 Task: Browse the online store for board games, add your selections to the cart, and proceed to checkout.
Action: Mouse moved to (119, 24)
Screenshot: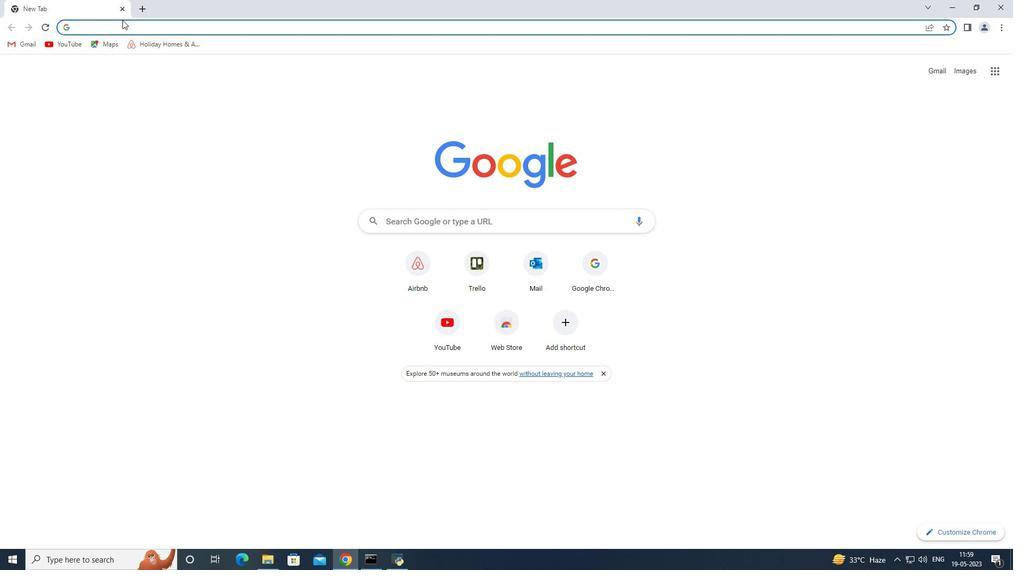 
Action: Mouse pressed left at (119, 24)
Screenshot: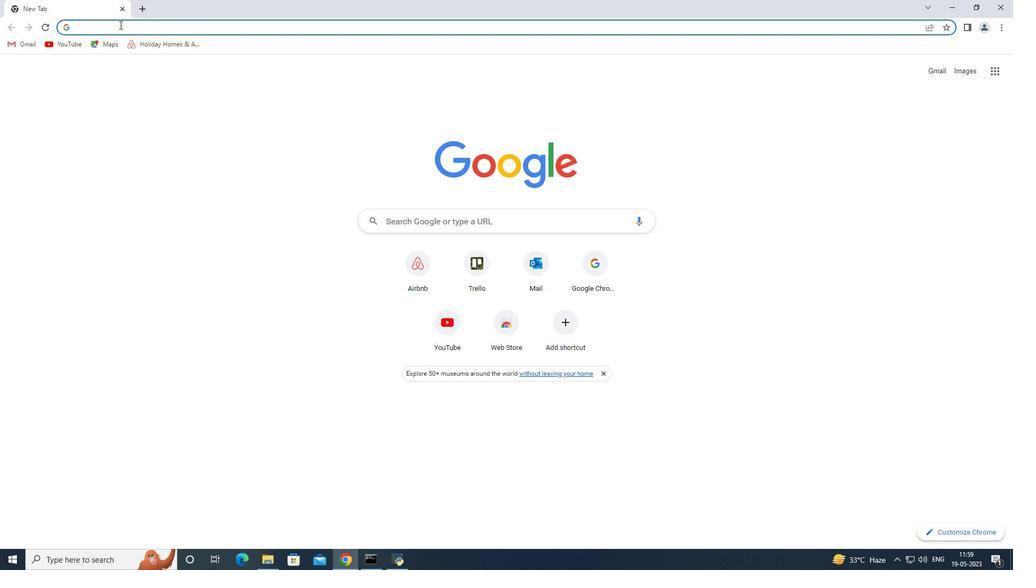 
Action: Mouse moved to (124, 48)
Screenshot: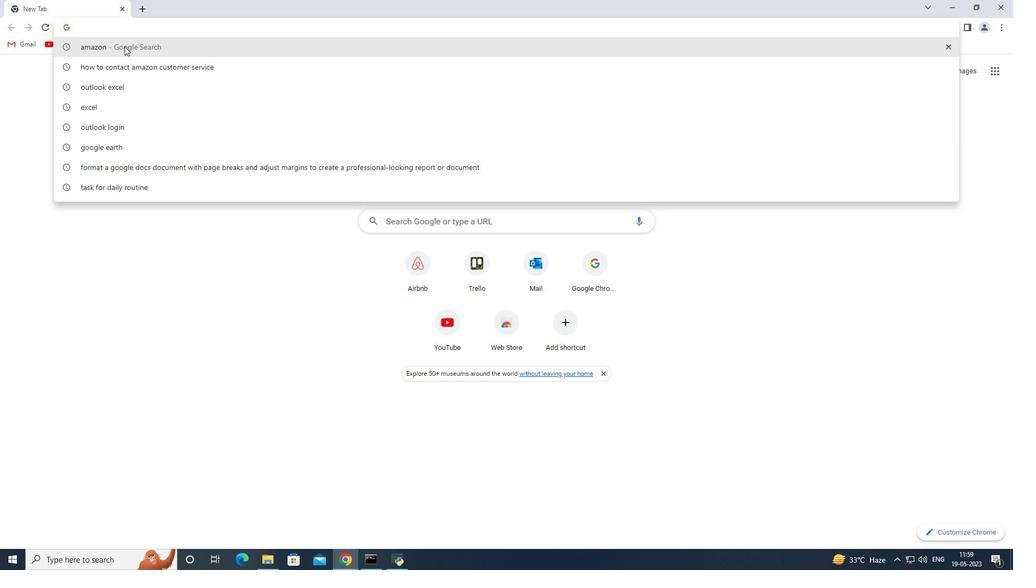 
Action: Mouse pressed left at (124, 48)
Screenshot: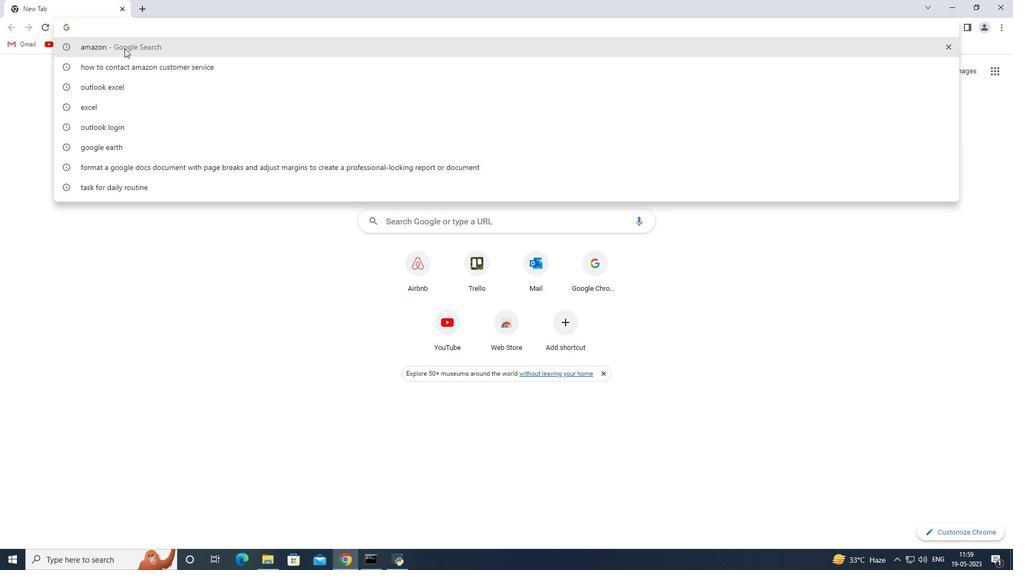 
Action: Mouse moved to (174, 190)
Screenshot: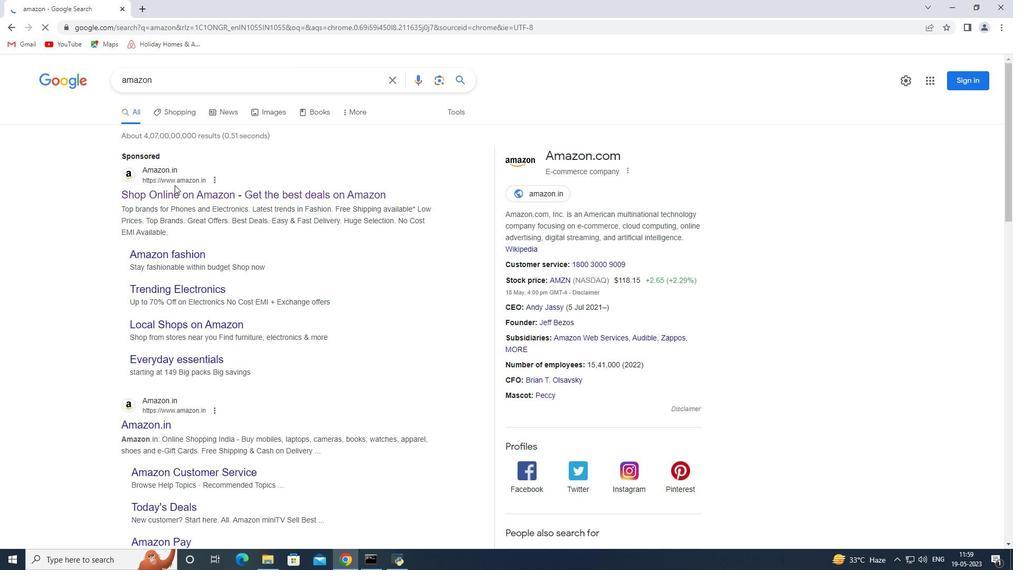 
Action: Mouse pressed left at (174, 190)
Screenshot: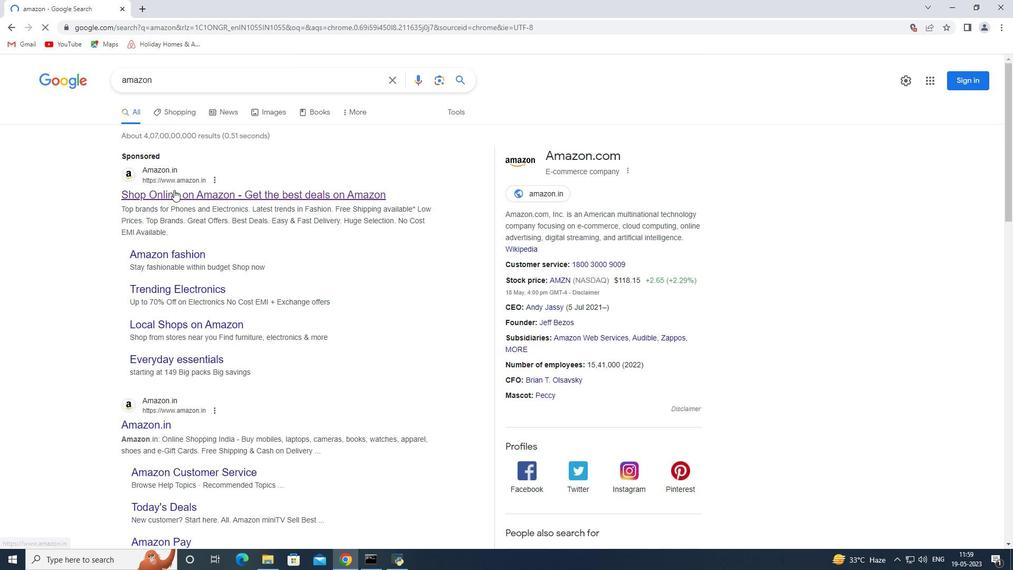 
Action: Mouse moved to (511, 76)
Screenshot: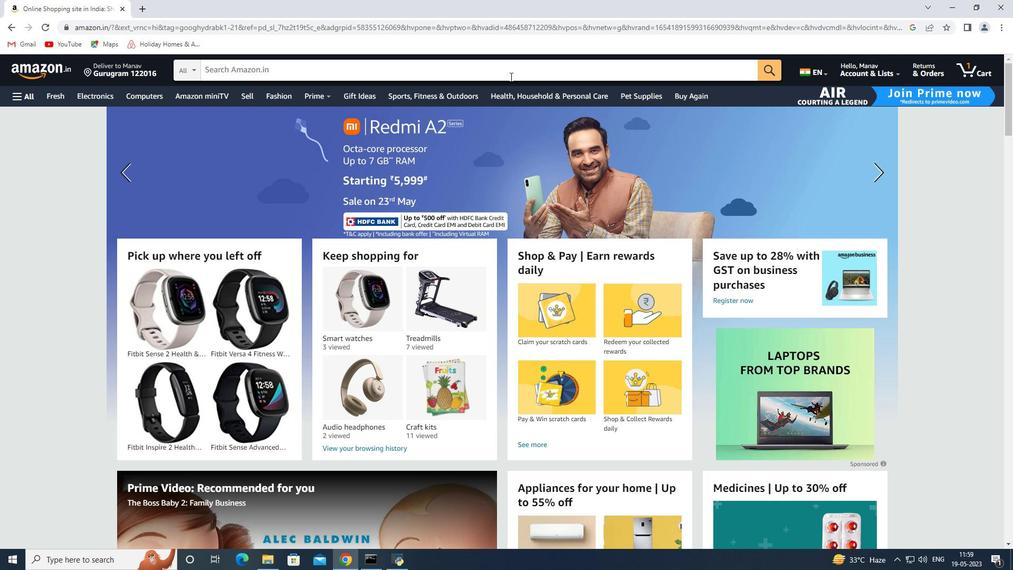 
Action: Mouse pressed left at (511, 76)
Screenshot: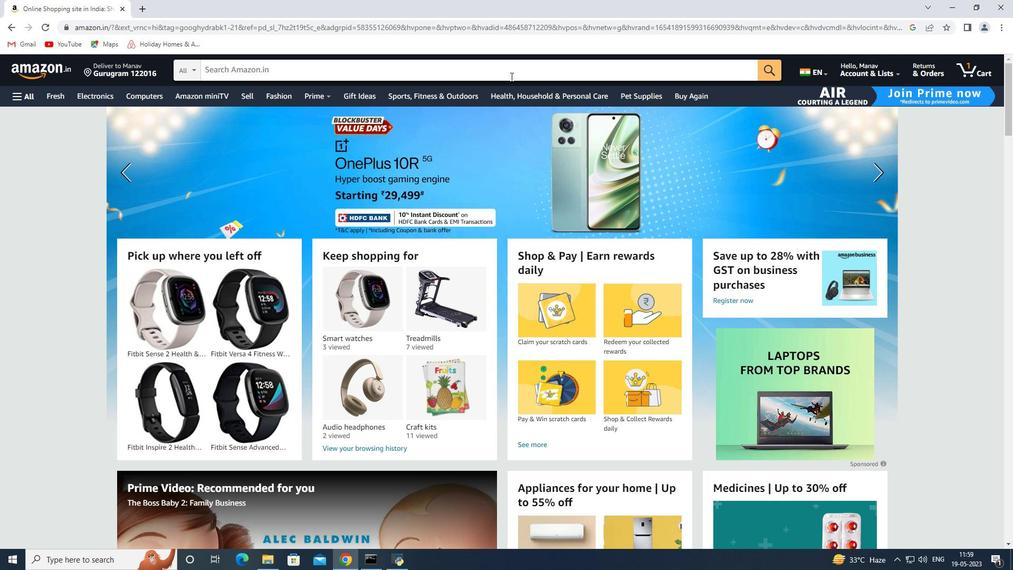 
Action: Key pressed <Key.shift><Key.shift><Key.shift><Key.shift><Key.shift>New<Key.space><Key.shift>Board<Key.down><Key.enter>
Screenshot: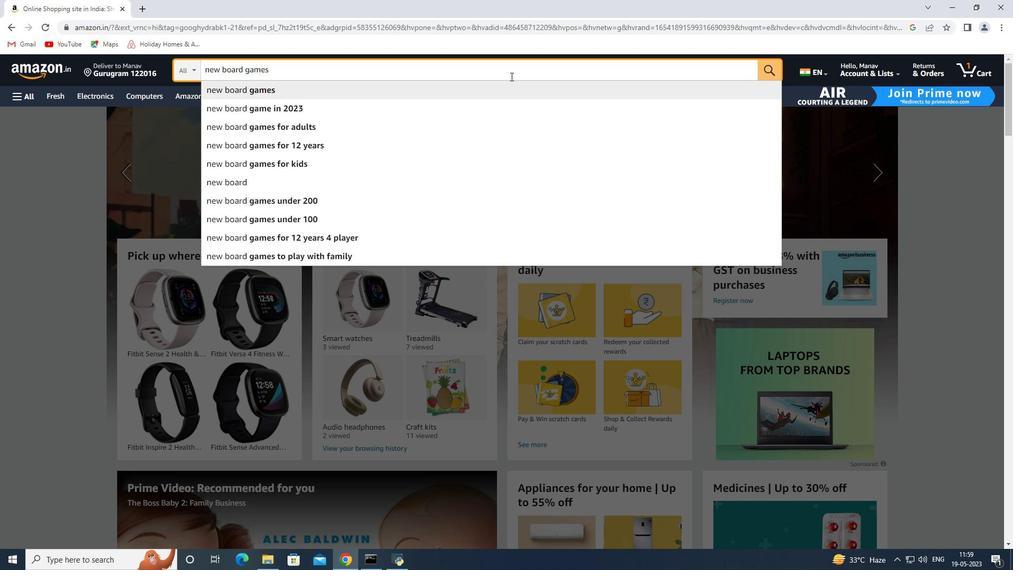 
Action: Mouse moved to (749, 239)
Screenshot: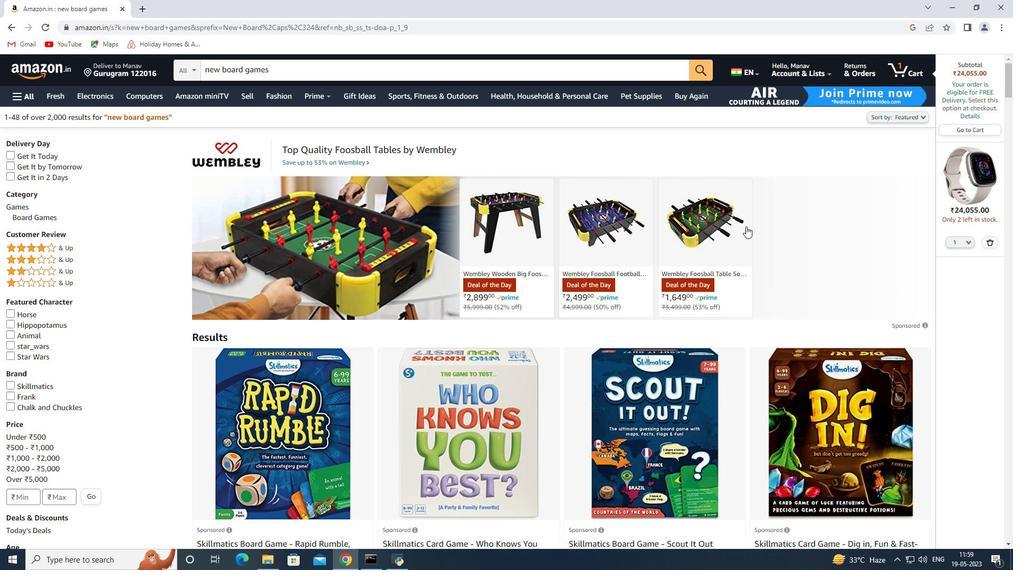 
Action: Mouse scrolled (749, 239) with delta (0, 0)
Screenshot: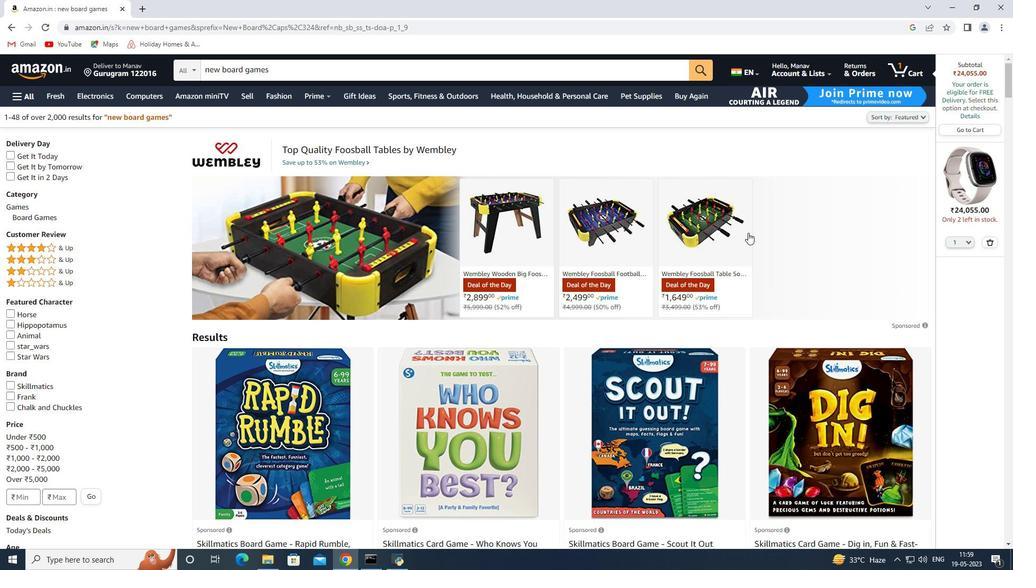 
Action: Mouse scrolled (749, 239) with delta (0, 0)
Screenshot: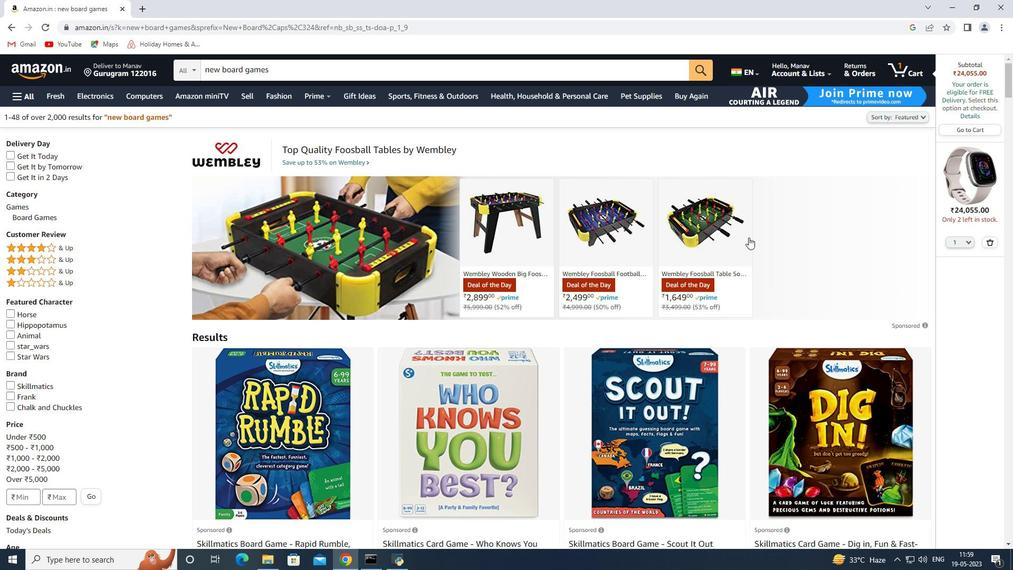 
Action: Mouse moved to (754, 239)
Screenshot: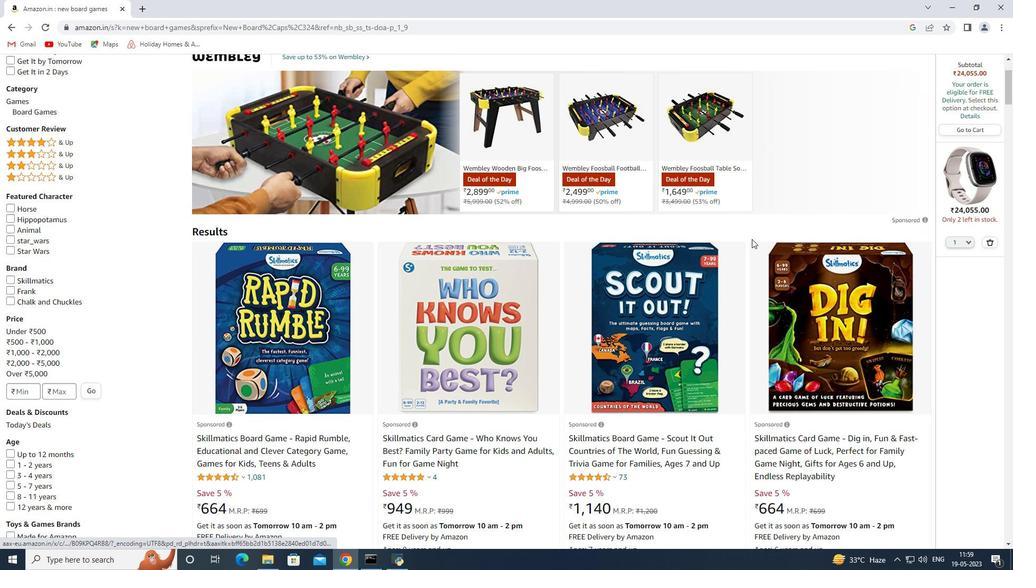 
Action: Mouse scrolled (754, 238) with delta (0, 0)
Screenshot: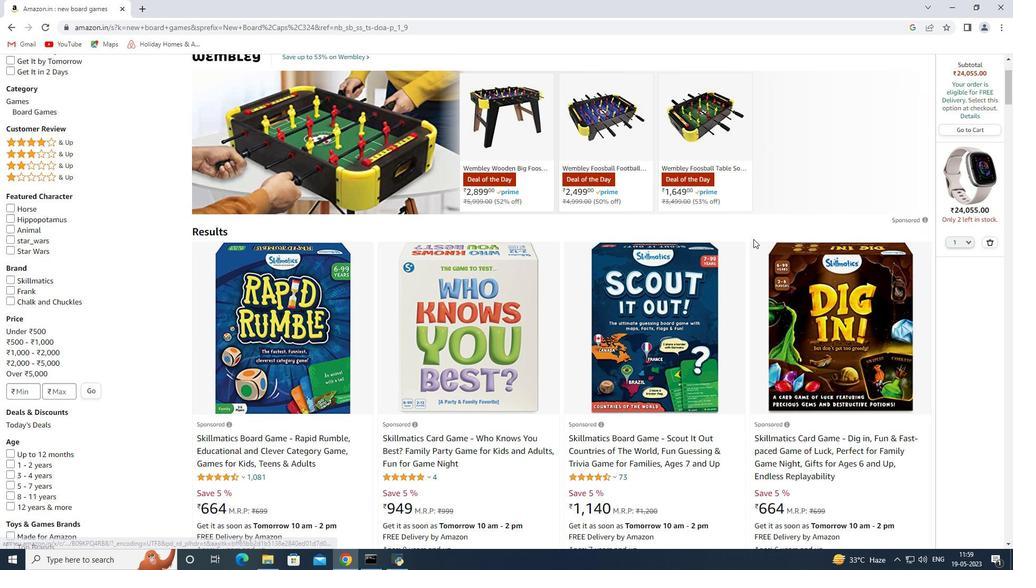 
Action: Mouse scrolled (754, 238) with delta (0, 0)
Screenshot: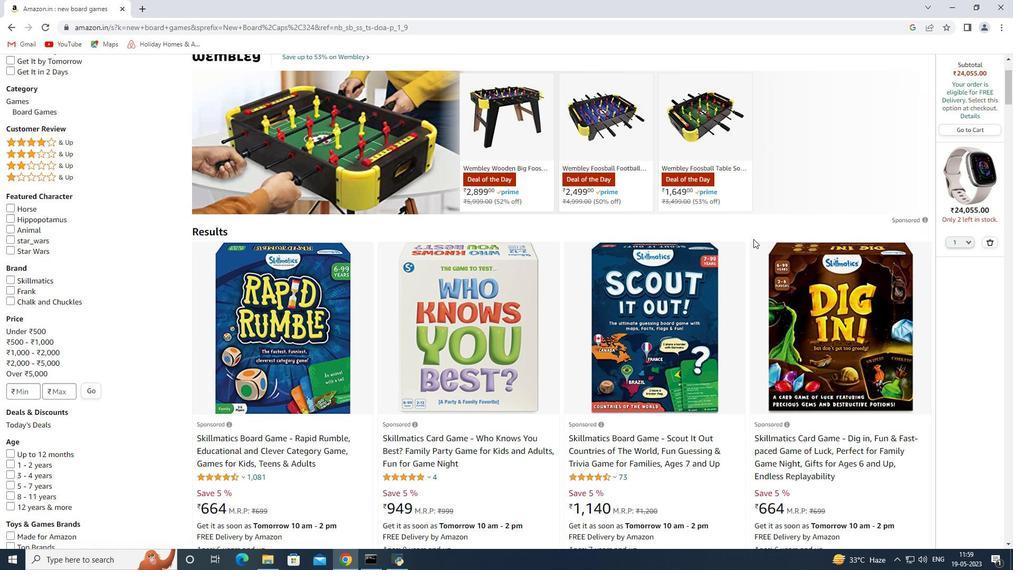 
Action: Mouse moved to (769, 206)
Screenshot: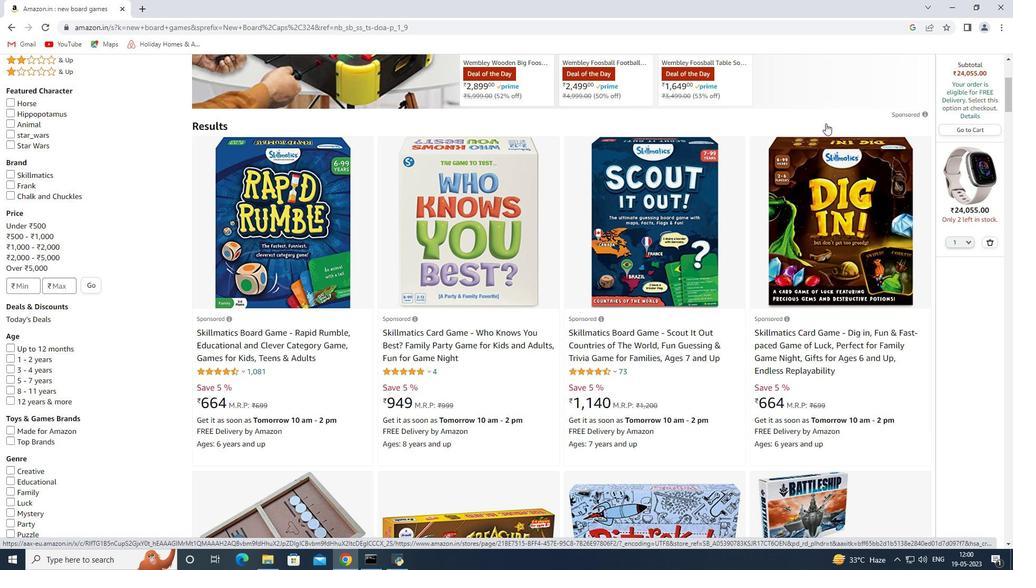 
Action: Mouse scrolled (769, 205) with delta (0, 0)
Screenshot: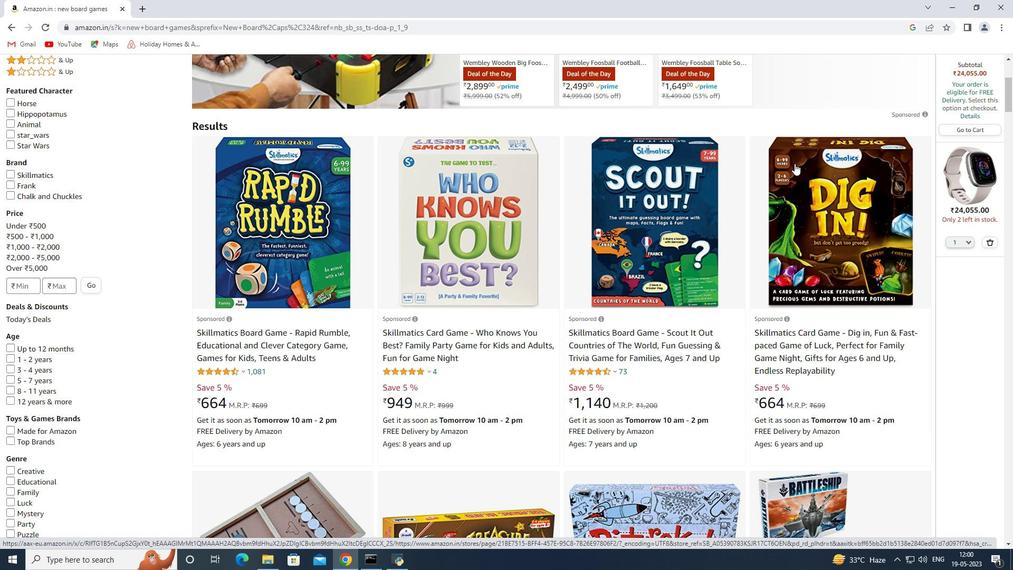 
Action: Mouse scrolled (769, 205) with delta (0, 0)
Screenshot: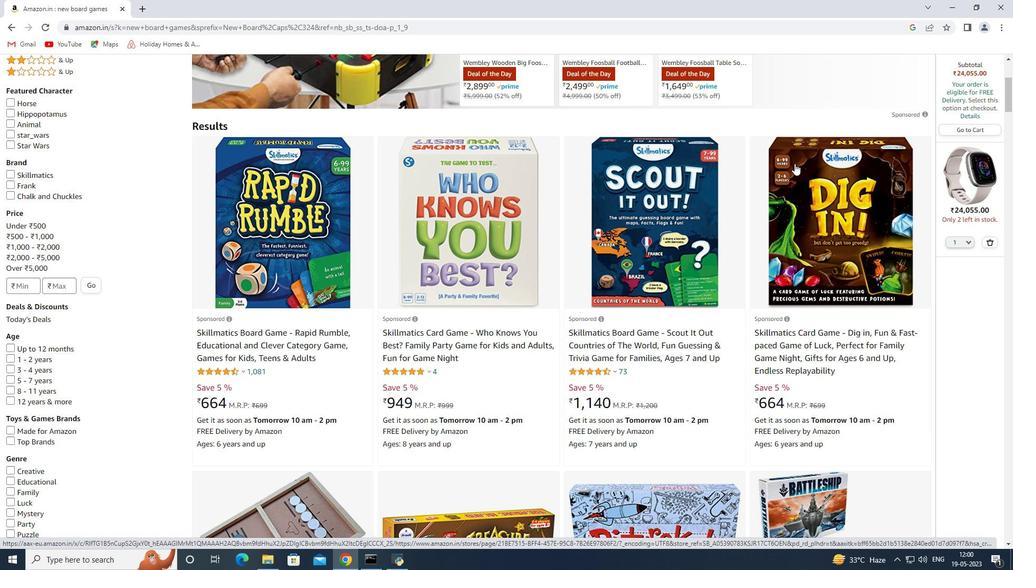
Action: Mouse moved to (769, 206)
Screenshot: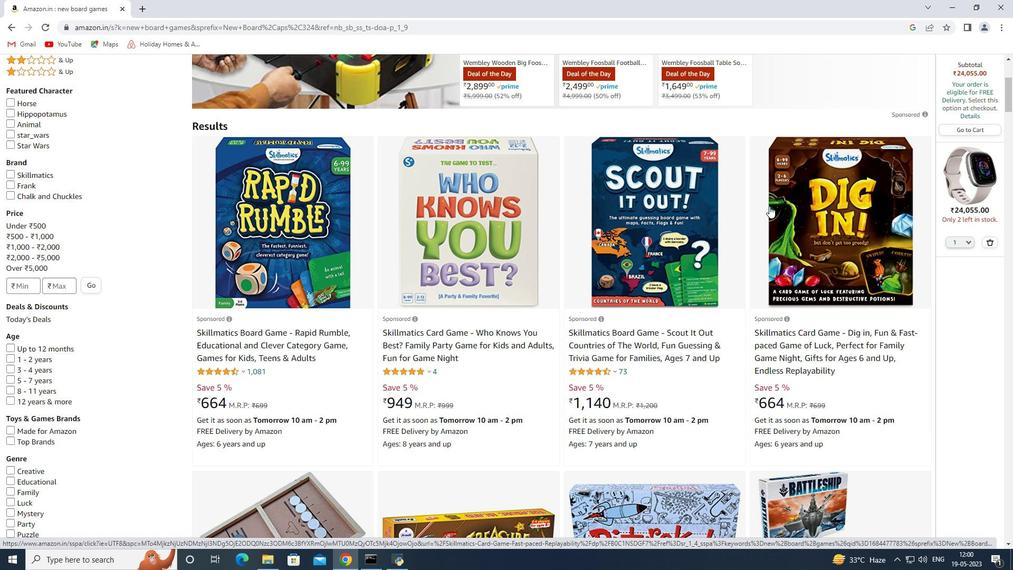 
Action: Mouse scrolled (769, 205) with delta (0, 0)
Screenshot: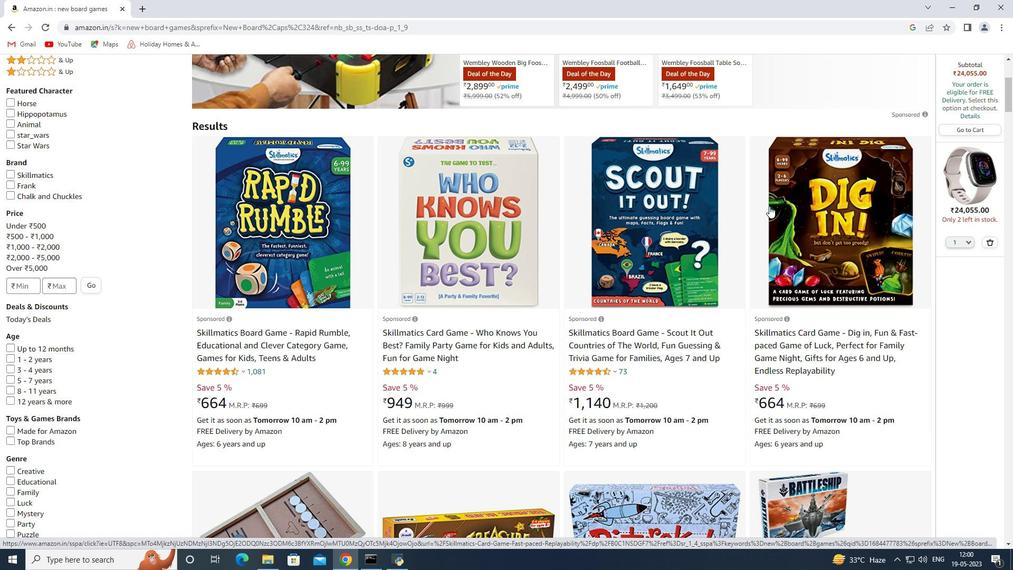 
Action: Mouse moved to (769, 207)
Screenshot: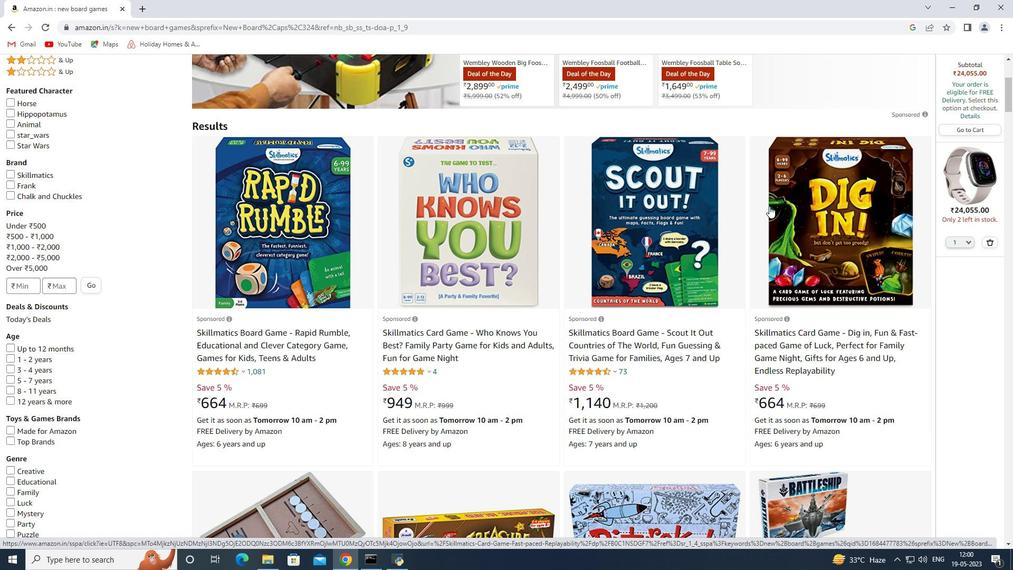 
Action: Mouse scrolled (769, 206) with delta (0, 0)
Screenshot: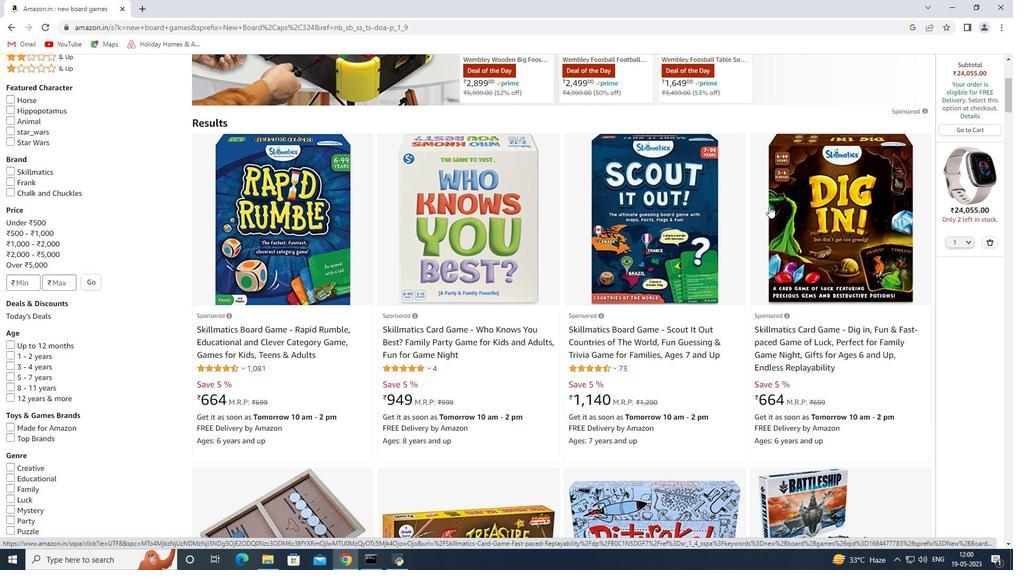 
Action: Mouse moved to (767, 222)
Screenshot: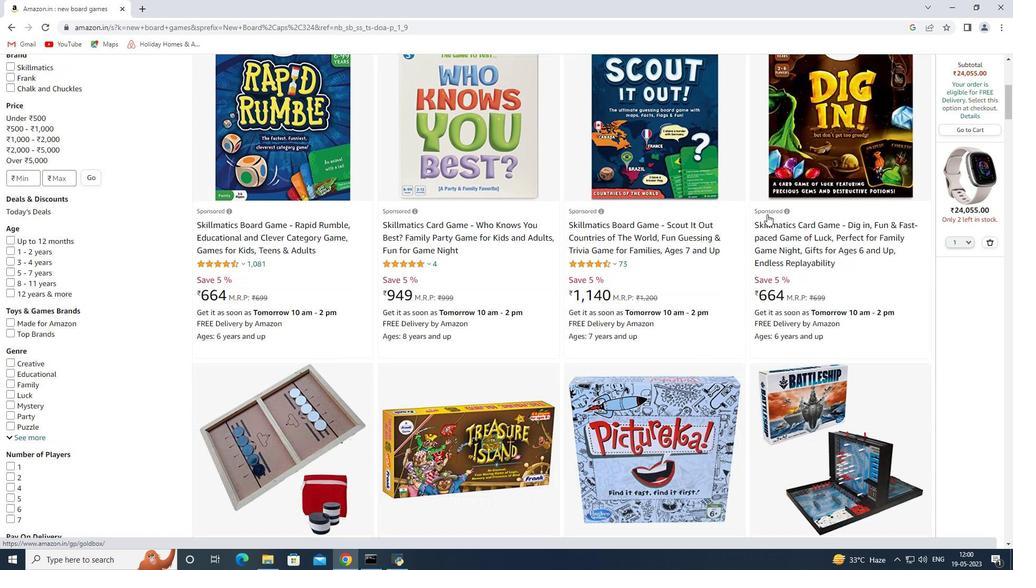 
Action: Mouse scrolled (767, 221) with delta (0, 0)
Screenshot: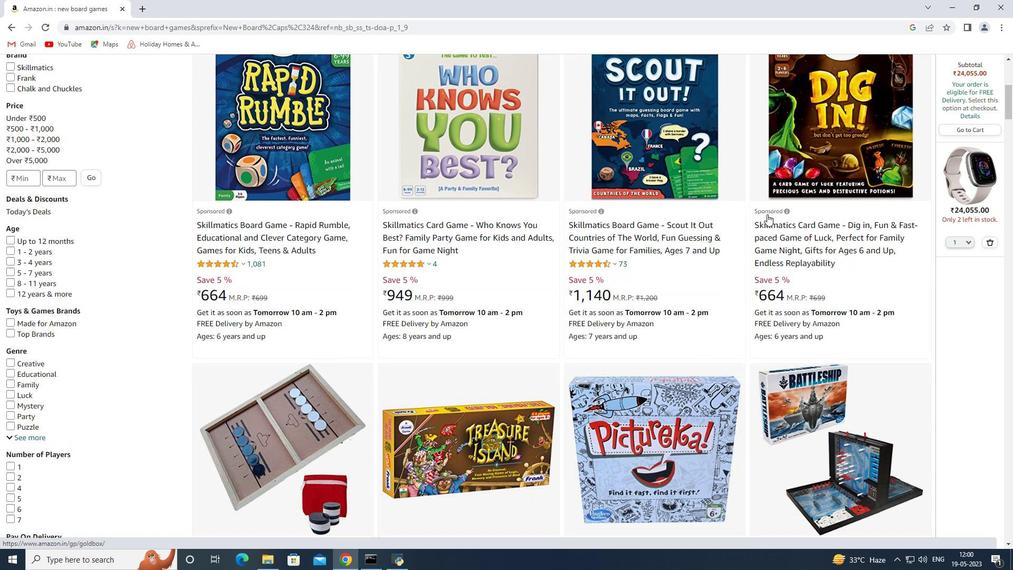 
Action: Mouse moved to (767, 222)
Screenshot: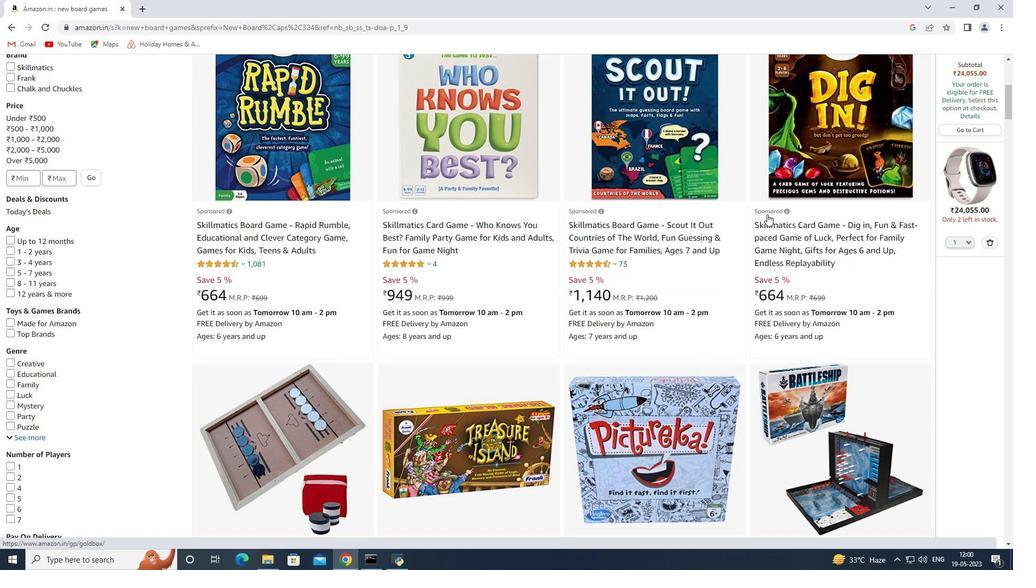 
Action: Mouse scrolled (767, 222) with delta (0, 0)
Screenshot: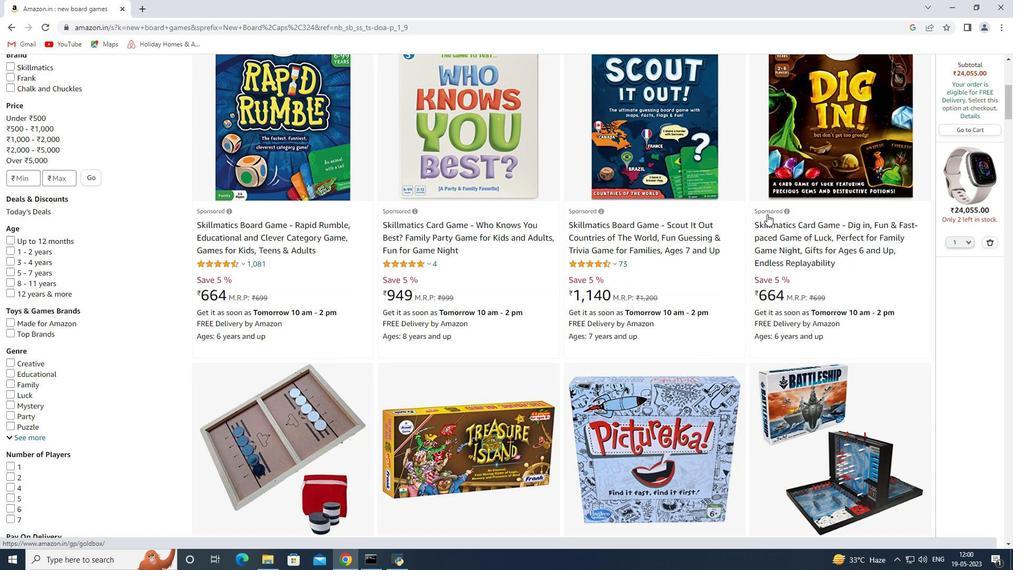 
Action: Mouse scrolled (767, 222) with delta (0, 0)
Screenshot: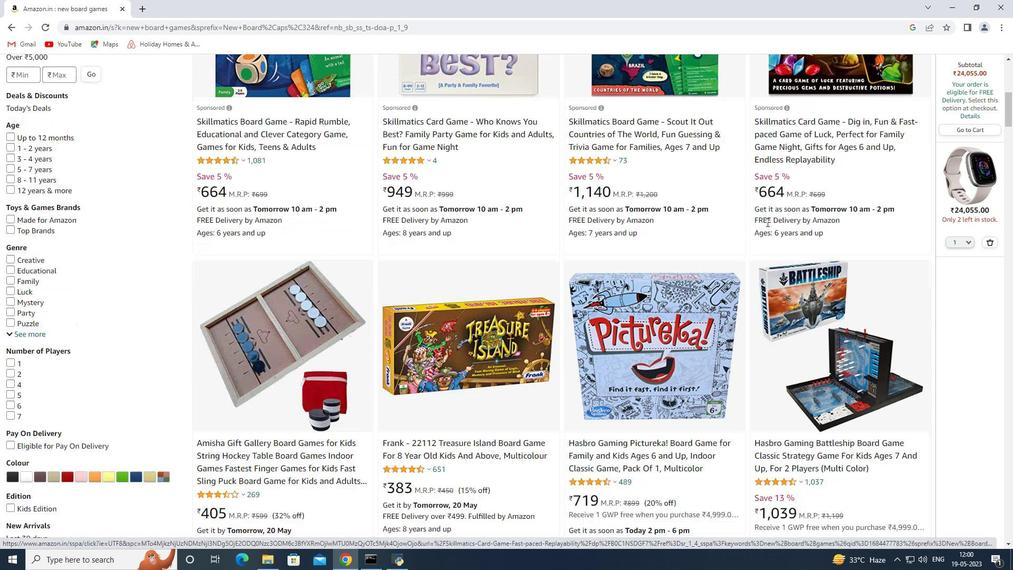 
Action: Mouse scrolled (767, 222) with delta (0, 0)
Screenshot: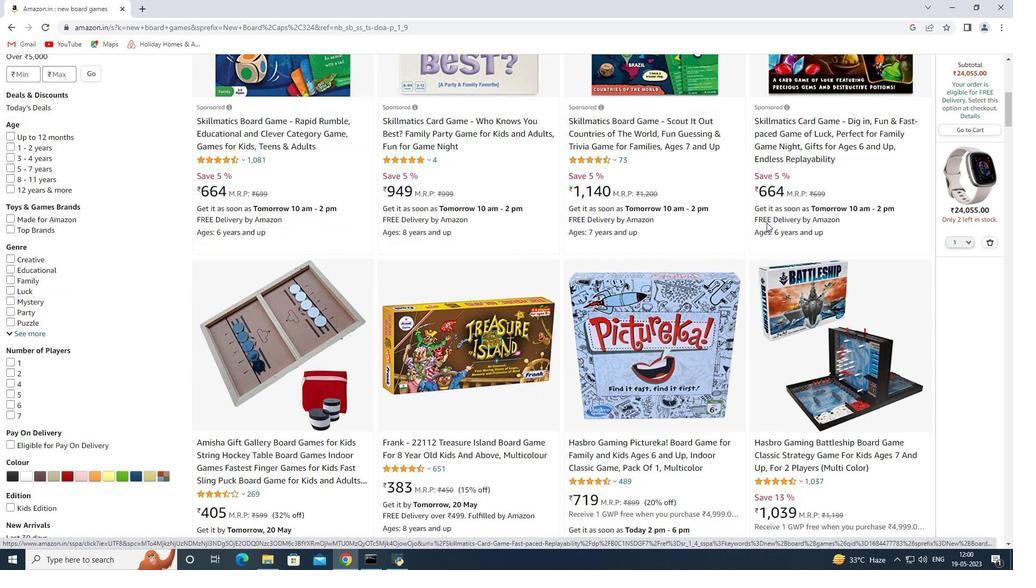 
Action: Mouse scrolled (767, 222) with delta (0, 0)
Screenshot: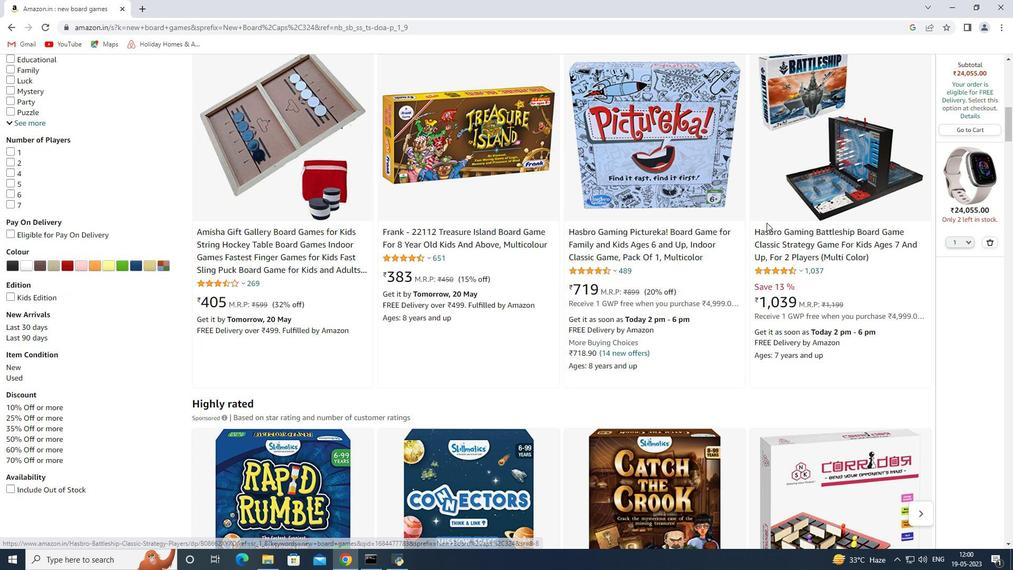
Action: Mouse scrolled (767, 222) with delta (0, 0)
Screenshot: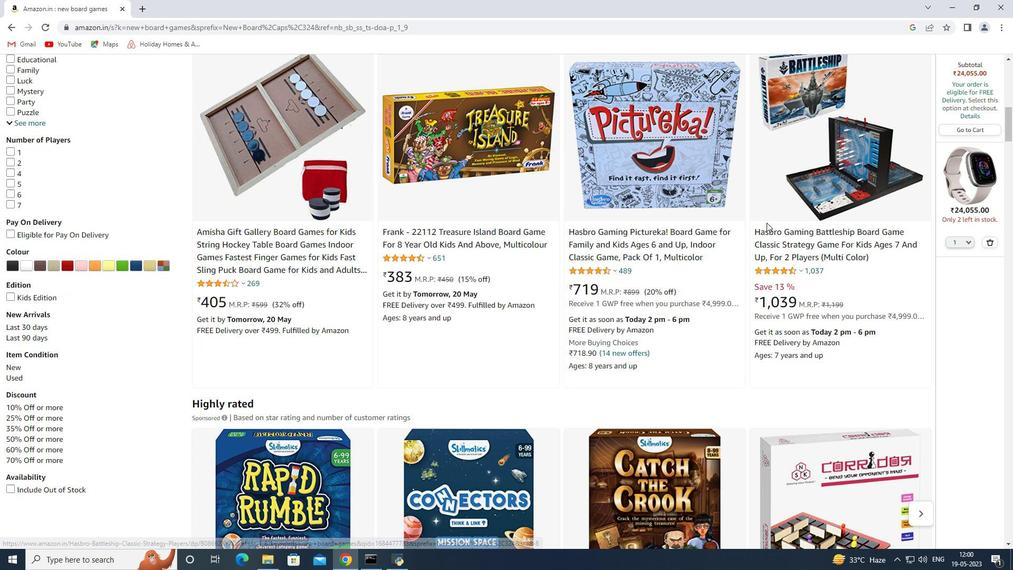 
Action: Mouse scrolled (767, 222) with delta (0, 0)
Screenshot: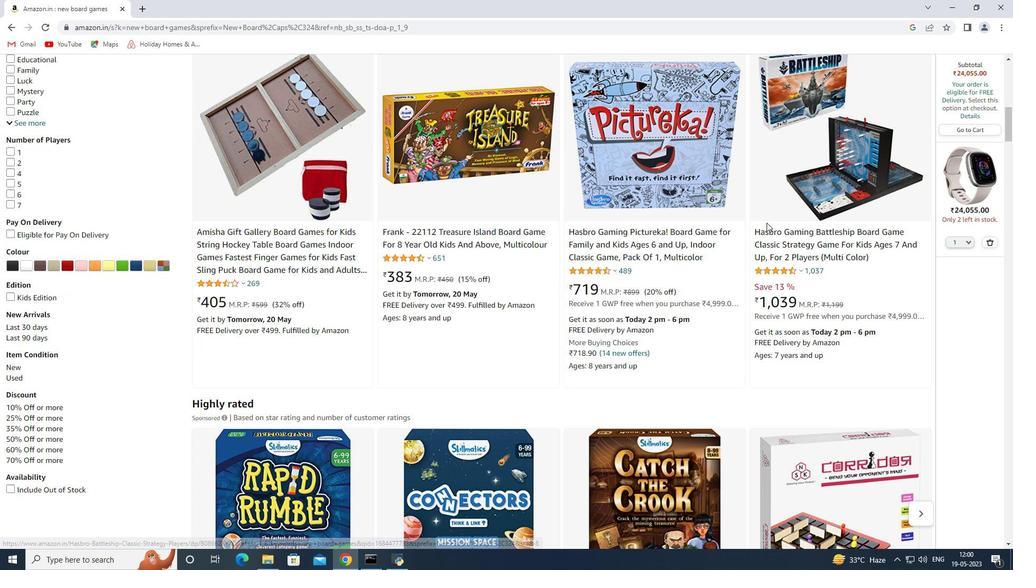 
Action: Mouse moved to (766, 223)
Screenshot: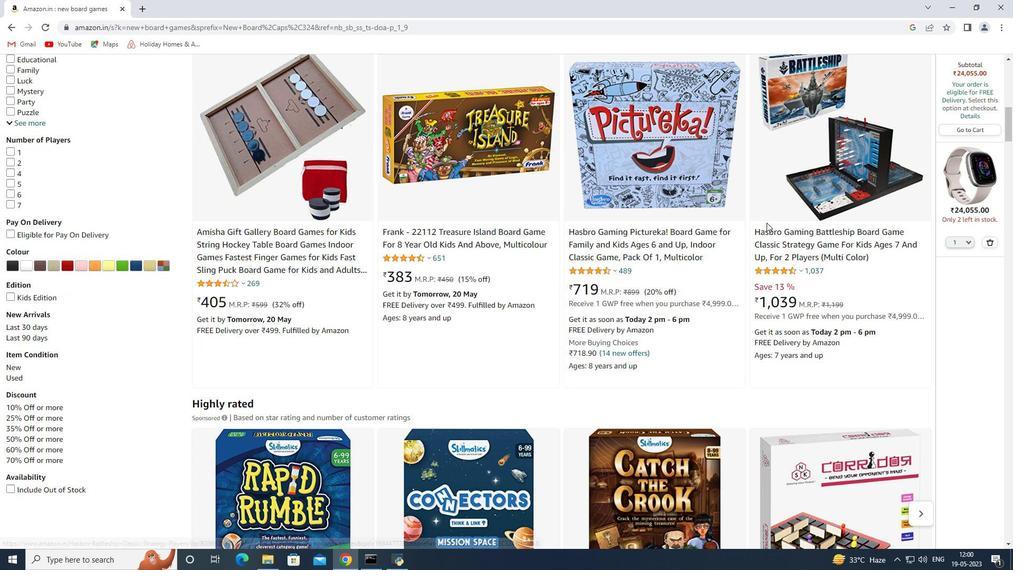 
Action: Mouse scrolled (766, 222) with delta (0, 0)
Screenshot: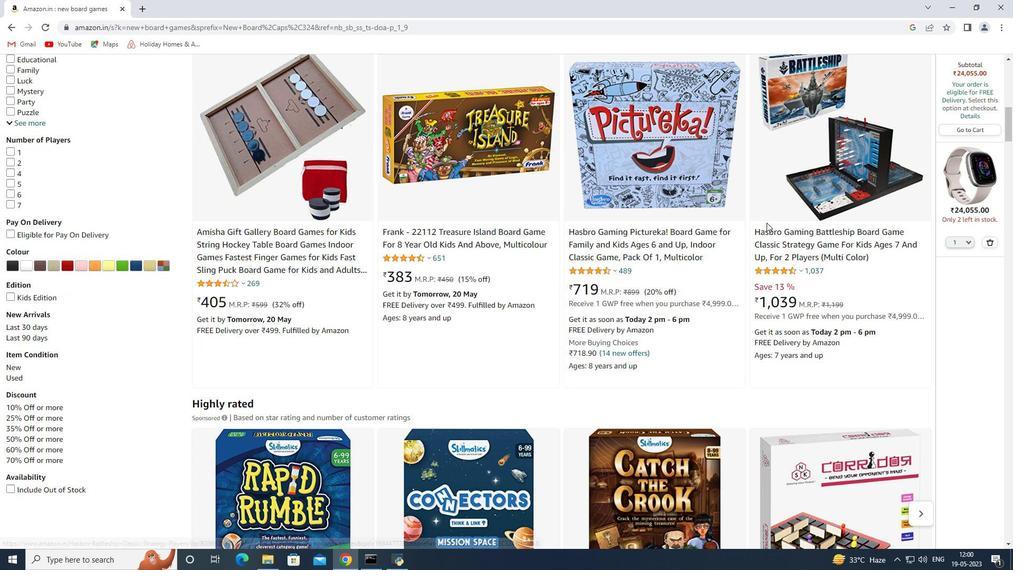 
Action: Mouse moved to (783, 345)
Screenshot: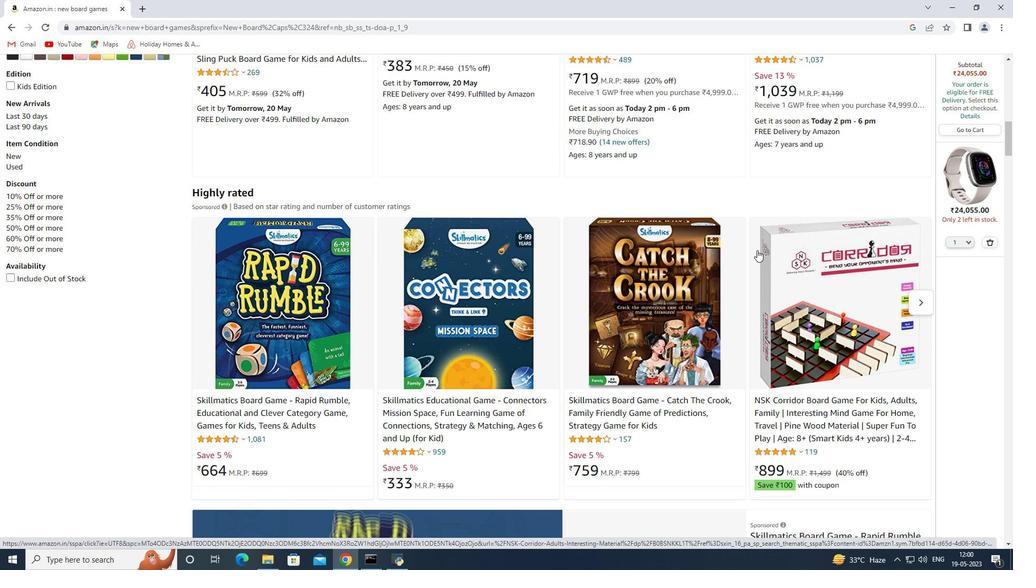 
Action: Mouse scrolled (783, 345) with delta (0, 0)
Screenshot: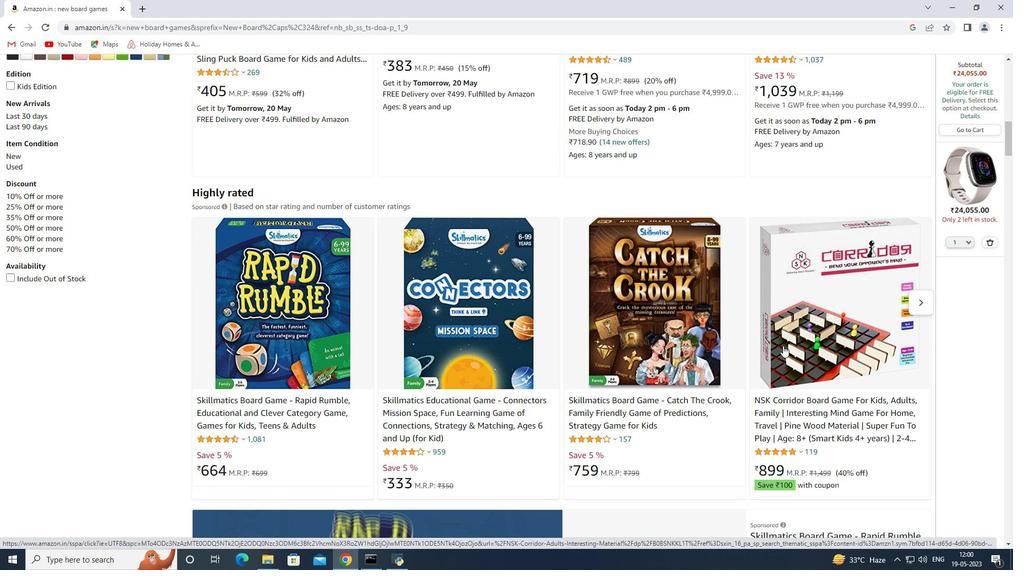 
Action: Mouse moved to (788, 343)
Screenshot: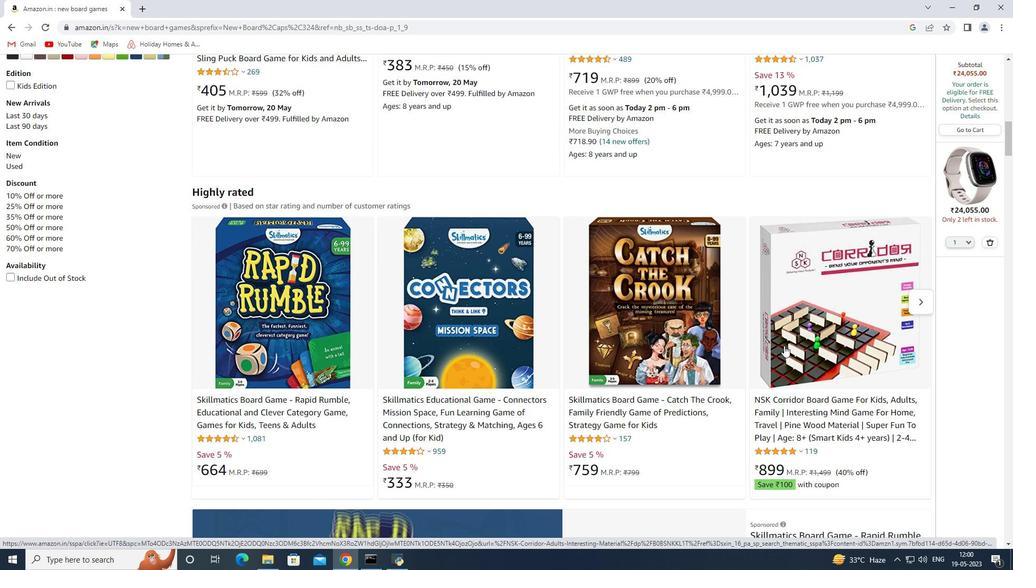
Action: Mouse scrolled (788, 342) with delta (0, 0)
Screenshot: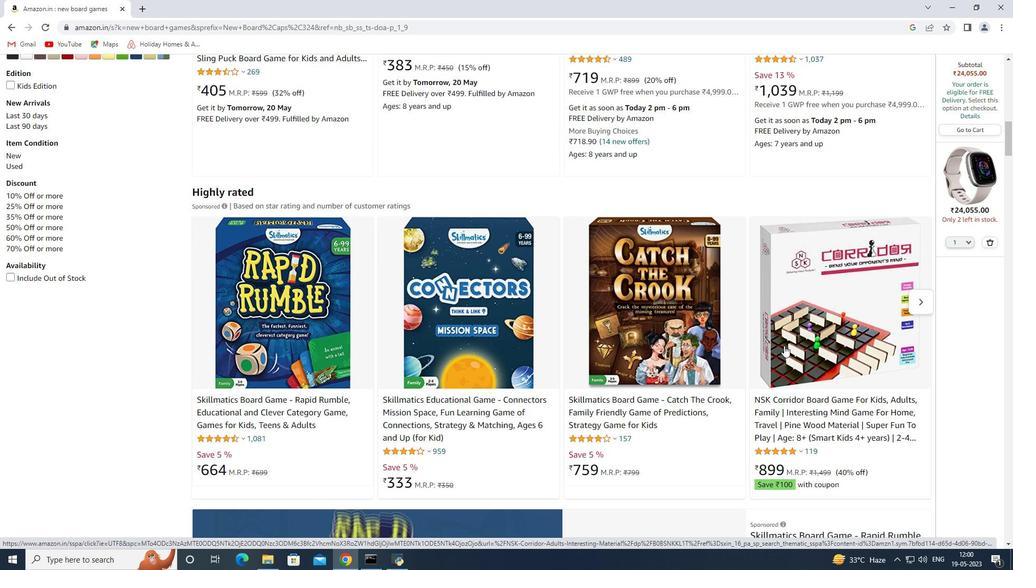 
Action: Mouse moved to (867, 315)
Screenshot: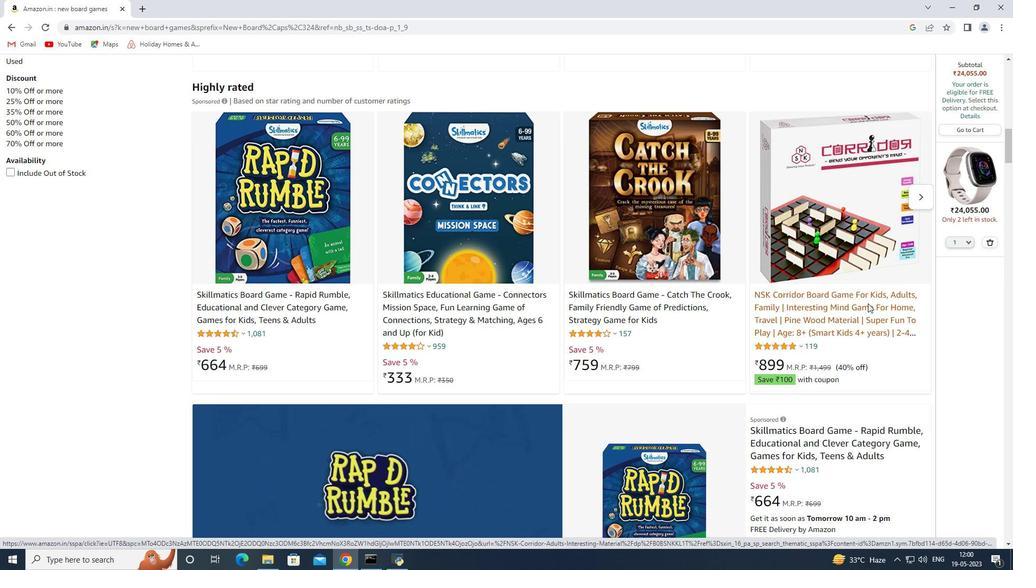 
Action: Mouse pressed left at (867, 315)
Screenshot: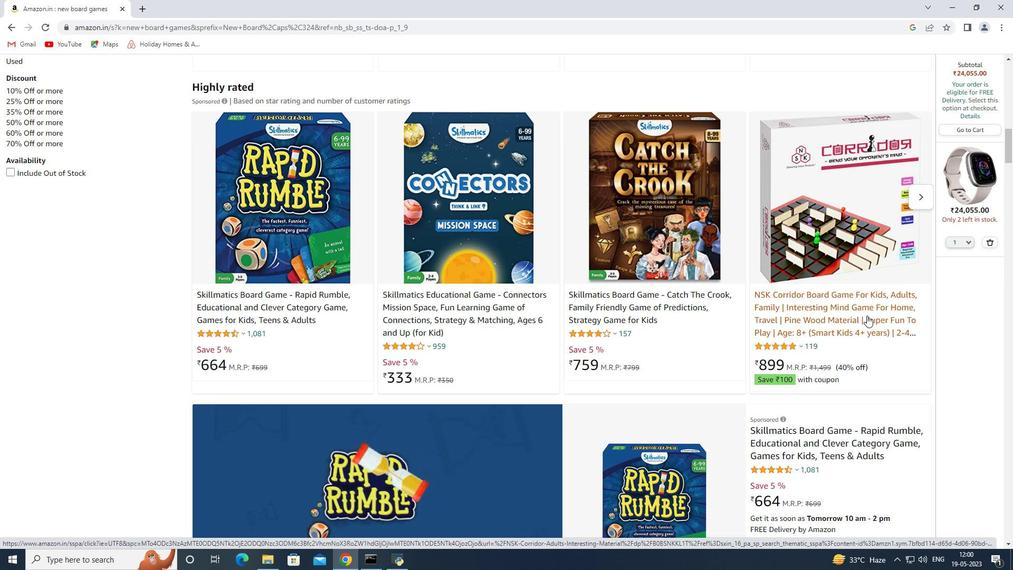 
Action: Mouse moved to (441, 349)
Screenshot: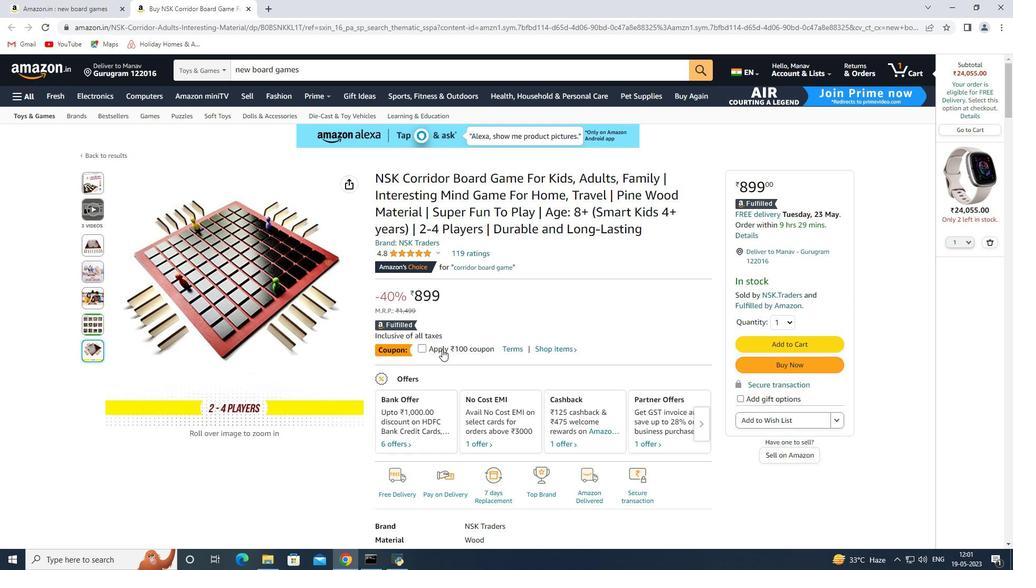 
Action: Mouse pressed left at (441, 349)
Screenshot: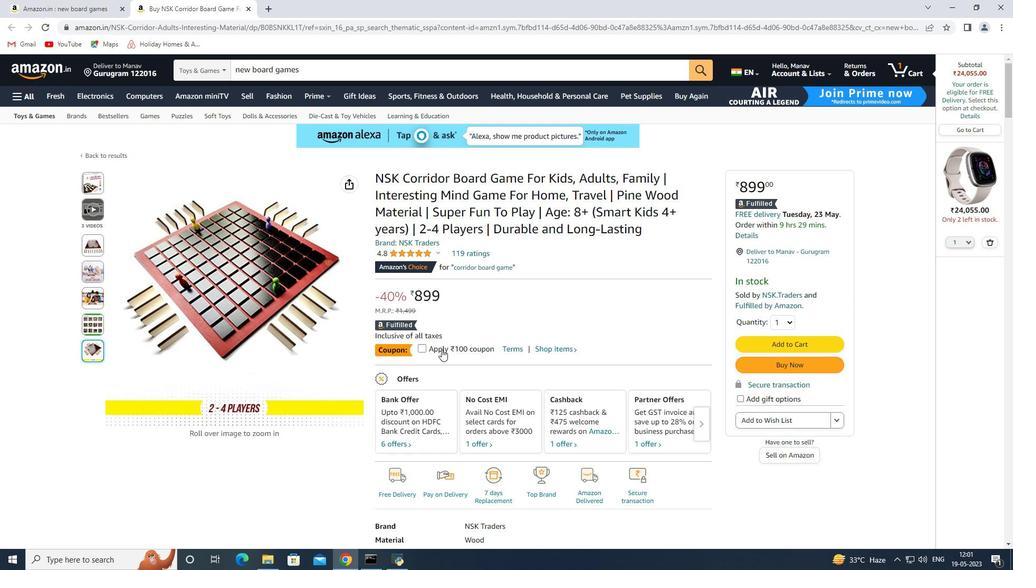 
Action: Mouse moved to (242, 245)
Screenshot: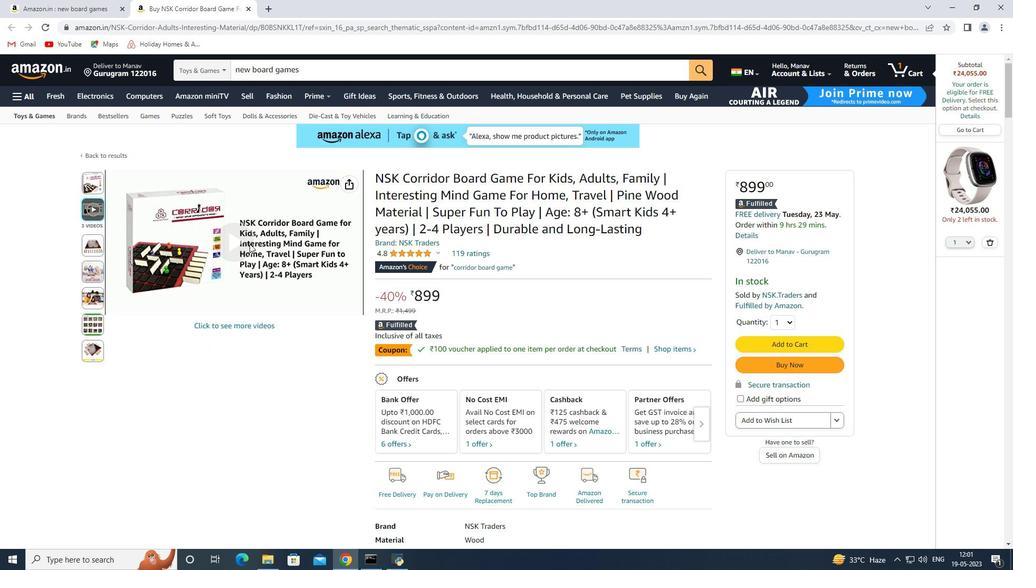 
Action: Mouse pressed left at (242, 245)
Screenshot: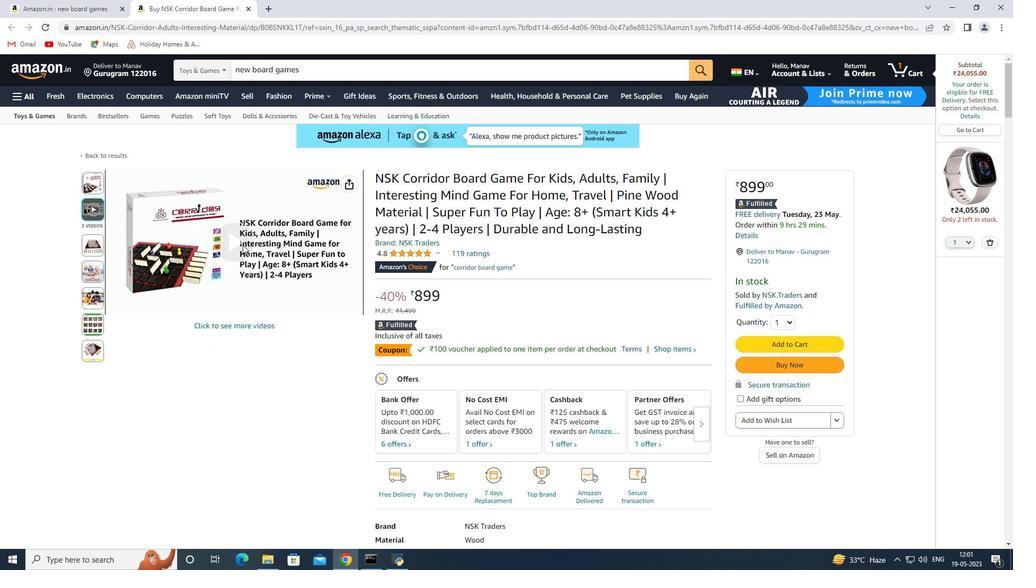
Action: Mouse moved to (582, 449)
Screenshot: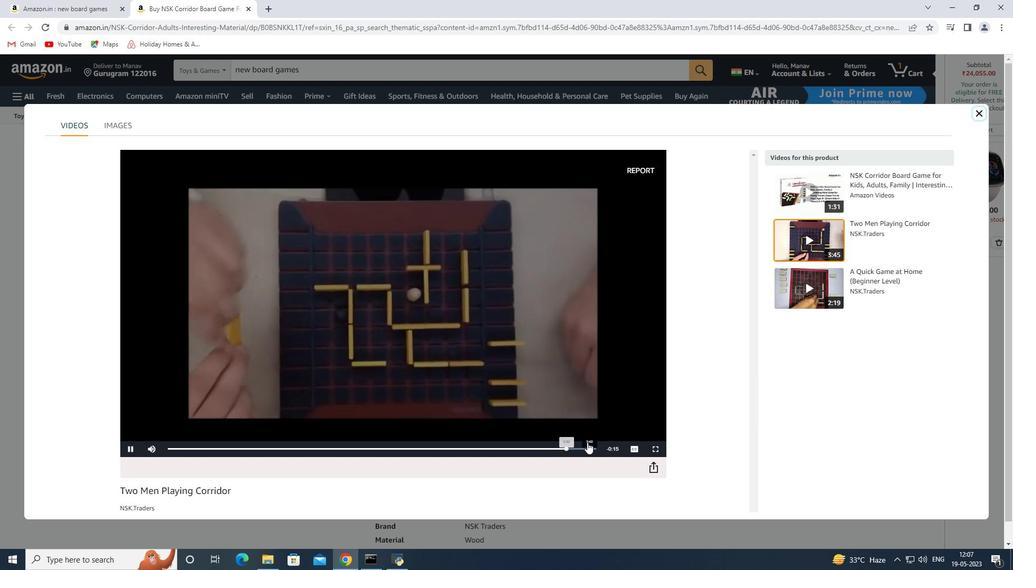 
Action: Mouse pressed left at (582, 449)
Screenshot: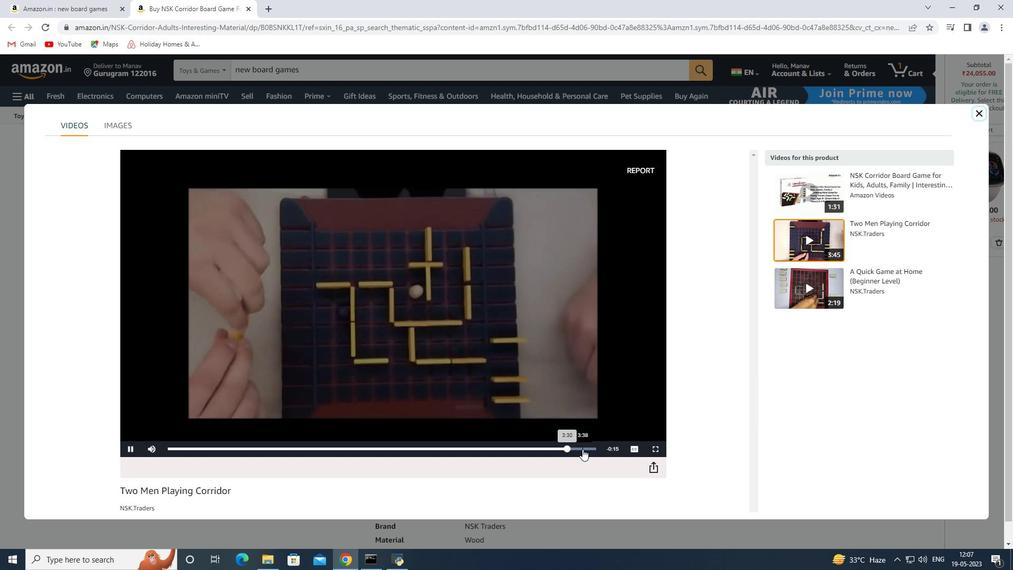
Action: Mouse moved to (815, 291)
Screenshot: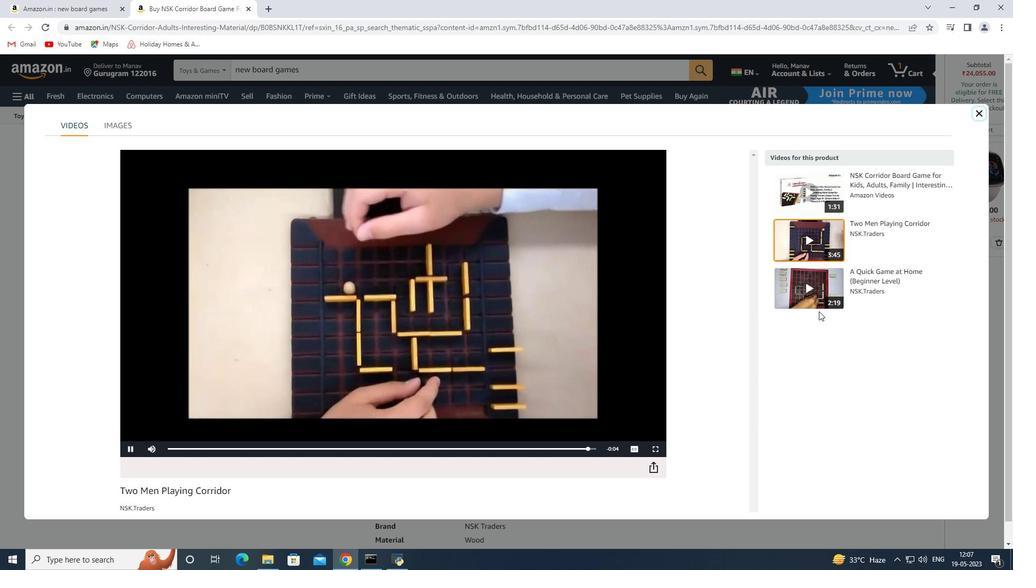 
Action: Mouse pressed left at (815, 291)
Screenshot: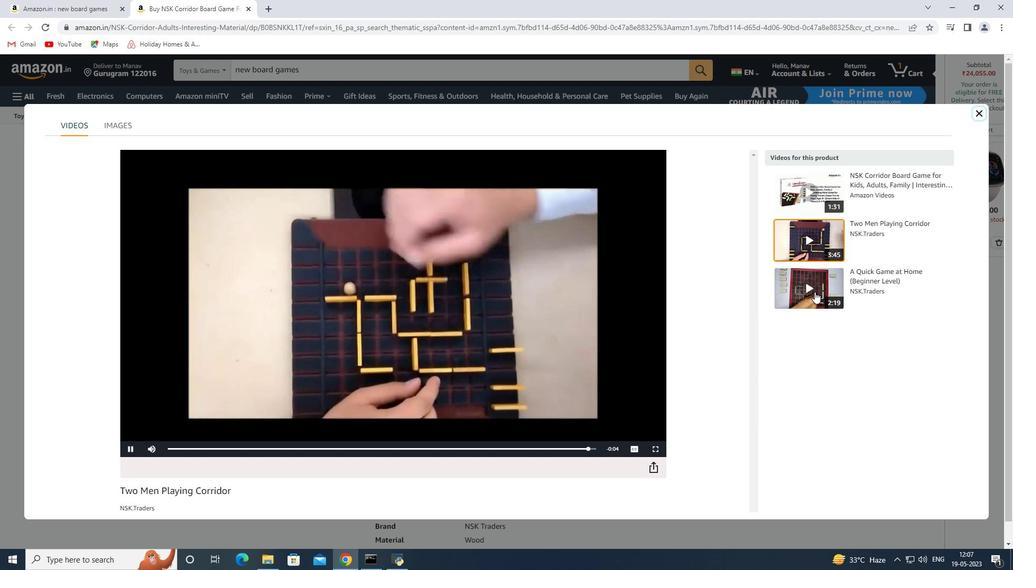 
Action: Mouse moved to (978, 111)
Screenshot: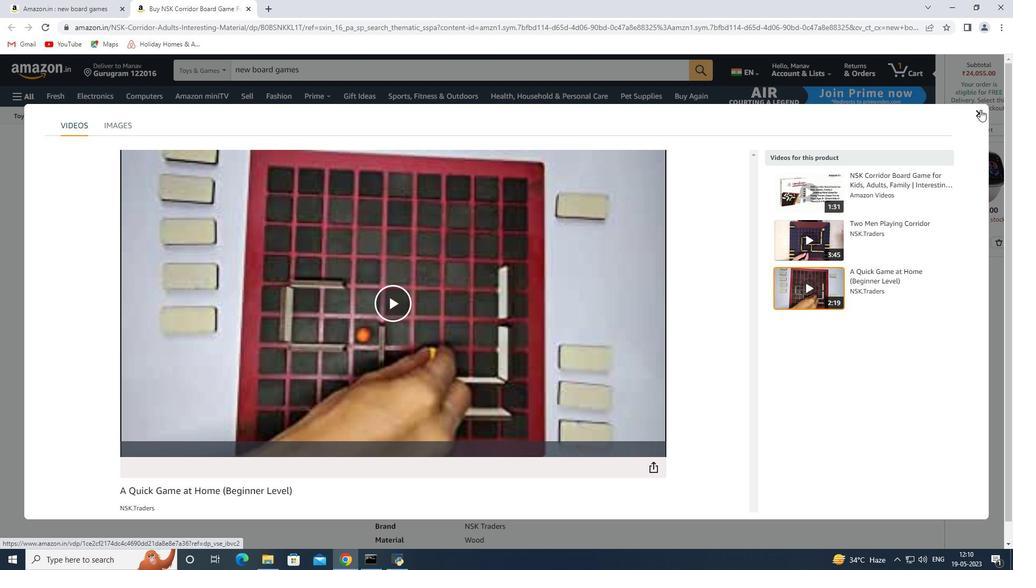 
Action: Mouse pressed left at (978, 111)
Screenshot: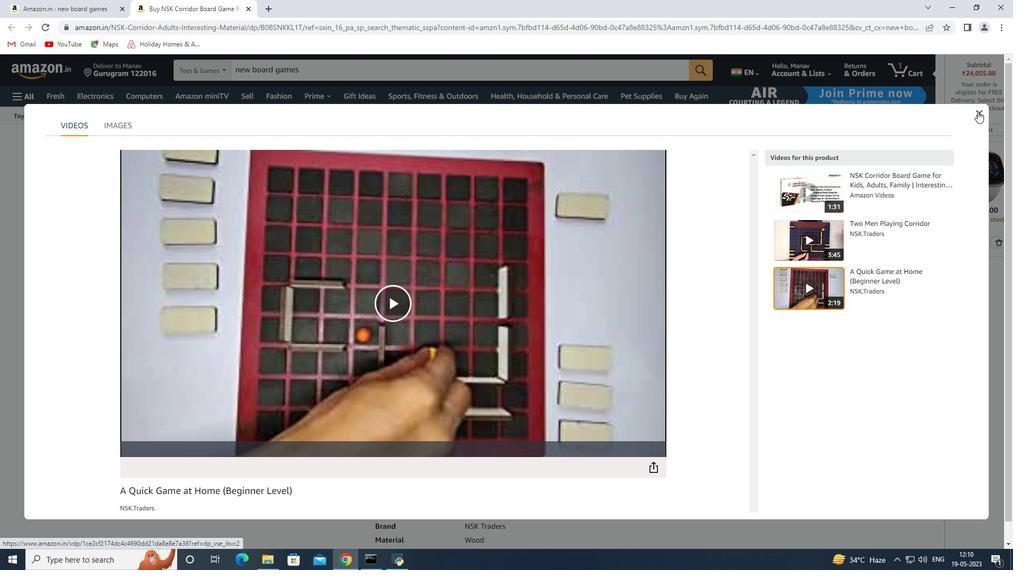 
Action: Mouse moved to (797, 346)
Screenshot: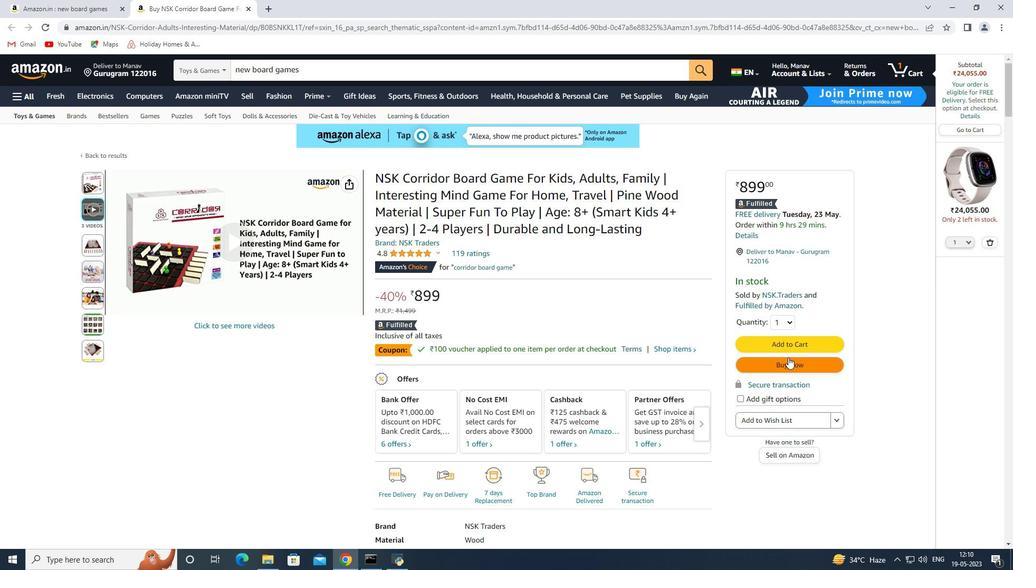 
Action: Mouse pressed left at (797, 346)
Screenshot: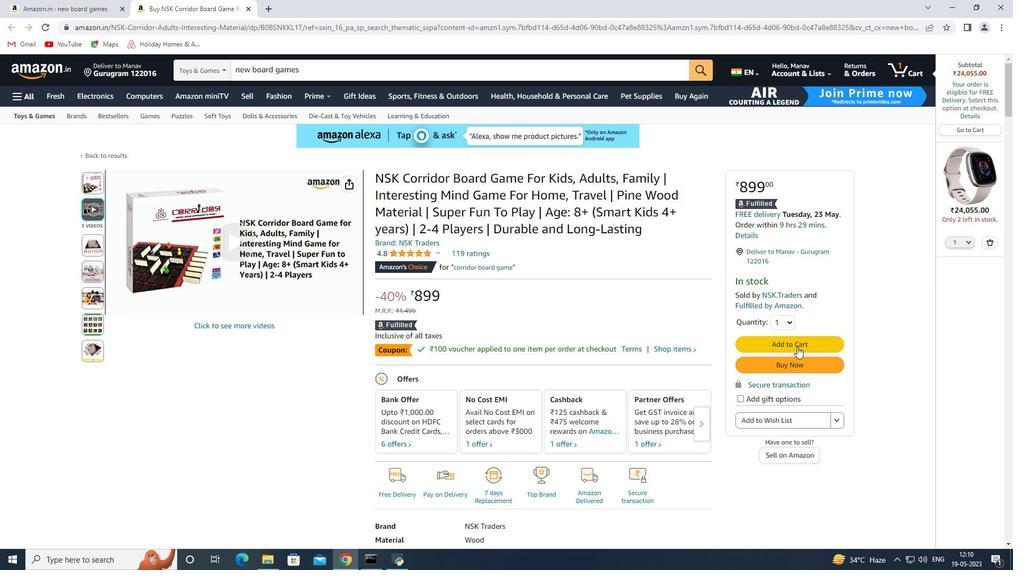 
Action: Mouse moved to (37, 7)
Screenshot: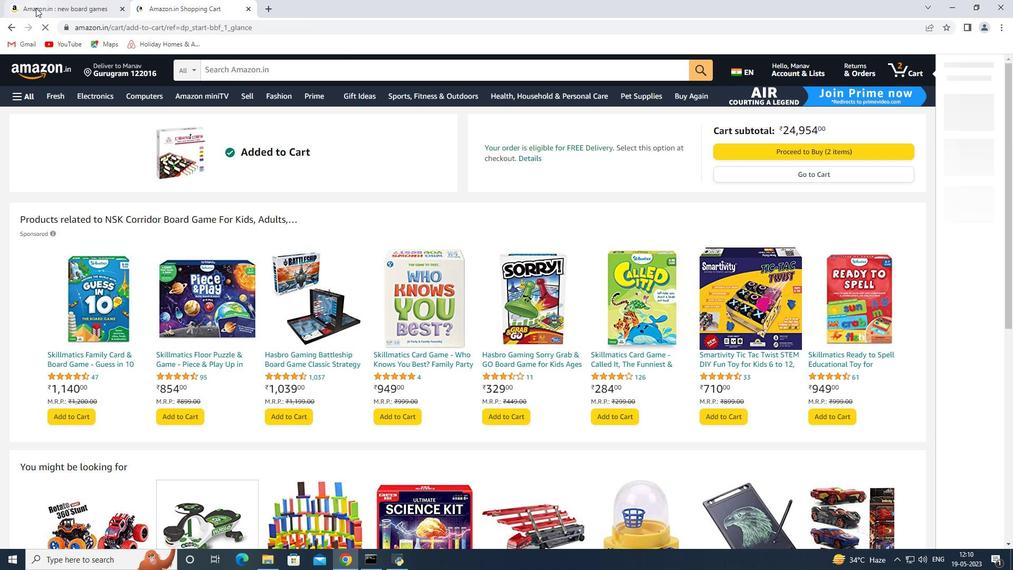 
Action: Mouse pressed left at (37, 7)
Screenshot: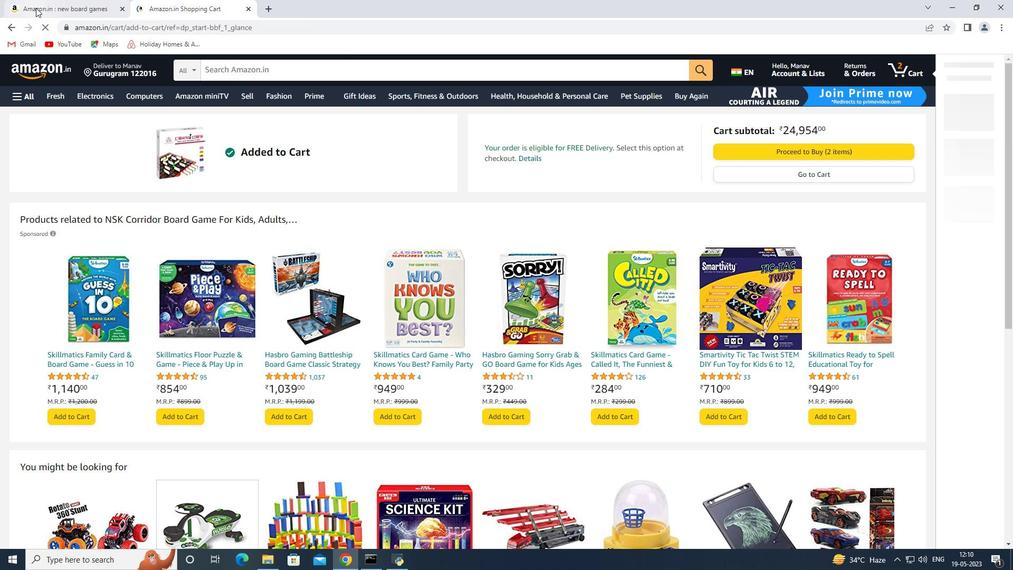 
Action: Mouse moved to (877, 362)
Screenshot: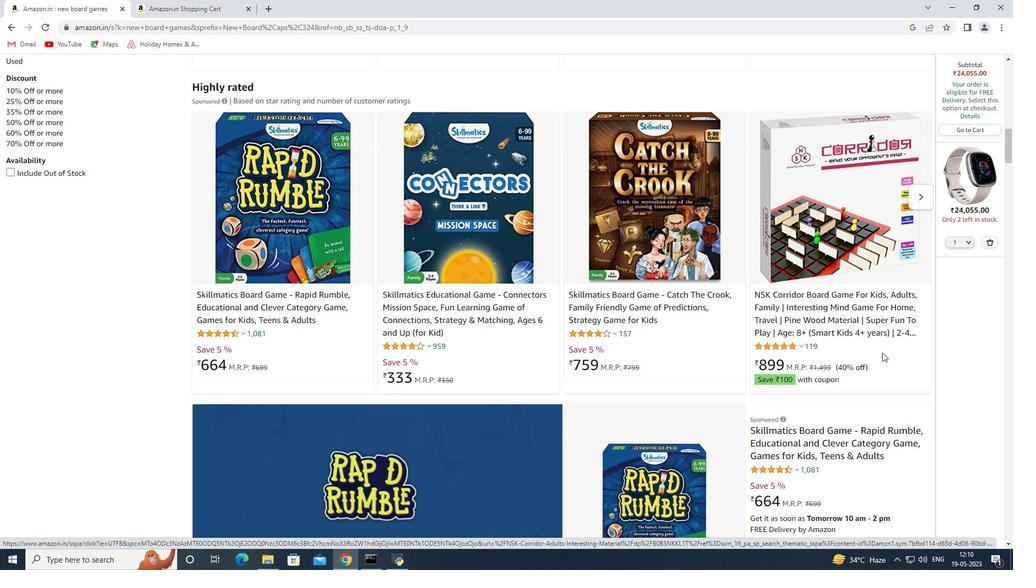 
Action: Mouse scrolled (877, 362) with delta (0, 0)
Screenshot: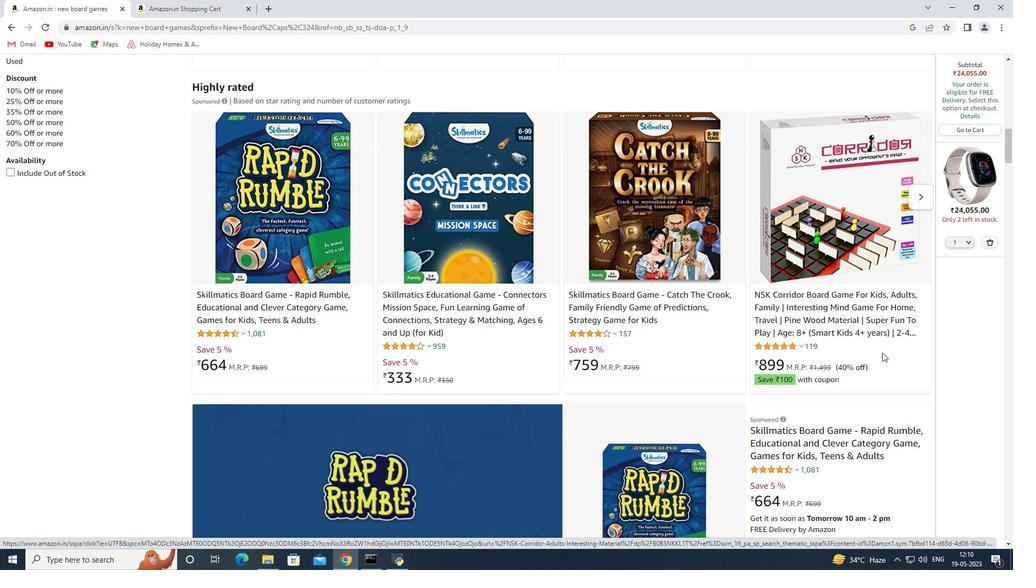 
Action: Mouse moved to (874, 363)
Screenshot: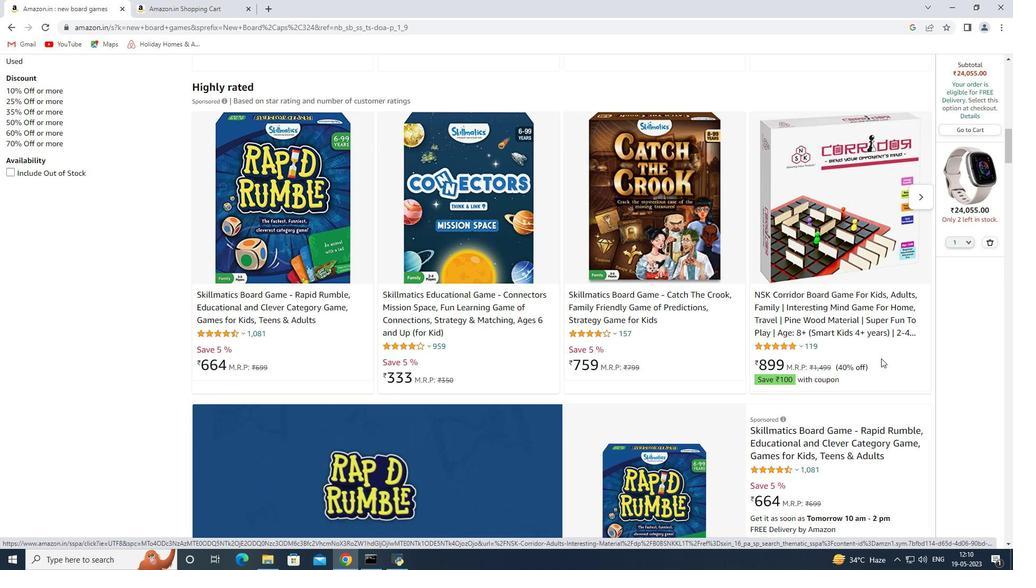 
Action: Mouse scrolled (874, 362) with delta (0, 0)
Screenshot: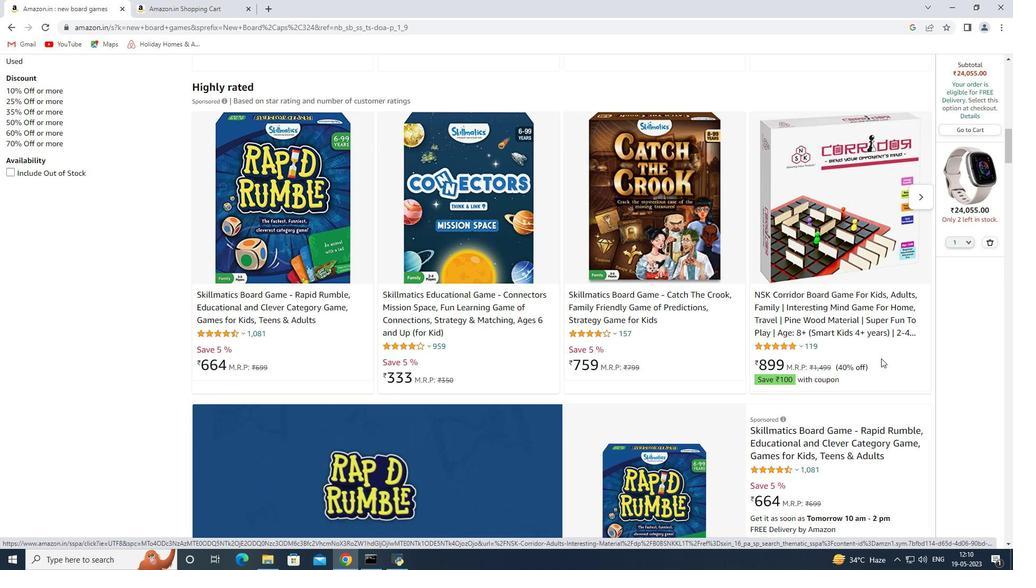 
Action: Mouse moved to (873, 363)
Screenshot: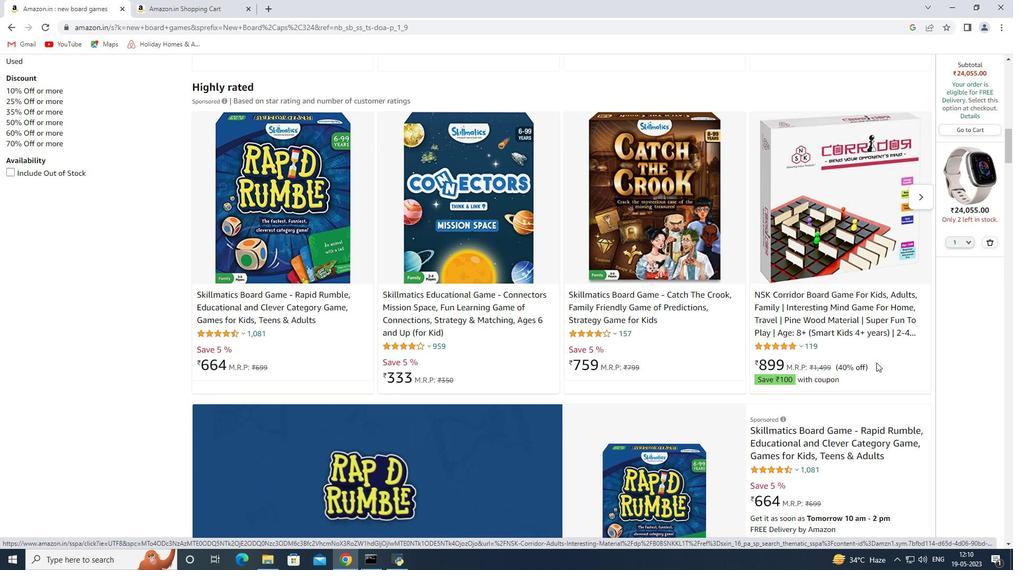 
Action: Mouse scrolled (873, 363) with delta (0, 0)
Screenshot: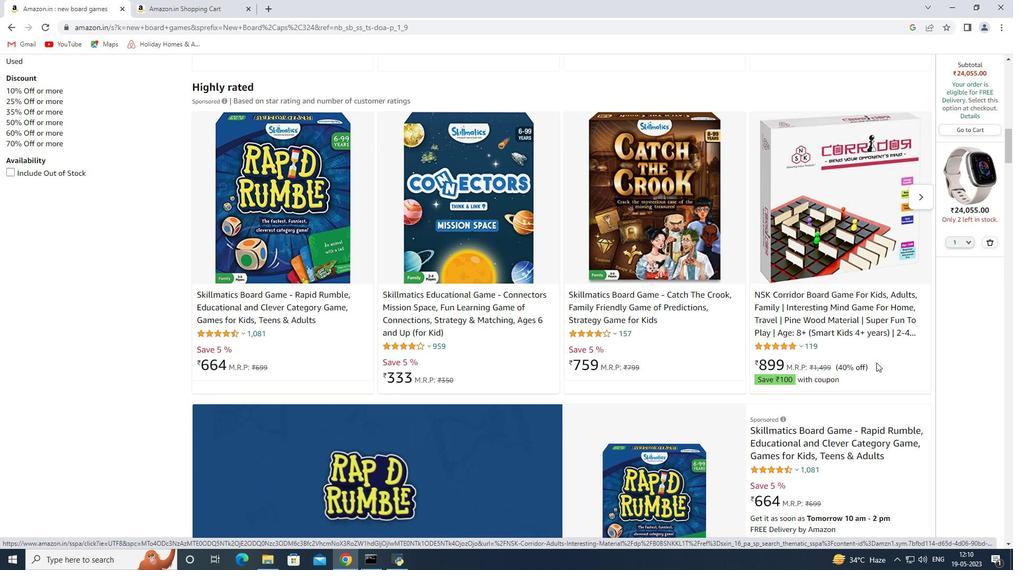 
Action: Mouse moved to (718, 395)
Screenshot: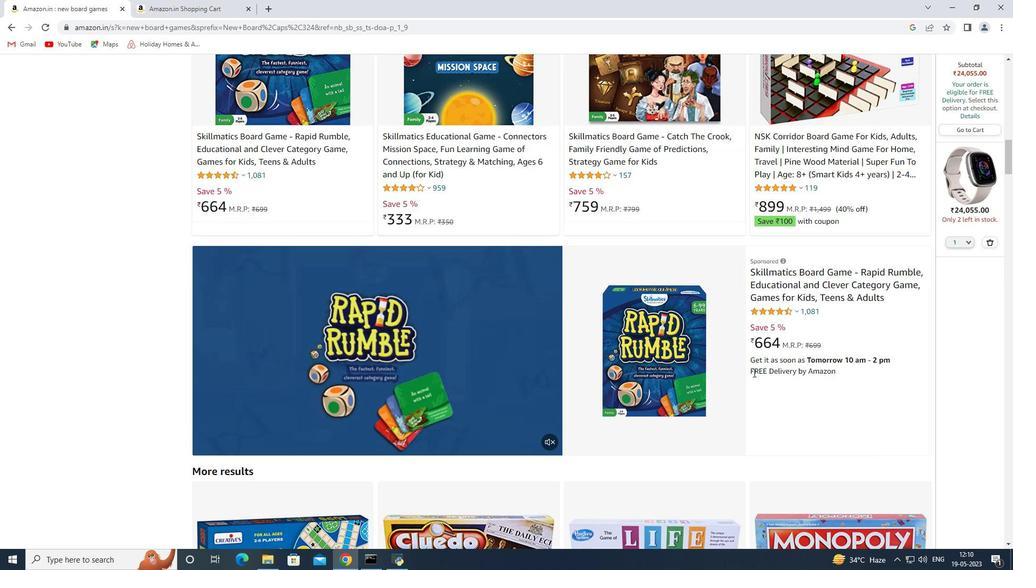 
Action: Mouse scrolled (718, 394) with delta (0, 0)
Screenshot: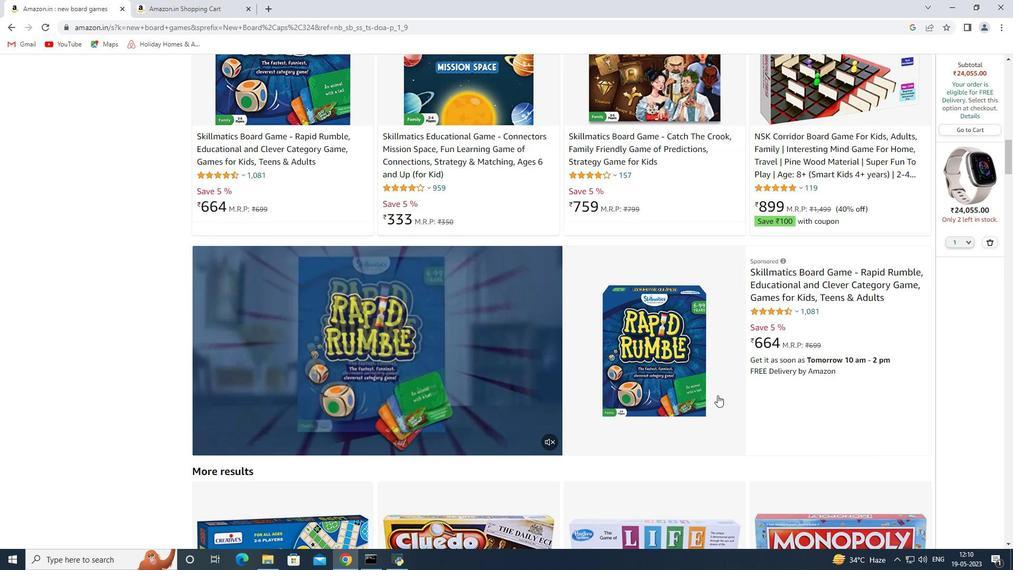 
Action: Mouse scrolled (718, 394) with delta (0, 0)
Screenshot: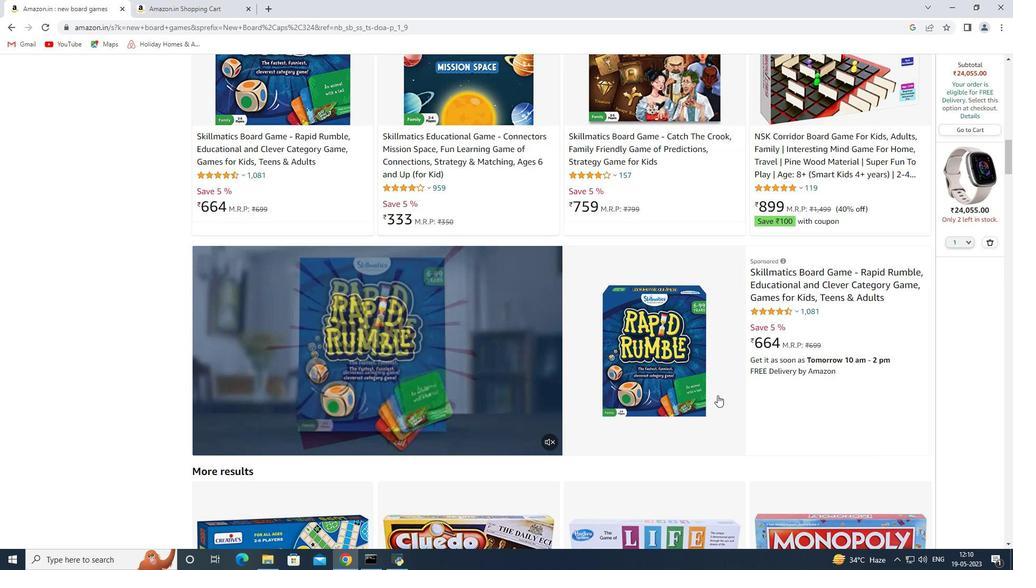 
Action: Mouse scrolled (718, 394) with delta (0, 0)
Screenshot: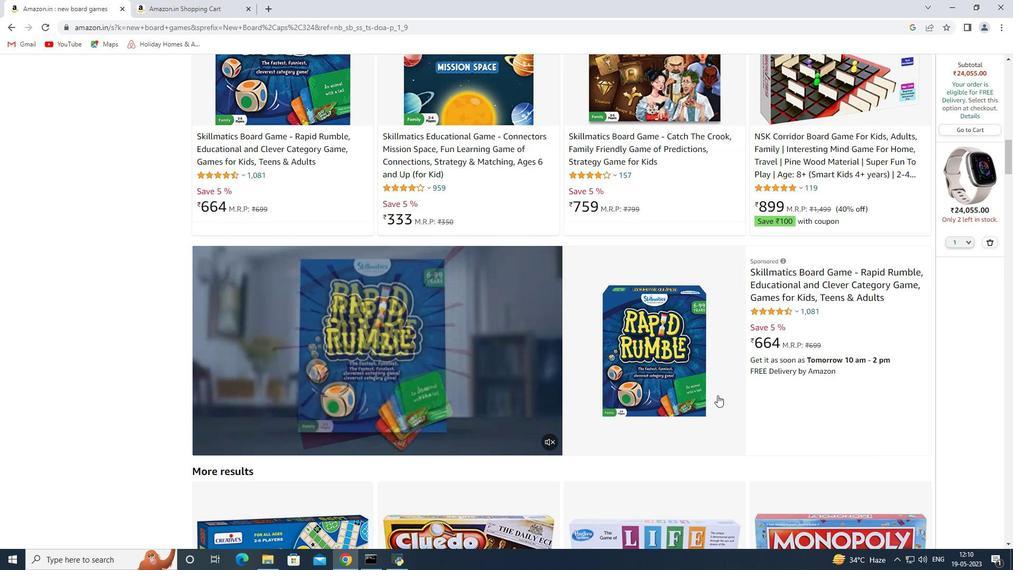
Action: Mouse moved to (681, 407)
Screenshot: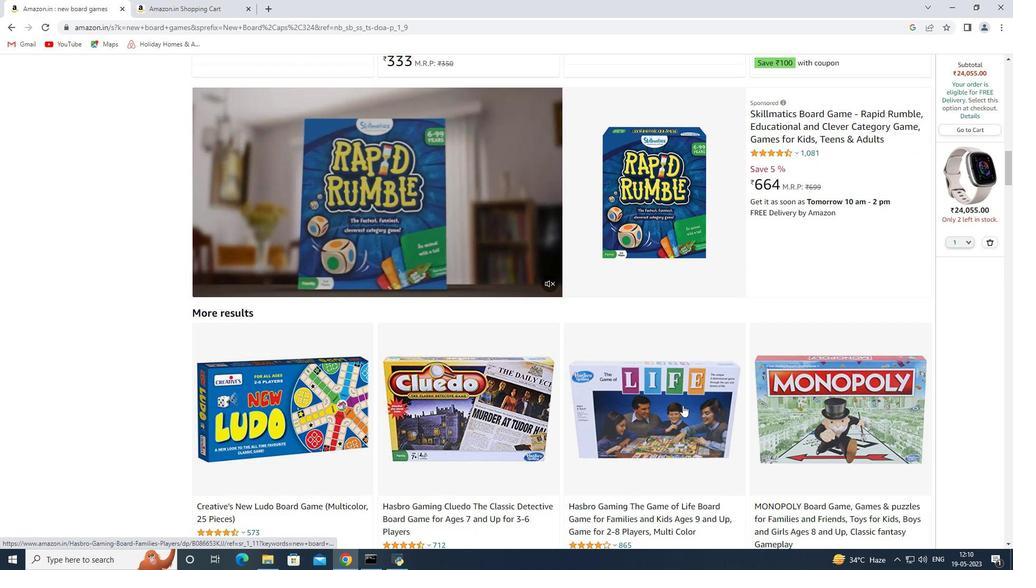 
Action: Mouse scrolled (681, 407) with delta (0, 0)
Screenshot: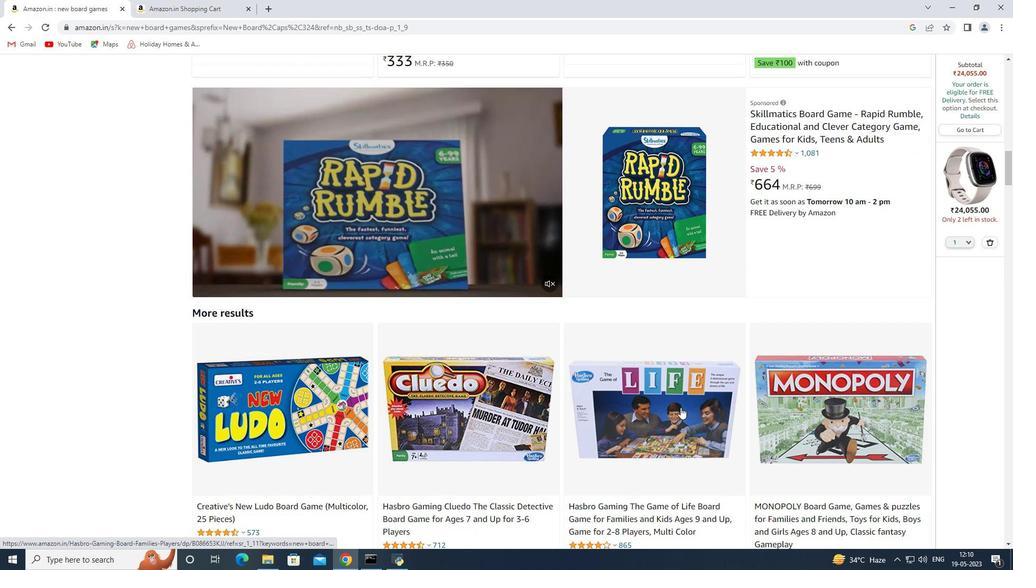 
Action: Mouse scrolled (681, 407) with delta (0, 0)
Screenshot: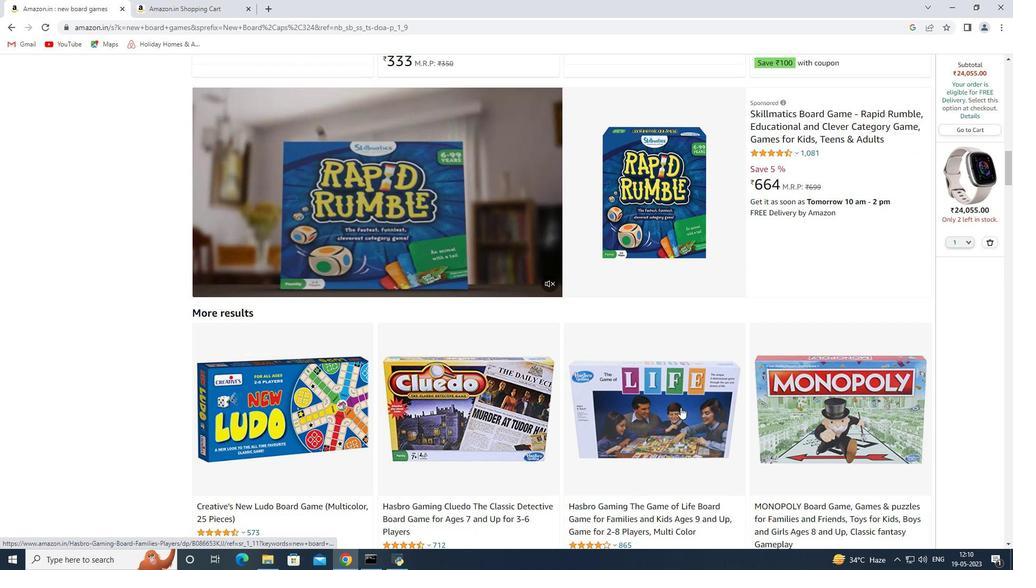 
Action: Mouse moved to (656, 425)
Screenshot: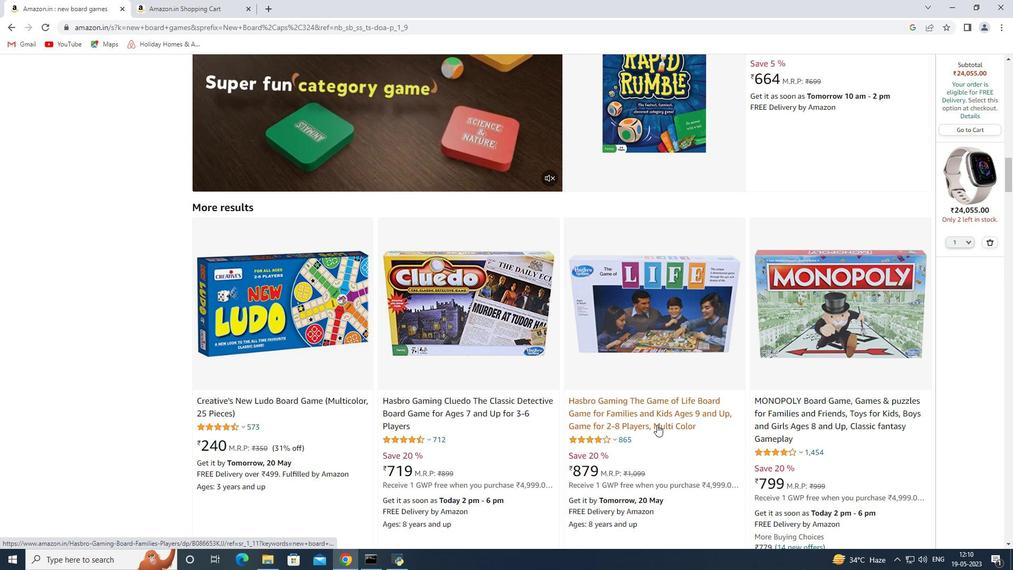 
Action: Mouse pressed left at (656, 425)
Screenshot: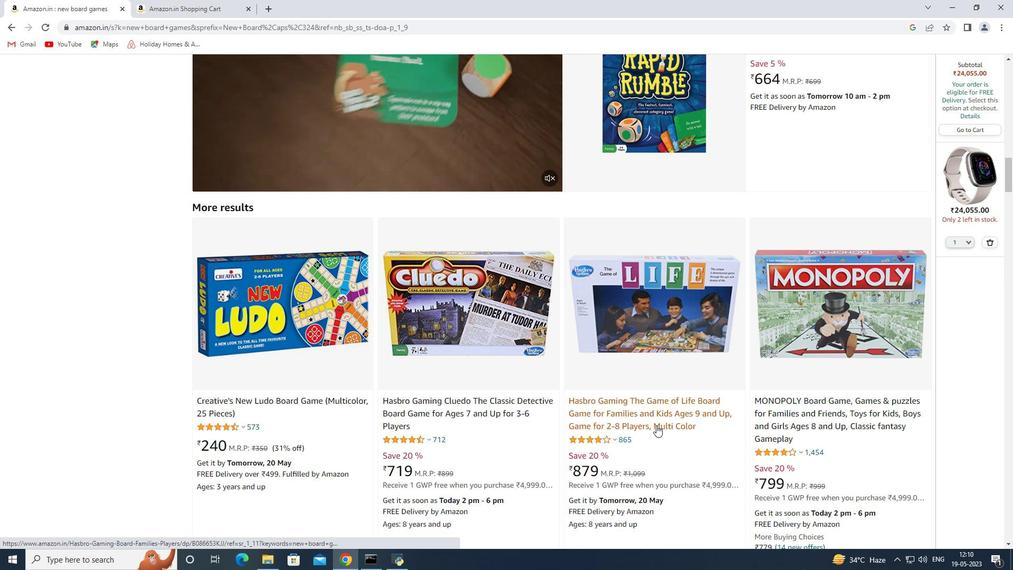 
Action: Mouse moved to (229, 237)
Screenshot: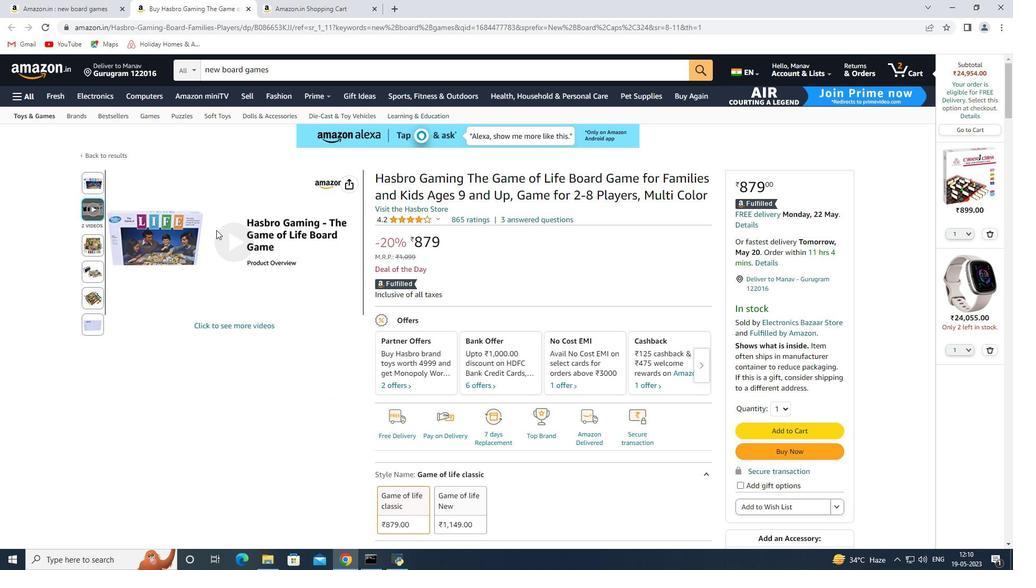 
Action: Mouse pressed left at (229, 237)
Screenshot: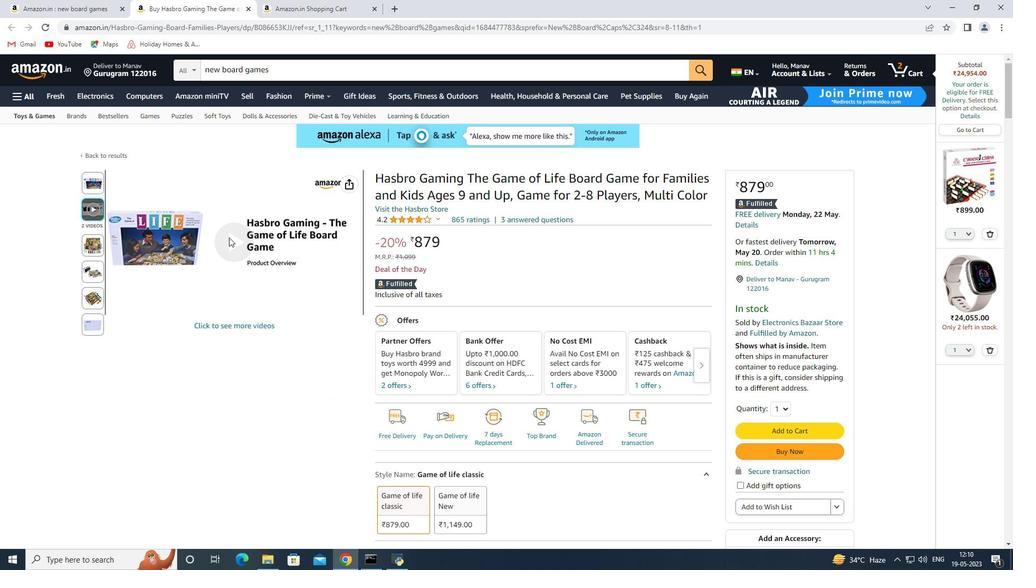 
Action: Mouse moved to (976, 114)
Screenshot: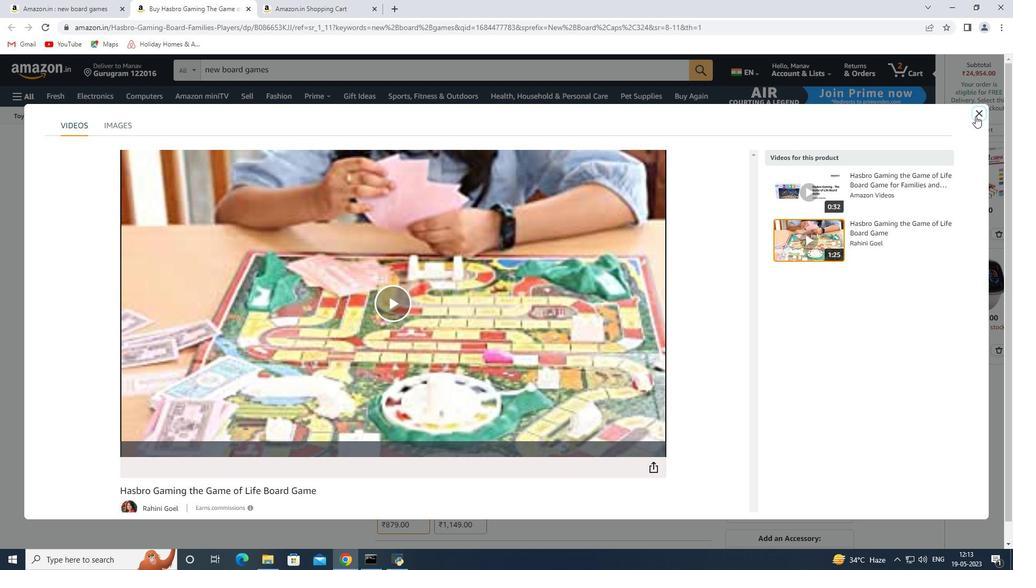 
Action: Mouse pressed left at (976, 114)
Screenshot: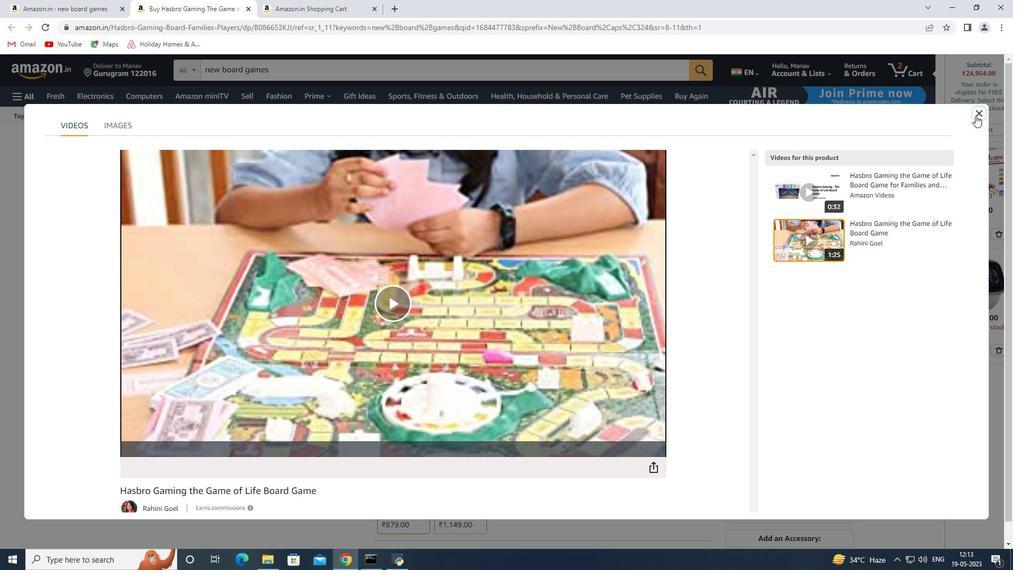 
Action: Mouse moved to (781, 433)
Screenshot: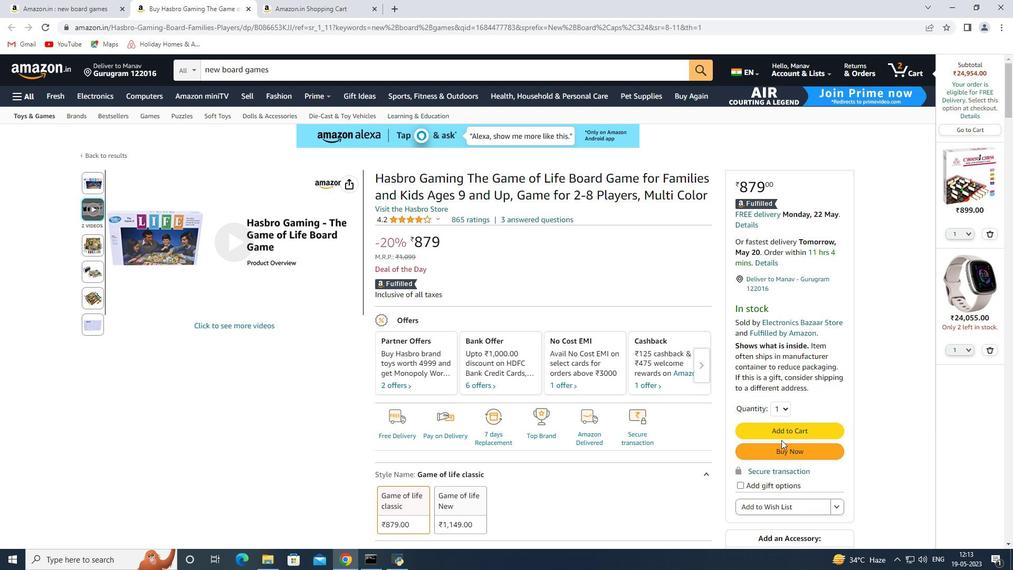 
Action: Mouse pressed left at (781, 433)
Screenshot: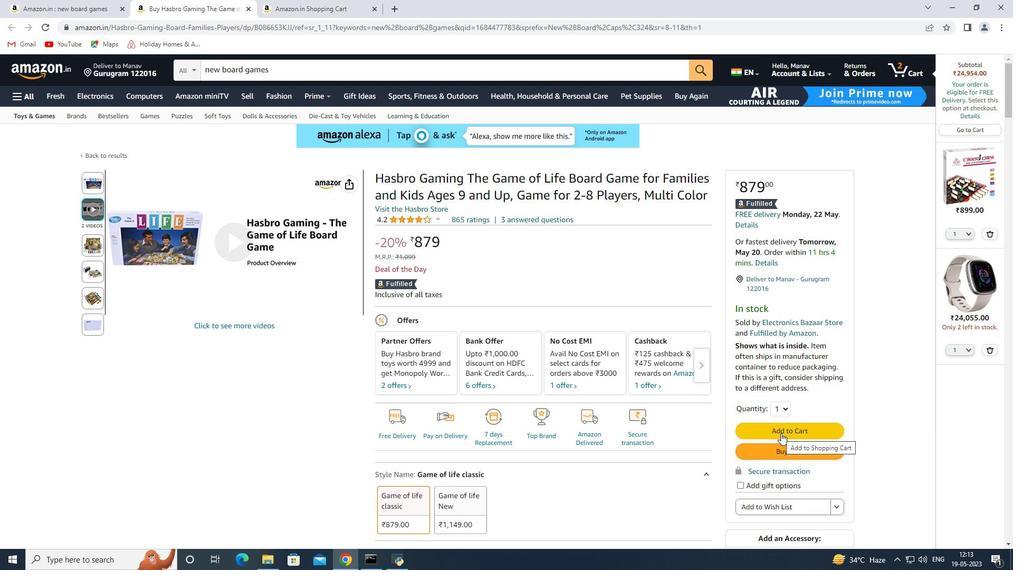 
Action: Mouse moved to (46, 7)
Screenshot: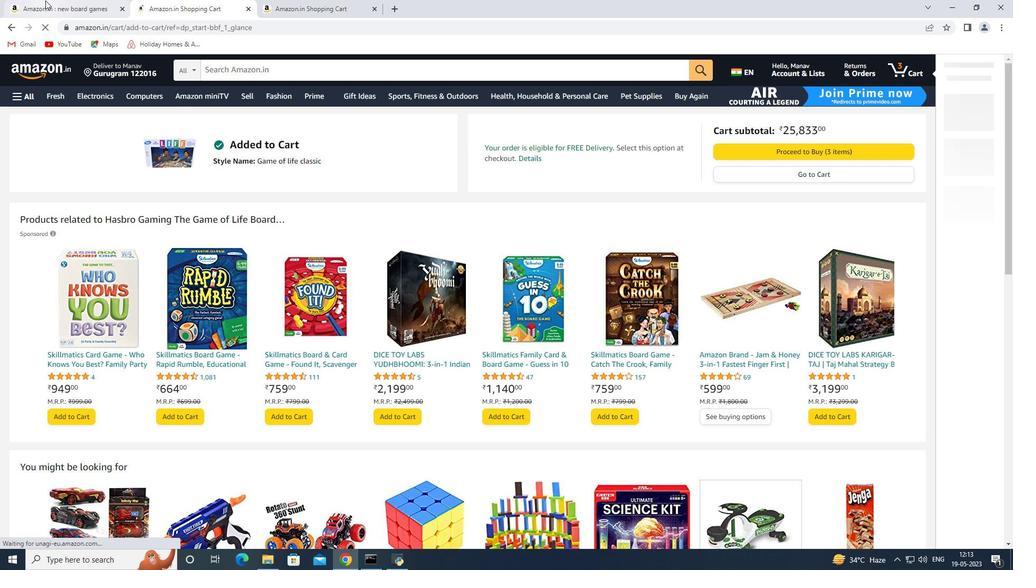 
Action: Mouse pressed left at (46, 7)
Screenshot: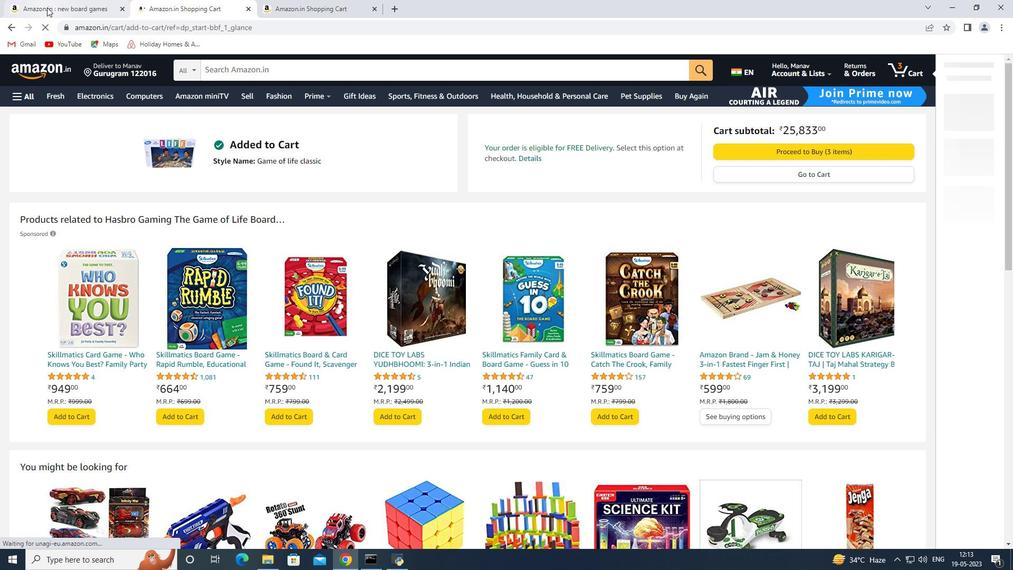 
Action: Mouse moved to (496, 327)
Screenshot: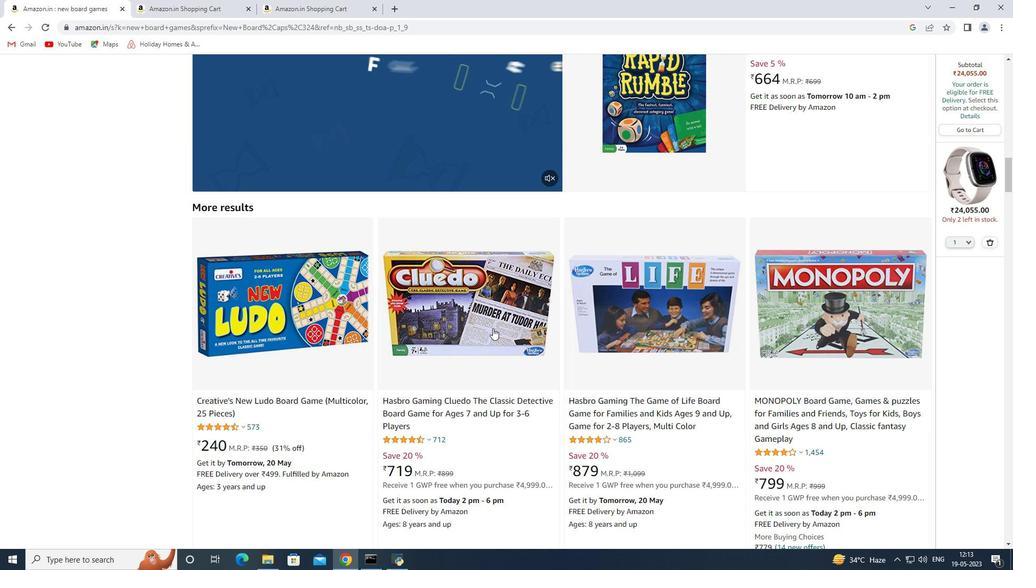 
Action: Mouse scrolled (496, 327) with delta (0, 0)
Screenshot: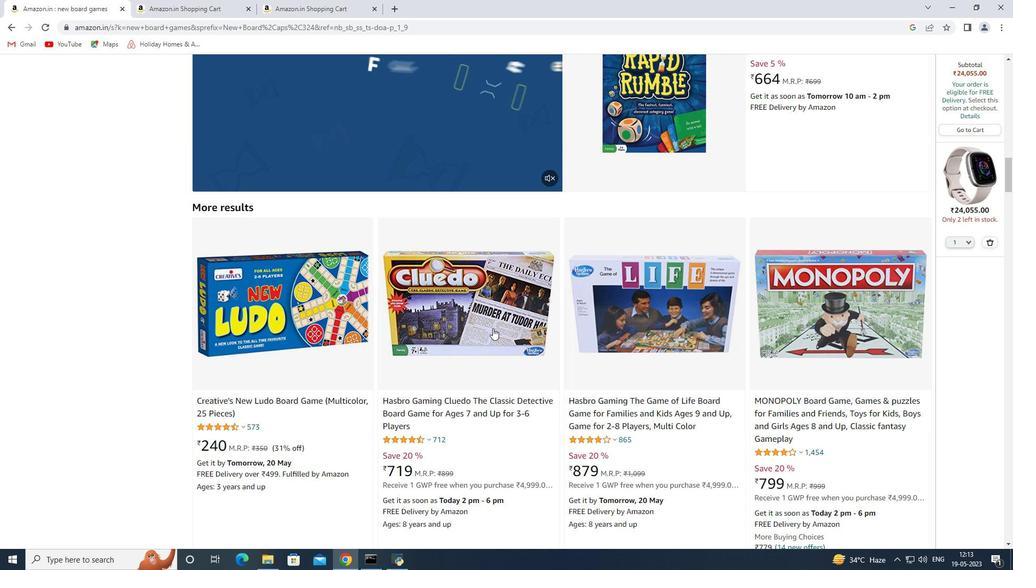 
Action: Mouse moved to (498, 327)
Screenshot: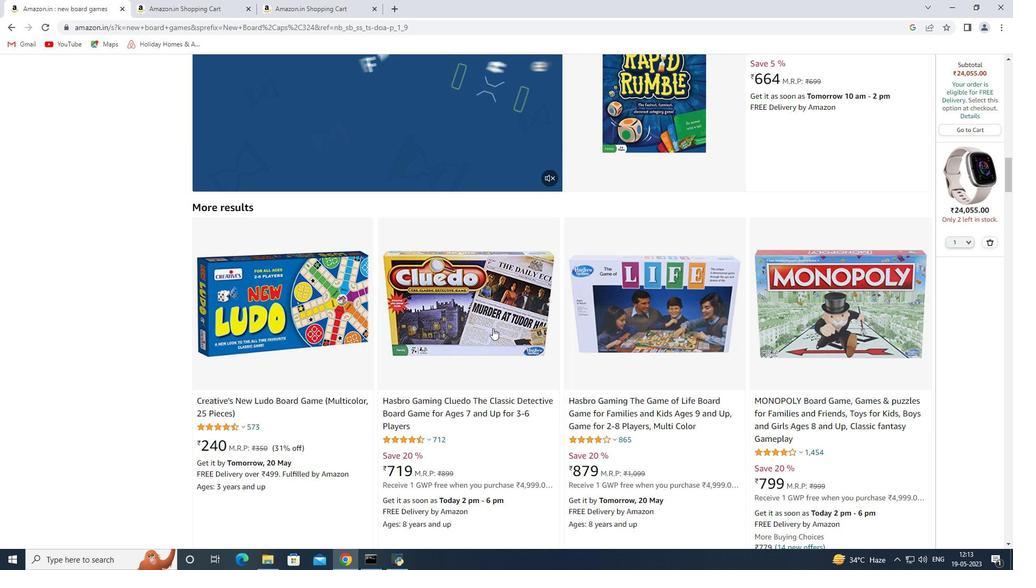 
Action: Mouse scrolled (498, 326) with delta (0, 0)
Screenshot: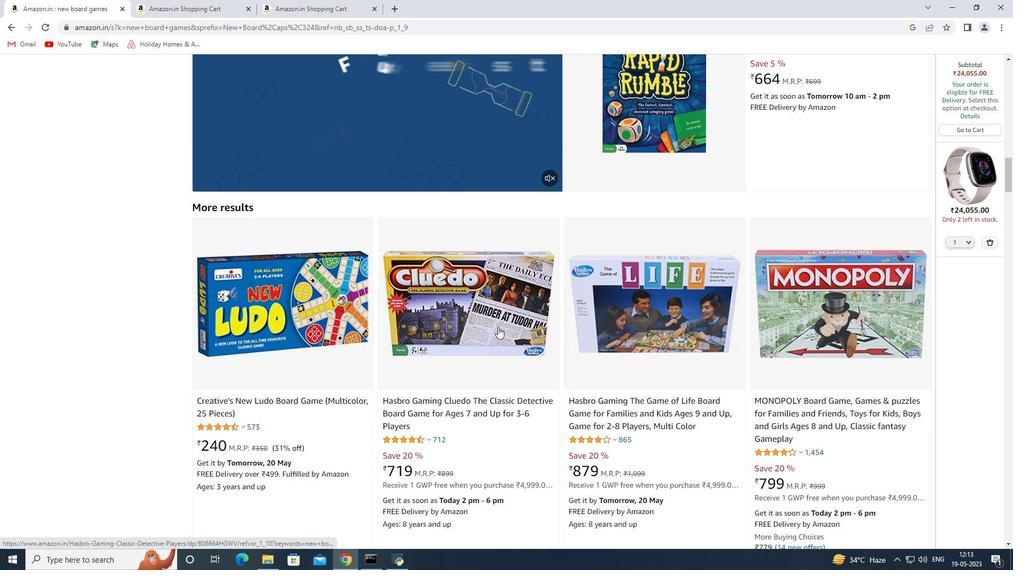 
Action: Mouse moved to (511, 228)
Screenshot: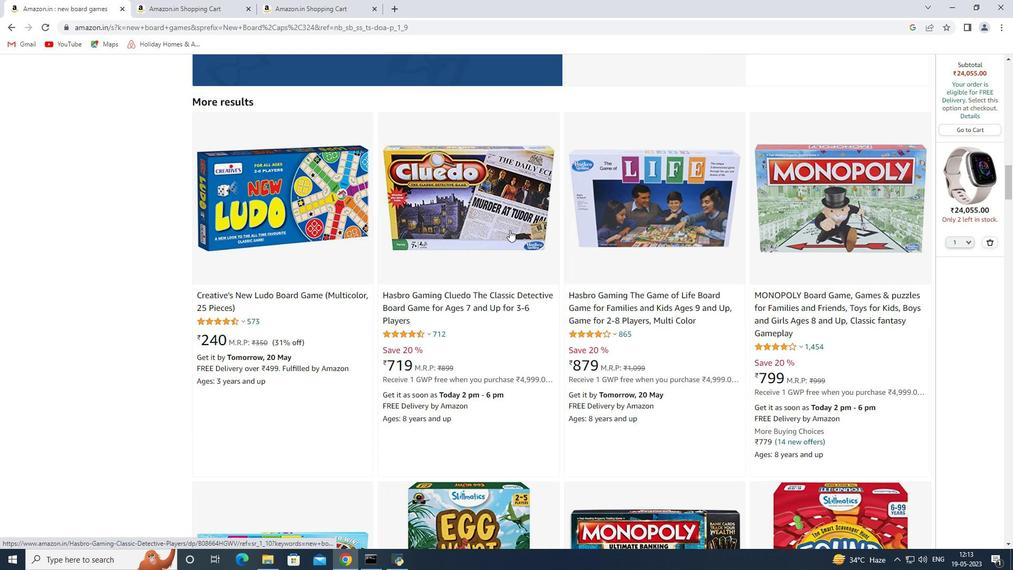 
Action: Mouse pressed left at (511, 228)
Screenshot: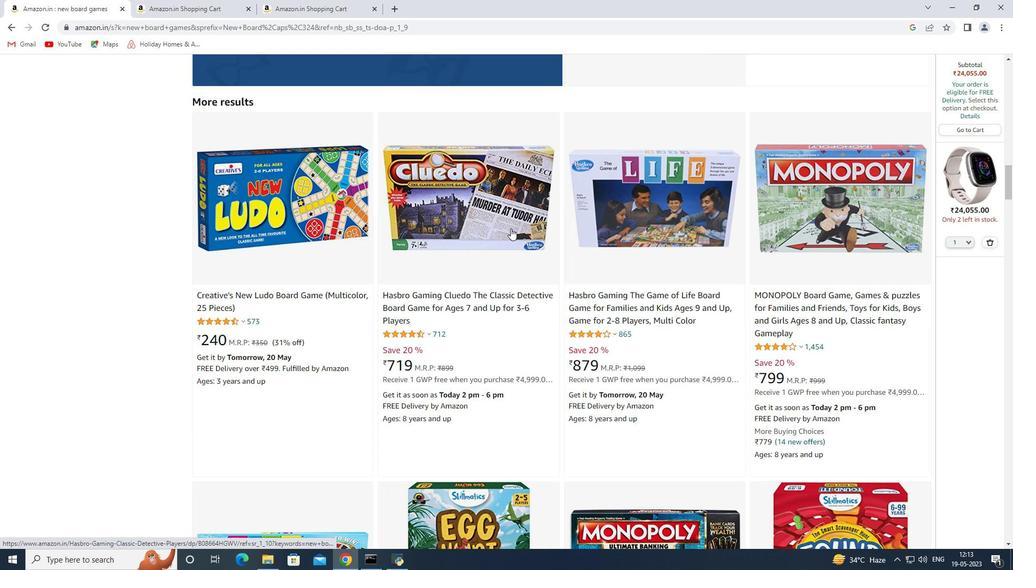 
Action: Mouse moved to (224, 347)
Screenshot: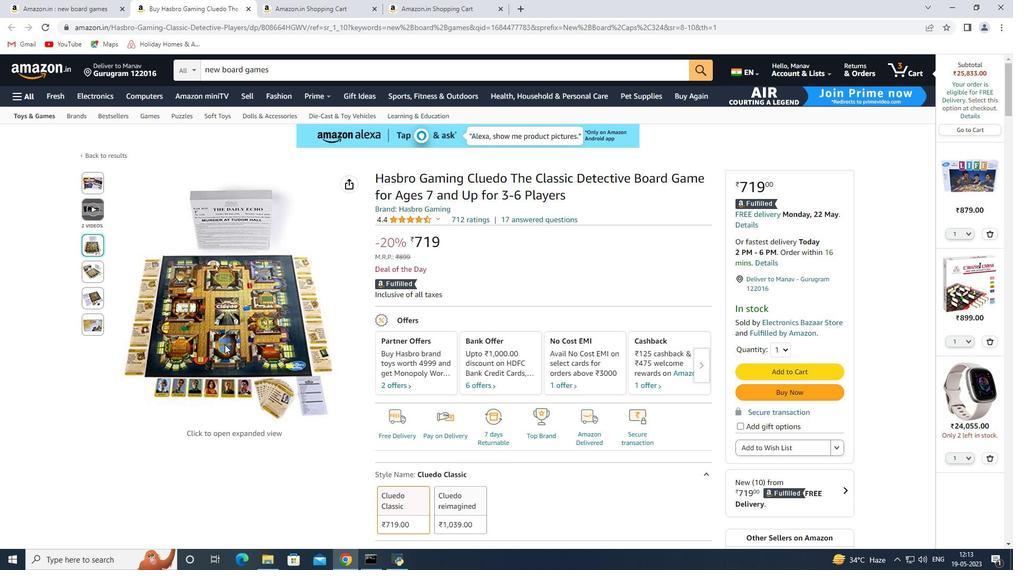 
Action: Mouse pressed left at (224, 347)
Screenshot: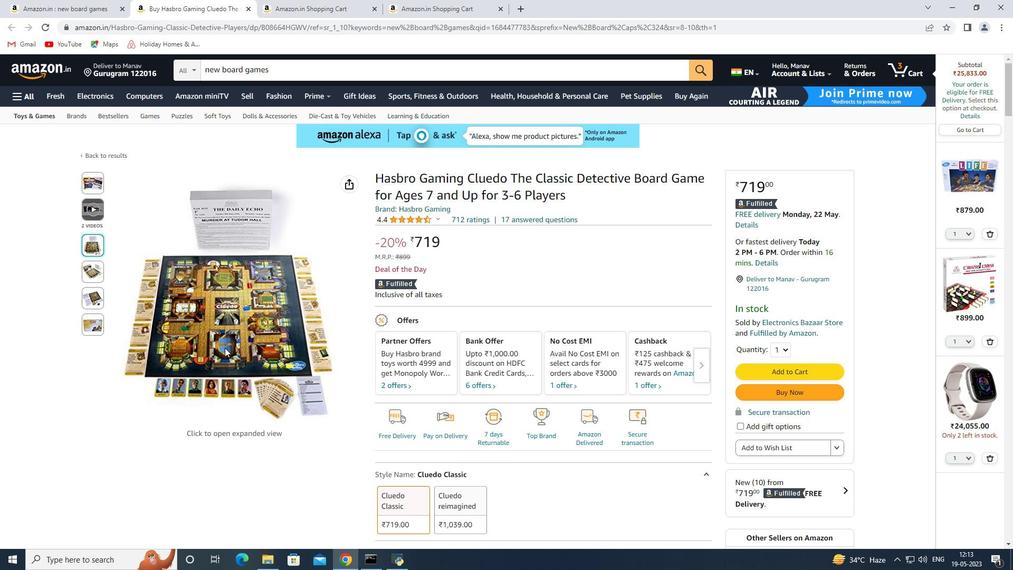 
Action: Mouse moved to (905, 240)
Screenshot: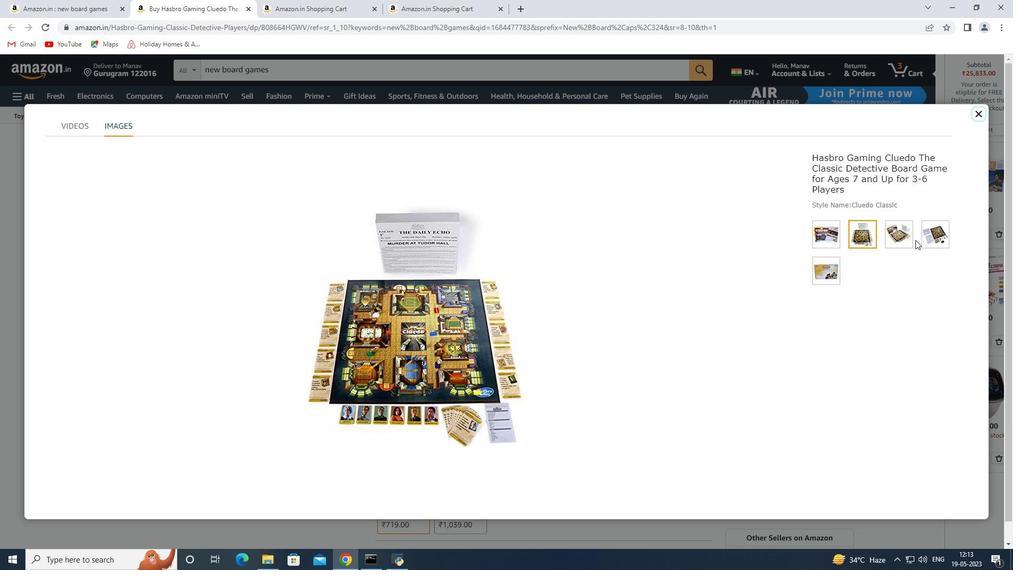 
Action: Mouse pressed left at (905, 240)
Screenshot: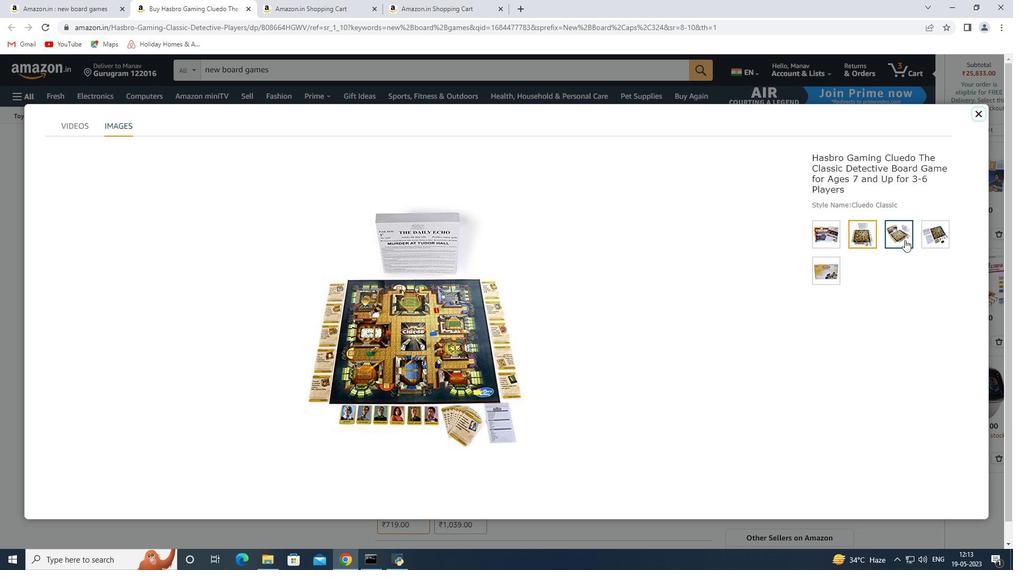 
Action: Mouse moved to (929, 236)
Screenshot: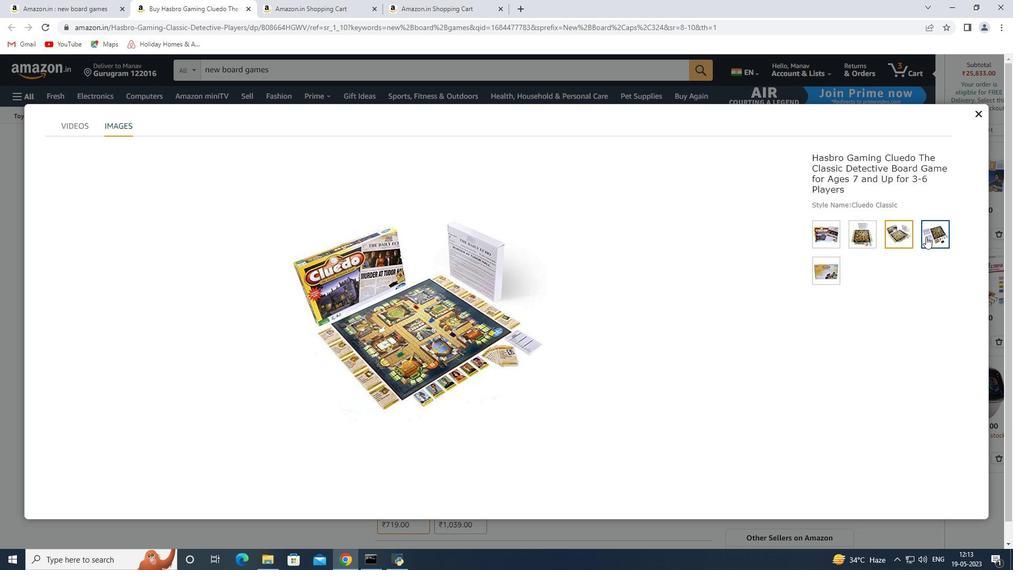 
Action: Mouse pressed left at (929, 236)
Screenshot: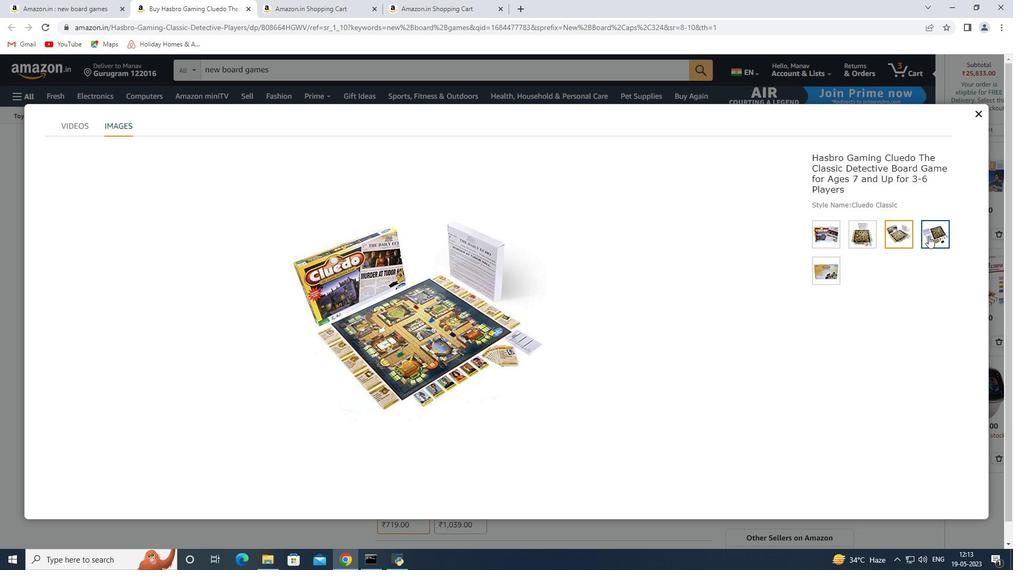 
Action: Mouse moved to (827, 276)
Screenshot: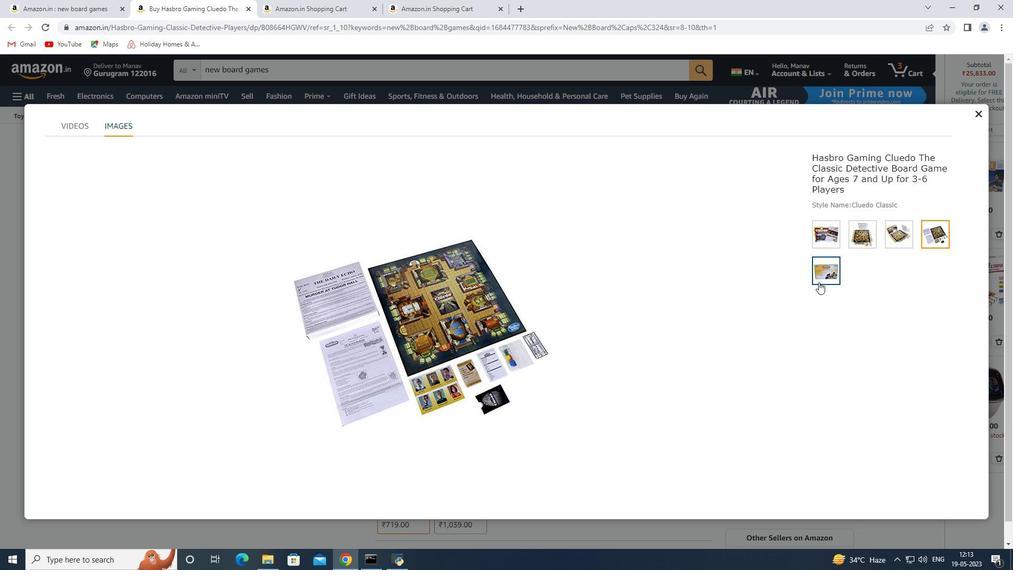 
Action: Mouse pressed left at (827, 276)
Screenshot: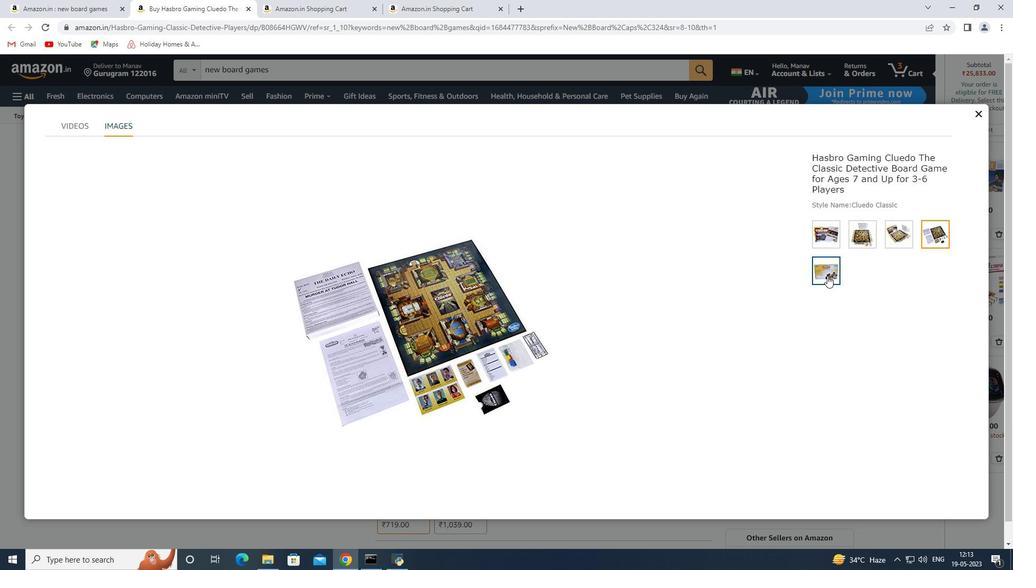 
Action: Mouse moved to (822, 234)
Screenshot: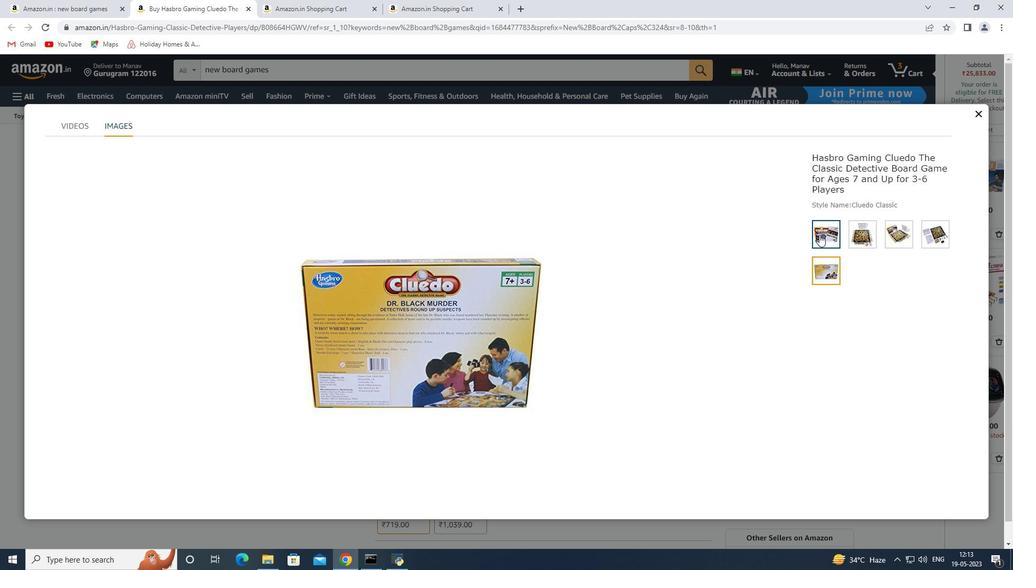 
Action: Mouse pressed left at (822, 234)
Screenshot: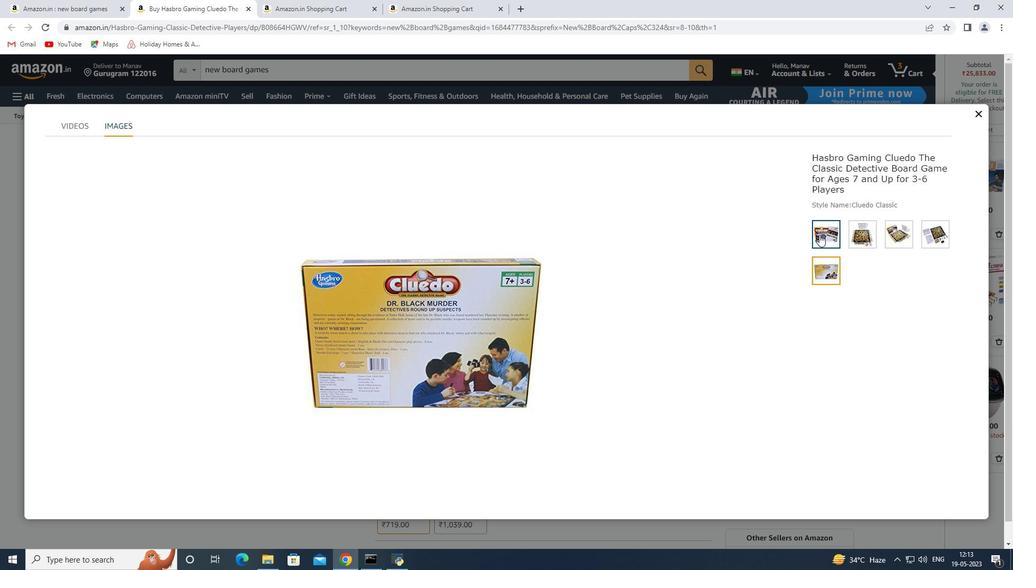 
Action: Mouse moved to (980, 114)
Screenshot: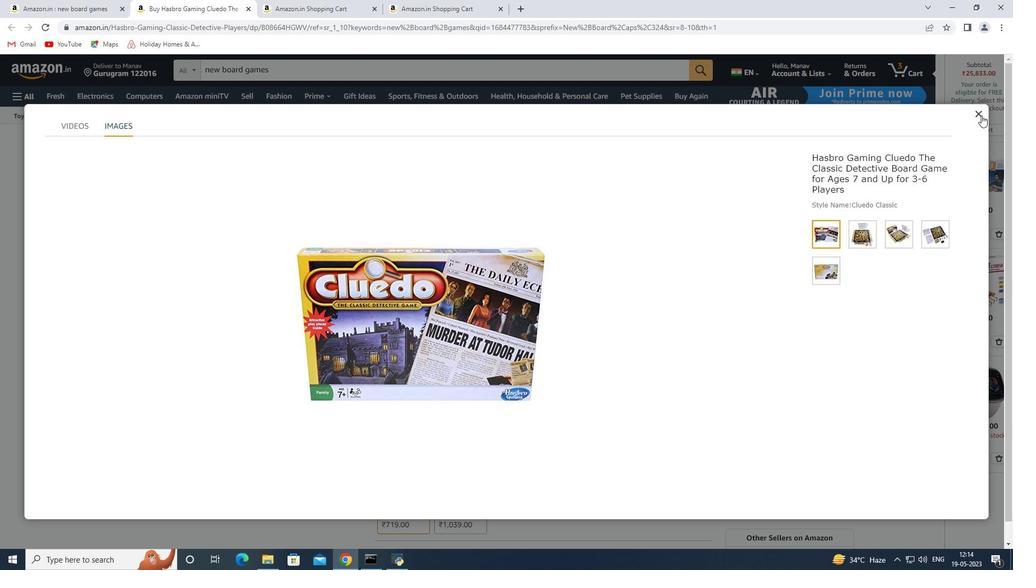 
Action: Mouse pressed left at (980, 114)
Screenshot: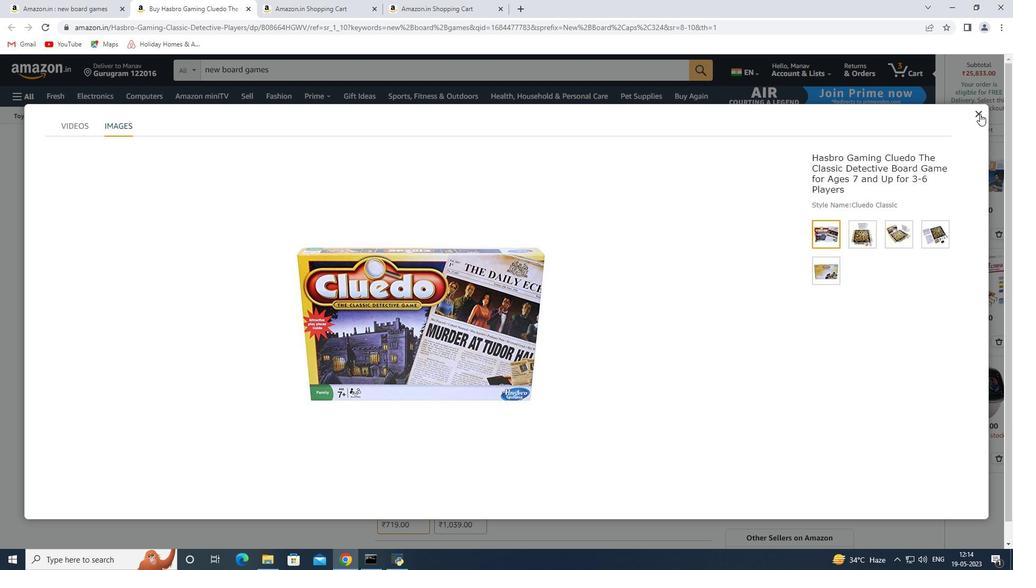 
Action: Mouse moved to (101, 217)
Screenshot: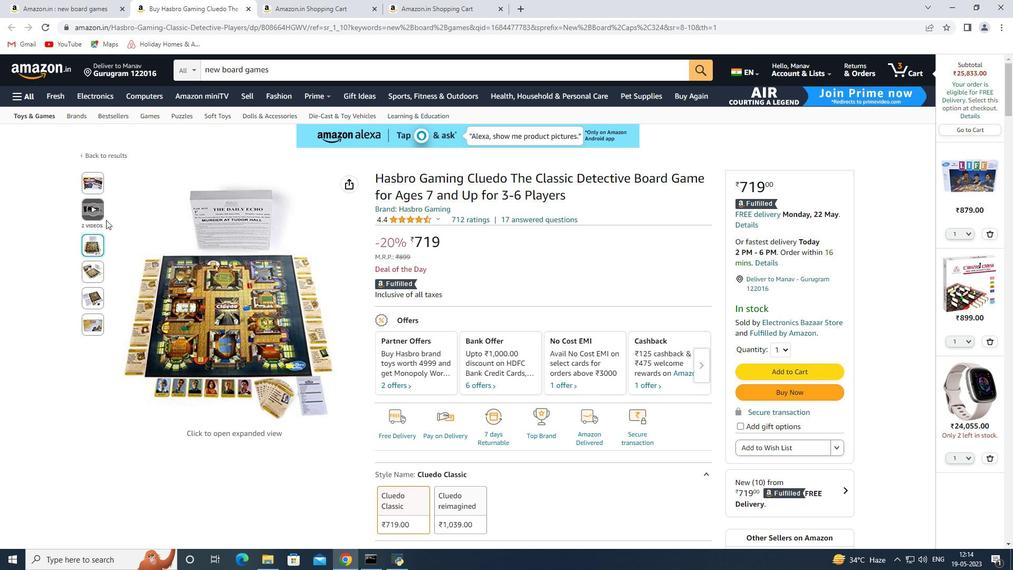 
Action: Mouse pressed left at (101, 217)
Screenshot: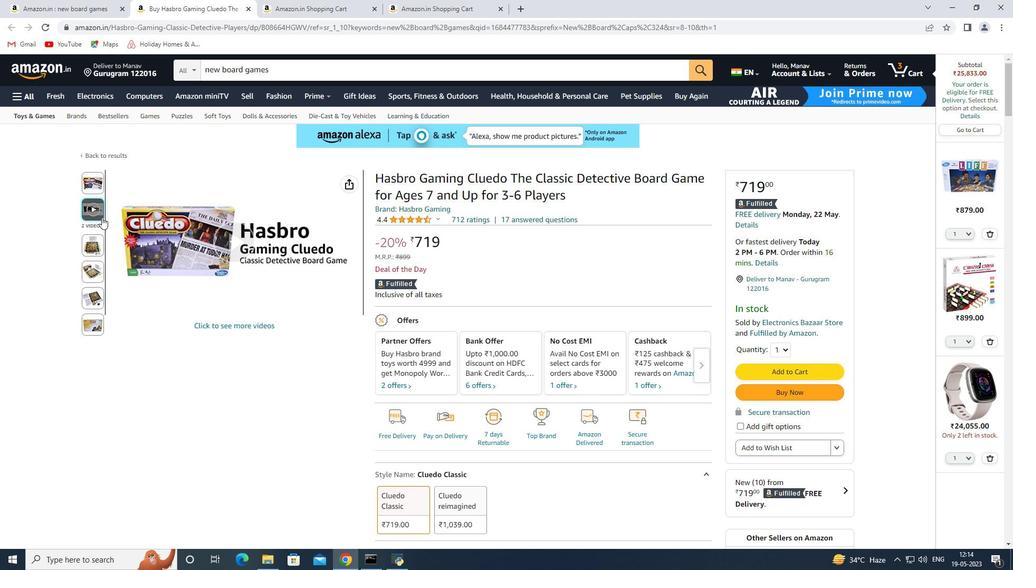 
Action: Mouse moved to (973, 114)
Screenshot: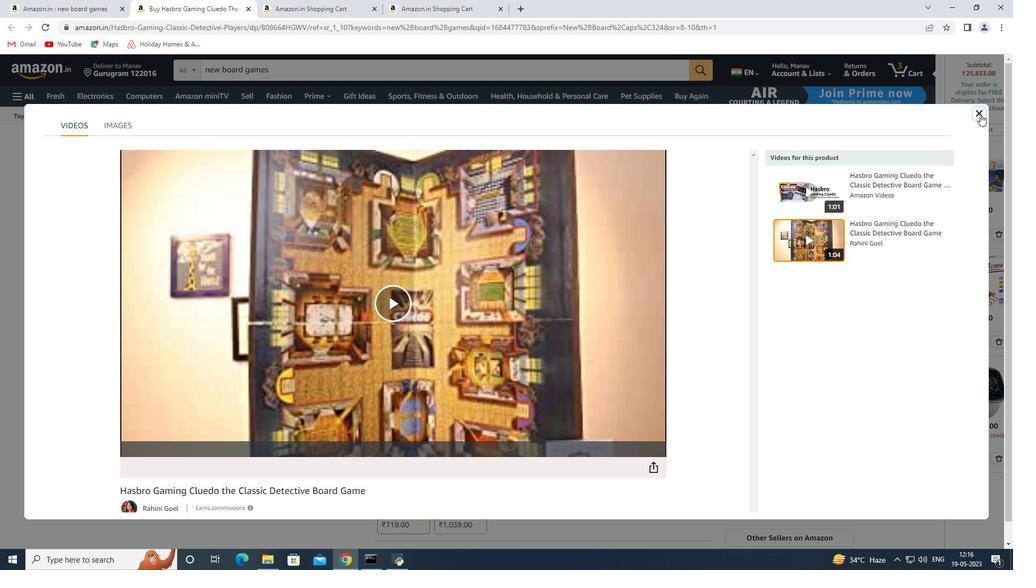 
Action: Mouse pressed left at (973, 114)
Screenshot: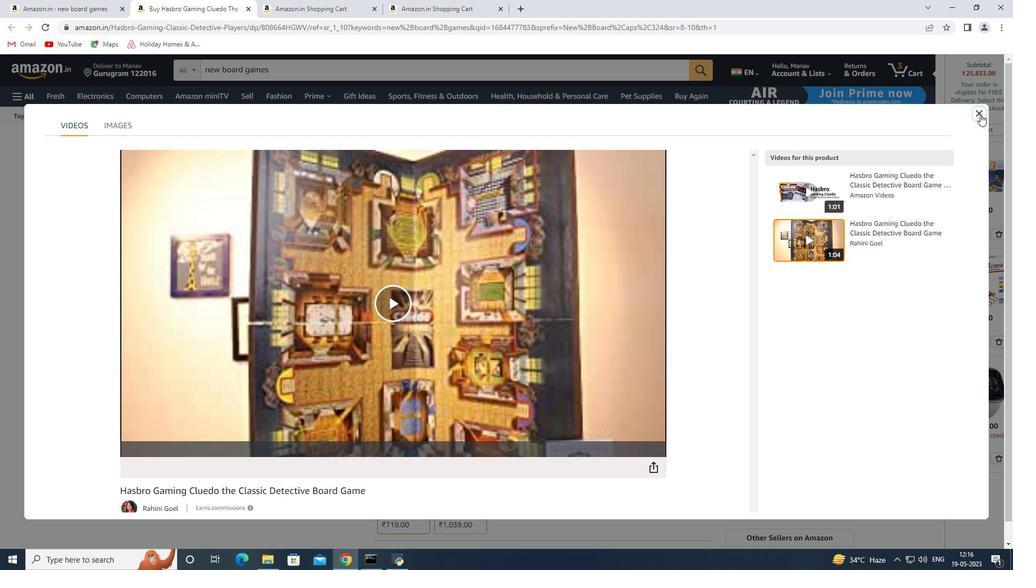 
Action: Mouse moved to (978, 113)
Screenshot: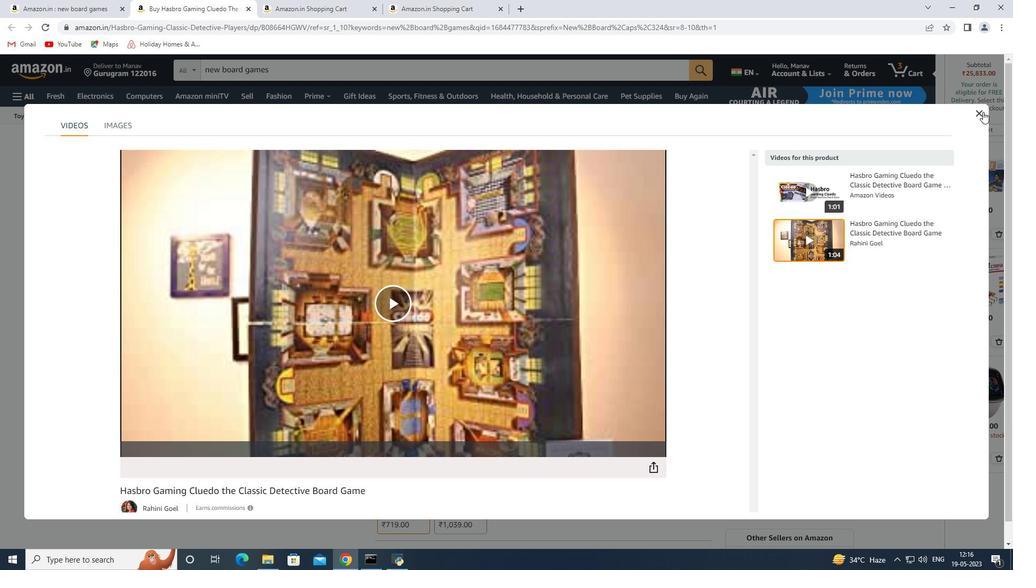 
Action: Mouse pressed left at (978, 113)
Screenshot: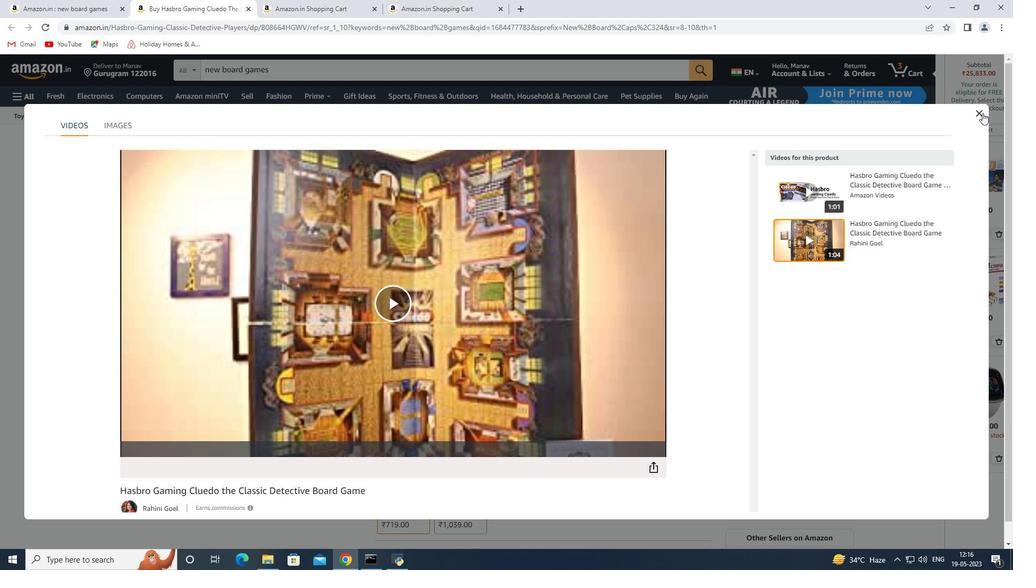 
Action: Mouse moved to (92, 325)
Screenshot: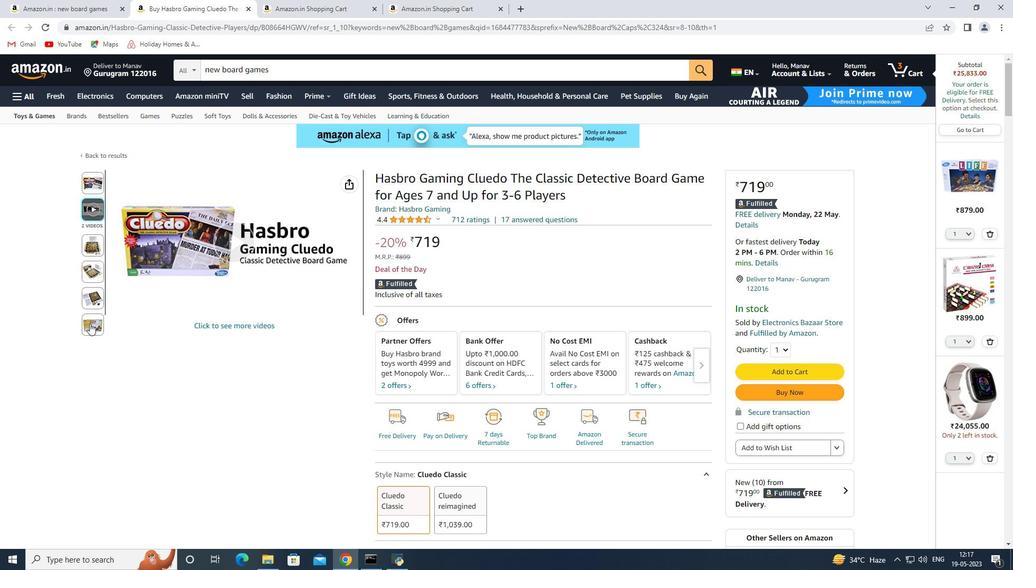 
Action: Mouse pressed left at (92, 325)
Screenshot: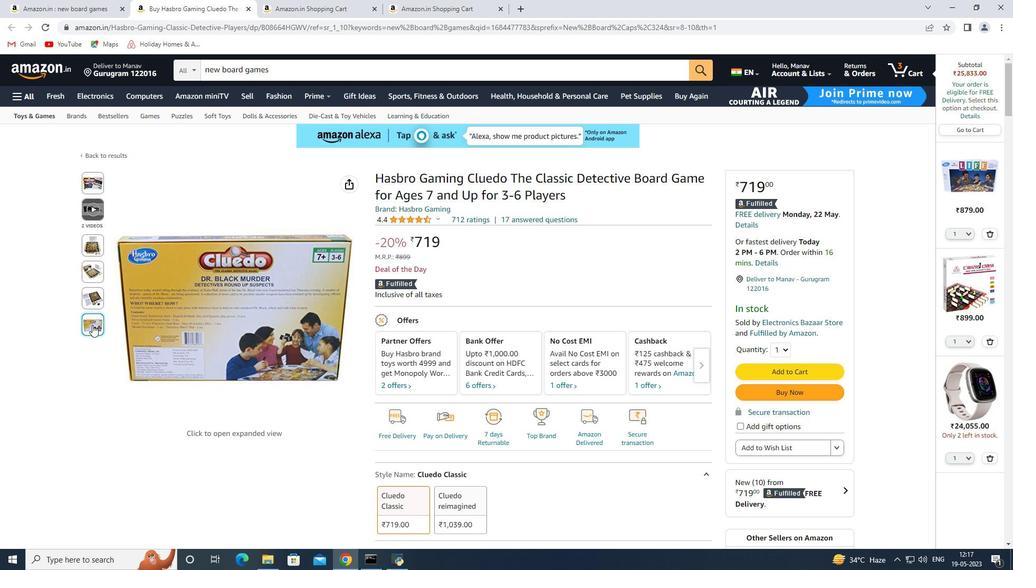 
Action: Mouse moved to (247, 10)
Screenshot: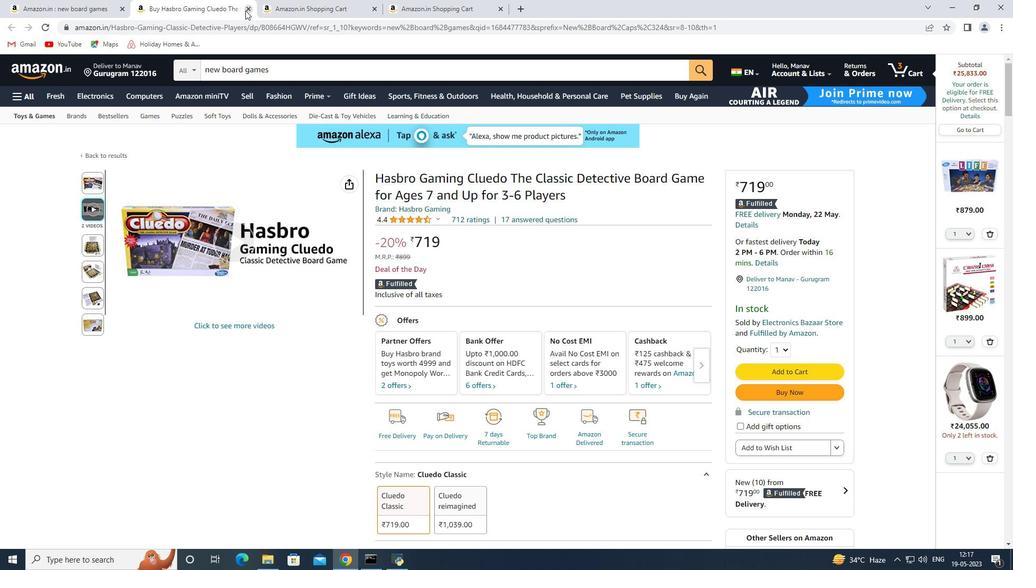 
Action: Mouse pressed left at (247, 10)
Screenshot: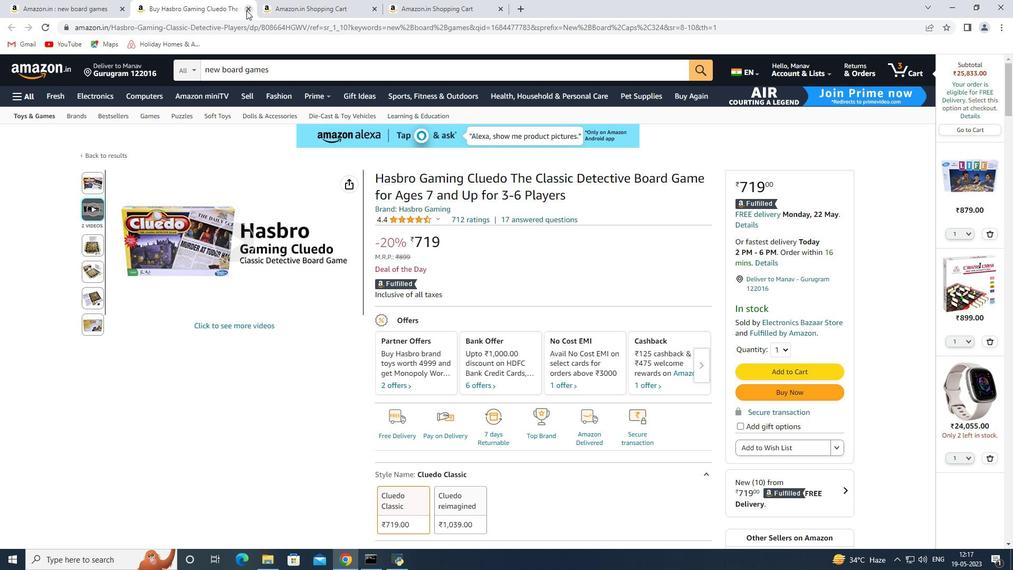 
Action: Mouse moved to (432, 249)
Screenshot: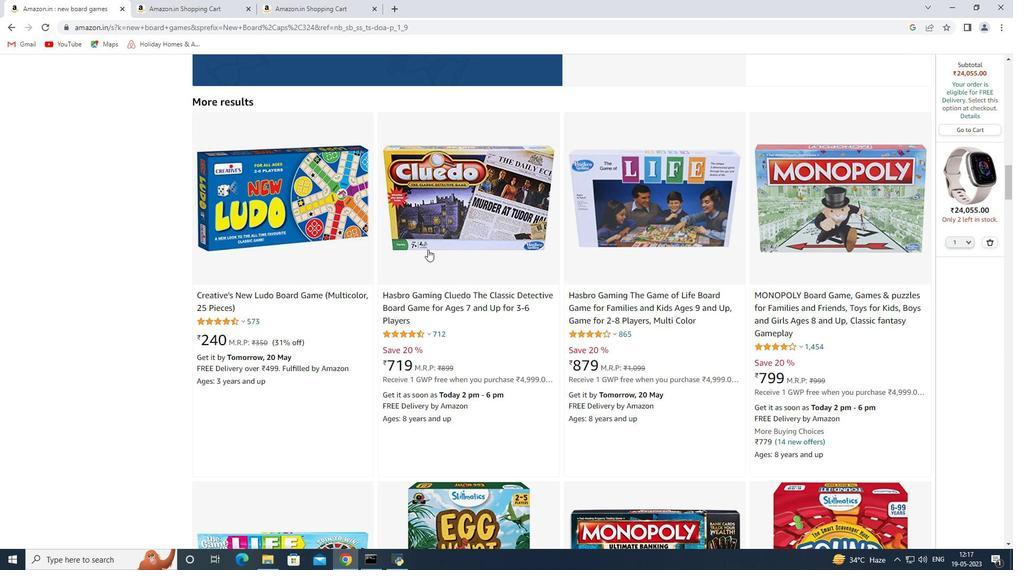 
Action: Mouse scrolled (432, 248) with delta (0, 0)
Screenshot: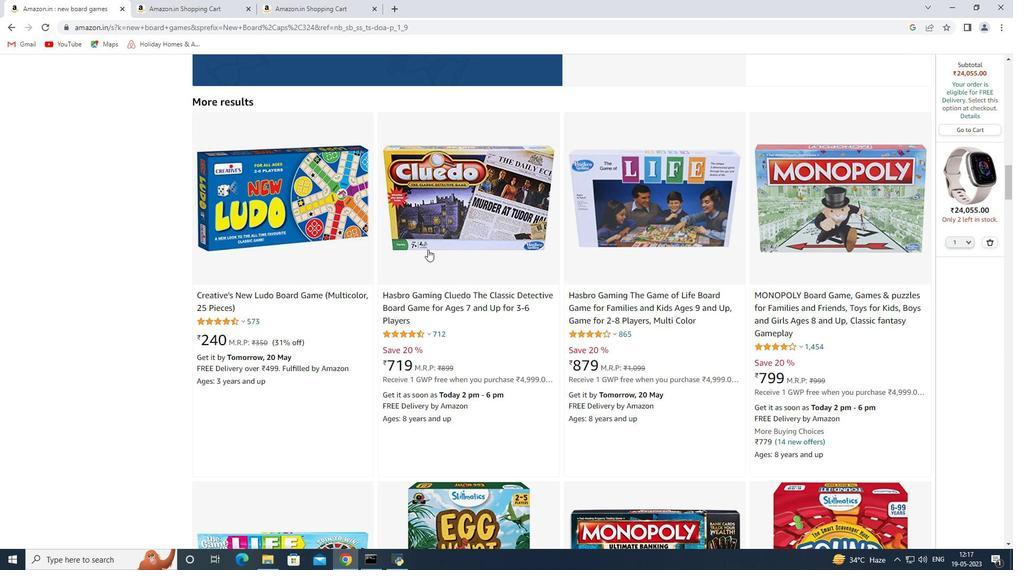 
Action: Mouse moved to (432, 249)
Screenshot: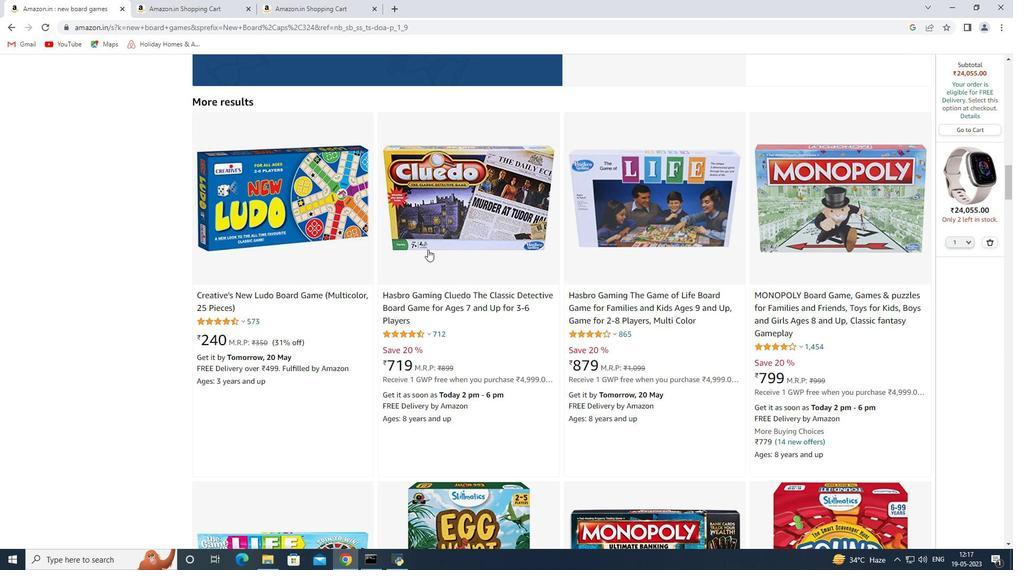 
Action: Mouse scrolled (432, 248) with delta (0, 0)
Screenshot: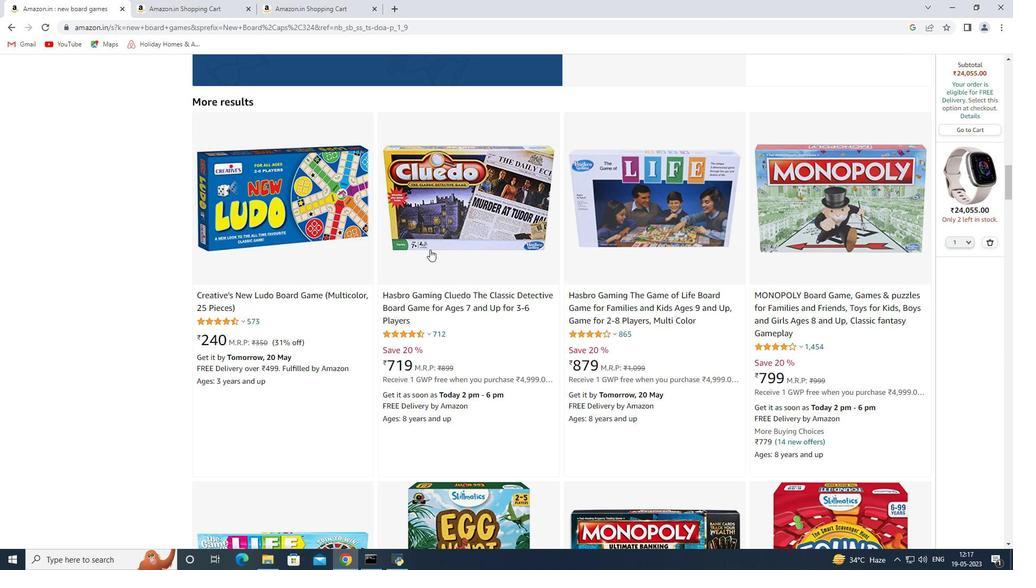 
Action: Mouse scrolled (432, 248) with delta (0, 0)
Screenshot: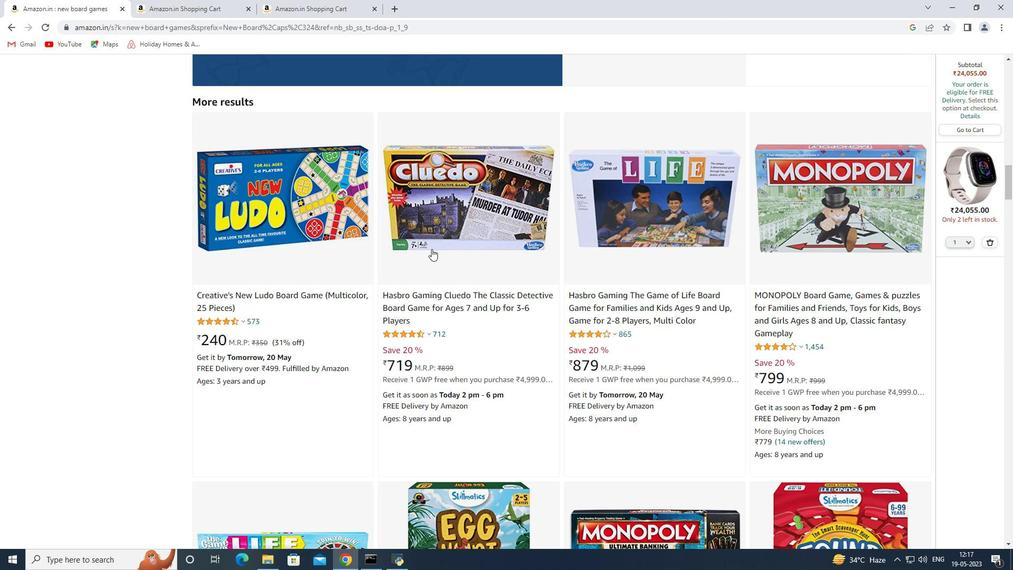 
Action: Mouse scrolled (432, 248) with delta (0, 0)
Screenshot: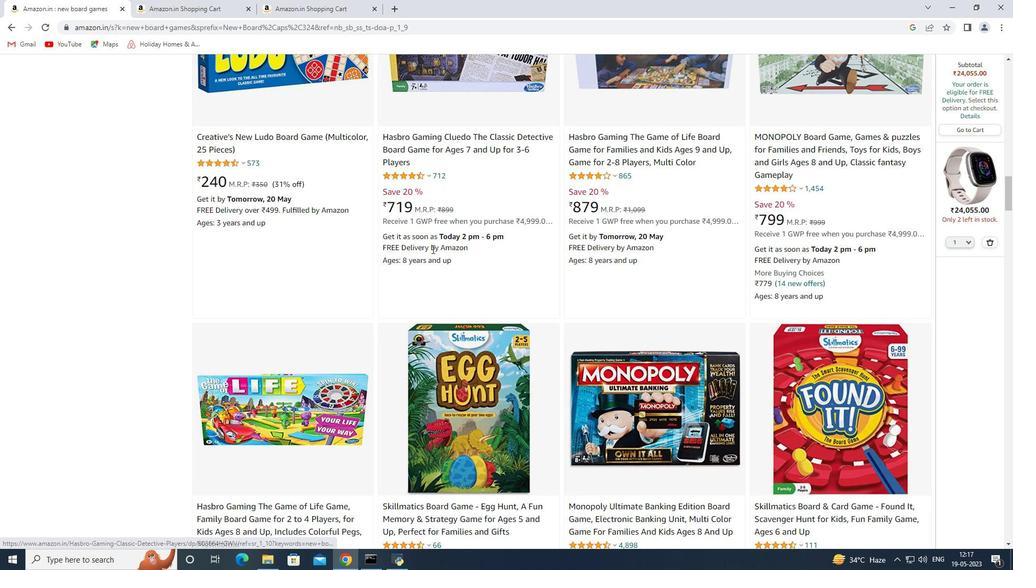 
Action: Mouse scrolled (432, 248) with delta (0, 0)
Screenshot: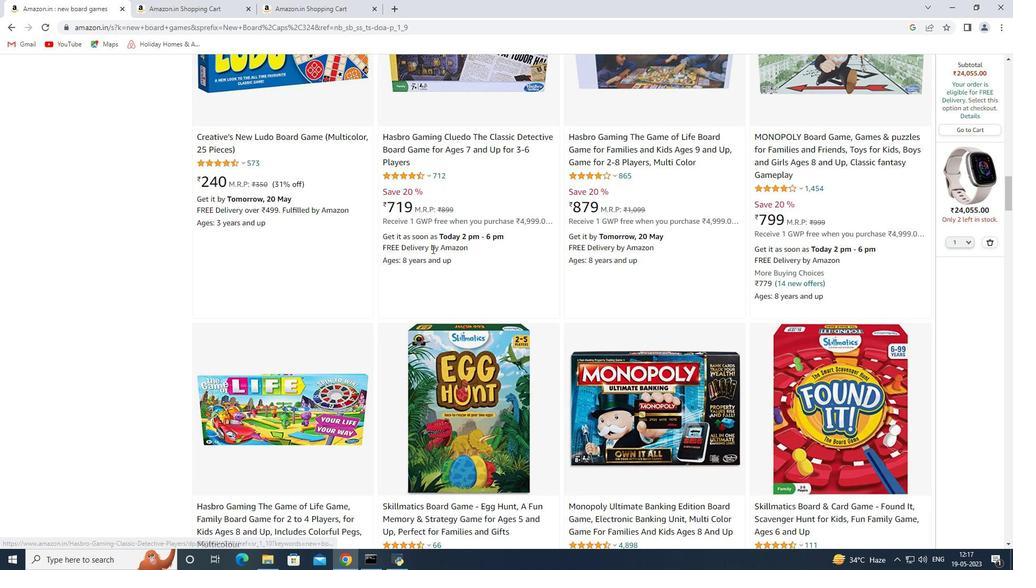 
Action: Mouse scrolled (432, 248) with delta (0, 0)
Screenshot: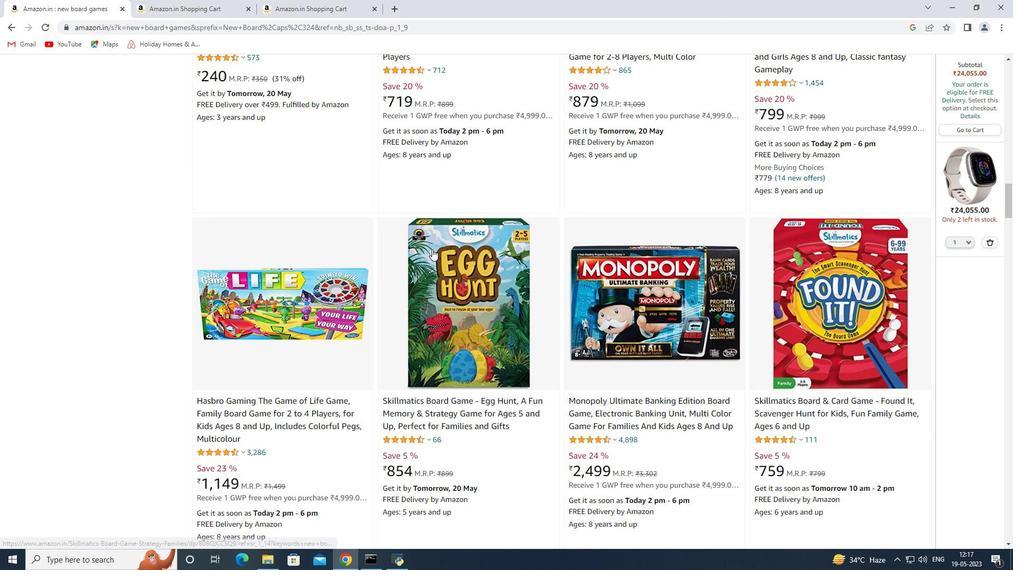 
Action: Mouse scrolled (432, 248) with delta (0, 0)
Screenshot: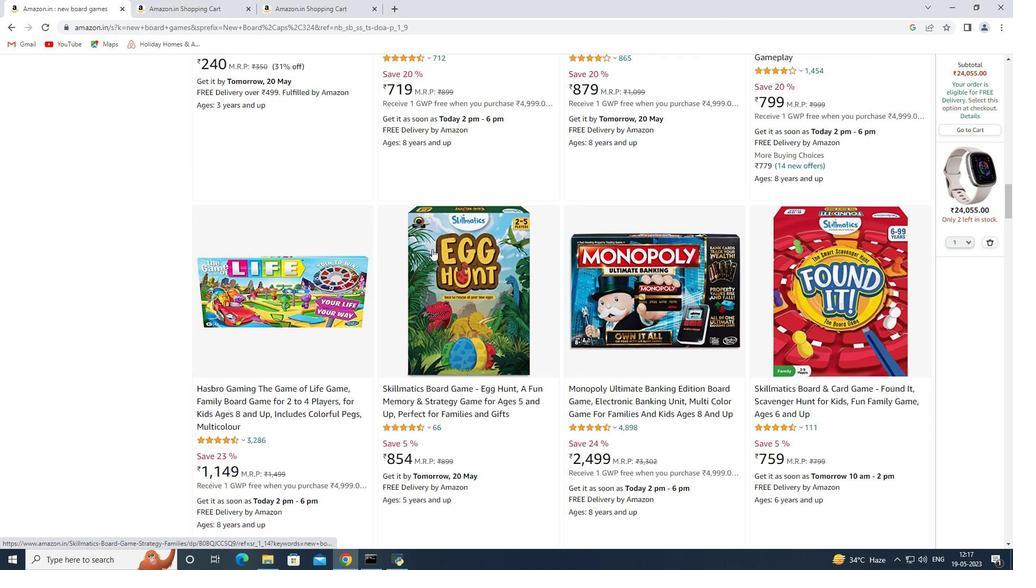 
Action: Mouse moved to (796, 238)
Screenshot: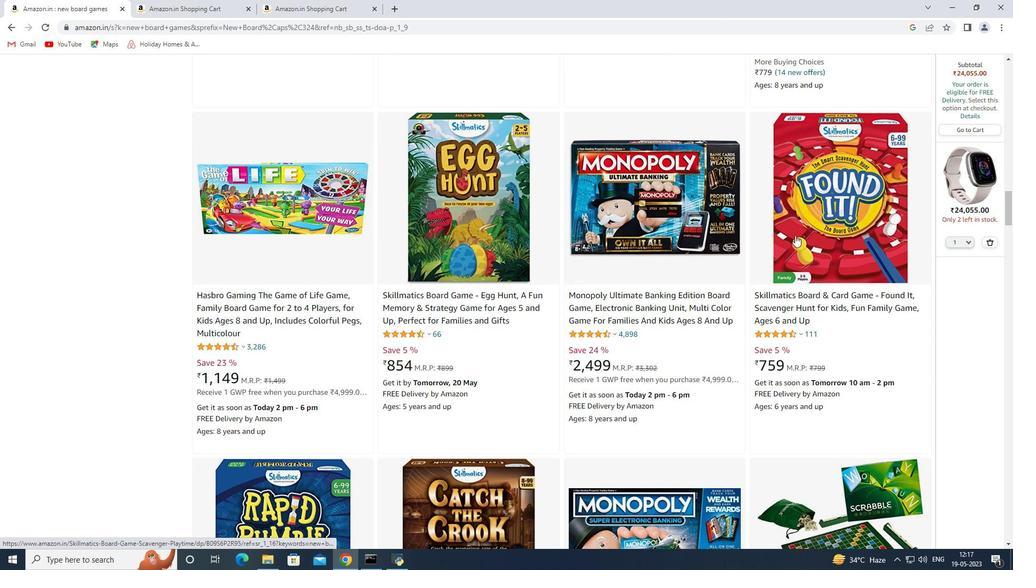 
Action: Mouse pressed left at (796, 238)
Screenshot: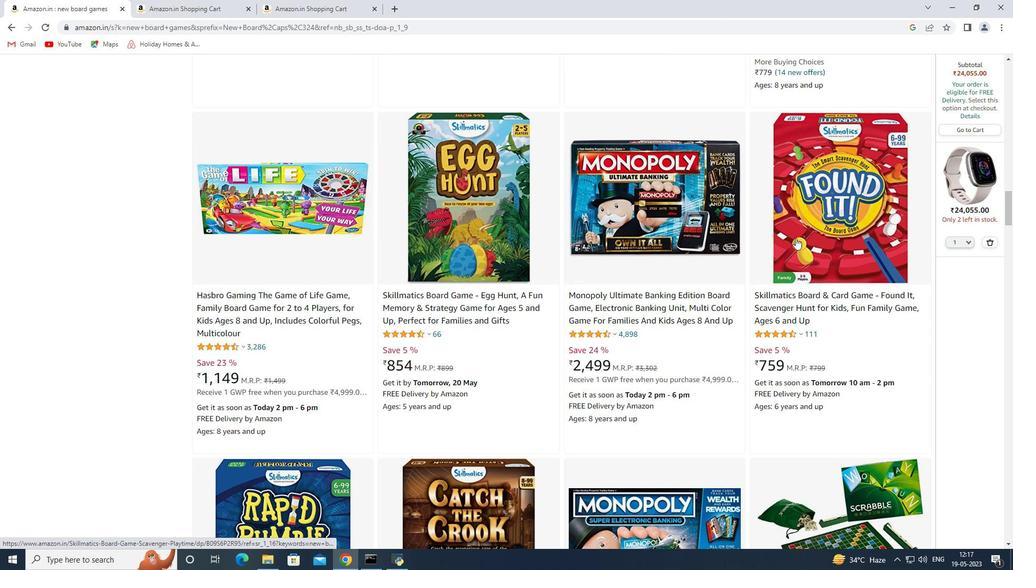 
Action: Mouse moved to (88, 214)
Screenshot: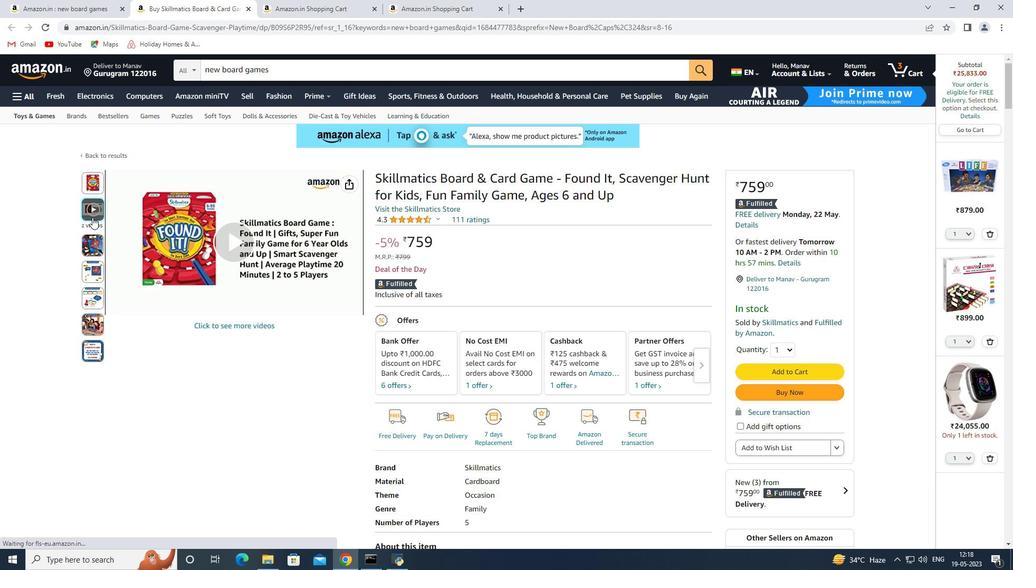 
Action: Mouse pressed left at (88, 214)
Screenshot: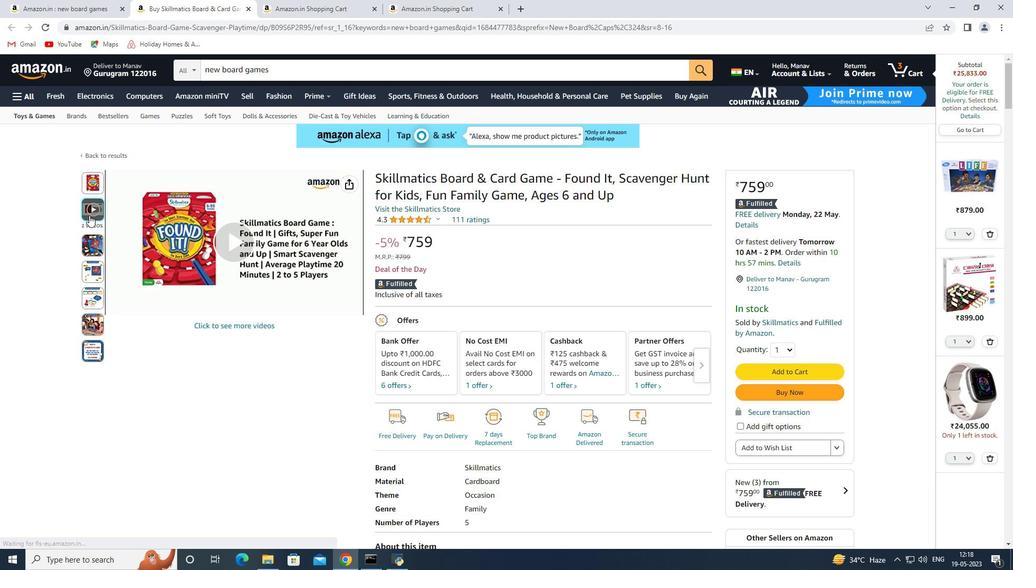 
Action: Mouse moved to (978, 112)
Screenshot: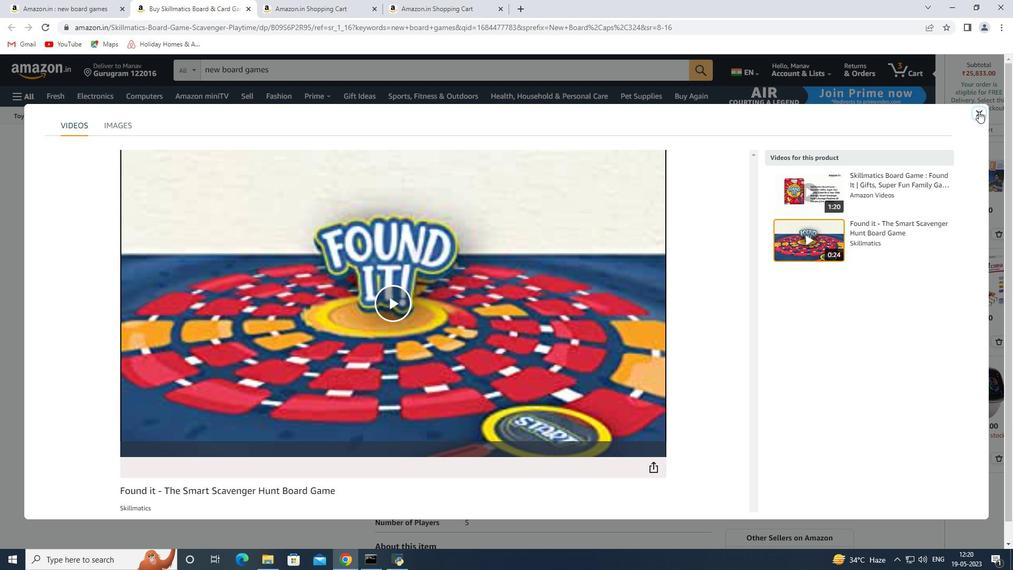 
Action: Mouse pressed left at (978, 112)
Screenshot: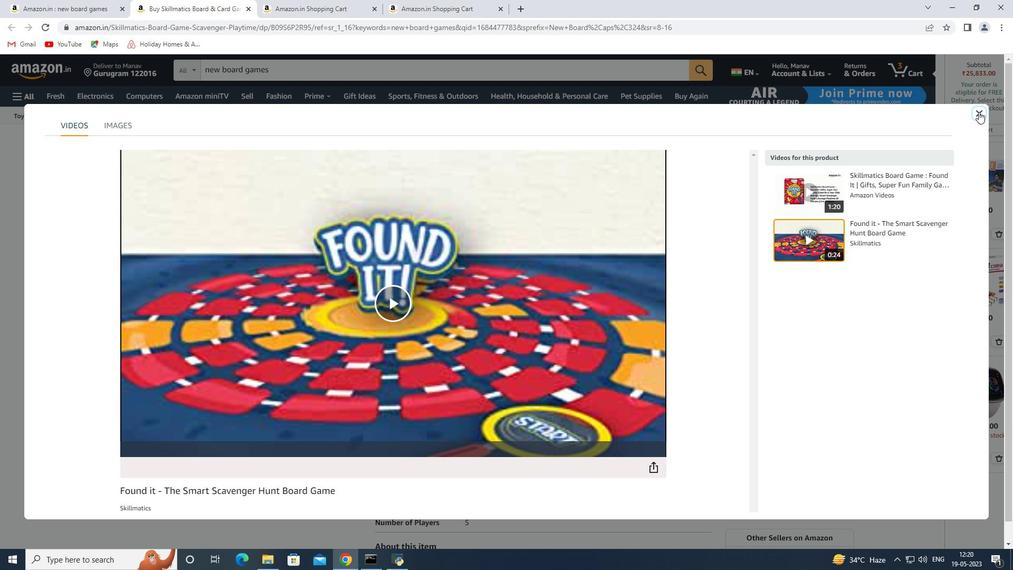 
Action: Mouse moved to (417, 396)
Screenshot: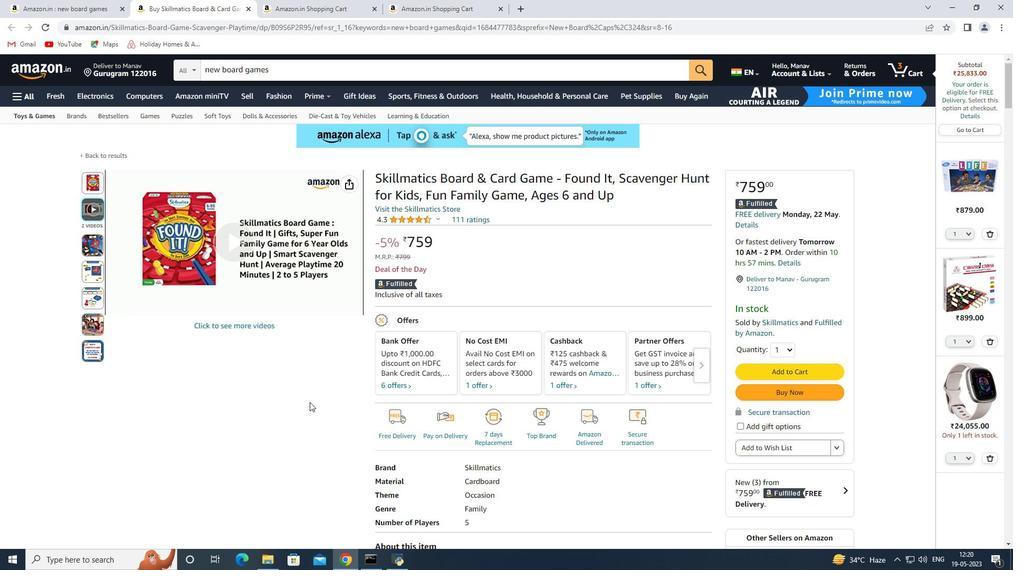 
Action: Mouse scrolled (417, 395) with delta (0, 0)
Screenshot: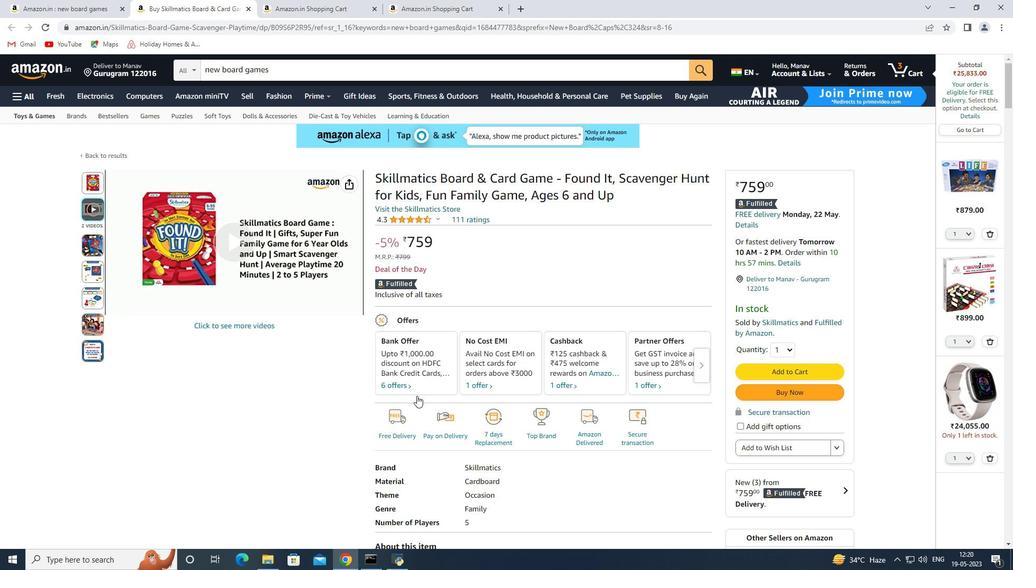 
Action: Mouse scrolled (417, 395) with delta (0, 0)
Screenshot: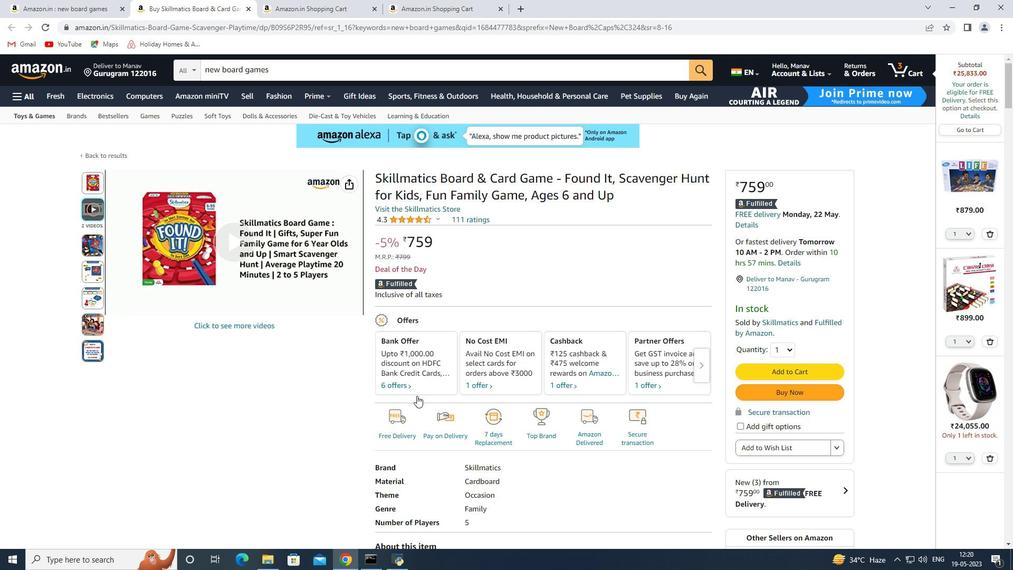 
Action: Mouse scrolled (417, 395) with delta (0, 0)
Screenshot: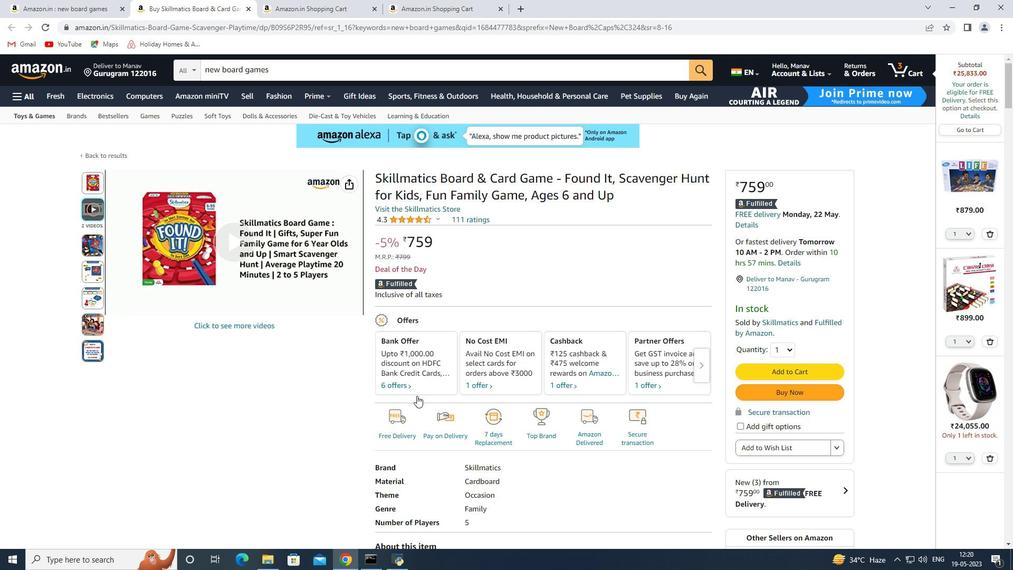 
Action: Mouse moved to (418, 402)
Screenshot: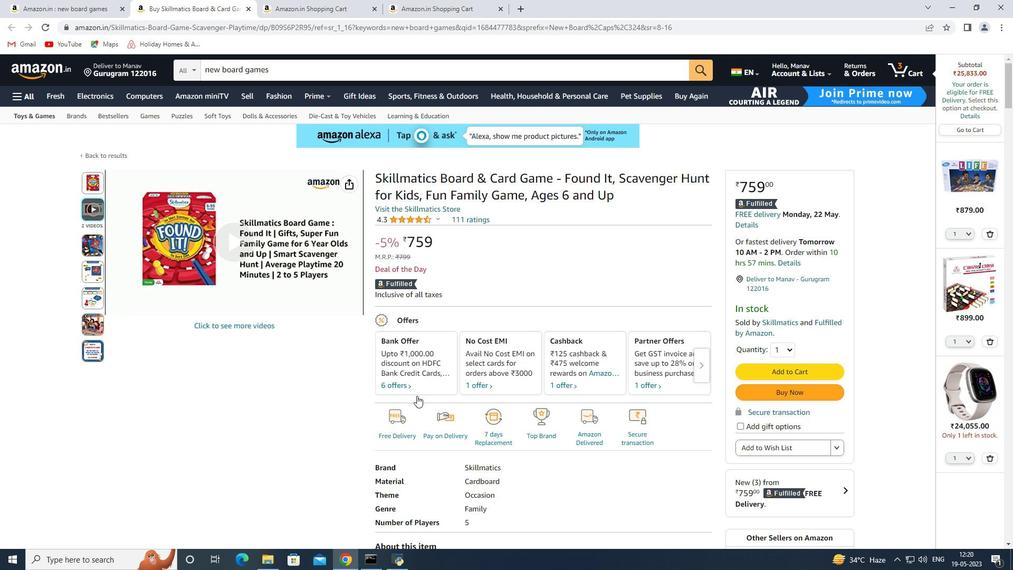 
Action: Mouse scrolled (418, 401) with delta (0, 0)
Screenshot: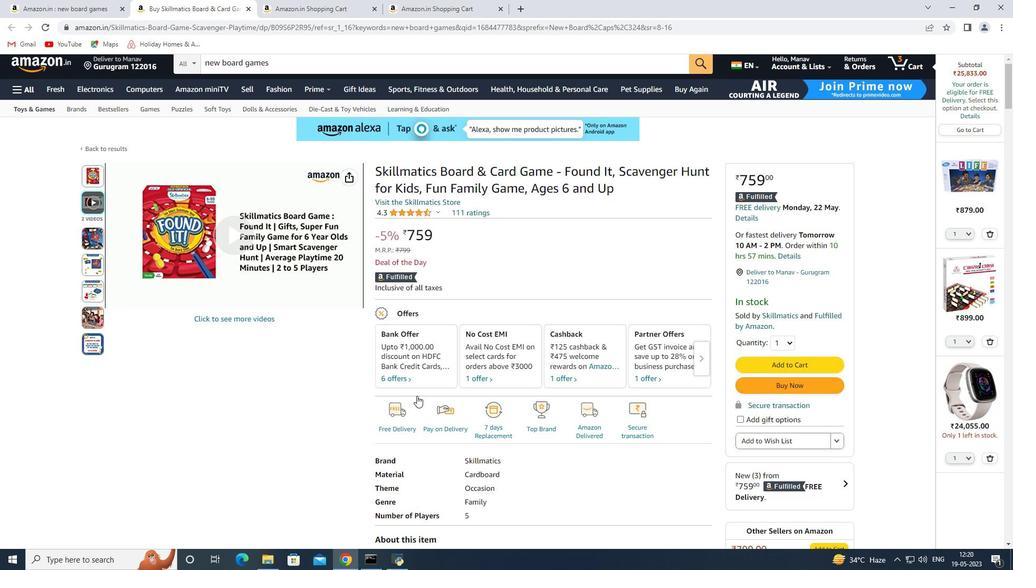 
Action: Mouse moved to (418, 476)
Screenshot: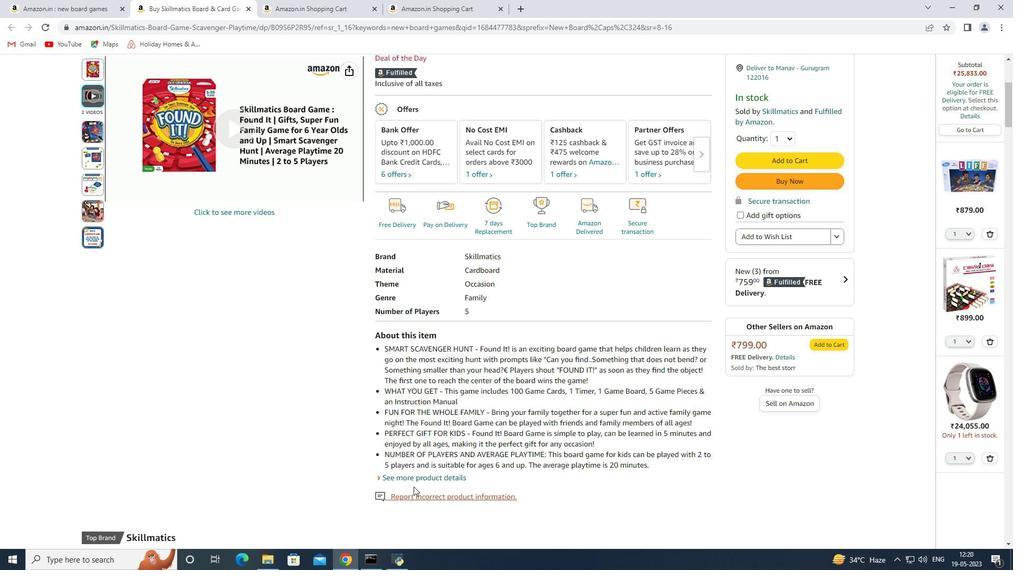 
Action: Mouse pressed left at (418, 476)
Screenshot: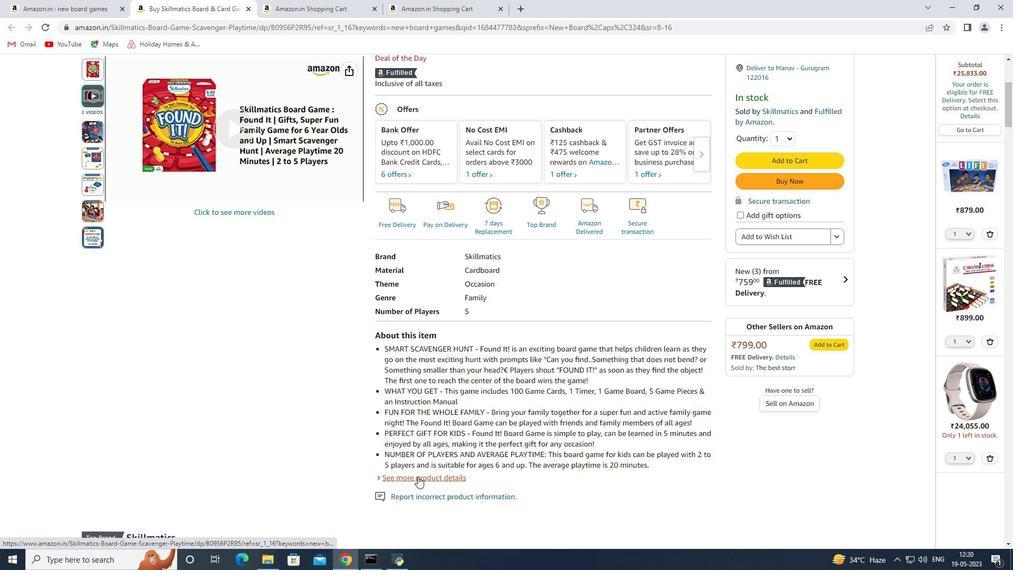 
Action: Mouse moved to (210, 374)
Screenshot: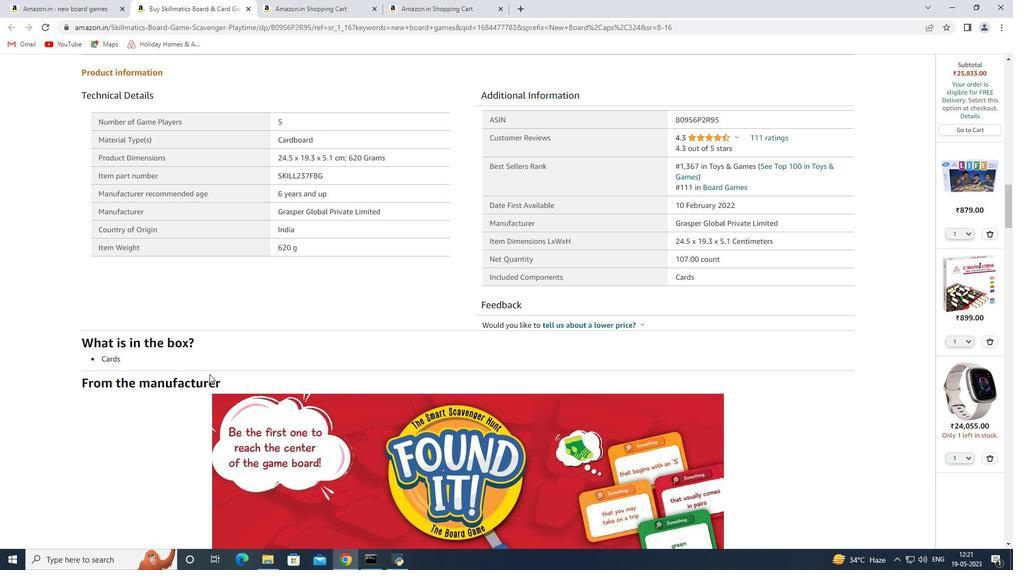 
Action: Mouse scrolled (210, 373) with delta (0, 0)
Screenshot: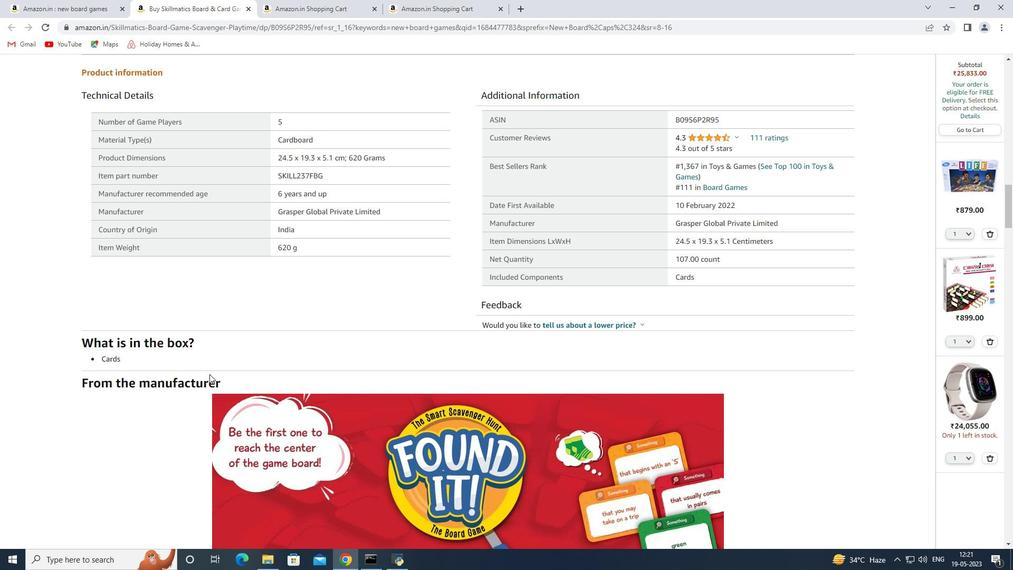 
Action: Mouse scrolled (210, 373) with delta (0, 0)
Screenshot: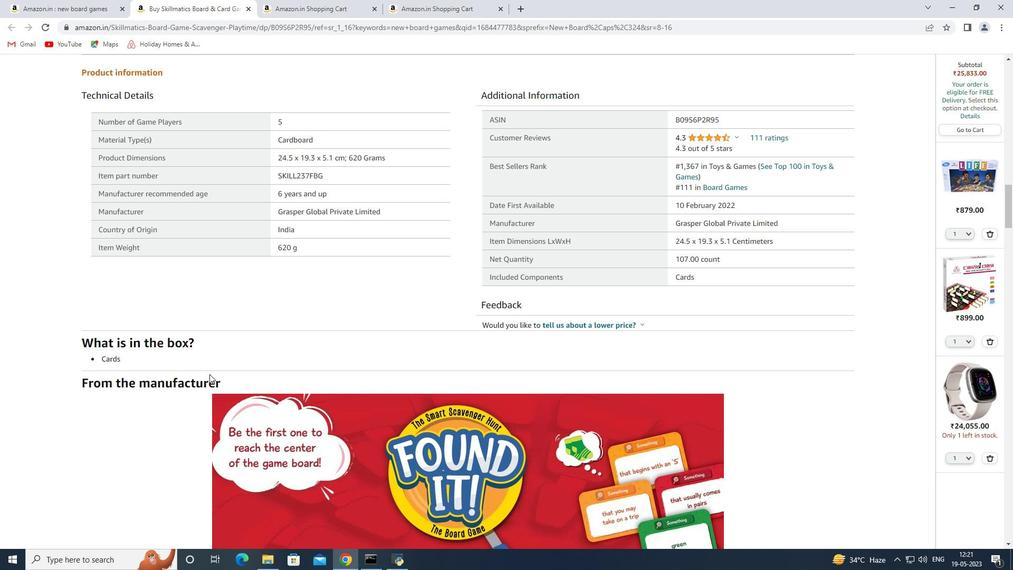 
Action: Mouse scrolled (210, 373) with delta (0, 0)
Screenshot: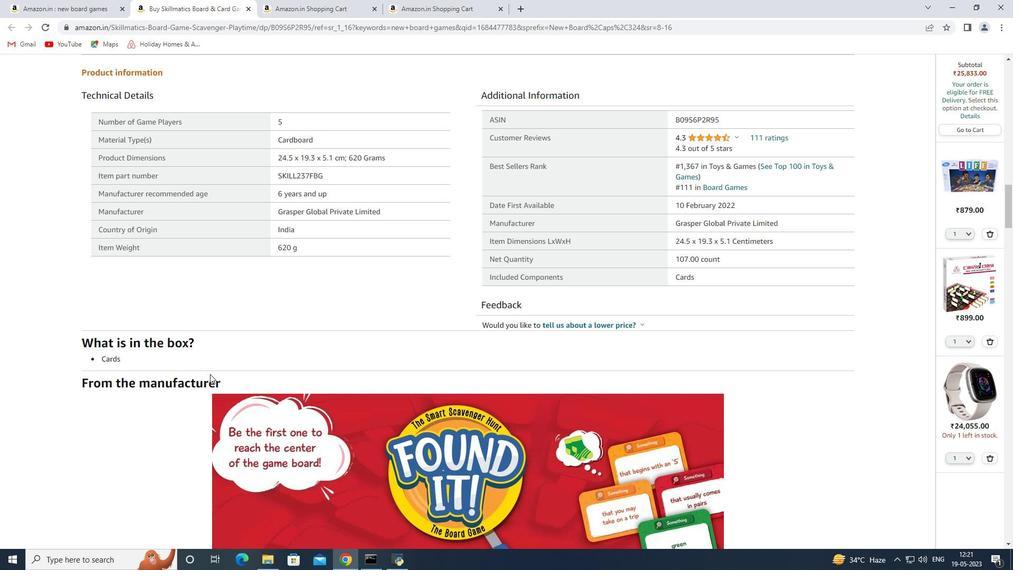 
Action: Mouse moved to (315, 362)
Screenshot: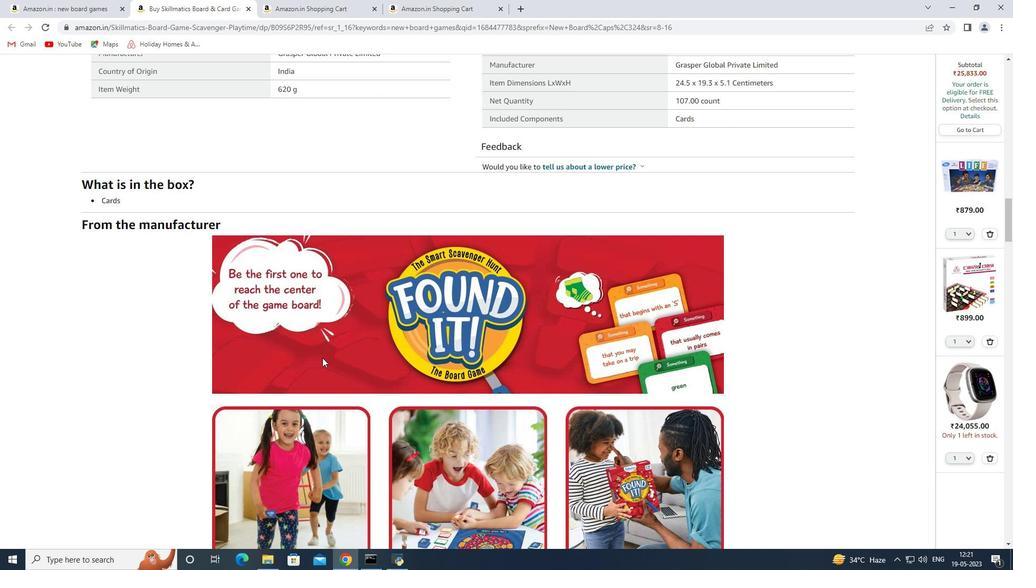 
Action: Mouse scrolled (315, 362) with delta (0, 0)
Screenshot: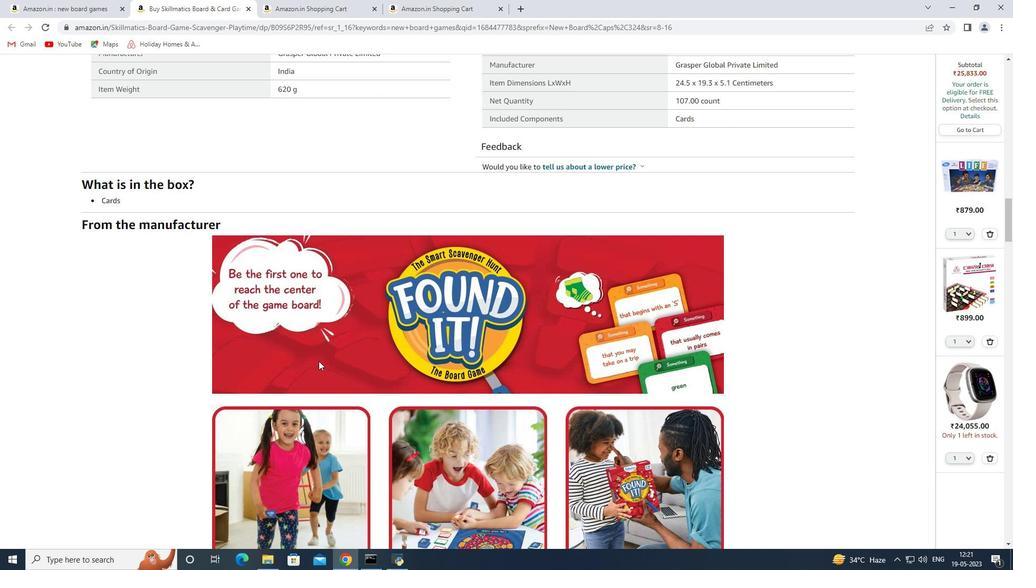 
Action: Mouse scrolled (315, 362) with delta (0, 0)
Screenshot: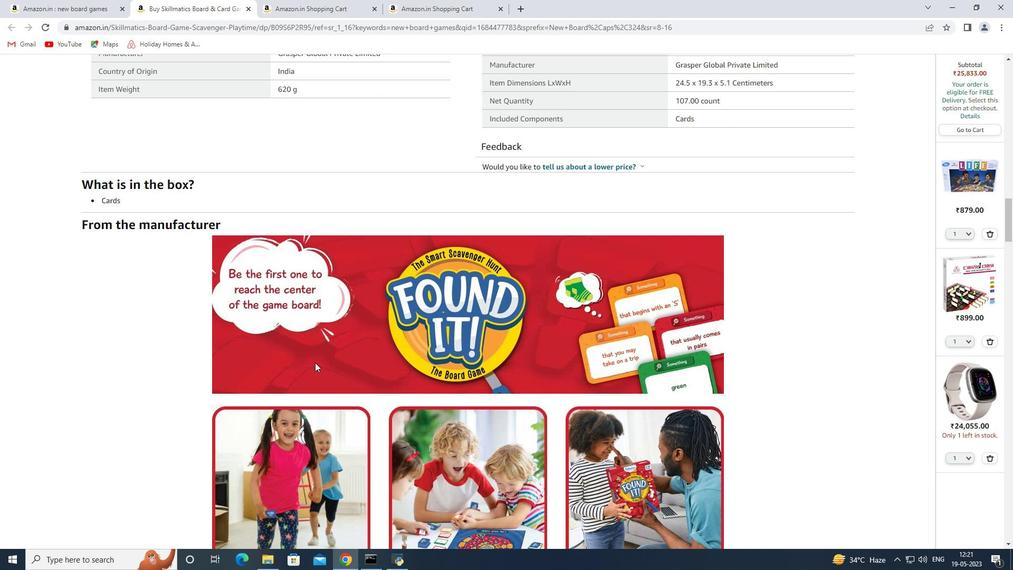 
Action: Mouse moved to (313, 362)
Screenshot: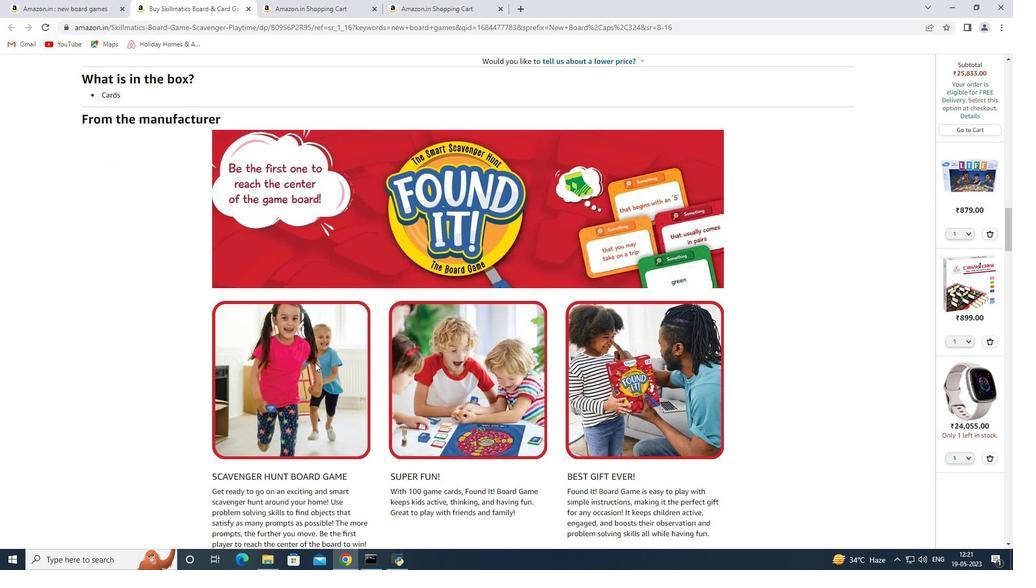 
Action: Mouse scrolled (313, 362) with delta (0, 0)
Screenshot: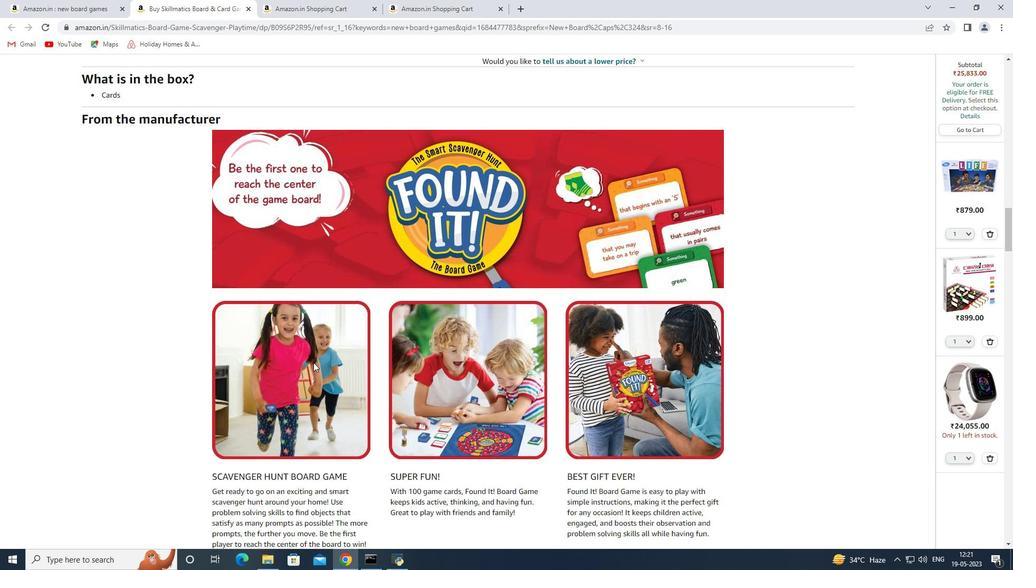 
Action: Mouse moved to (380, 383)
Screenshot: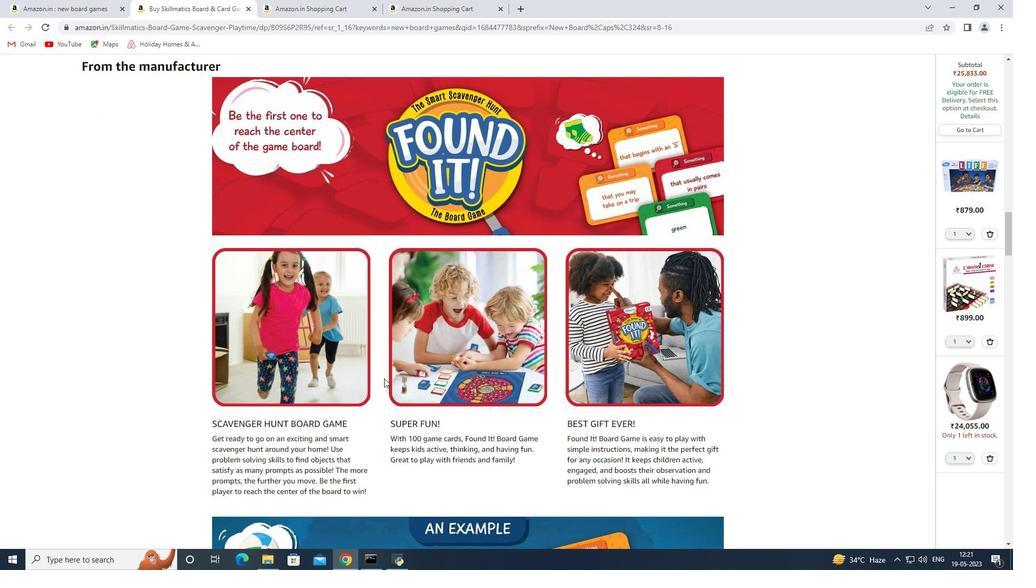 
Action: Mouse scrolled (380, 383) with delta (0, 0)
Screenshot: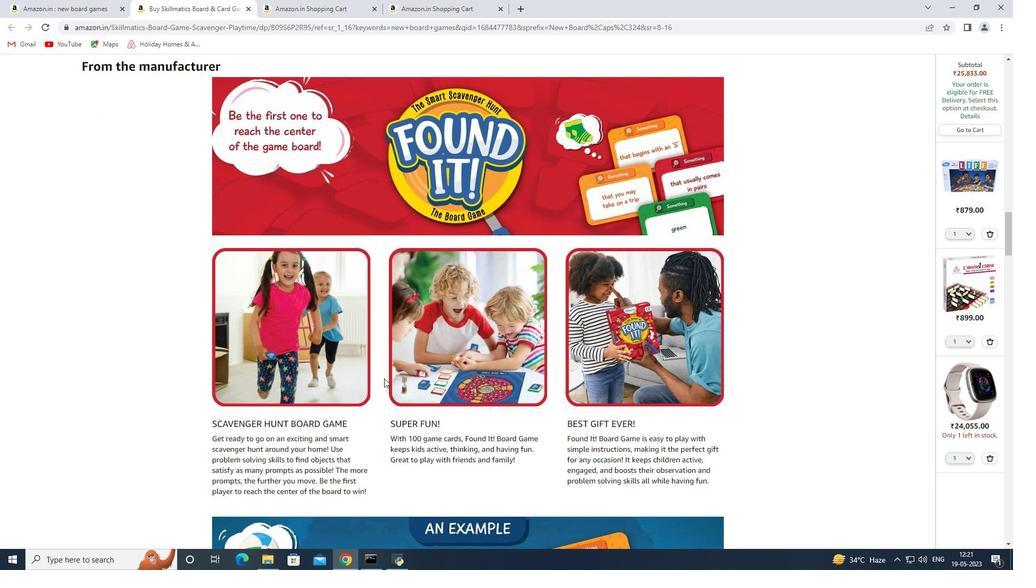 
Action: Mouse scrolled (380, 383) with delta (0, 0)
Screenshot: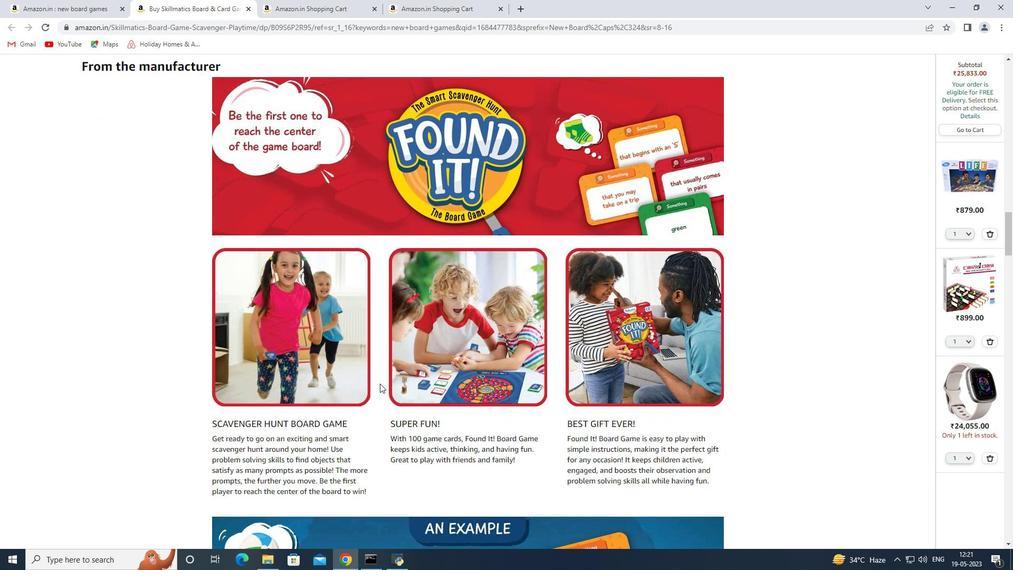 
Action: Mouse moved to (377, 385)
Screenshot: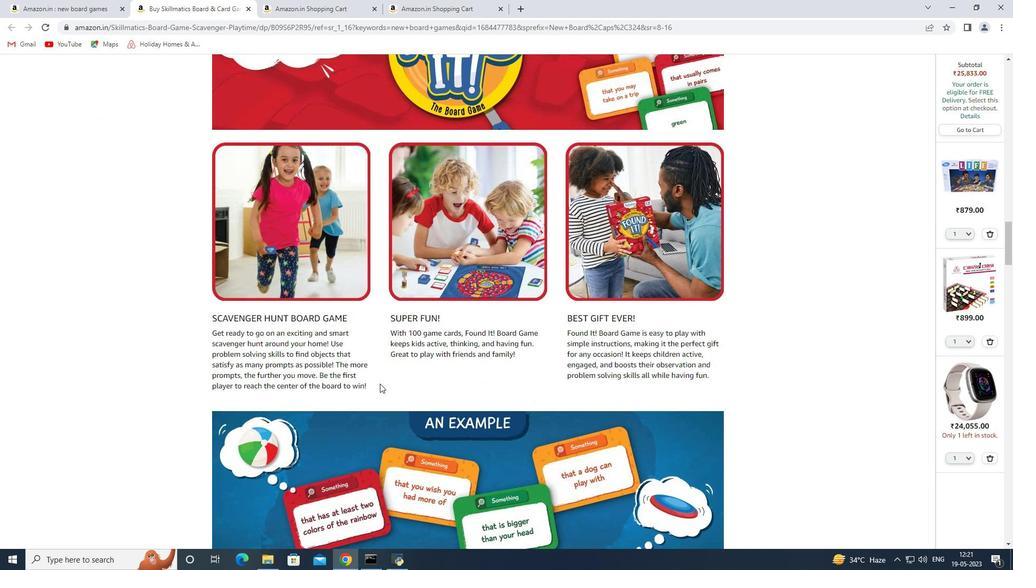 
Action: Mouse scrolled (377, 385) with delta (0, 0)
Screenshot: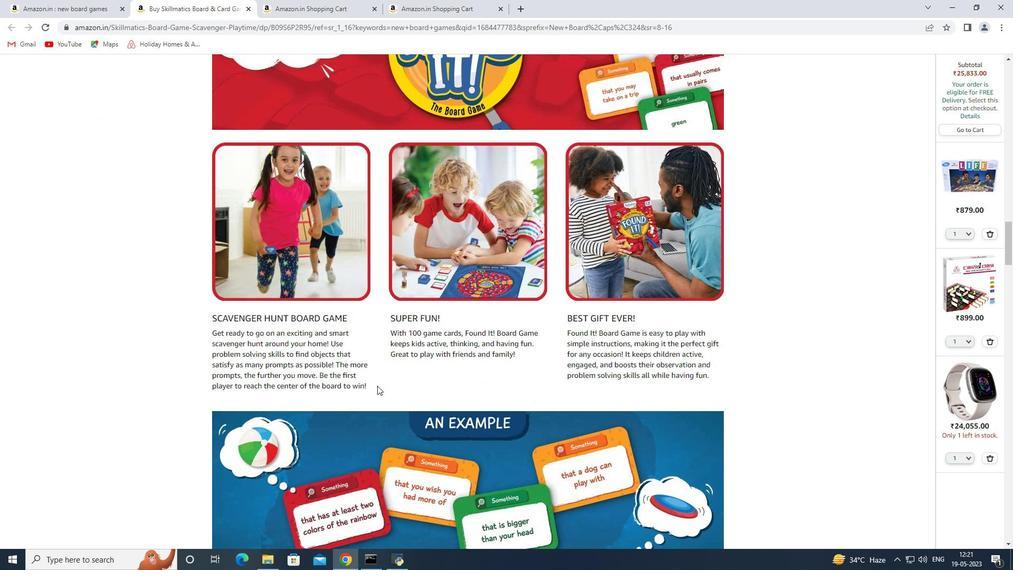 
Action: Mouse scrolled (377, 385) with delta (0, 0)
Screenshot: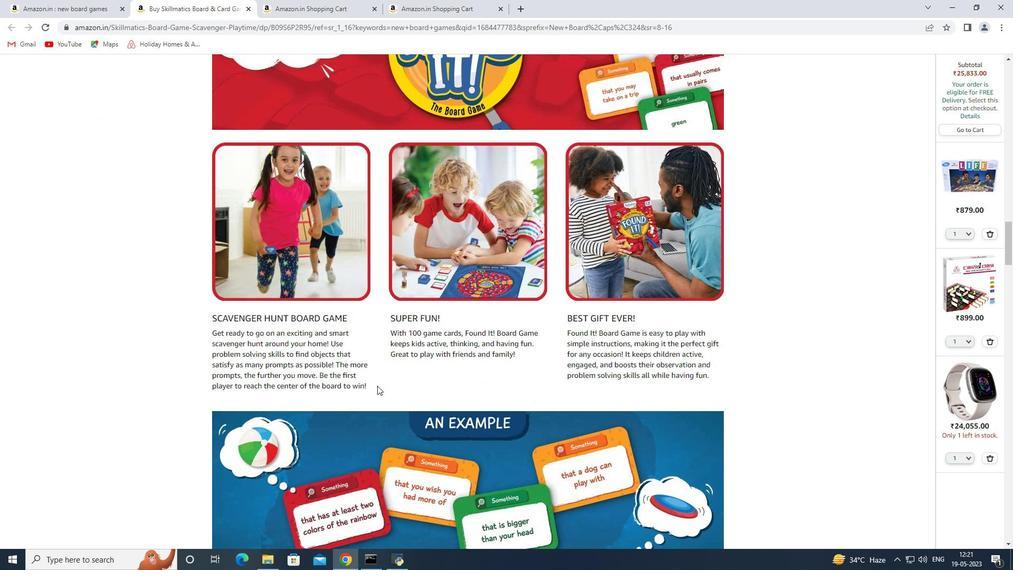 
Action: Mouse scrolled (377, 385) with delta (0, 0)
Screenshot: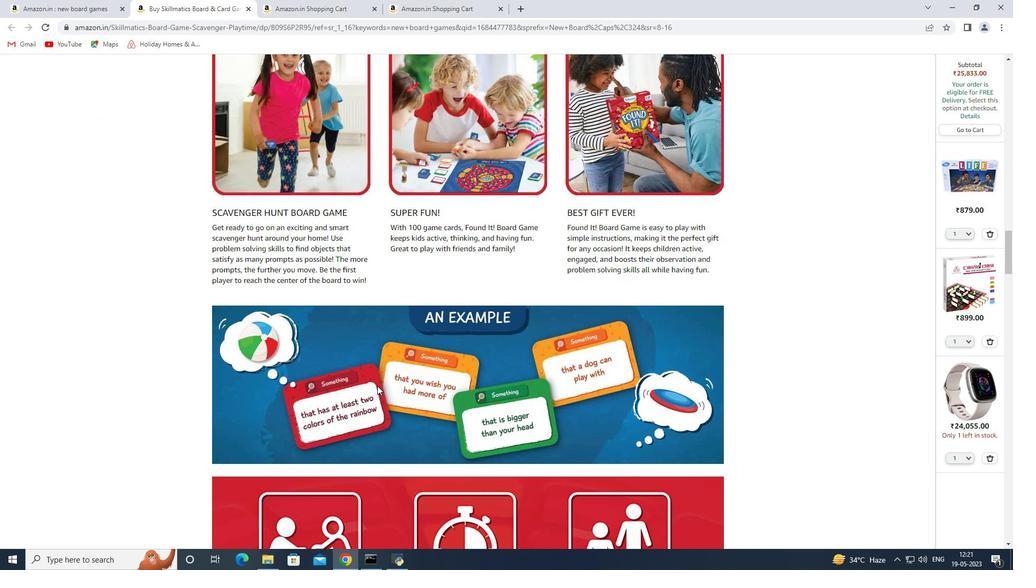 
Action: Mouse scrolled (377, 385) with delta (0, 0)
Screenshot: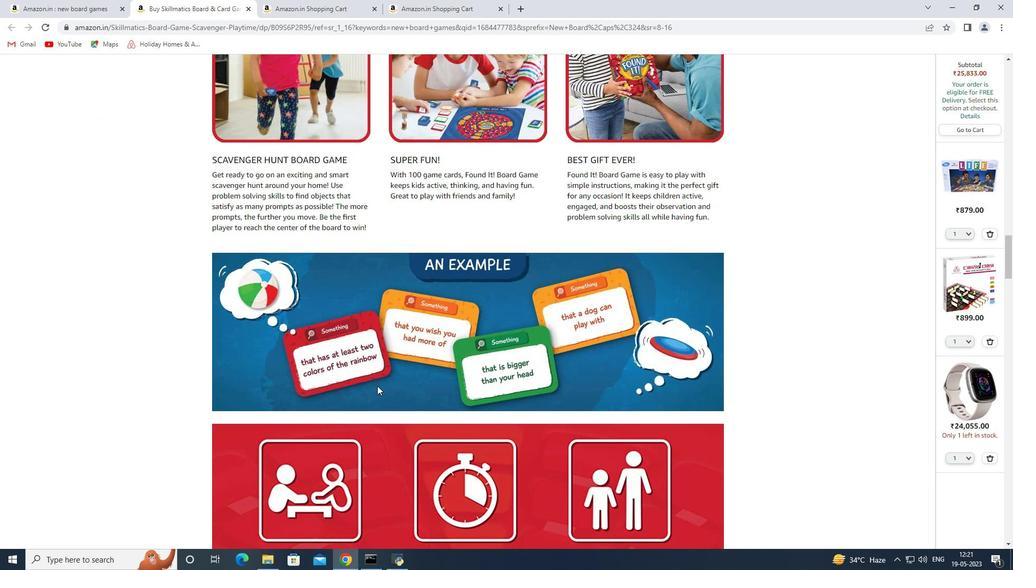 
Action: Mouse scrolled (377, 385) with delta (0, 0)
Screenshot: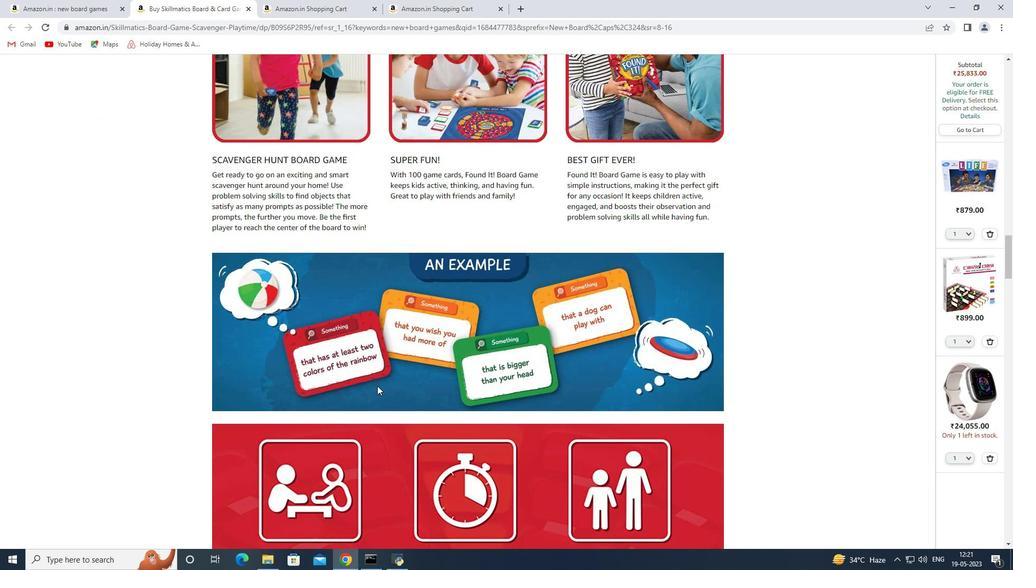 
Action: Mouse scrolled (377, 385) with delta (0, 0)
Screenshot: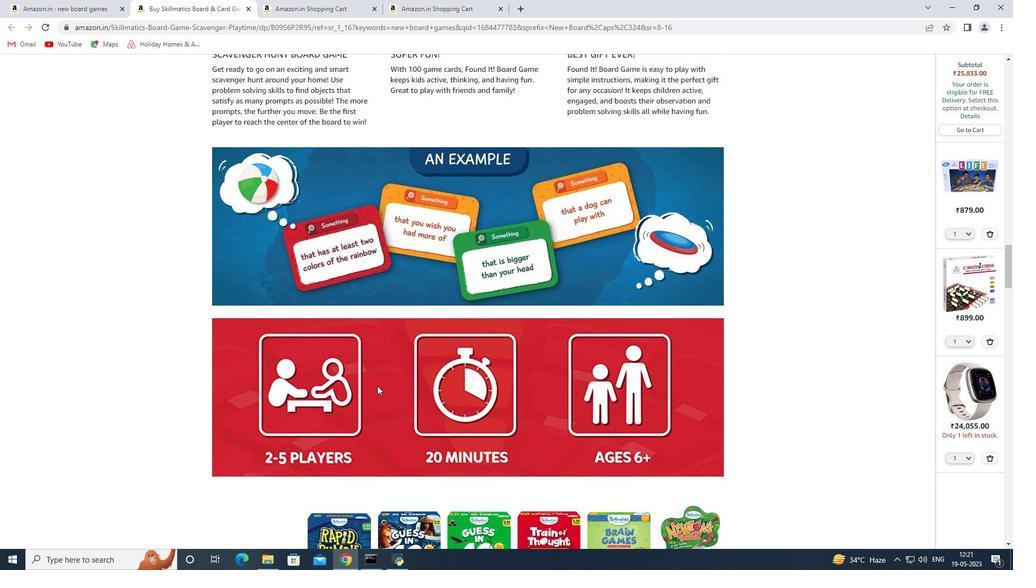 
Action: Mouse scrolled (377, 385) with delta (0, 0)
Screenshot: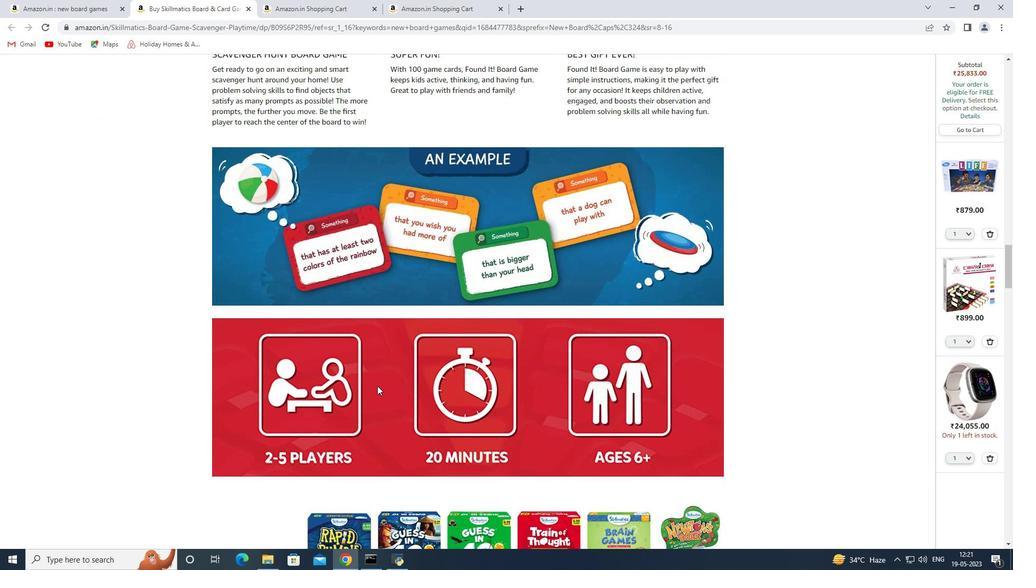 
Action: Mouse scrolled (377, 385) with delta (0, 0)
Screenshot: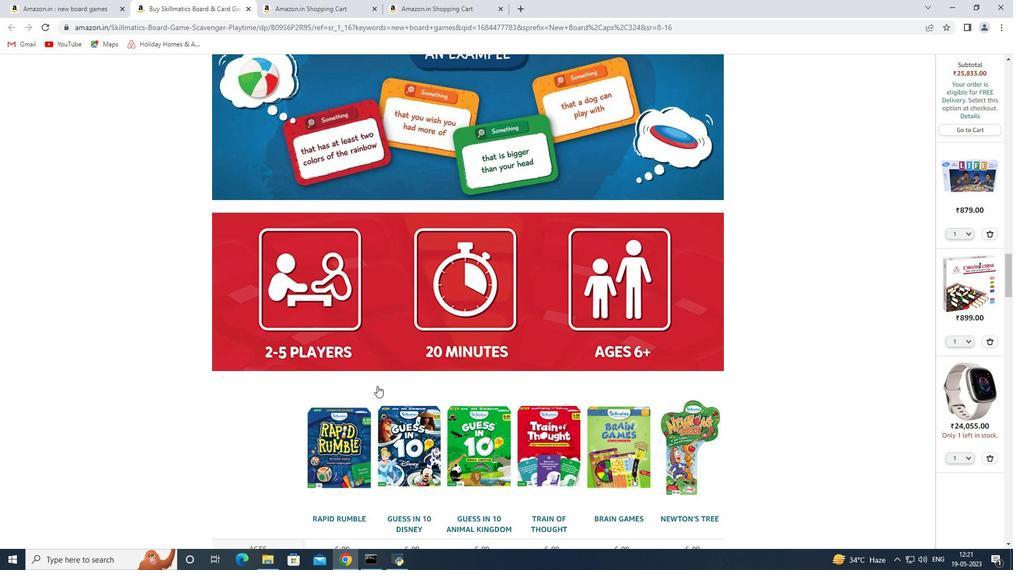 
Action: Mouse scrolled (377, 385) with delta (0, 0)
Screenshot: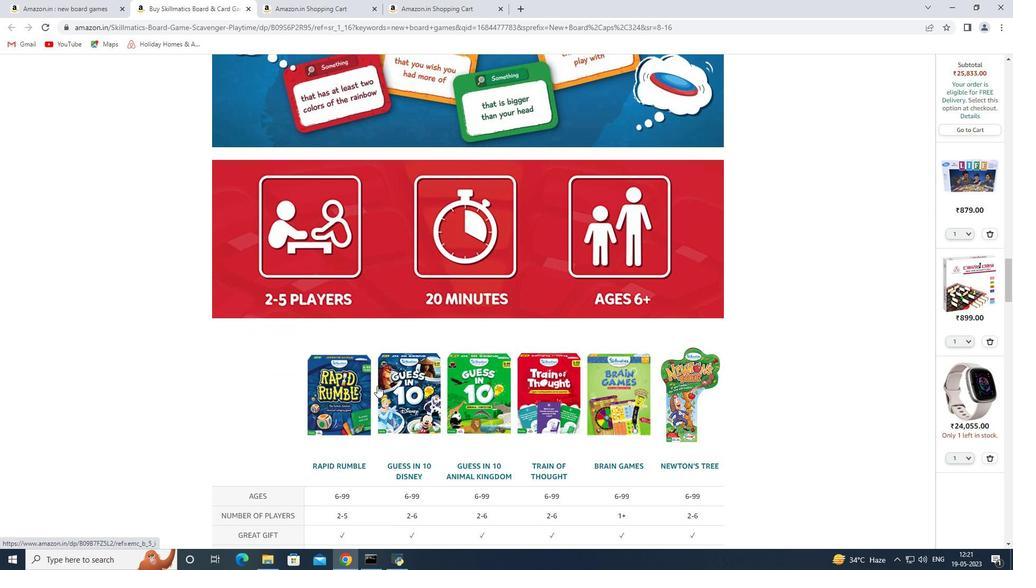 
Action: Mouse scrolled (377, 385) with delta (0, 0)
Screenshot: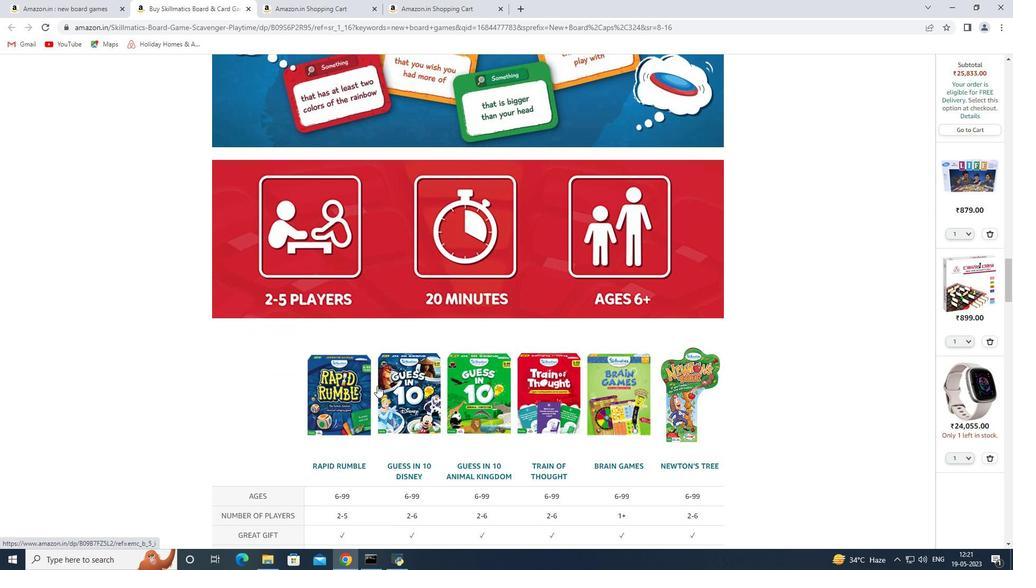 
Action: Mouse scrolled (377, 385) with delta (0, 0)
Screenshot: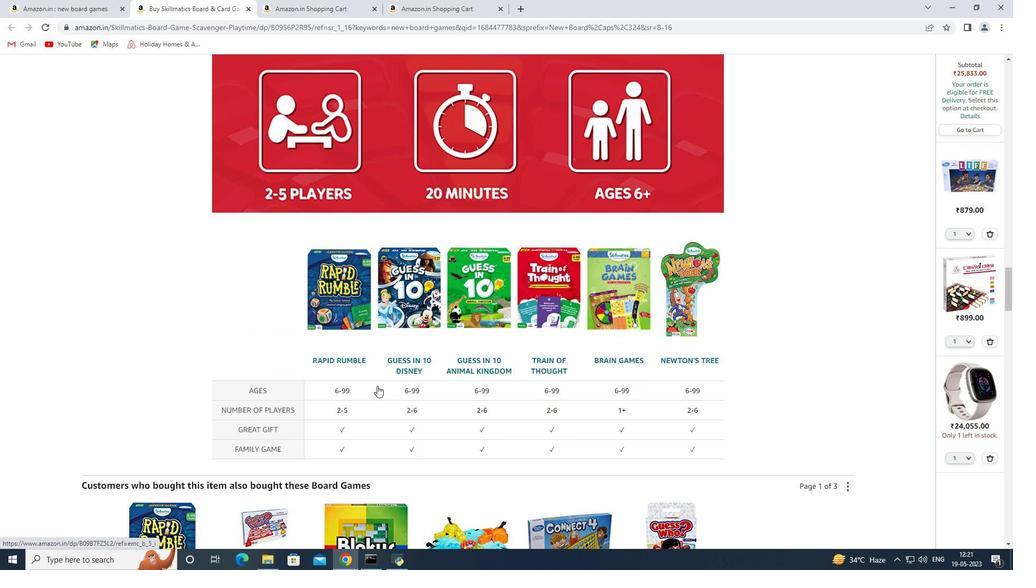 
Action: Mouse scrolled (377, 385) with delta (0, 0)
Screenshot: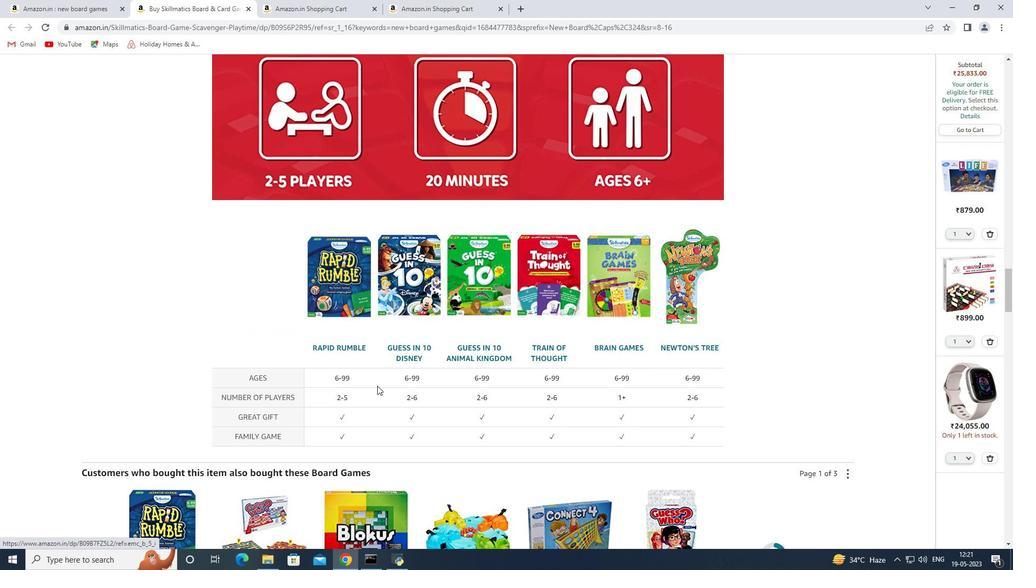 
Action: Mouse scrolled (377, 385) with delta (0, 0)
Screenshot: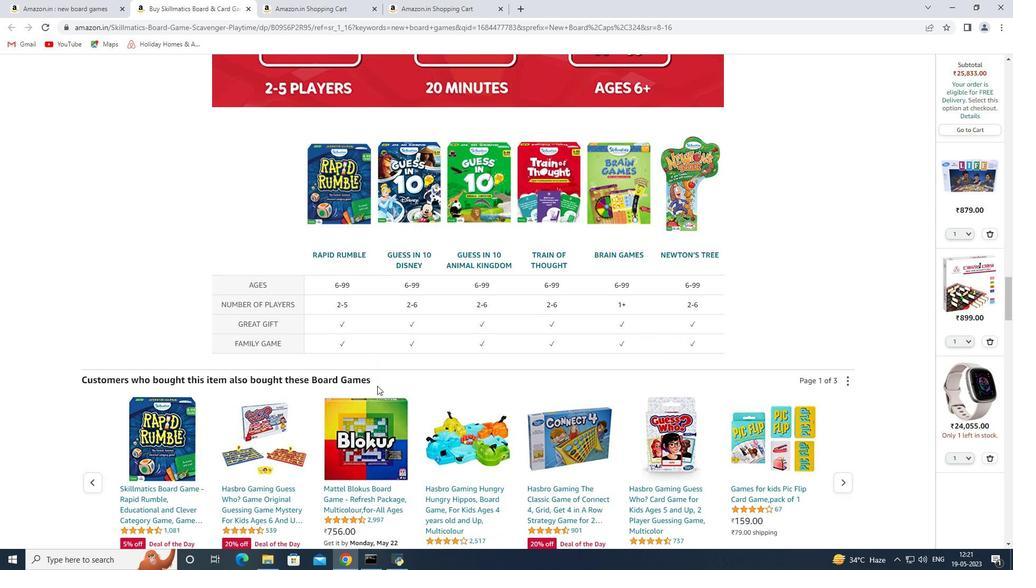 
Action: Mouse moved to (377, 385)
Screenshot: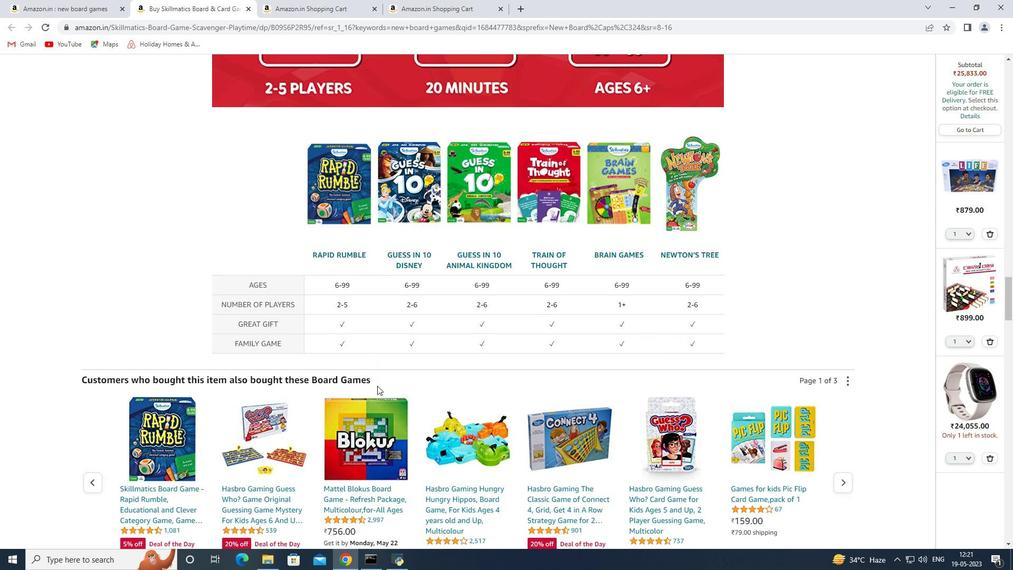 
Action: Mouse scrolled (377, 385) with delta (0, 0)
Screenshot: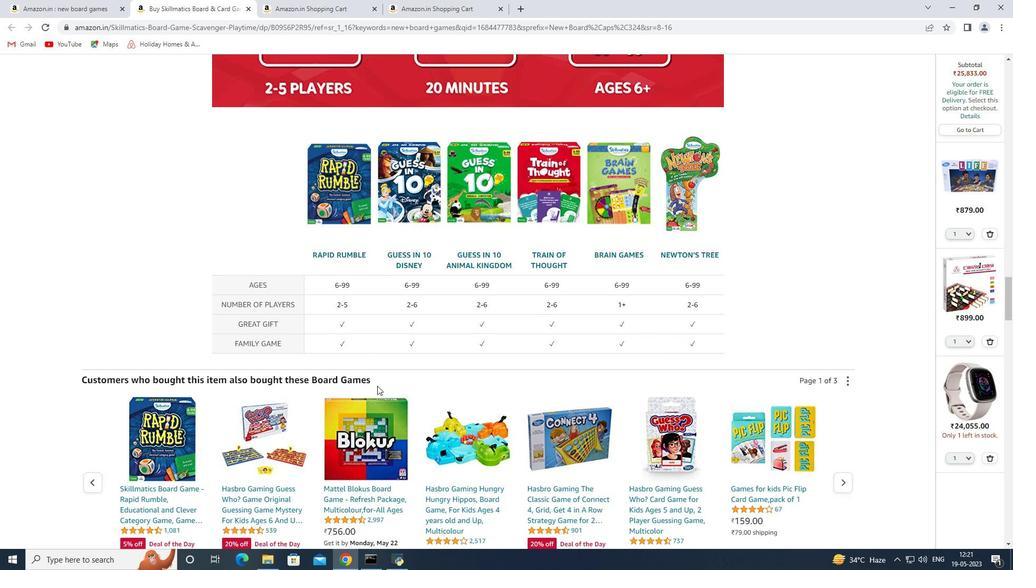 
Action: Mouse scrolled (377, 385) with delta (0, 0)
Screenshot: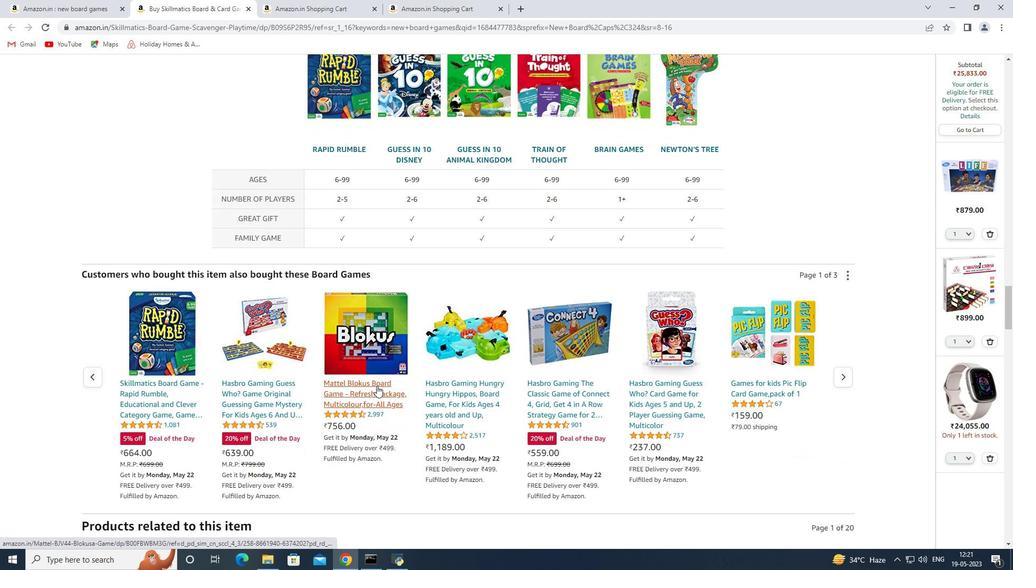 
Action: Mouse scrolled (377, 385) with delta (0, 0)
Screenshot: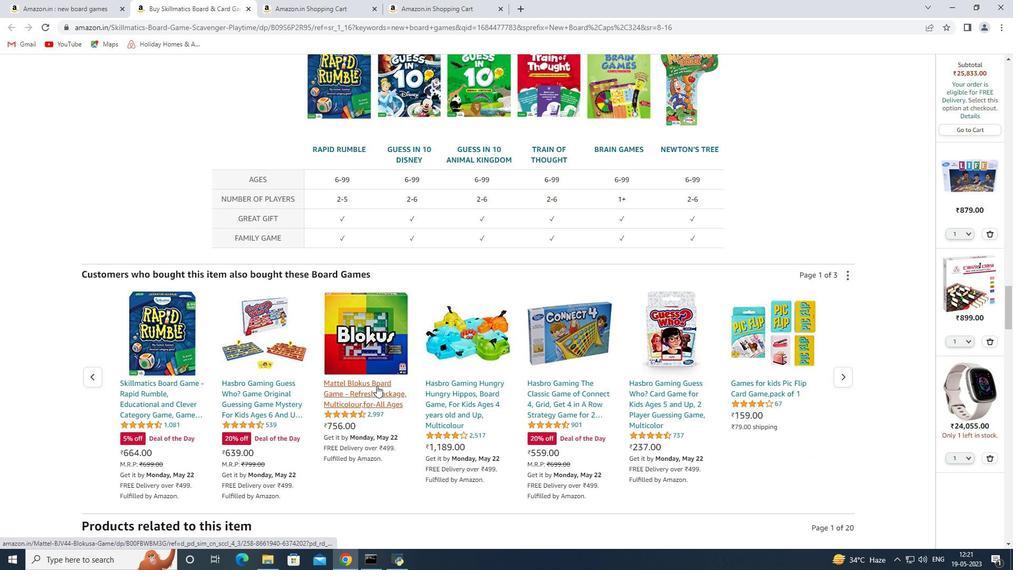 
Action: Mouse scrolled (377, 385) with delta (0, 0)
Screenshot: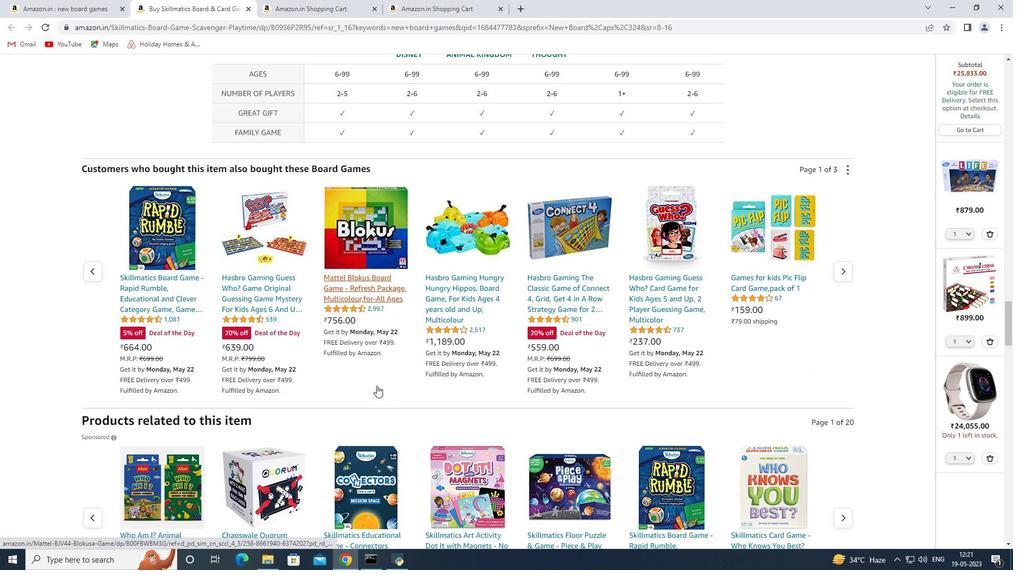 
Action: Mouse scrolled (377, 385) with delta (0, 0)
Screenshot: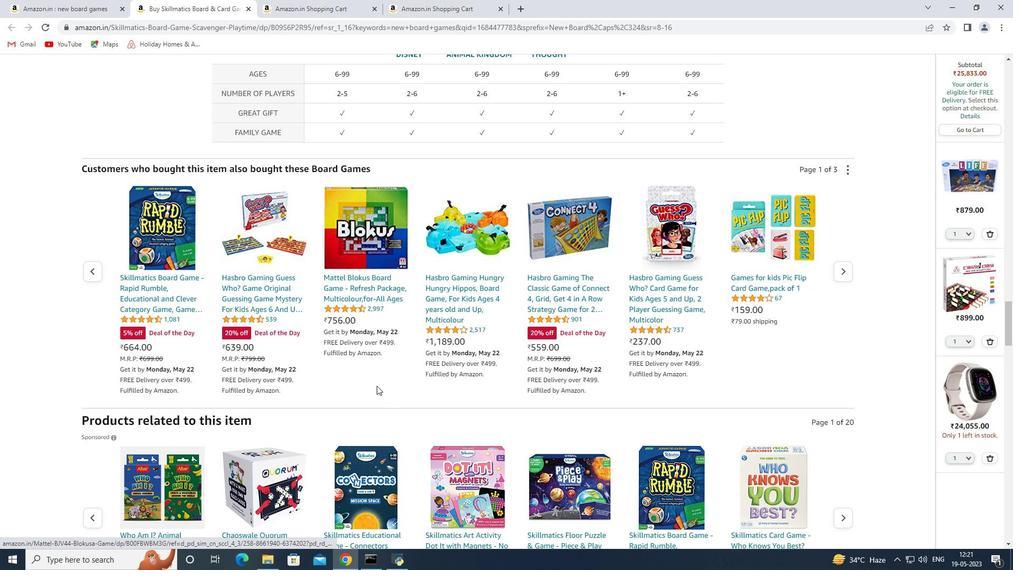 
Action: Mouse scrolled (377, 385) with delta (0, 0)
Screenshot: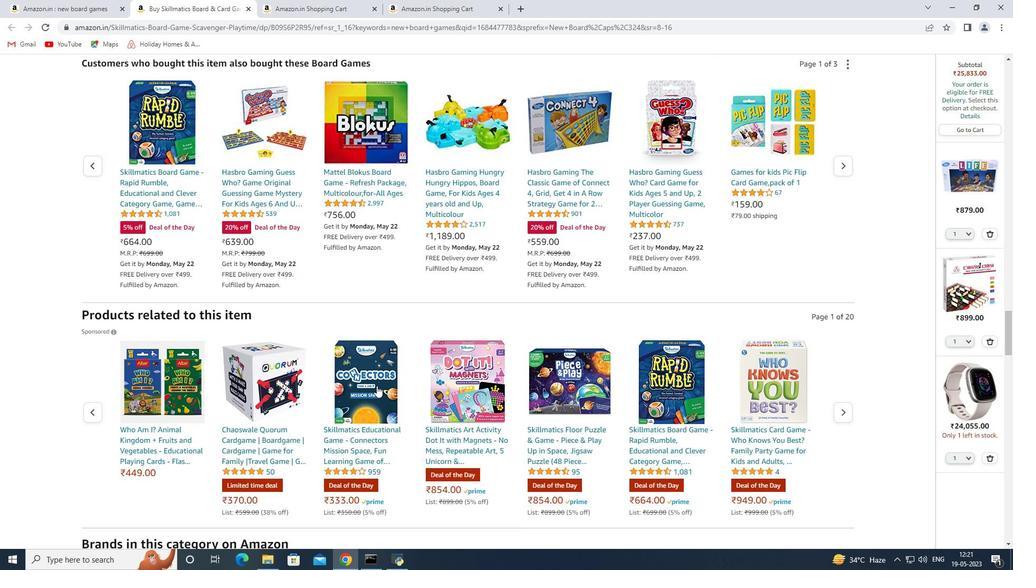 
Action: Mouse scrolled (377, 385) with delta (0, 0)
Screenshot: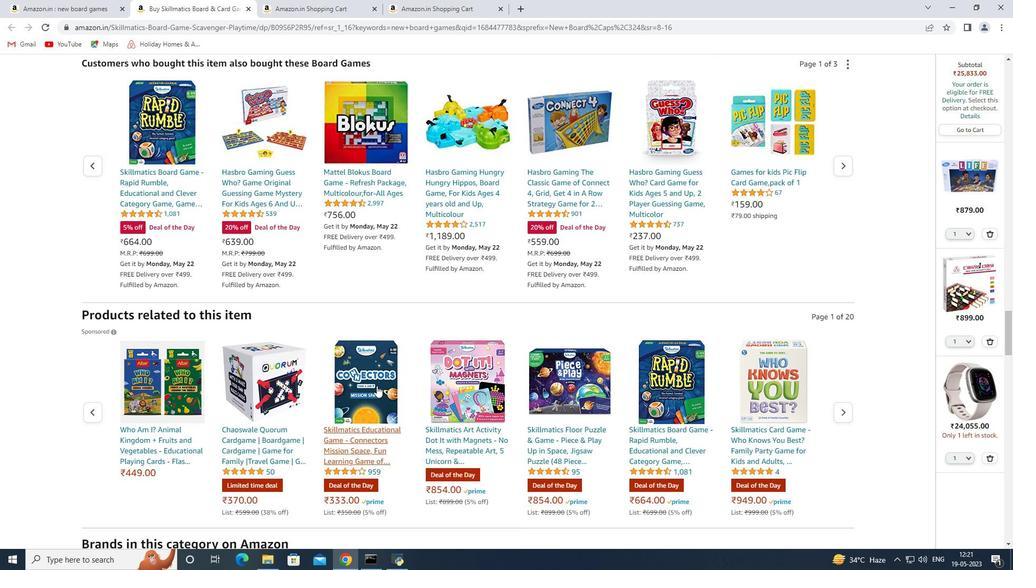 
Action: Mouse scrolled (377, 385) with delta (0, 0)
Screenshot: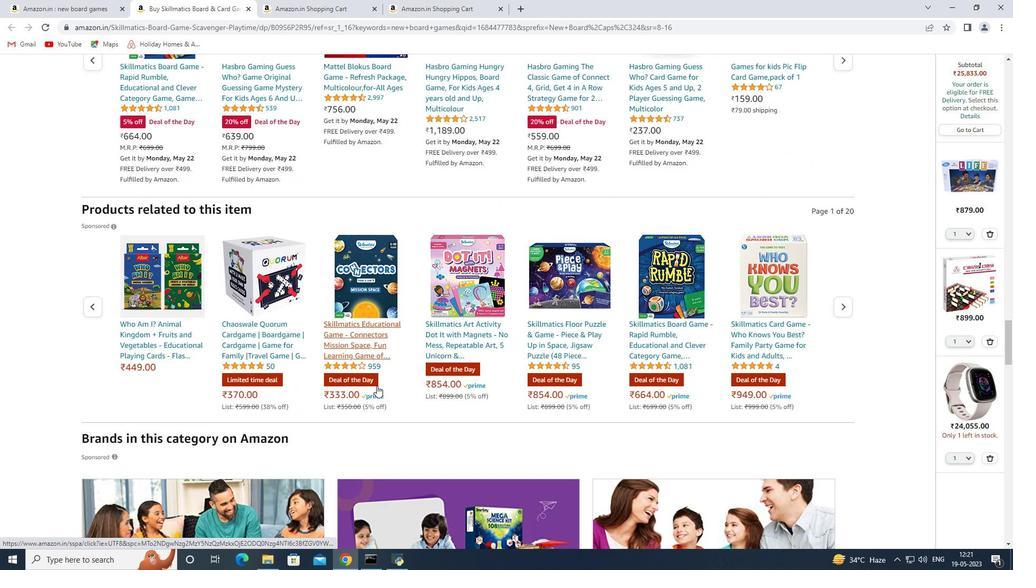 
Action: Mouse scrolled (377, 385) with delta (0, 0)
Screenshot: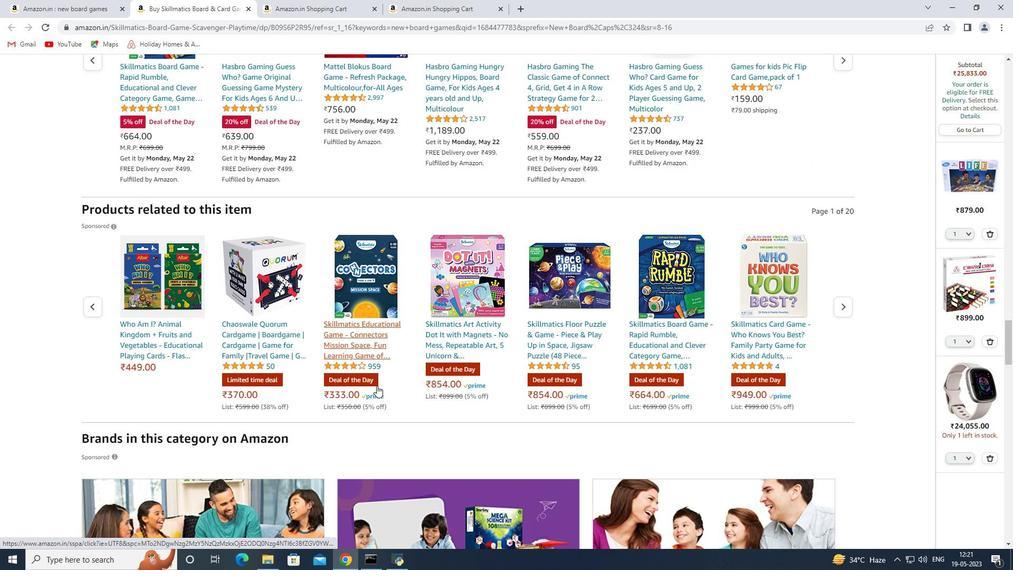 
Action: Mouse scrolled (377, 385) with delta (0, 0)
Screenshot: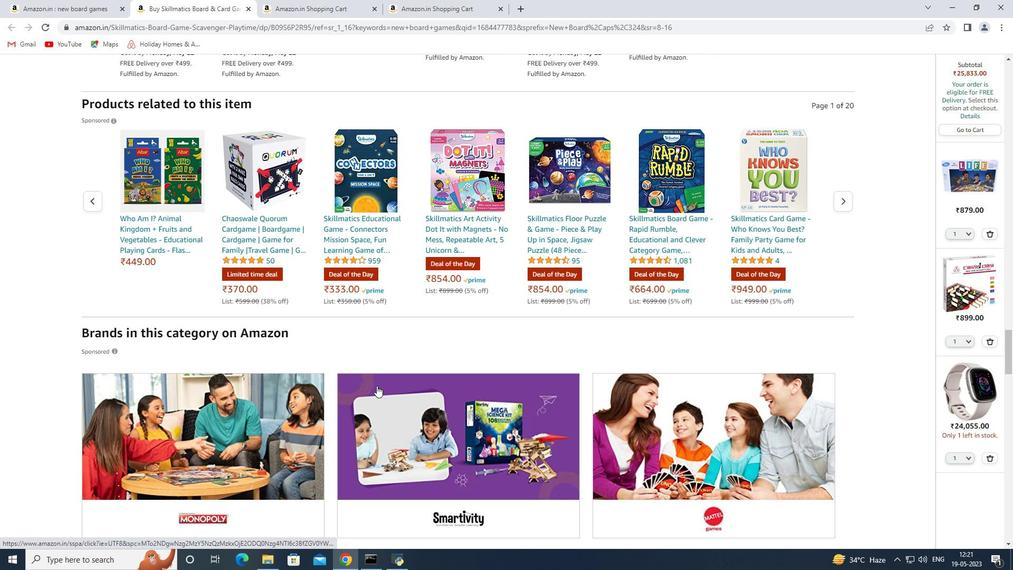 
Action: Mouse scrolled (377, 385) with delta (0, 0)
Screenshot: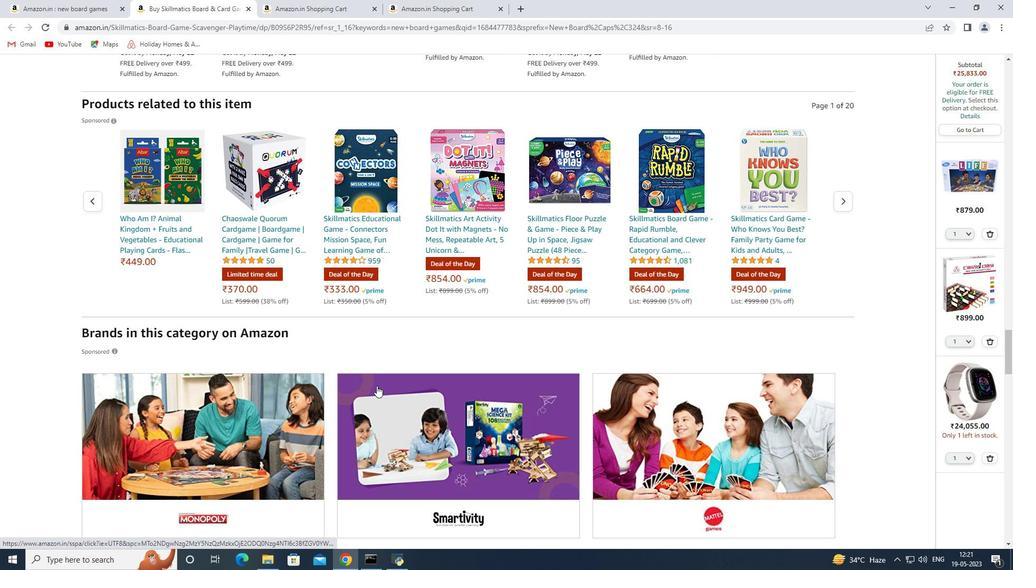 
Action: Mouse scrolled (377, 385) with delta (0, 0)
Screenshot: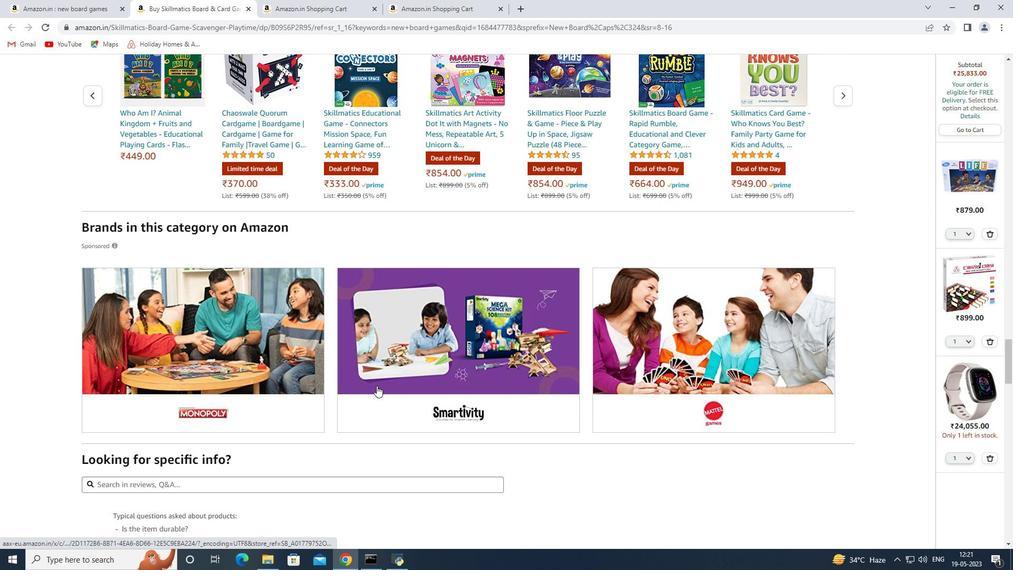 
Action: Mouse moved to (454, 369)
Screenshot: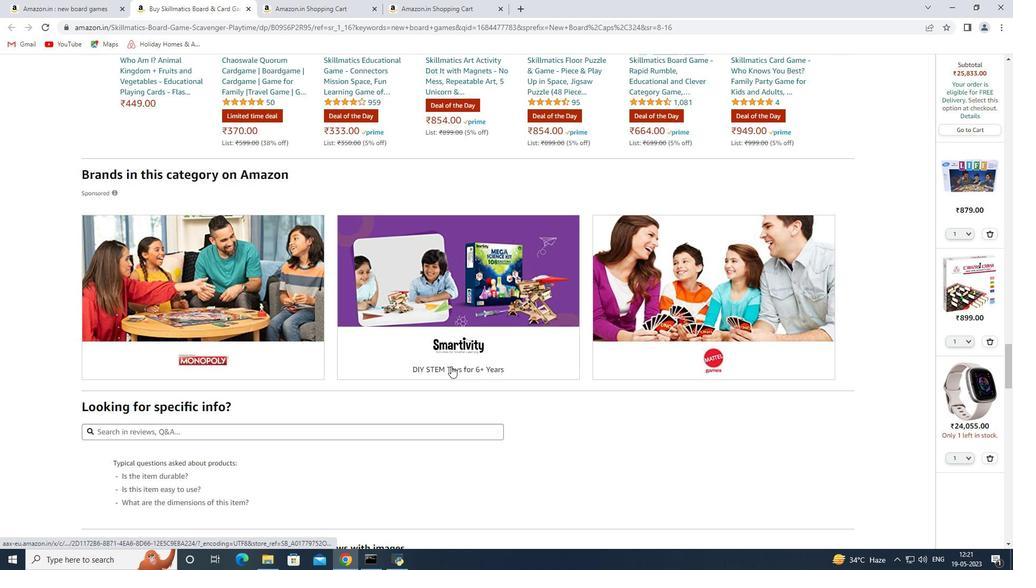 
Action: Mouse scrolled (454, 368) with delta (0, 0)
Screenshot: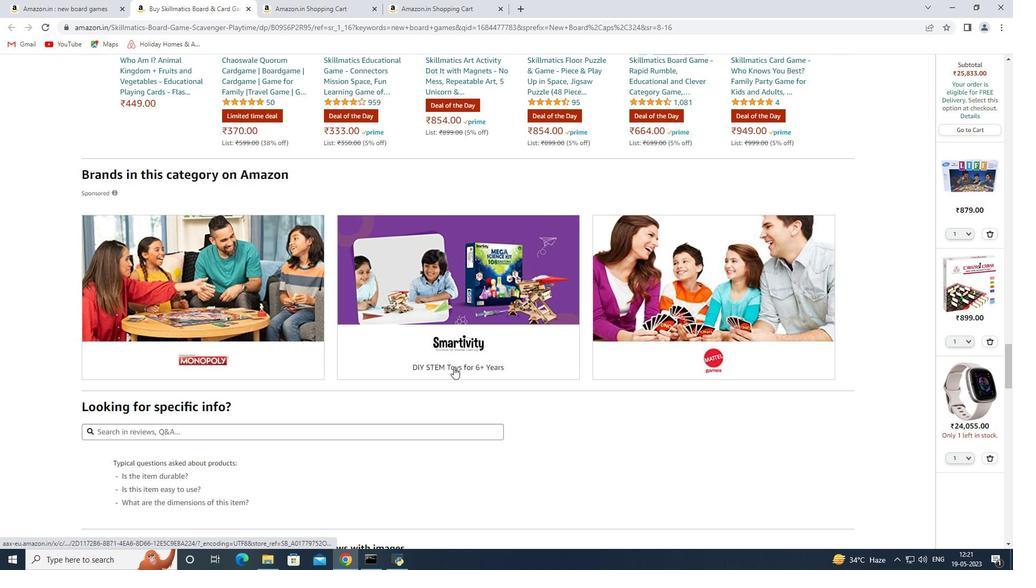 
Action: Mouse scrolled (454, 368) with delta (0, 0)
Screenshot: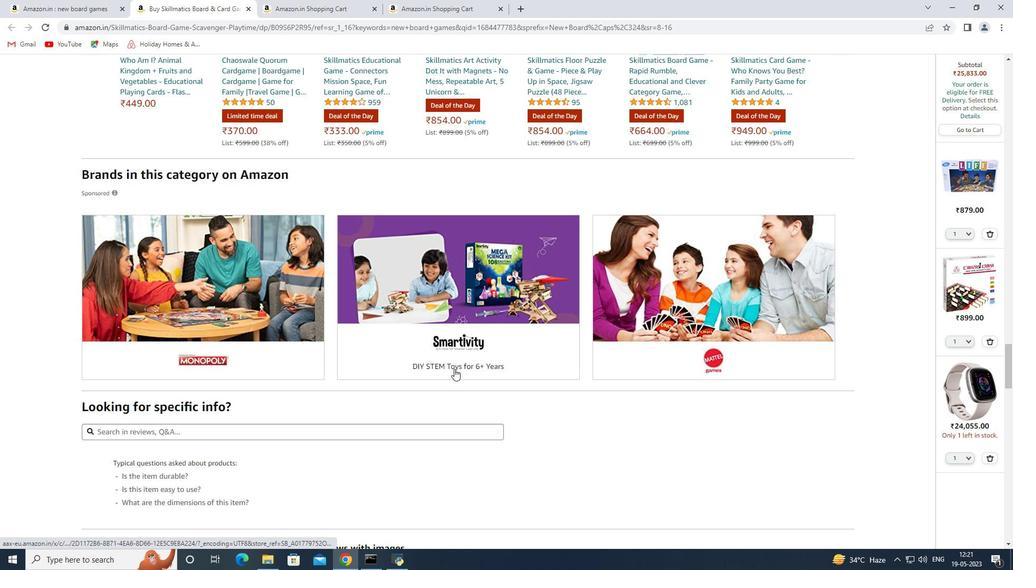 
Action: Mouse moved to (454, 369)
Screenshot: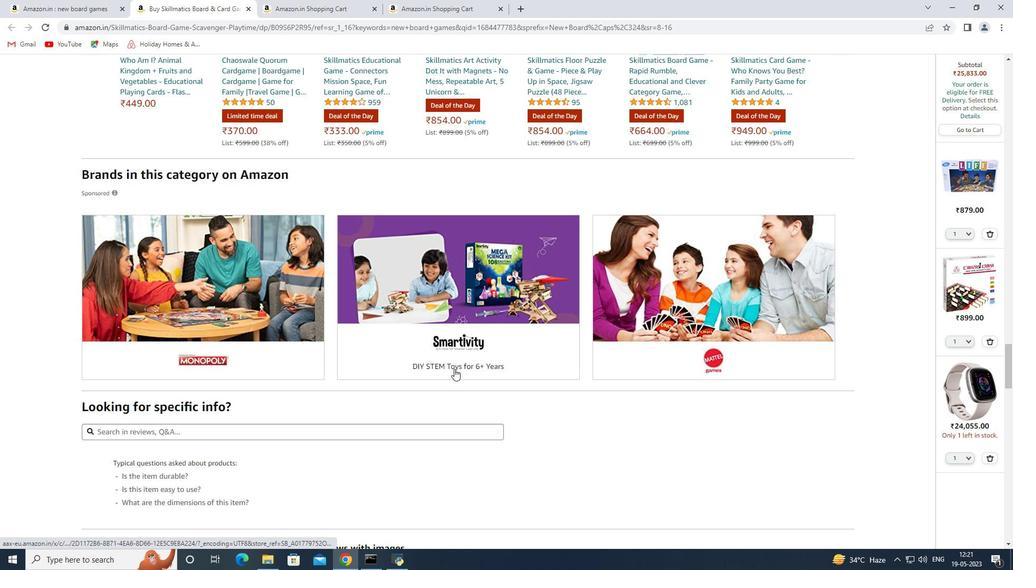 
Action: Mouse scrolled (454, 368) with delta (0, 0)
Screenshot: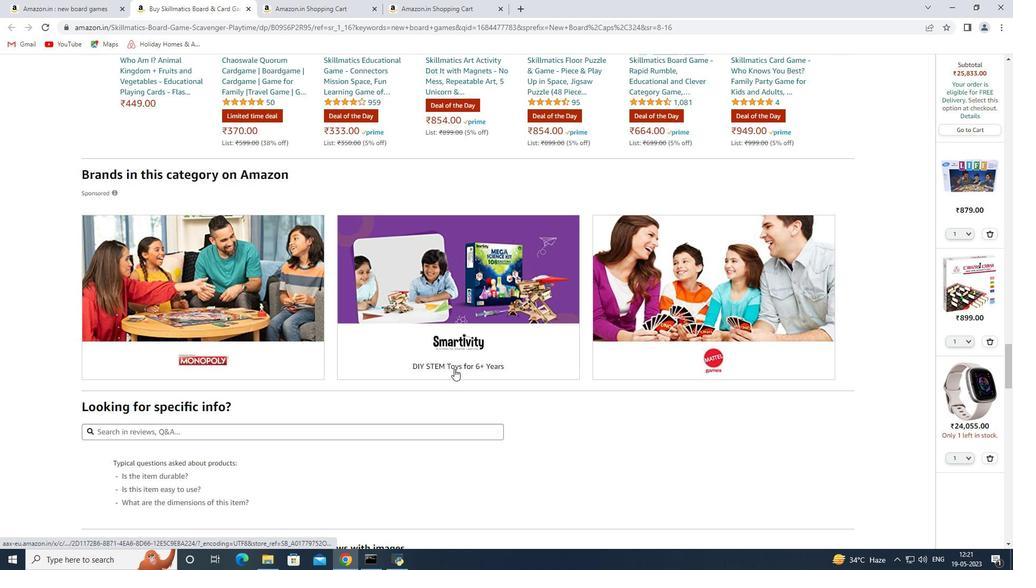 
Action: Mouse scrolled (454, 368) with delta (0, 0)
Screenshot: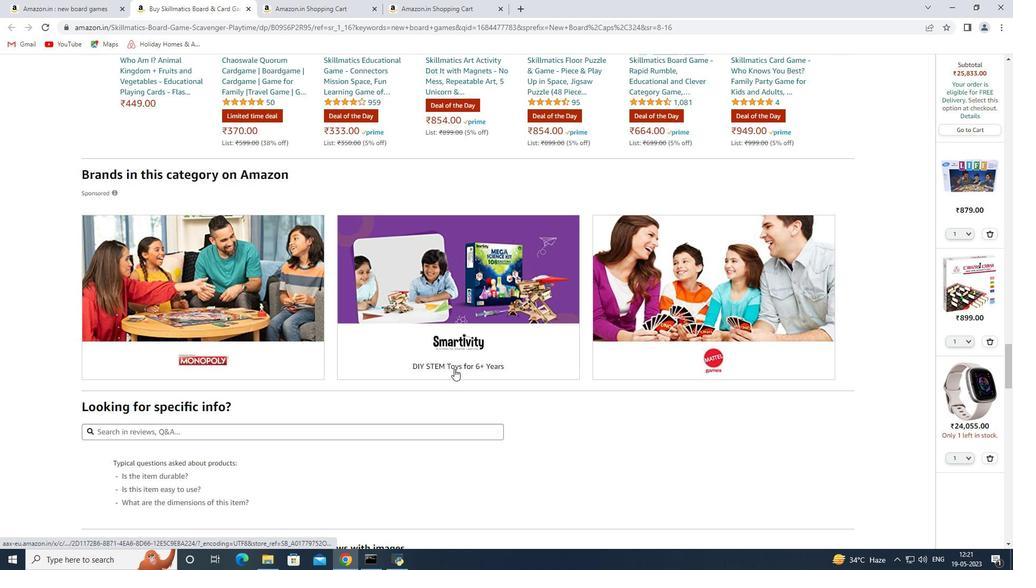 
Action: Mouse moved to (450, 371)
Screenshot: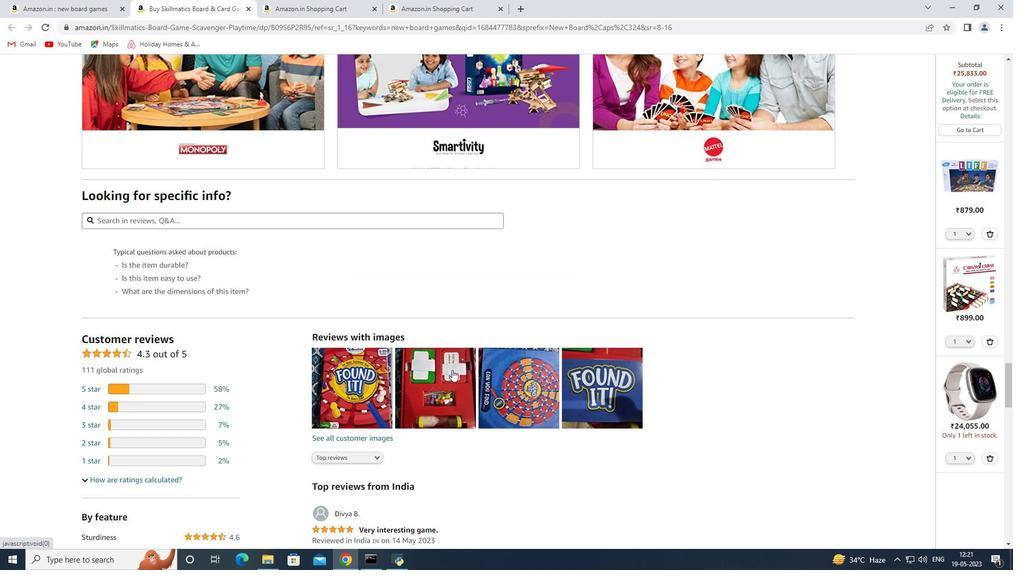 
Action: Mouse scrolled (450, 370) with delta (0, 0)
Screenshot: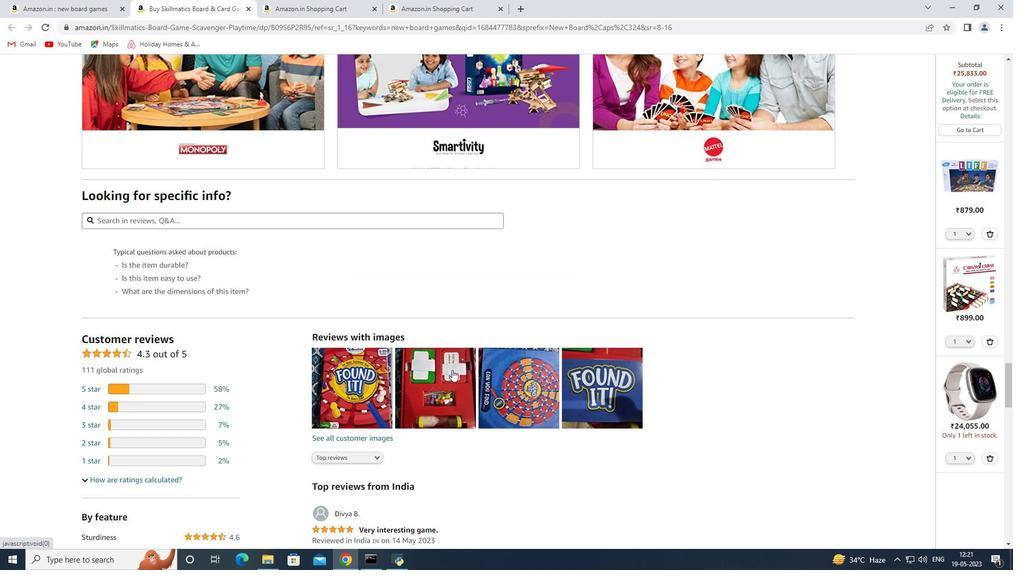 
Action: Mouse moved to (449, 371)
Screenshot: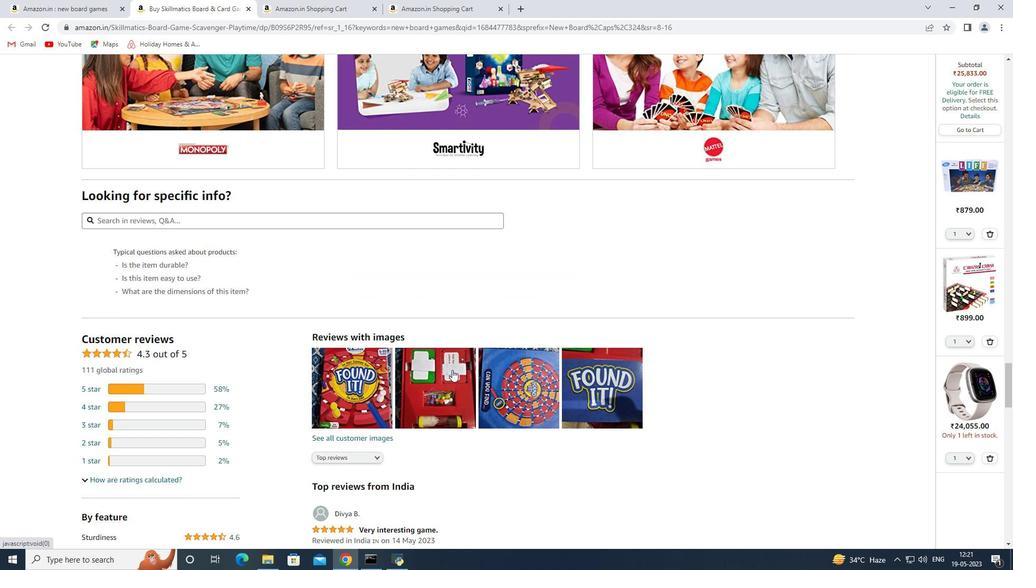 
Action: Mouse scrolled (449, 371) with delta (0, 0)
Screenshot: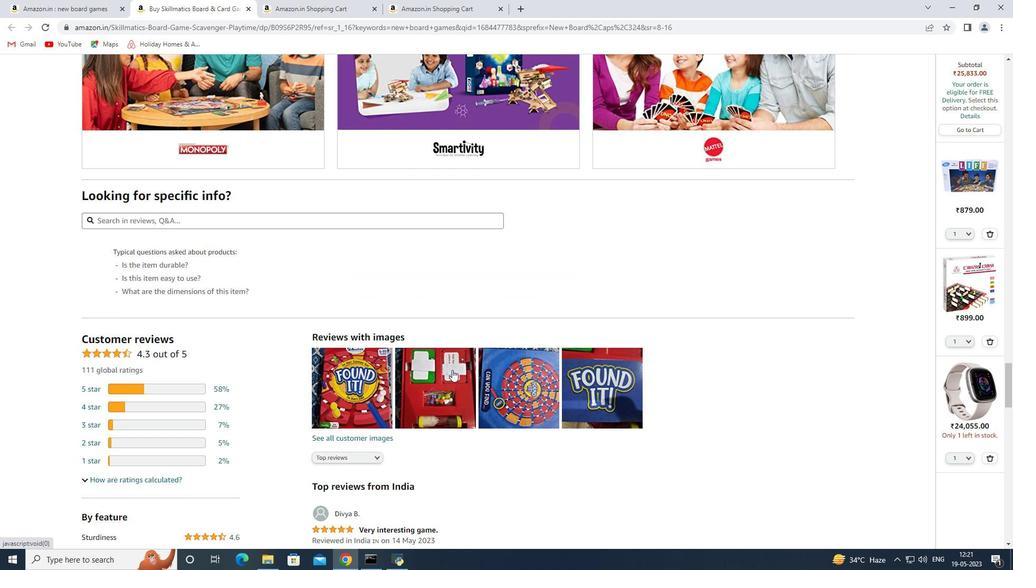 
Action: Mouse moved to (449, 371)
Screenshot: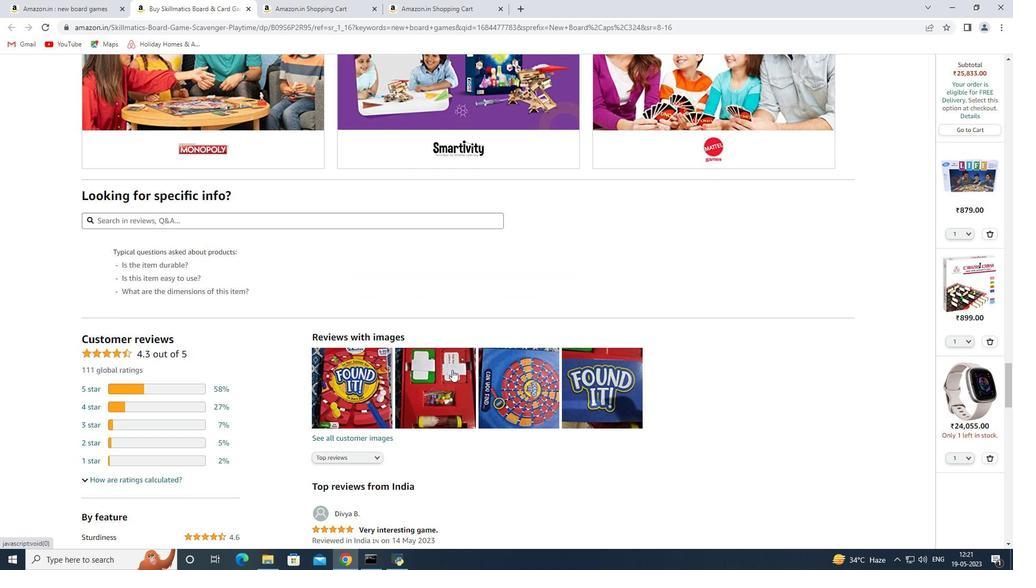 
Action: Mouse scrolled (449, 371) with delta (0, 0)
Screenshot: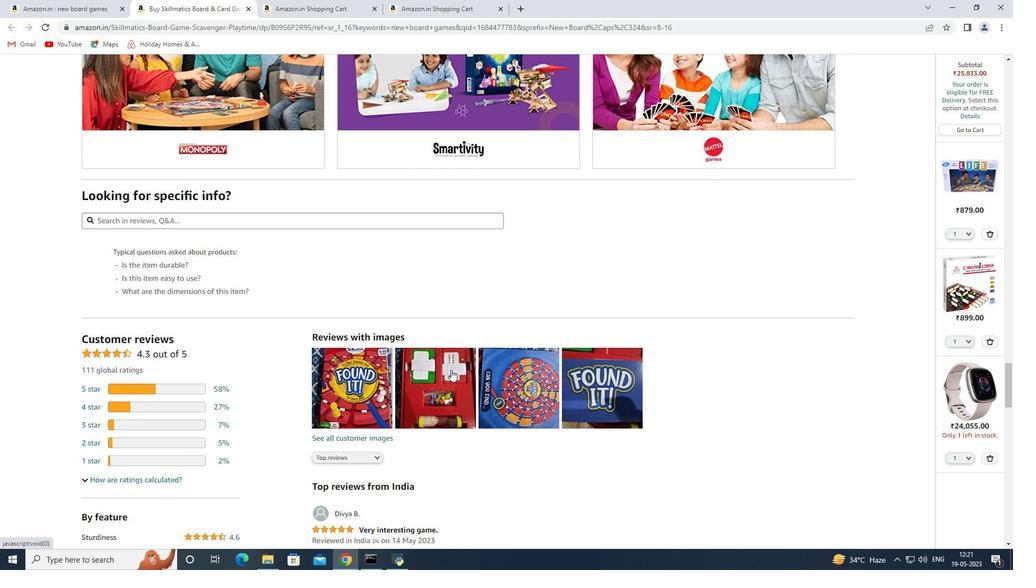 
Action: Mouse moved to (443, 373)
Screenshot: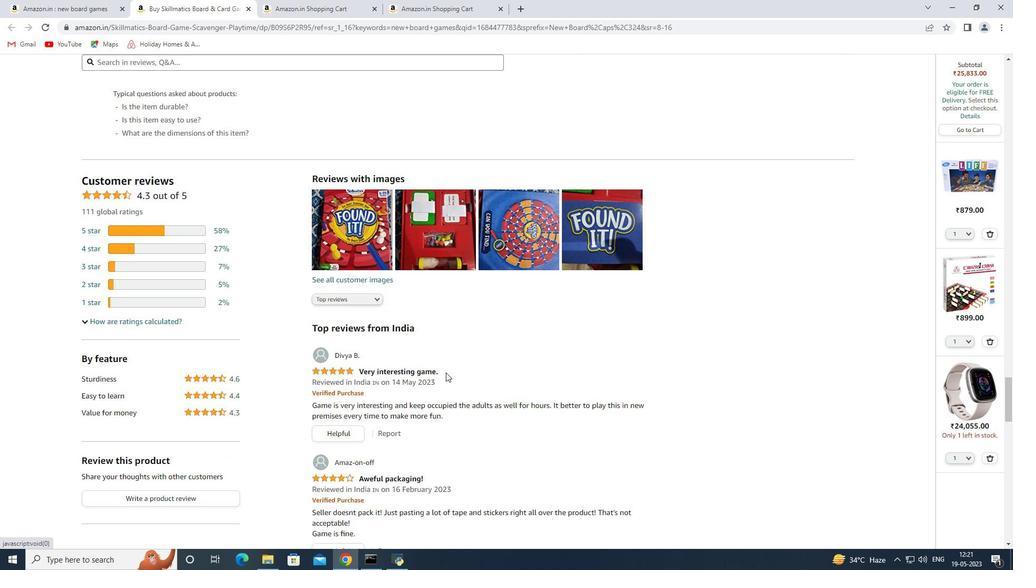 
Action: Mouse scrolled (443, 374) with delta (0, 0)
Screenshot: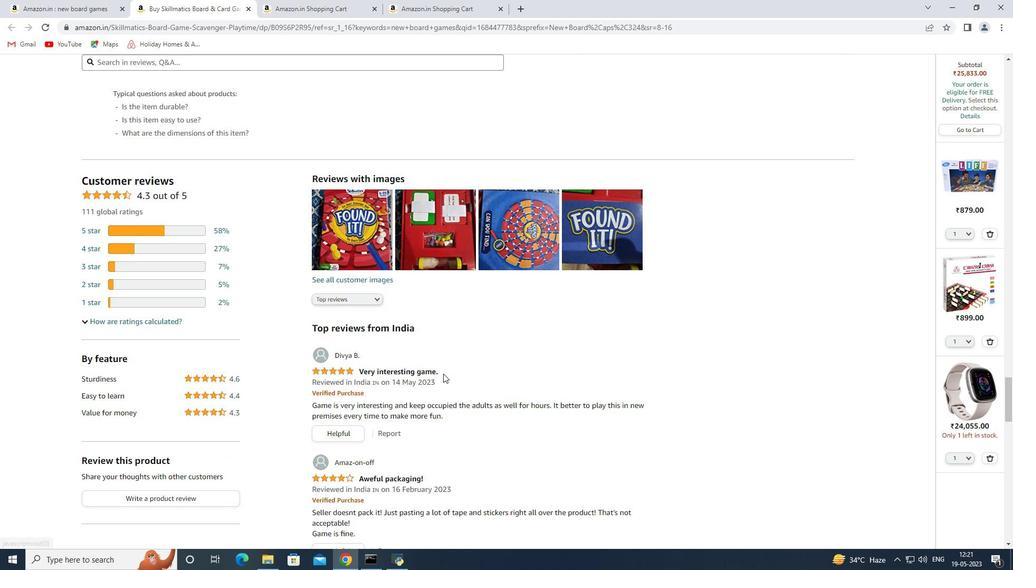 
Action: Mouse moved to (393, 362)
Screenshot: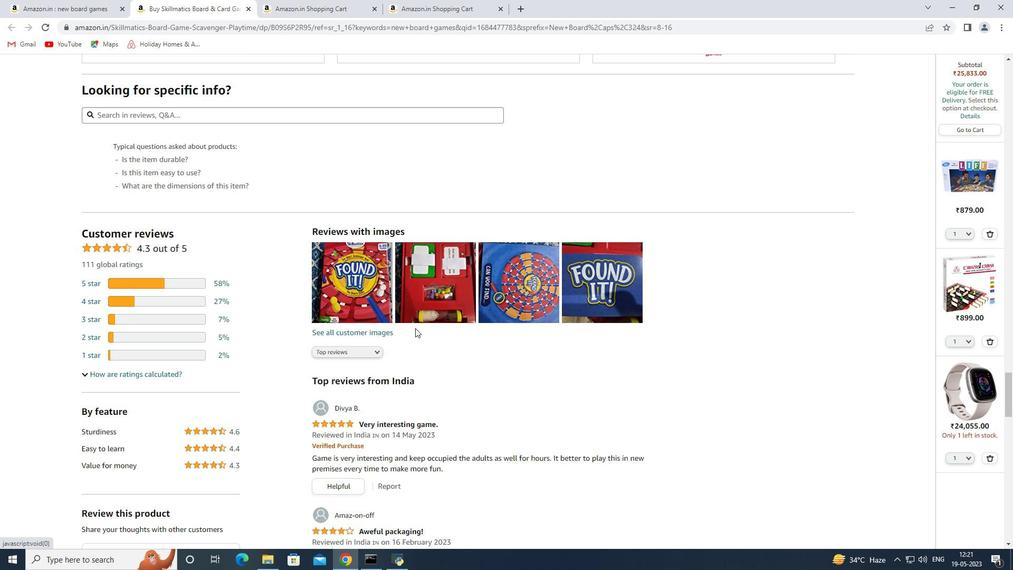 
Action: Mouse scrolled (395, 360) with delta (0, 0)
Screenshot: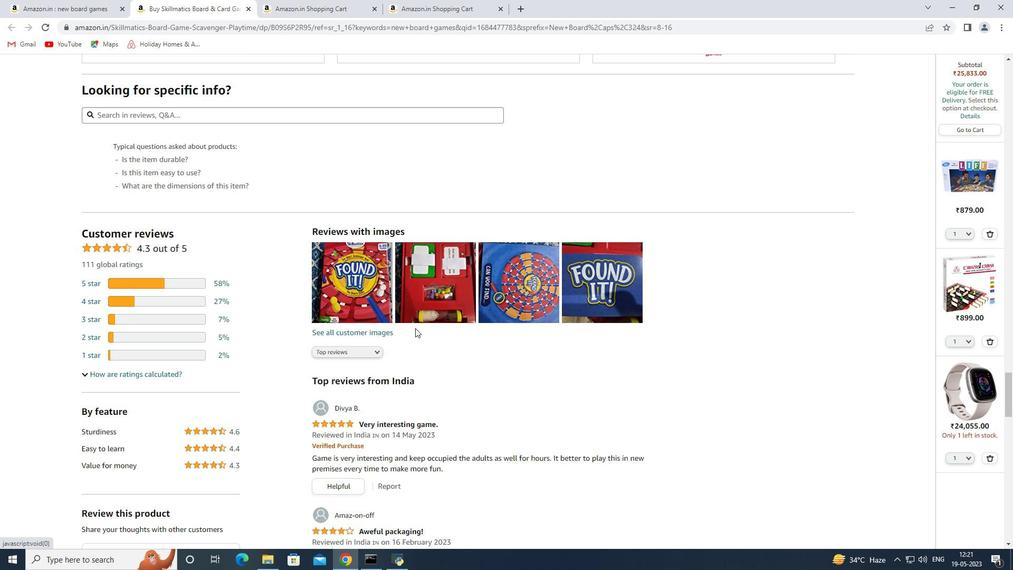 
Action: Mouse moved to (390, 366)
Screenshot: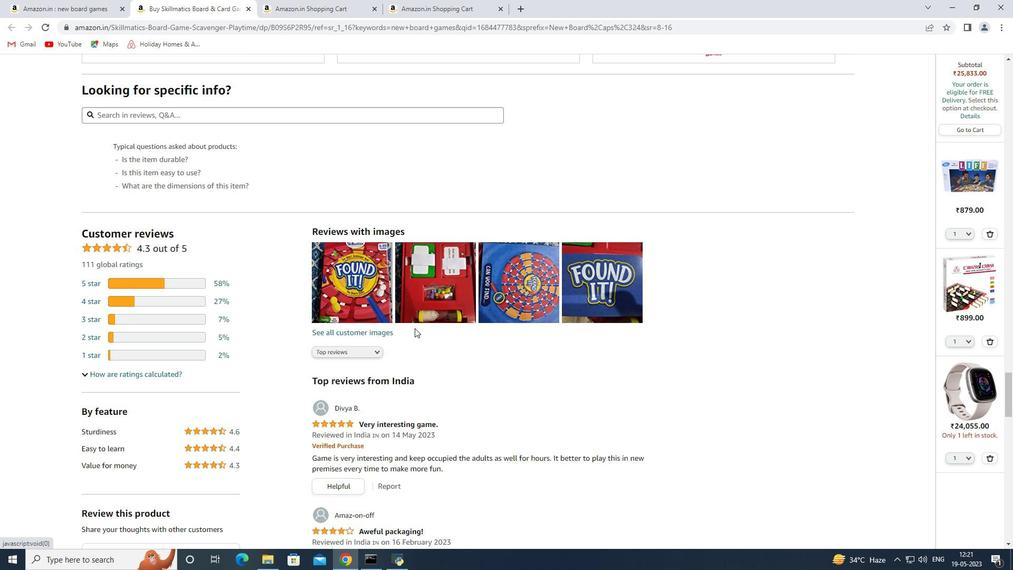 
Action: Mouse scrolled (390, 365) with delta (0, 0)
Screenshot: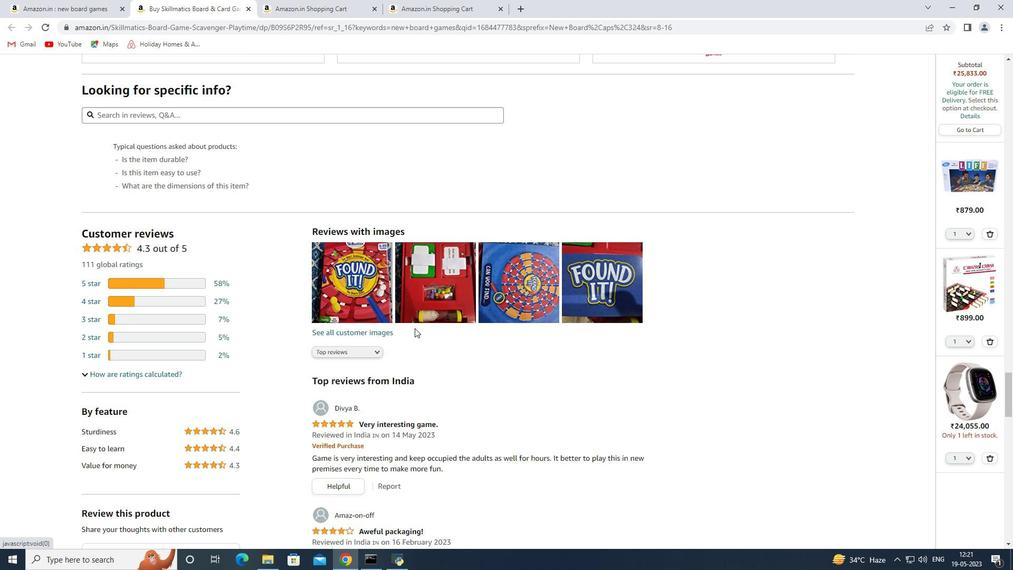 
Action: Mouse moved to (390, 366)
Screenshot: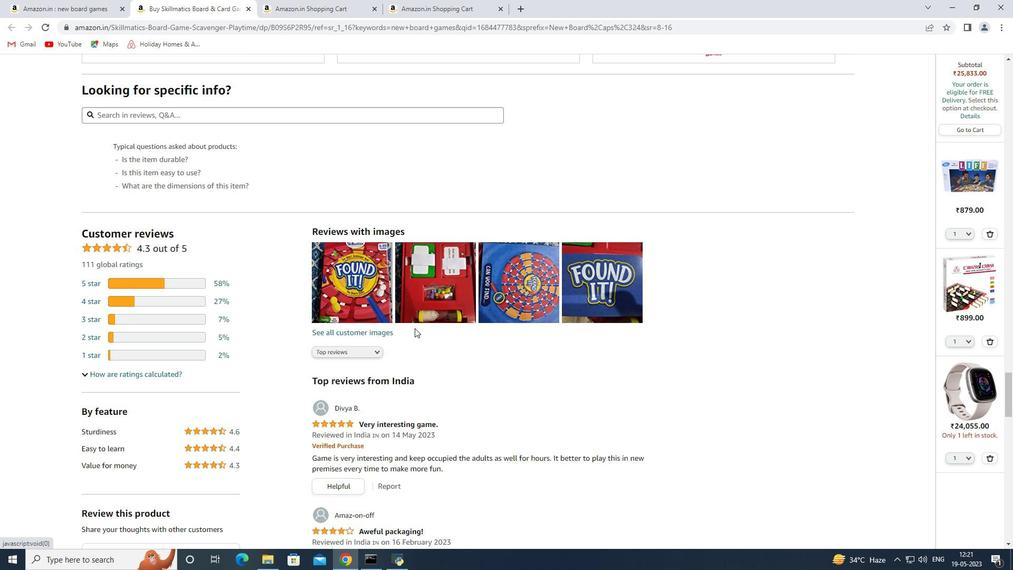 
Action: Mouse scrolled (390, 366) with delta (0, 0)
Screenshot: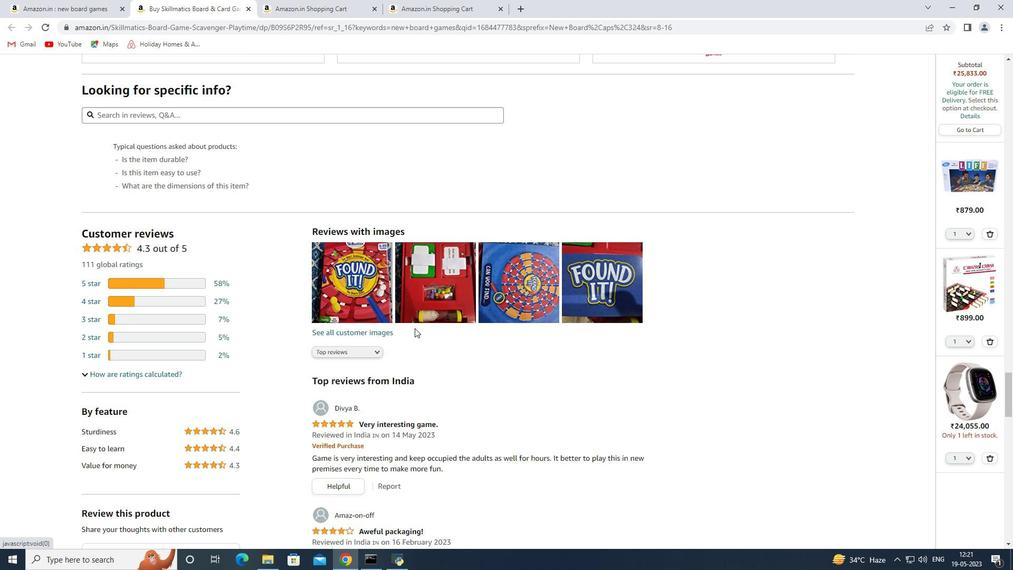 
Action: Mouse moved to (388, 369)
Screenshot: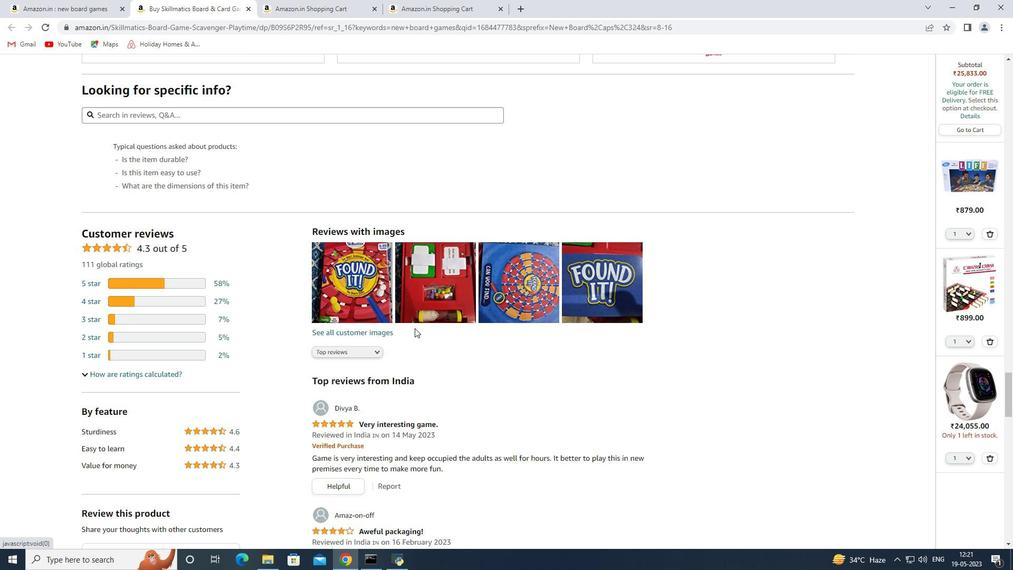 
Action: Mouse scrolled (389, 368) with delta (0, 0)
Screenshot: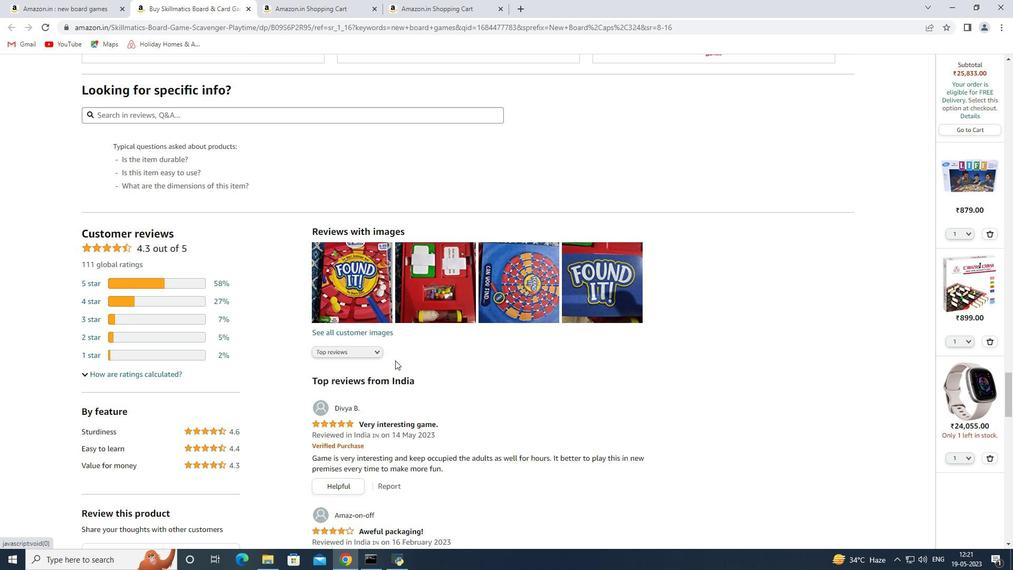 
Action: Mouse moved to (384, 375)
Screenshot: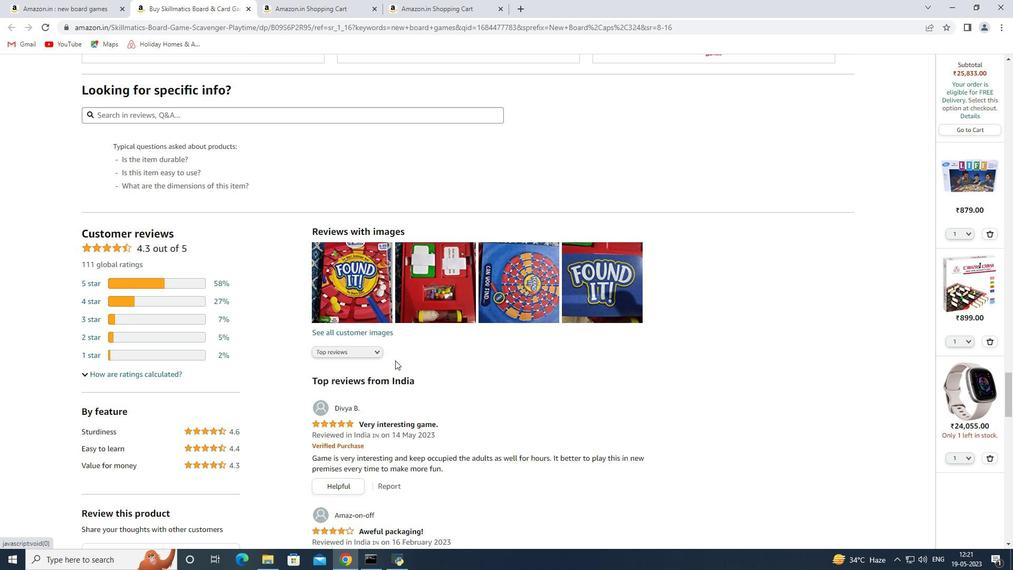 
Action: Mouse scrolled (386, 374) with delta (0, 0)
Screenshot: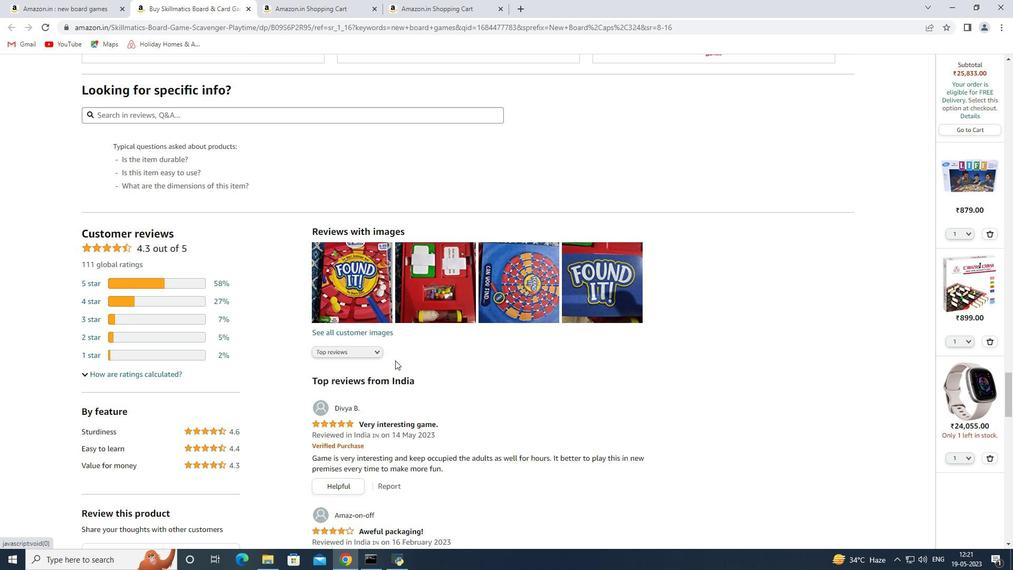 
Action: Mouse moved to (378, 384)
Screenshot: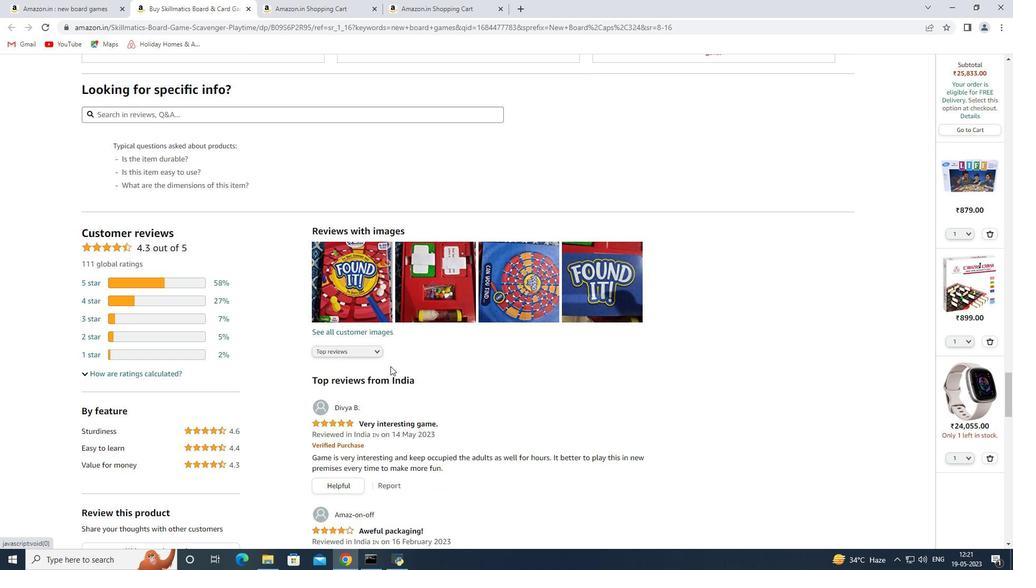 
Action: Mouse scrolled (380, 381) with delta (0, 0)
Screenshot: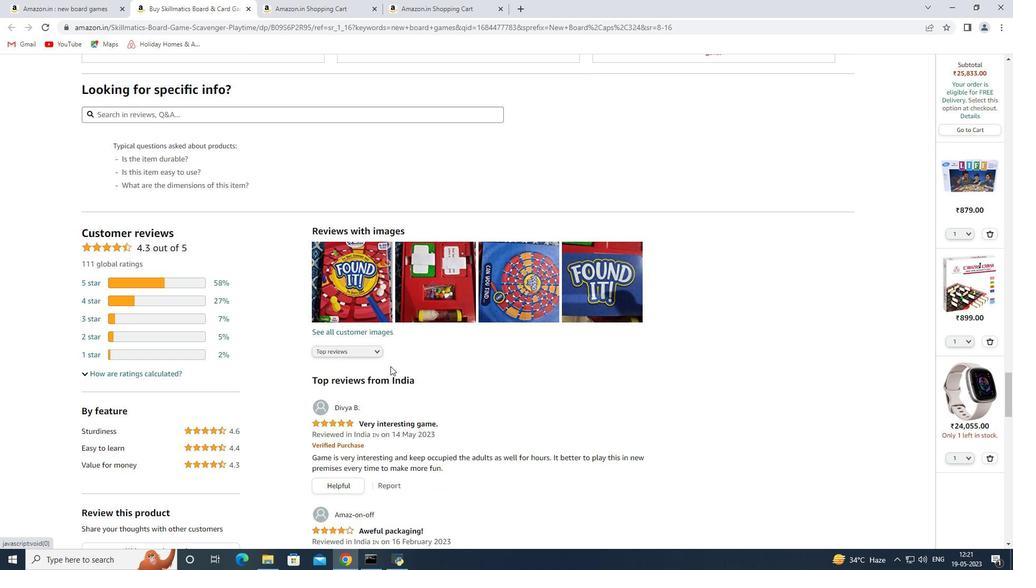 
Action: Mouse moved to (327, 429)
Screenshot: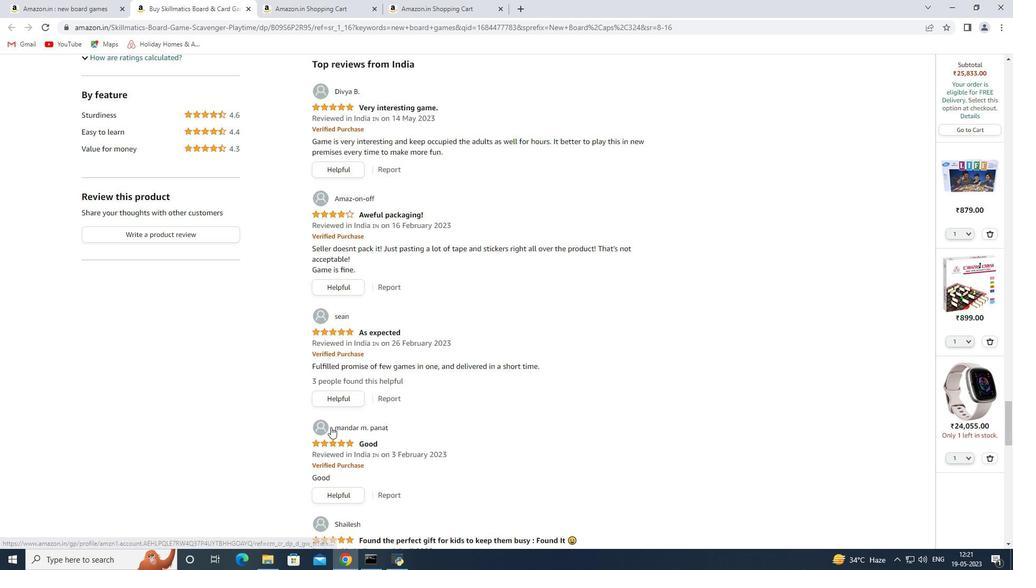 
Action: Mouse scrolled (327, 429) with delta (0, 0)
Screenshot: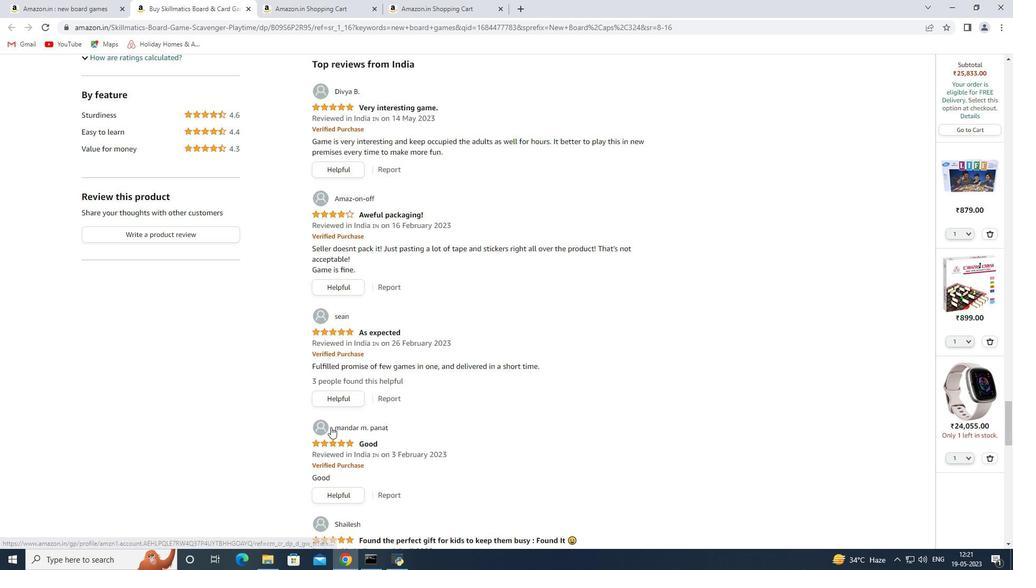 
Action: Mouse moved to (327, 430)
Screenshot: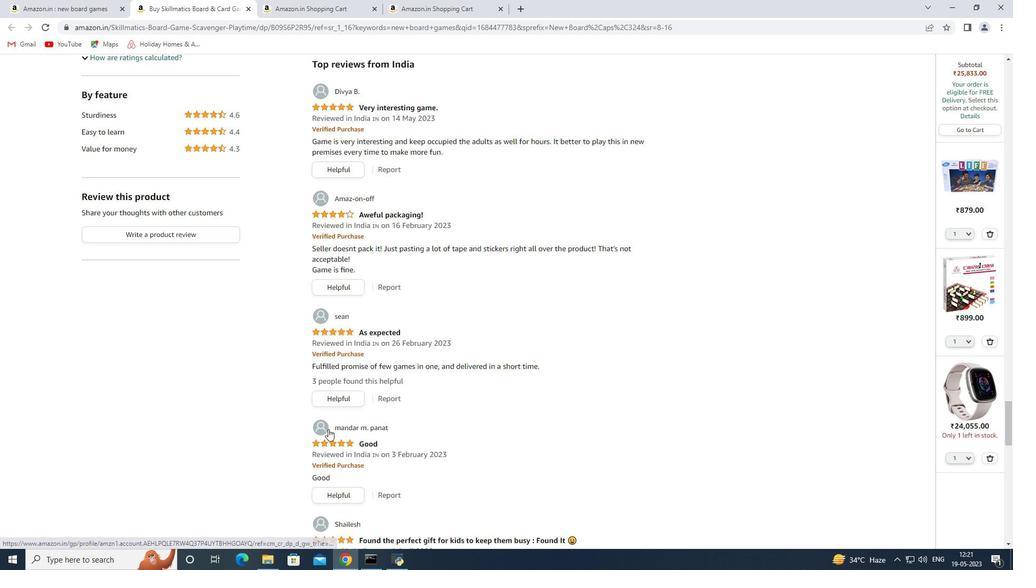 
Action: Mouse scrolled (327, 430) with delta (0, 0)
Screenshot: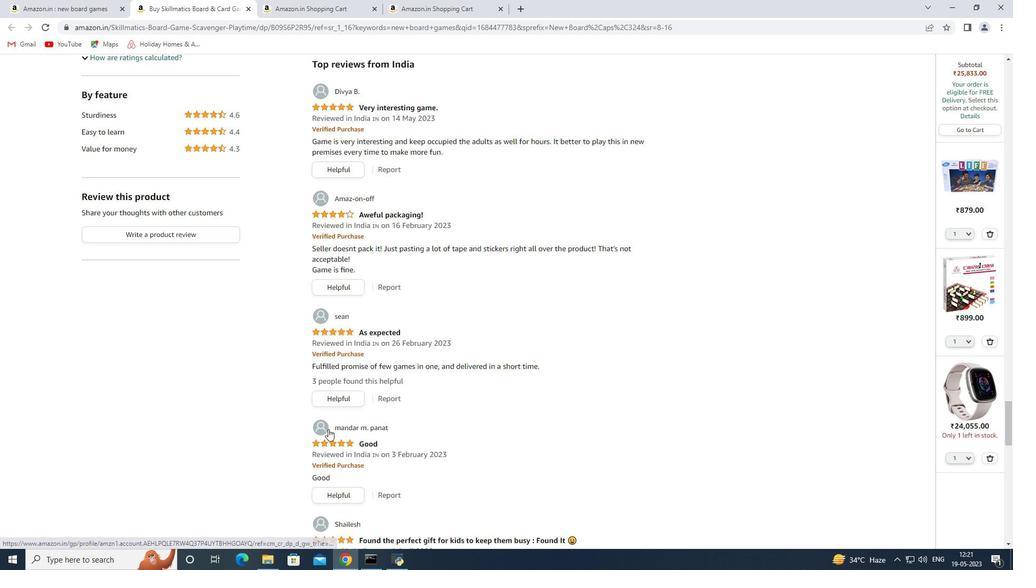 
Action: Mouse moved to (327, 430)
Screenshot: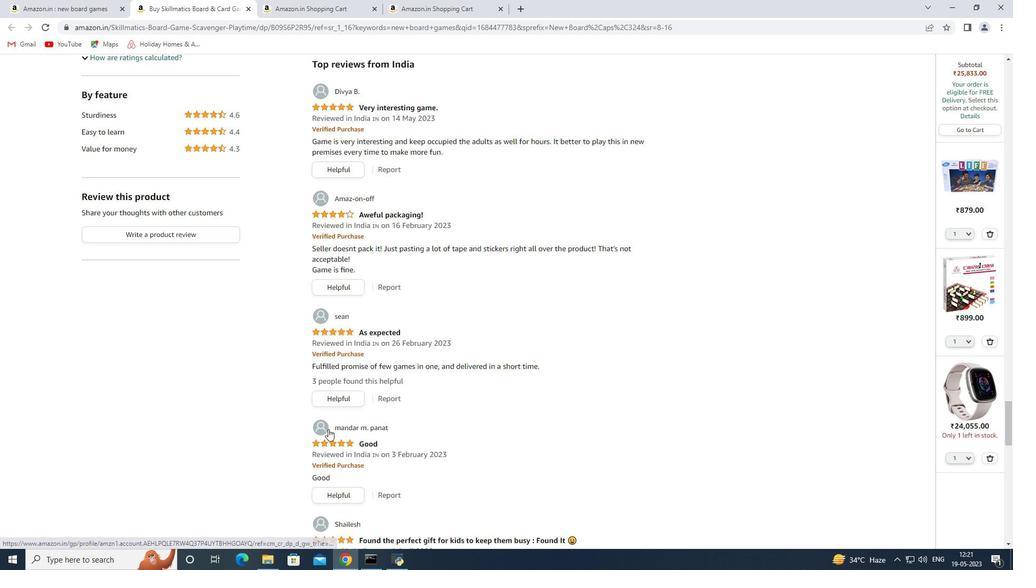 
Action: Mouse scrolled (327, 430) with delta (0, 0)
Screenshot: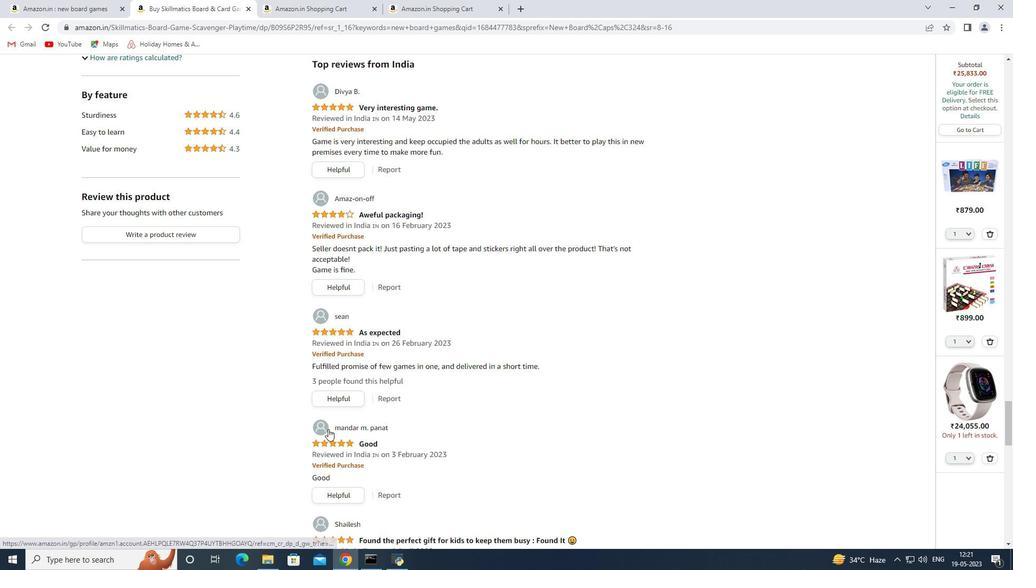 
Action: Mouse scrolled (327, 430) with delta (0, 0)
Screenshot: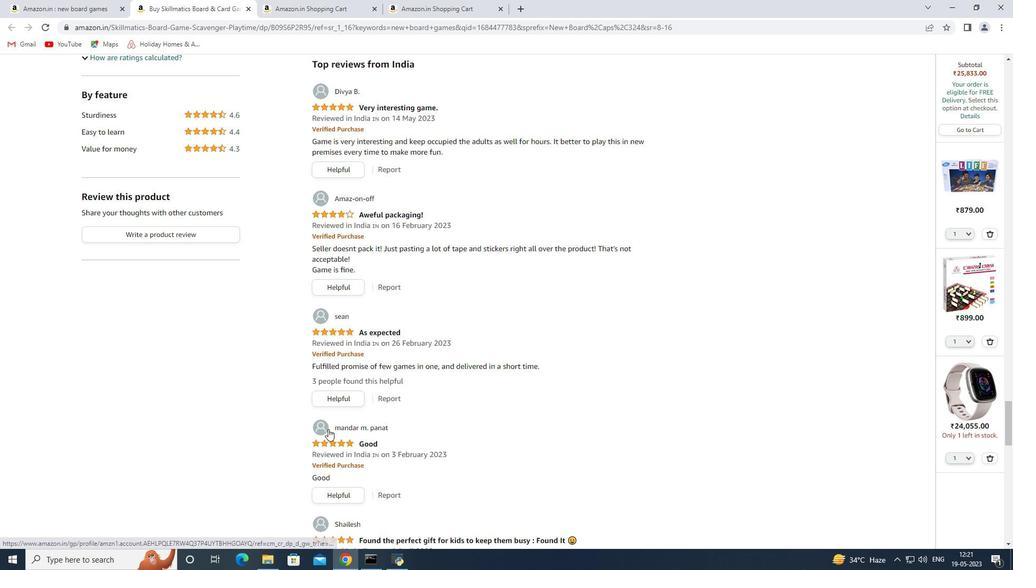 
Action: Mouse moved to (327, 431)
Screenshot: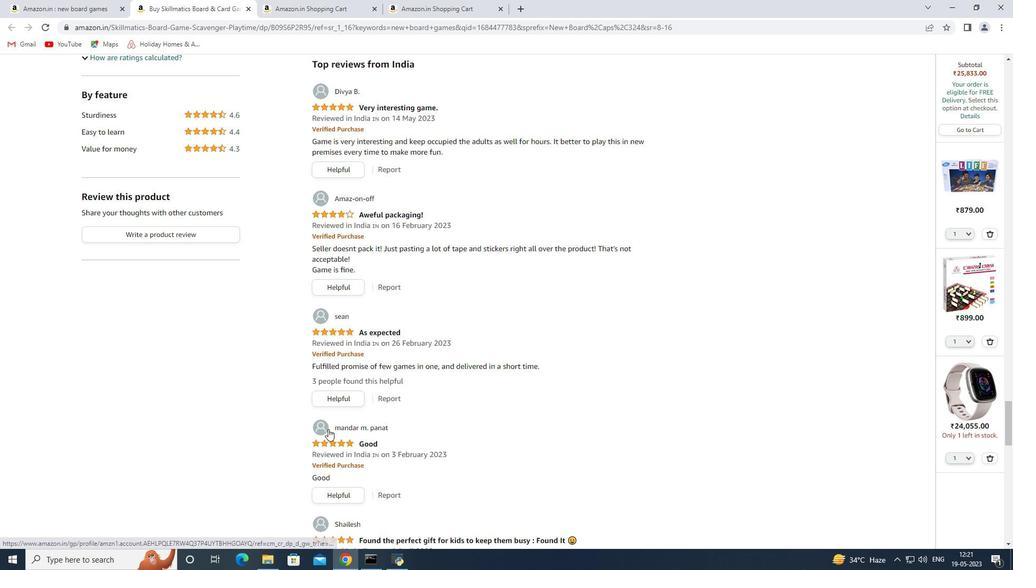 
Action: Mouse scrolled (327, 430) with delta (0, 0)
Screenshot: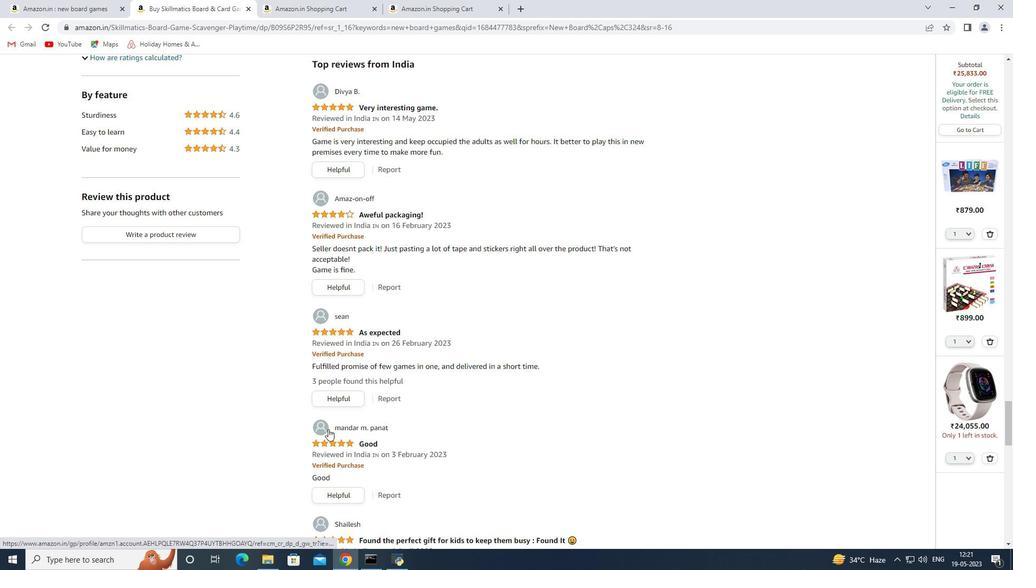 
Action: Mouse scrolled (327, 430) with delta (0, 0)
Screenshot: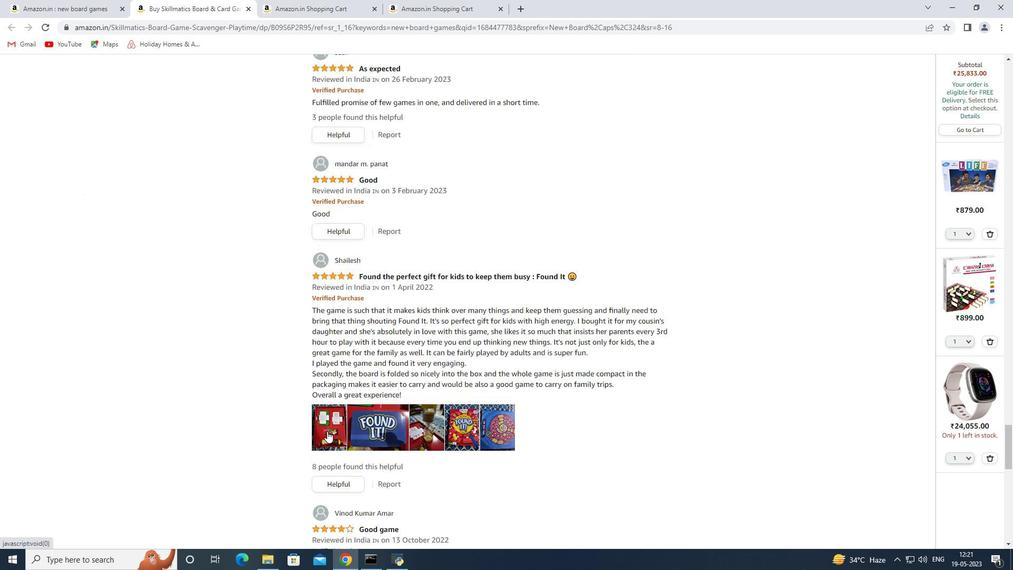
Action: Mouse scrolled (327, 430) with delta (0, 0)
Screenshot: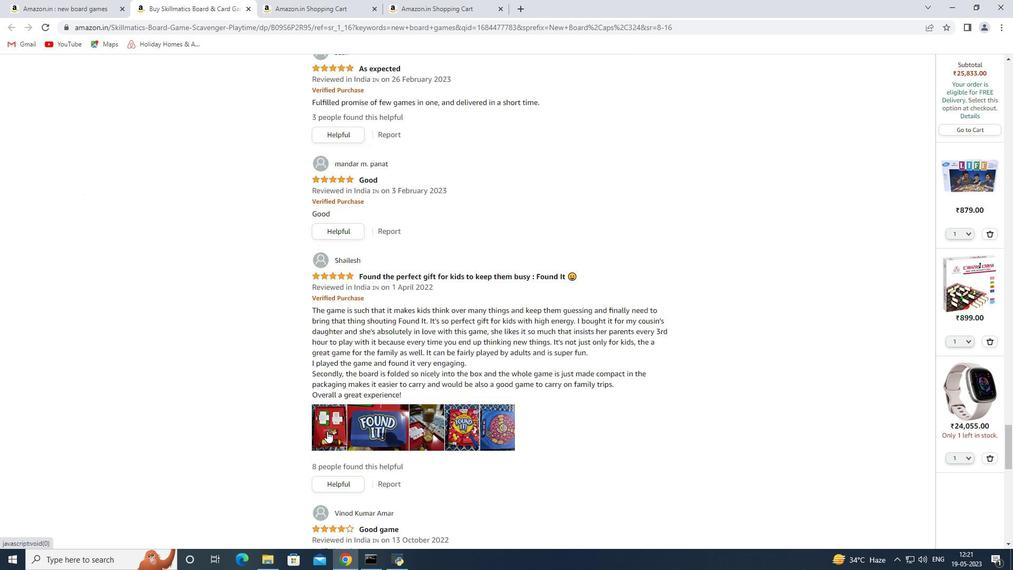 
Action: Mouse scrolled (327, 430) with delta (0, 0)
Screenshot: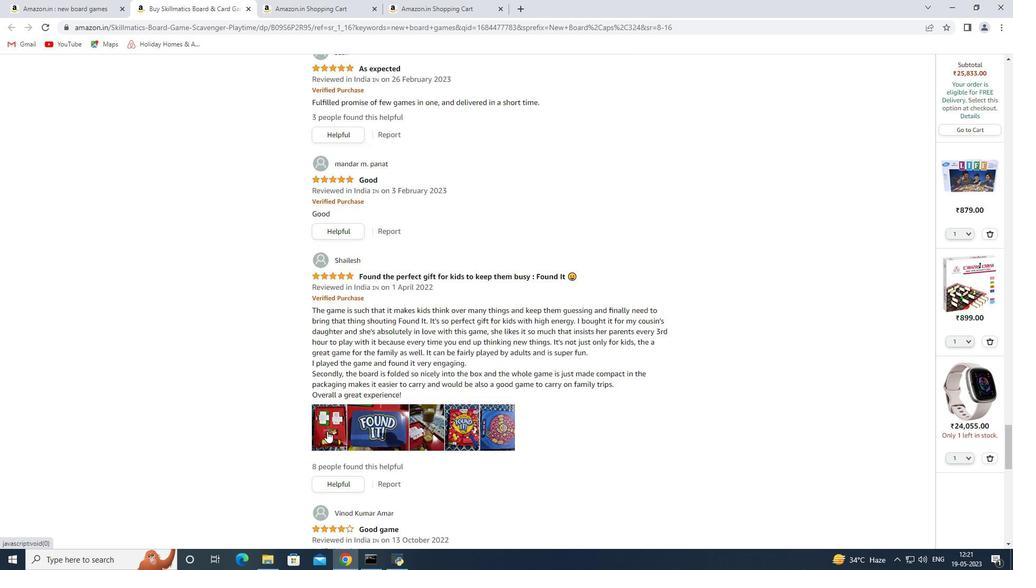 
Action: Mouse scrolled (327, 430) with delta (0, 0)
Screenshot: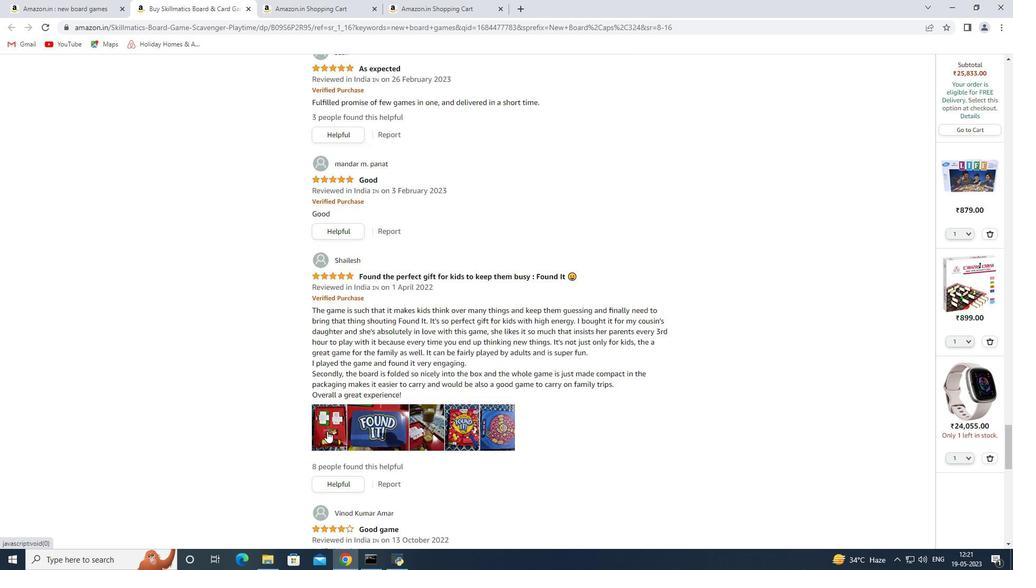 
Action: Mouse scrolled (327, 430) with delta (0, 0)
Screenshot: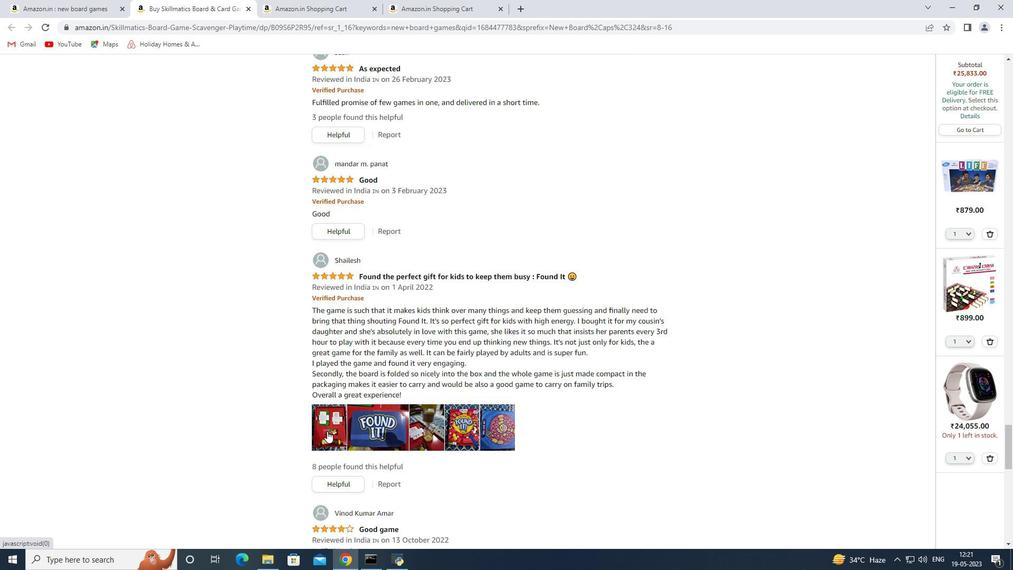
Action: Mouse scrolled (327, 431) with delta (0, 0)
Screenshot: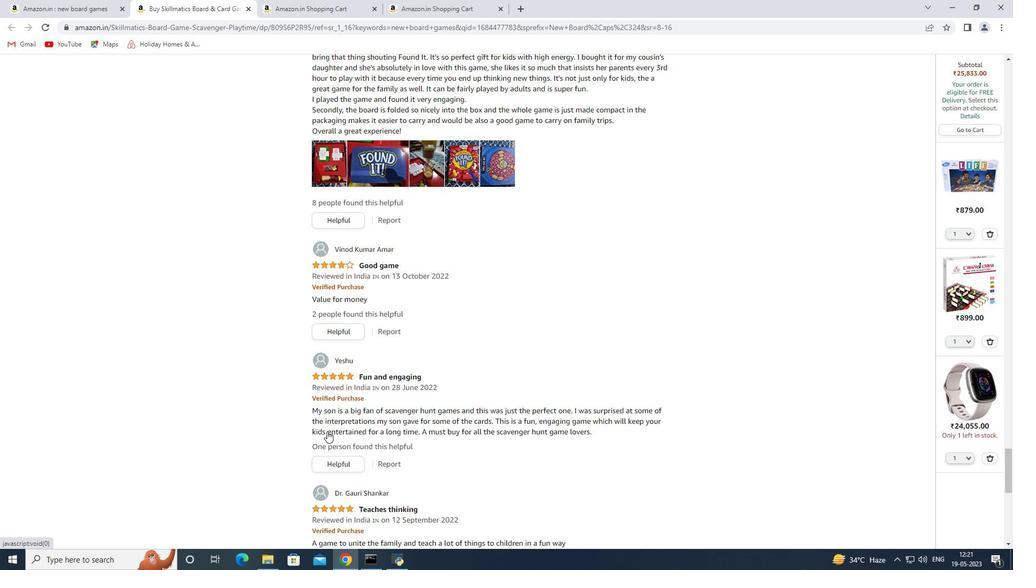 
Action: Mouse scrolled (327, 431) with delta (0, 0)
Screenshot: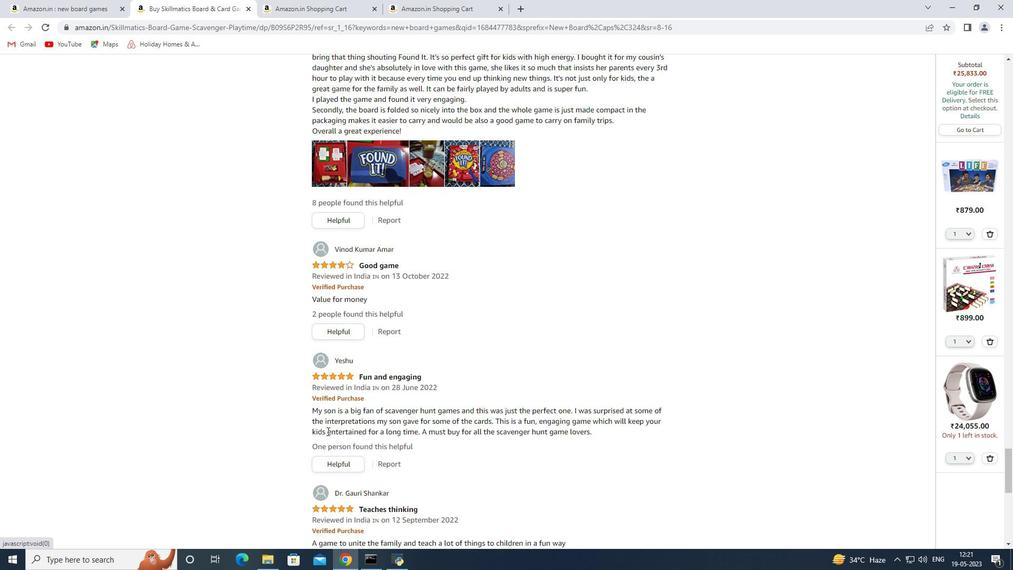 
Action: Mouse scrolled (327, 431) with delta (0, 0)
Screenshot: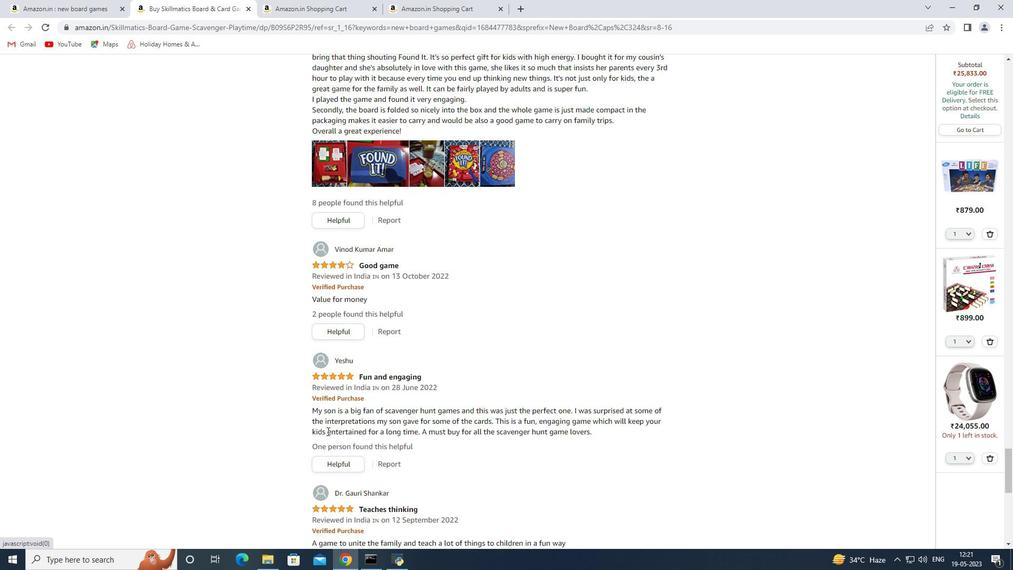 
Action: Mouse scrolled (327, 431) with delta (0, 0)
Screenshot: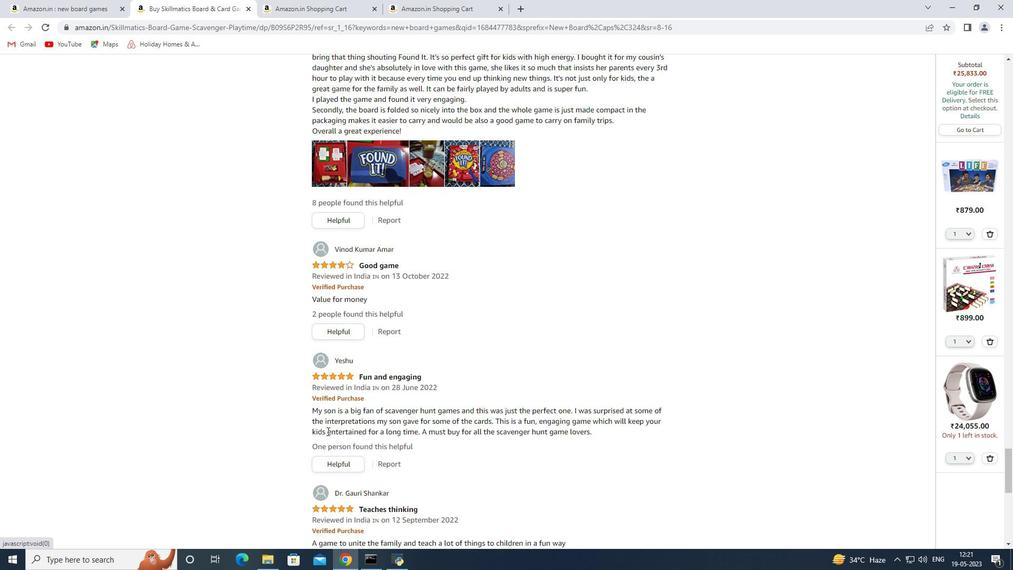 
Action: Mouse scrolled (327, 431) with delta (0, 0)
Screenshot: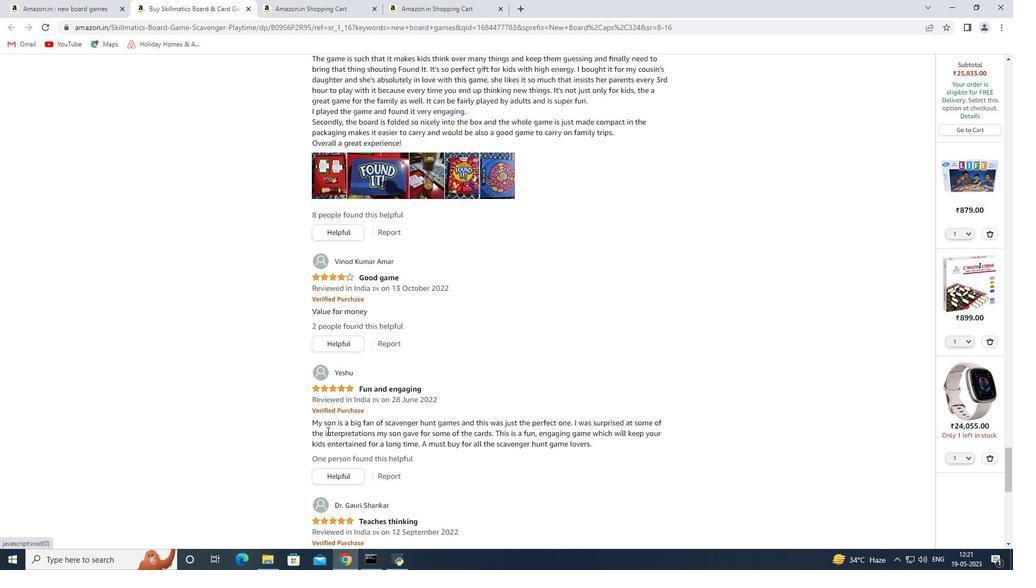 
Action: Mouse scrolled (327, 431) with delta (0, 0)
Screenshot: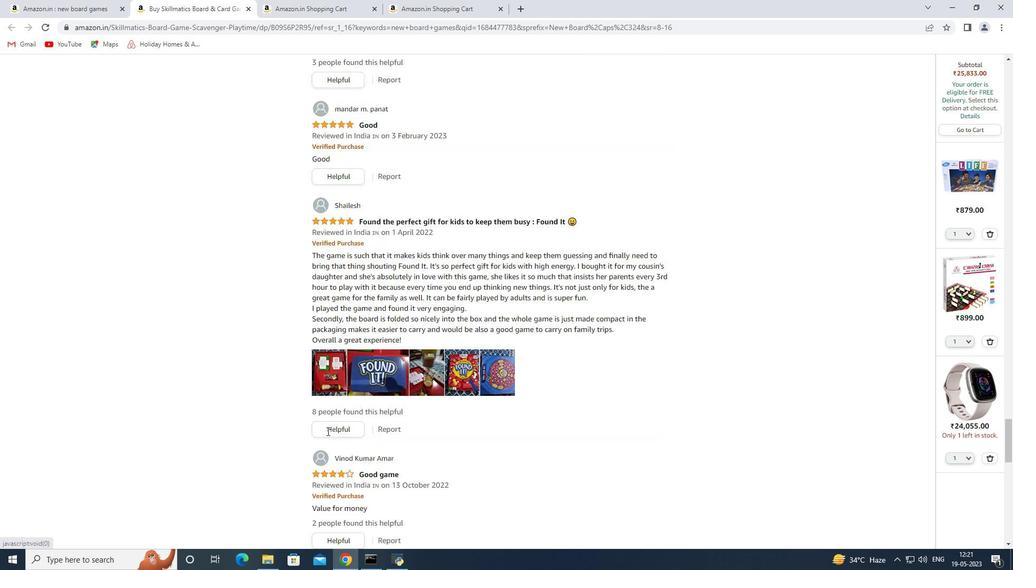 
Action: Mouse scrolled (327, 431) with delta (0, 0)
Screenshot: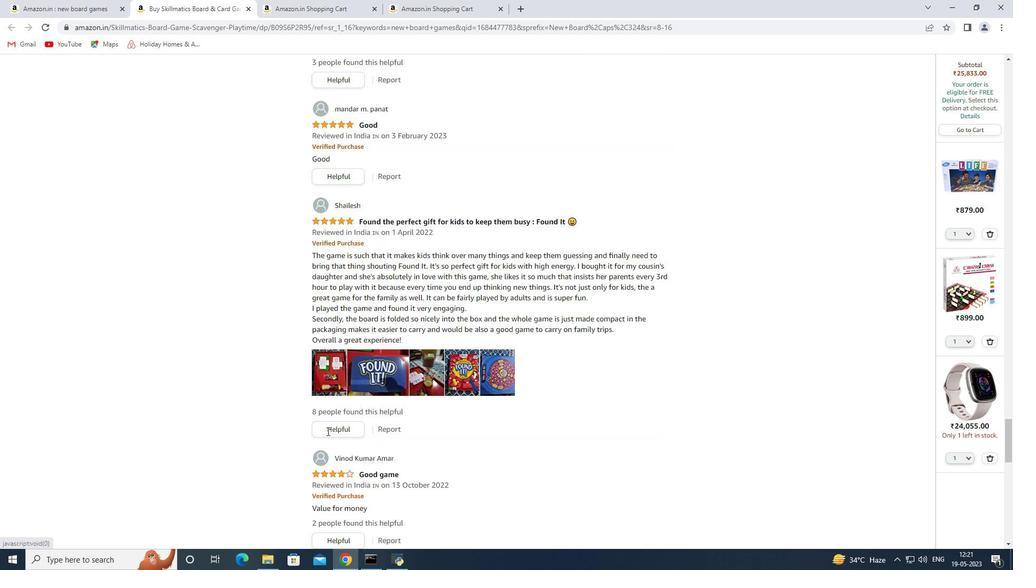 
Action: Mouse scrolled (327, 431) with delta (0, 0)
Screenshot: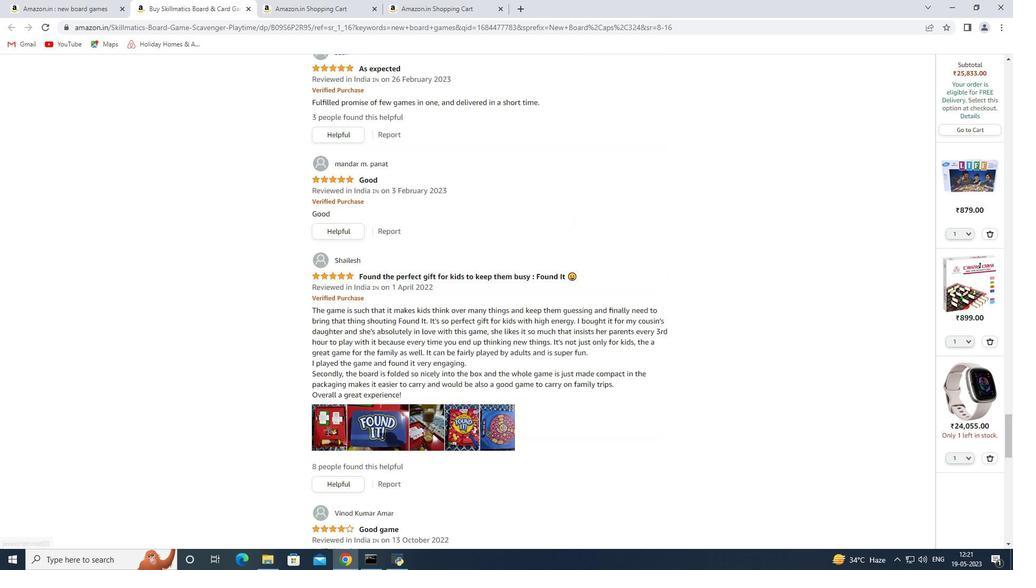
Action: Mouse scrolled (327, 431) with delta (0, 0)
Screenshot: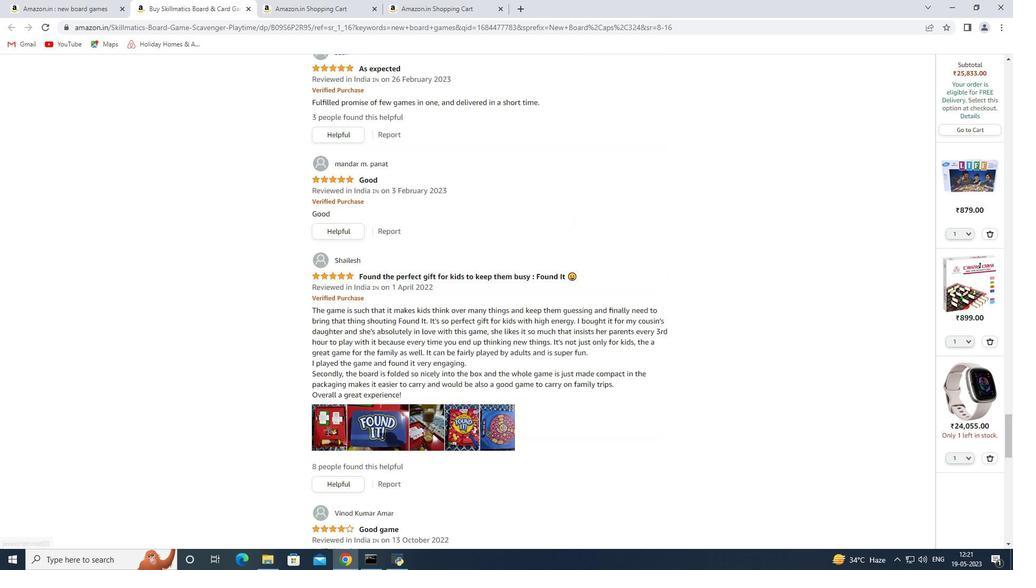 
Action: Mouse scrolled (327, 431) with delta (0, 0)
Screenshot: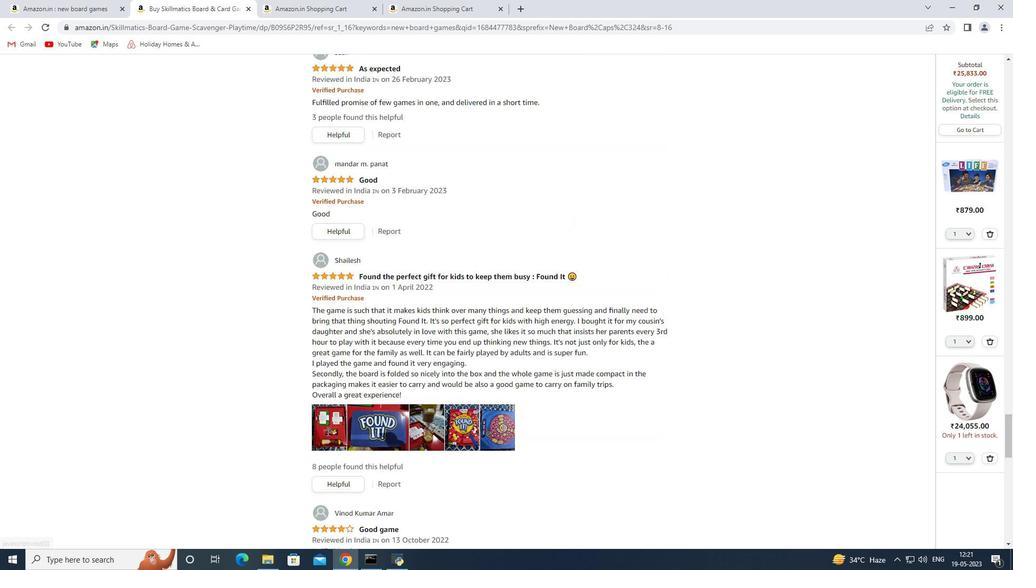 
Action: Mouse scrolled (327, 431) with delta (0, 0)
Screenshot: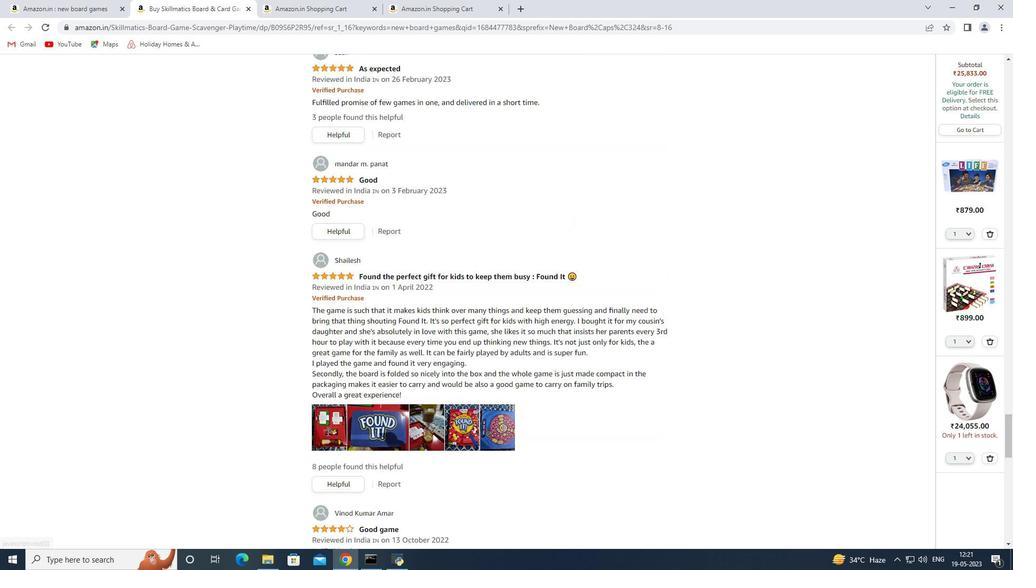 
Action: Mouse scrolled (327, 431) with delta (0, 0)
Screenshot: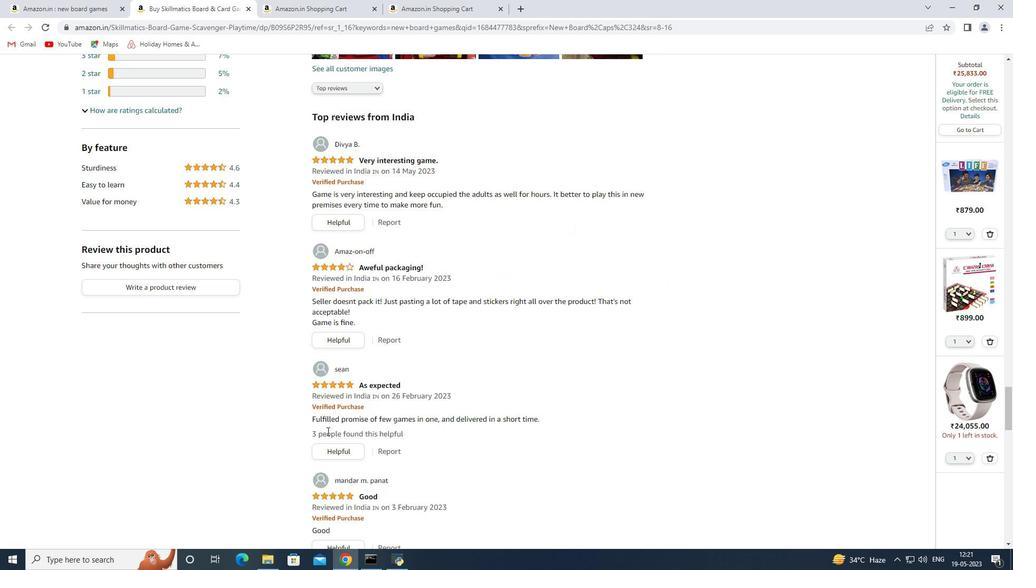 
Action: Mouse scrolled (327, 431) with delta (0, 0)
Screenshot: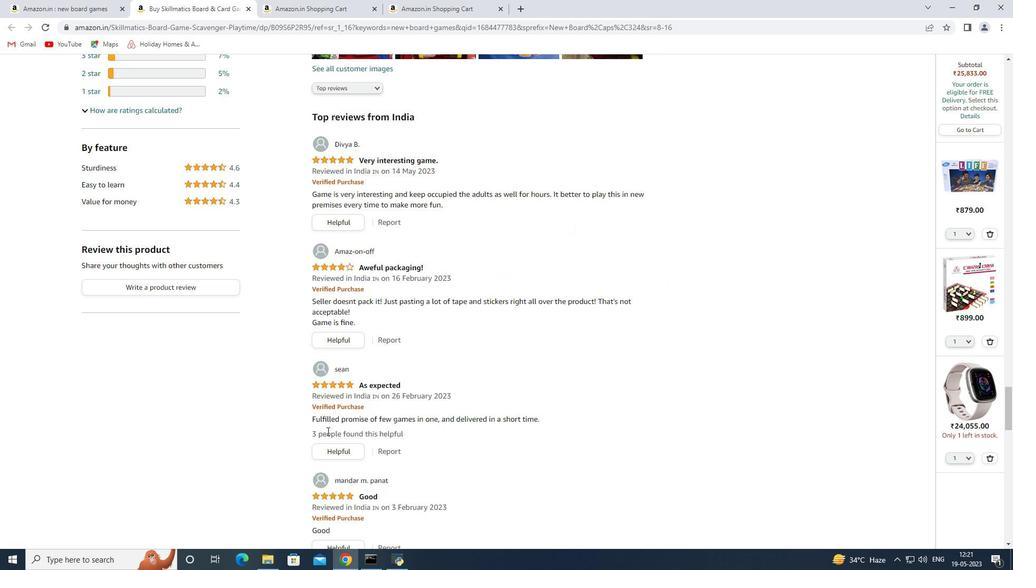 
Action: Mouse scrolled (327, 431) with delta (0, 0)
Screenshot: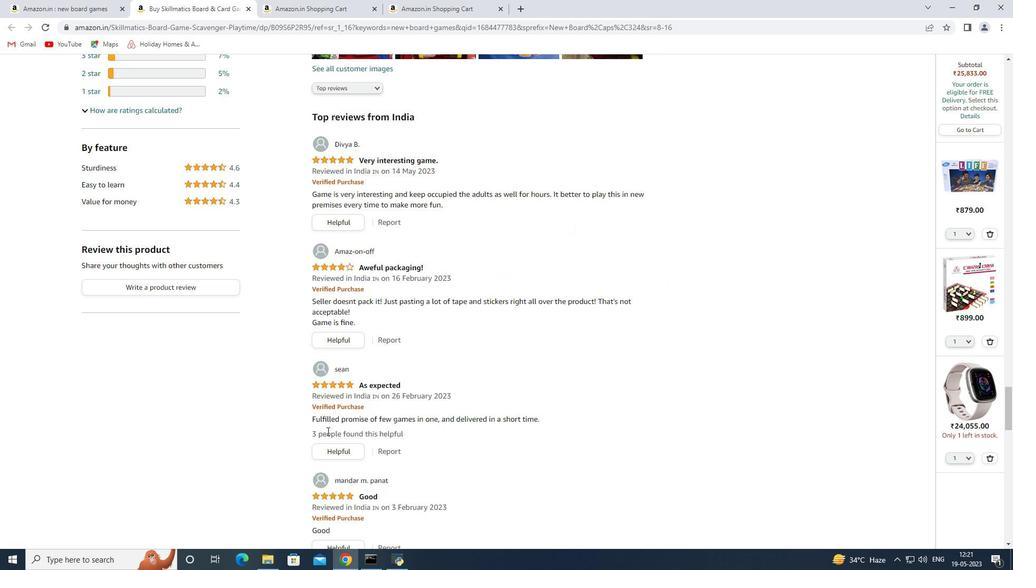 
Action: Mouse scrolled (327, 431) with delta (0, 0)
Screenshot: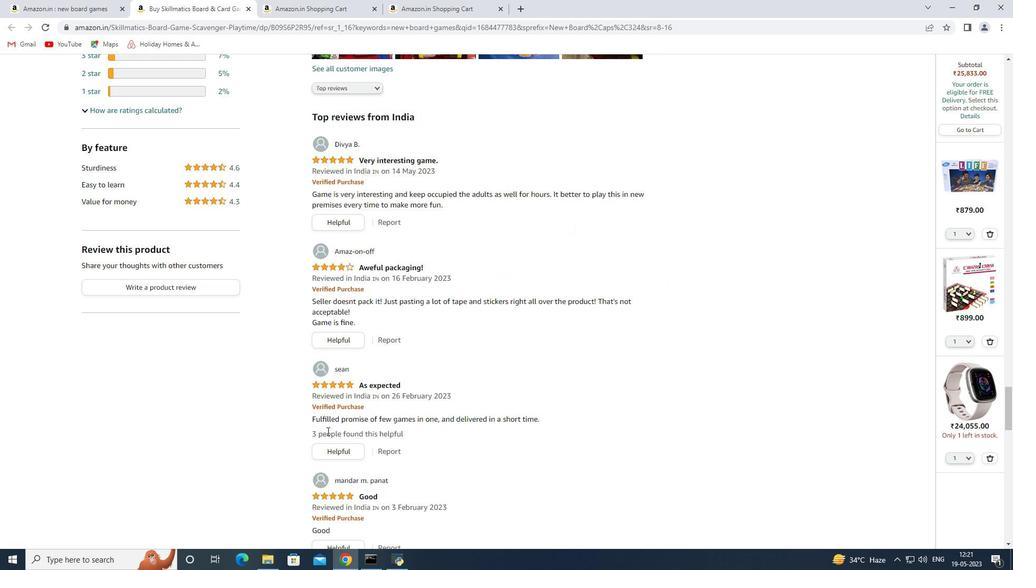 
Action: Mouse scrolled (327, 431) with delta (0, 0)
Screenshot: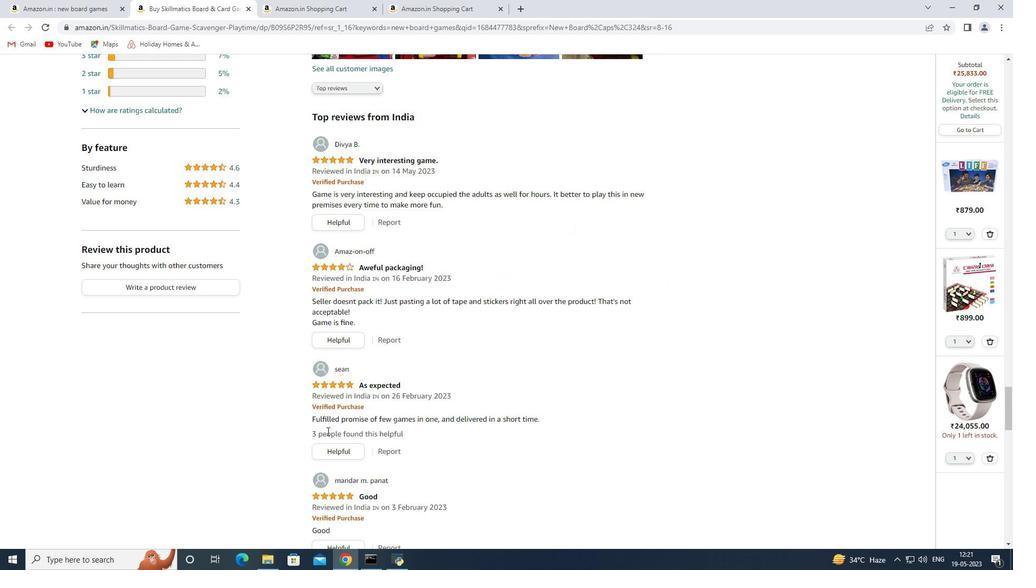 
Action: Mouse scrolled (327, 431) with delta (0, 0)
Screenshot: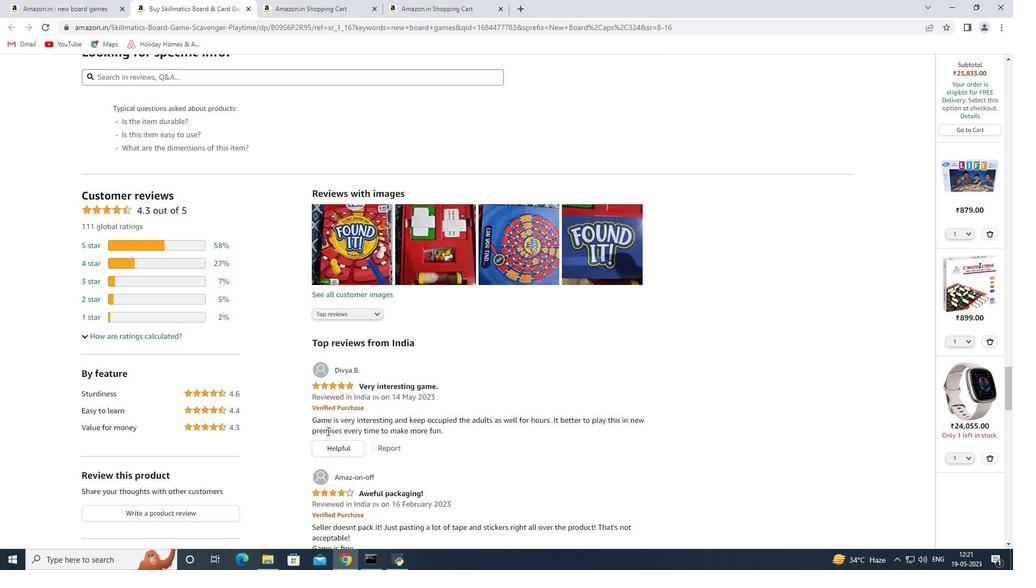 
Action: Mouse scrolled (327, 431) with delta (0, 0)
Screenshot: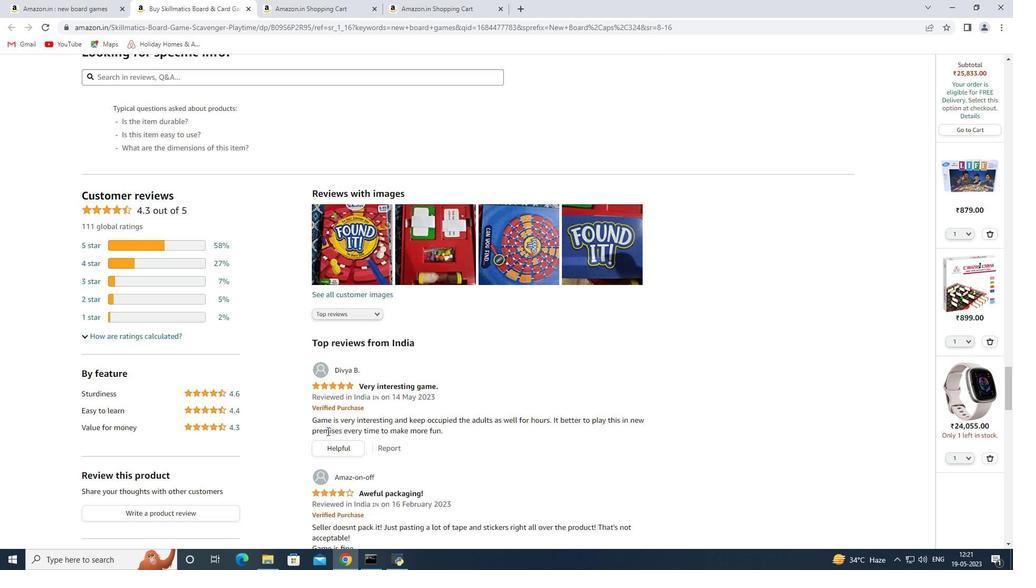 
Action: Mouse scrolled (327, 431) with delta (0, 0)
Screenshot: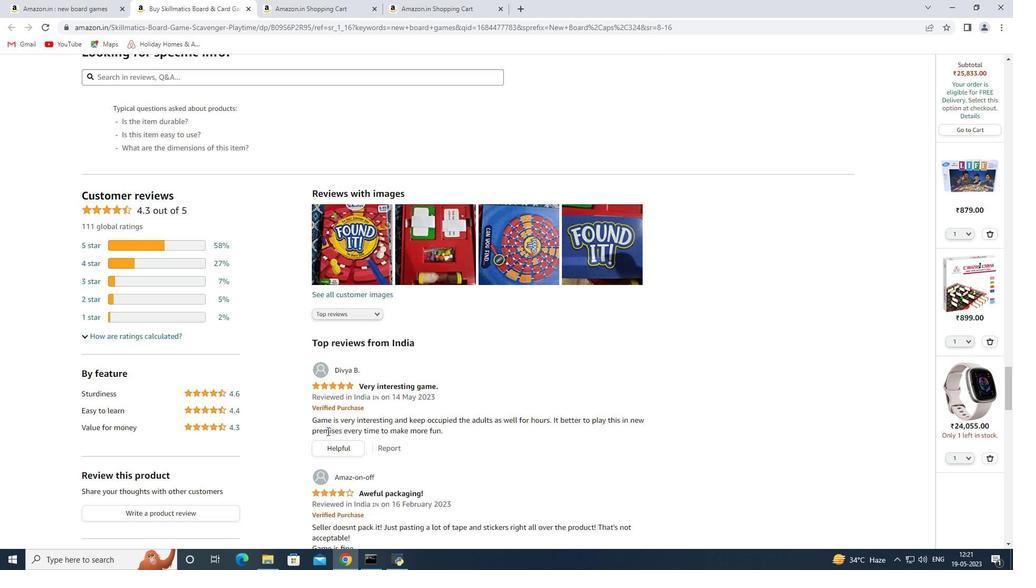
Action: Mouse scrolled (327, 431) with delta (0, 0)
Screenshot: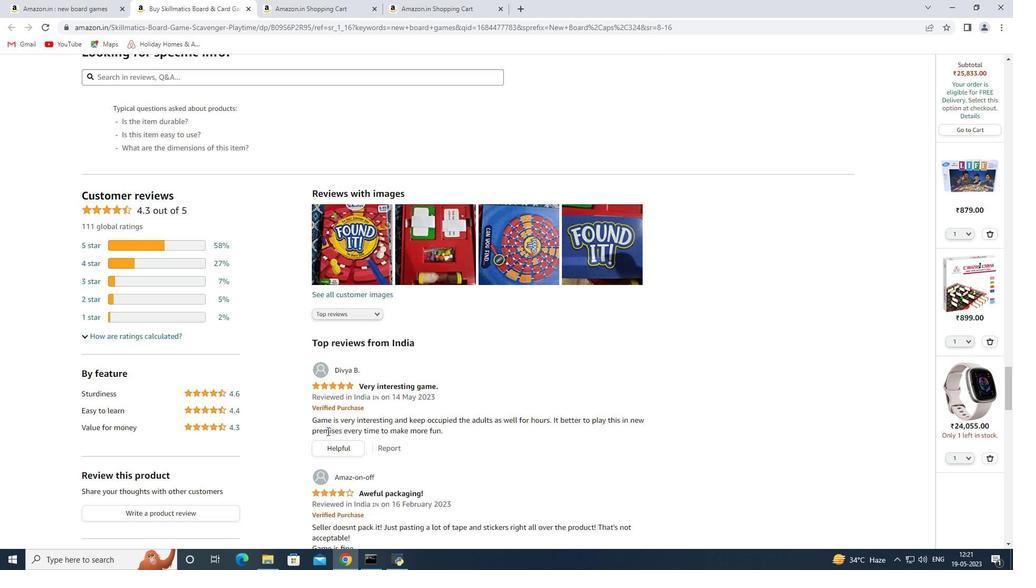 
Action: Mouse scrolled (327, 431) with delta (0, 0)
Screenshot: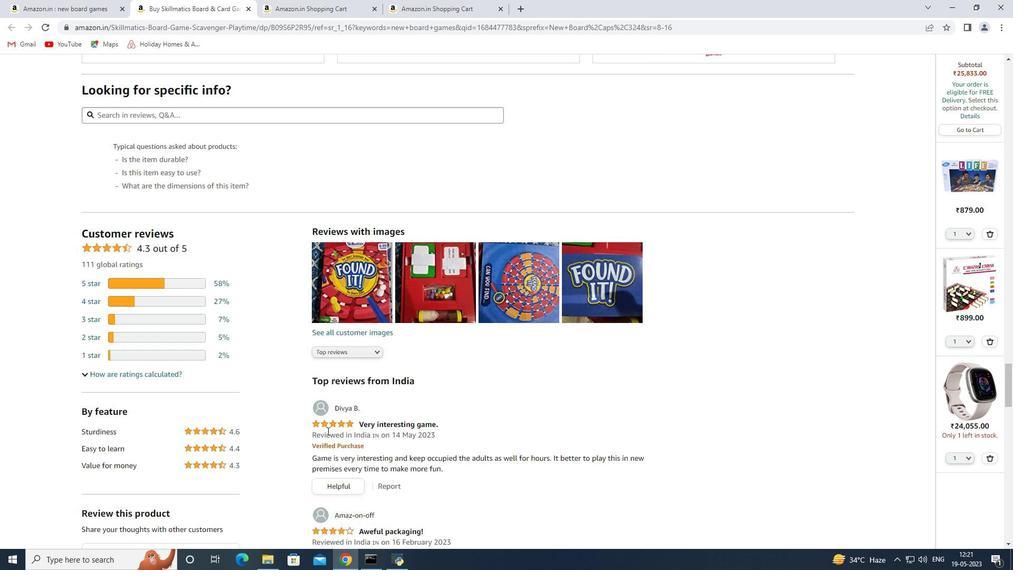 
Action: Mouse scrolled (327, 431) with delta (0, 0)
Screenshot: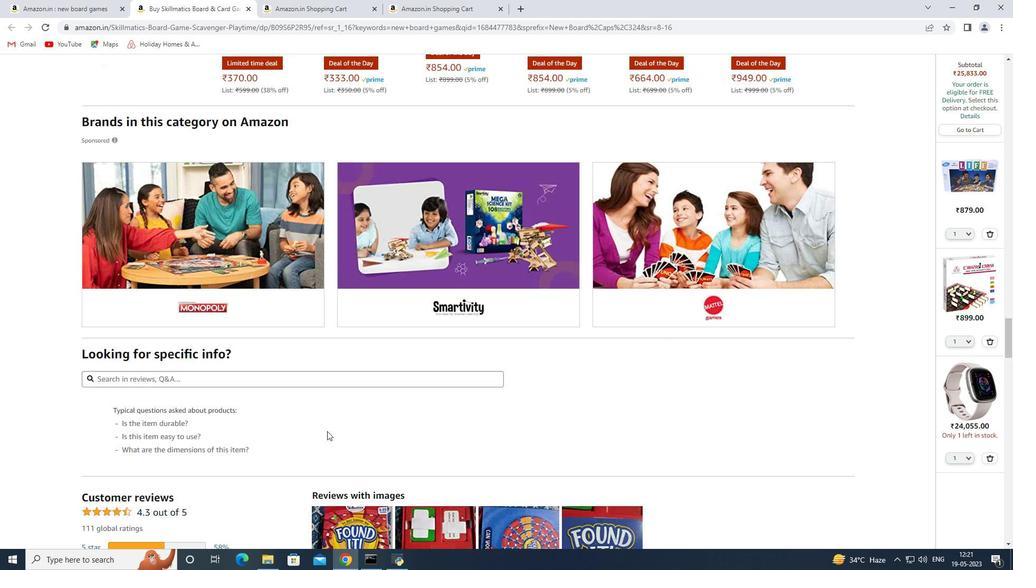 
Action: Mouse scrolled (327, 431) with delta (0, 0)
Screenshot: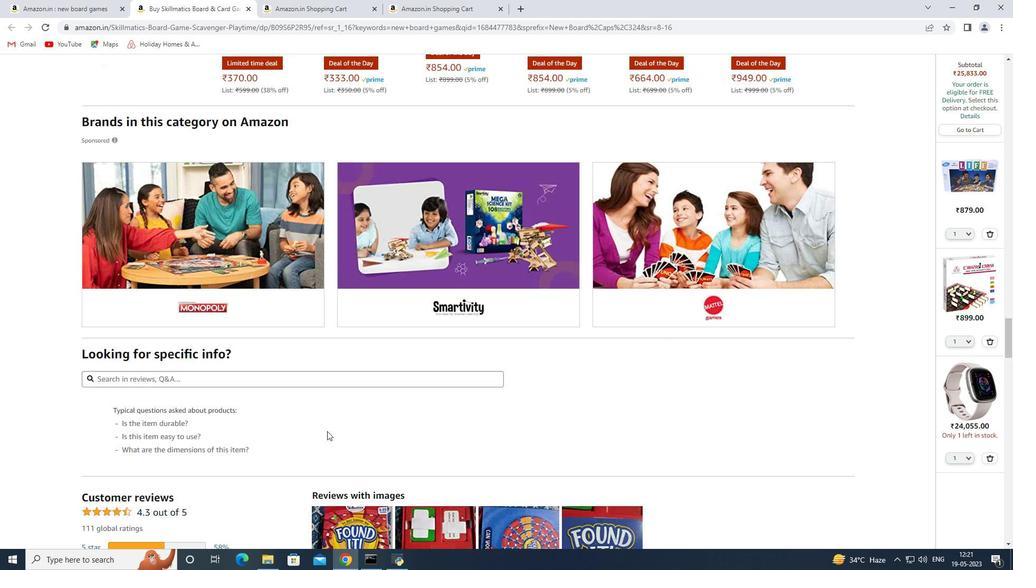 
Action: Mouse scrolled (327, 431) with delta (0, 0)
Screenshot: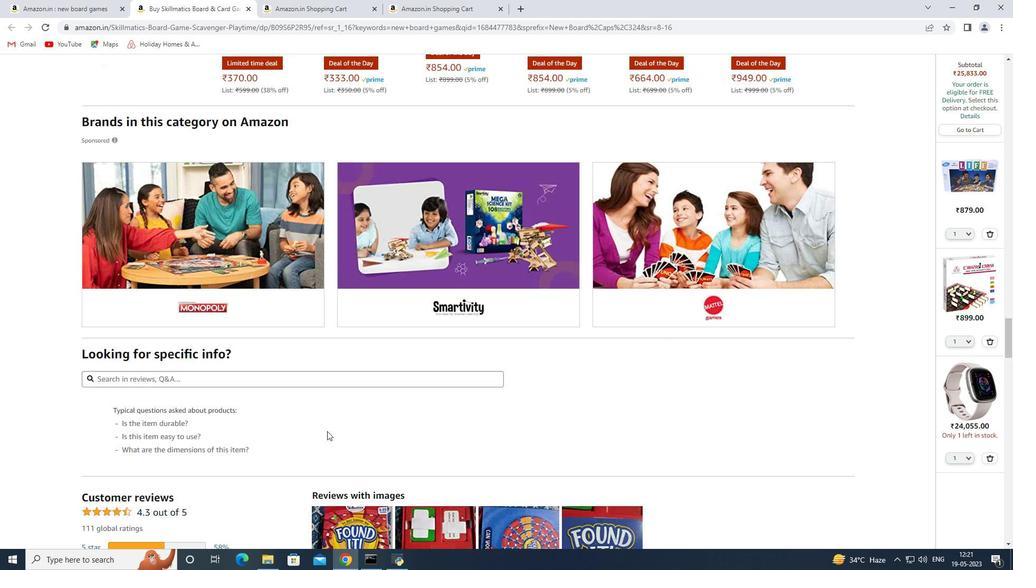 
Action: Mouse scrolled (327, 431) with delta (0, 0)
Screenshot: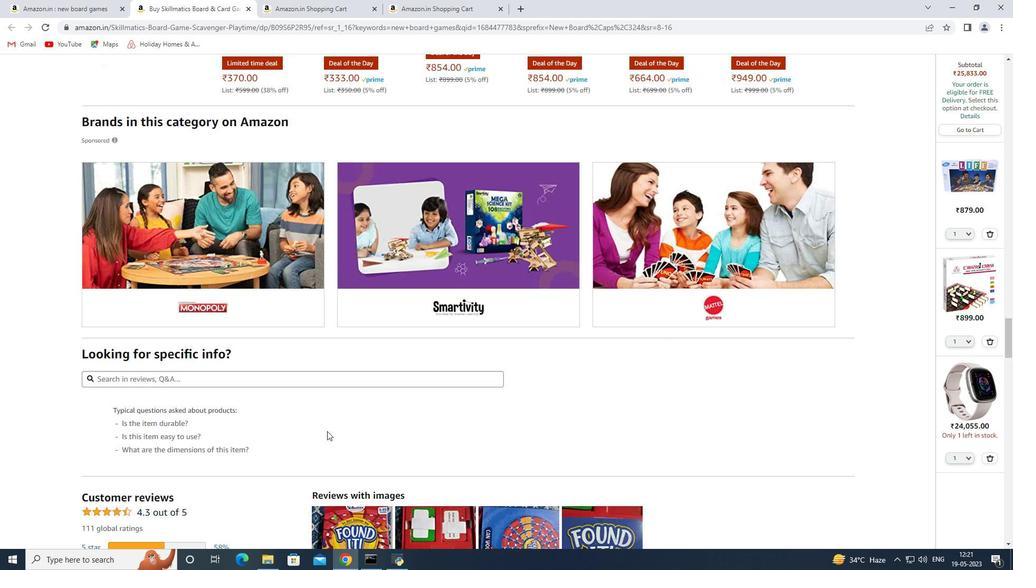 
Action: Mouse scrolled (327, 431) with delta (0, 0)
Screenshot: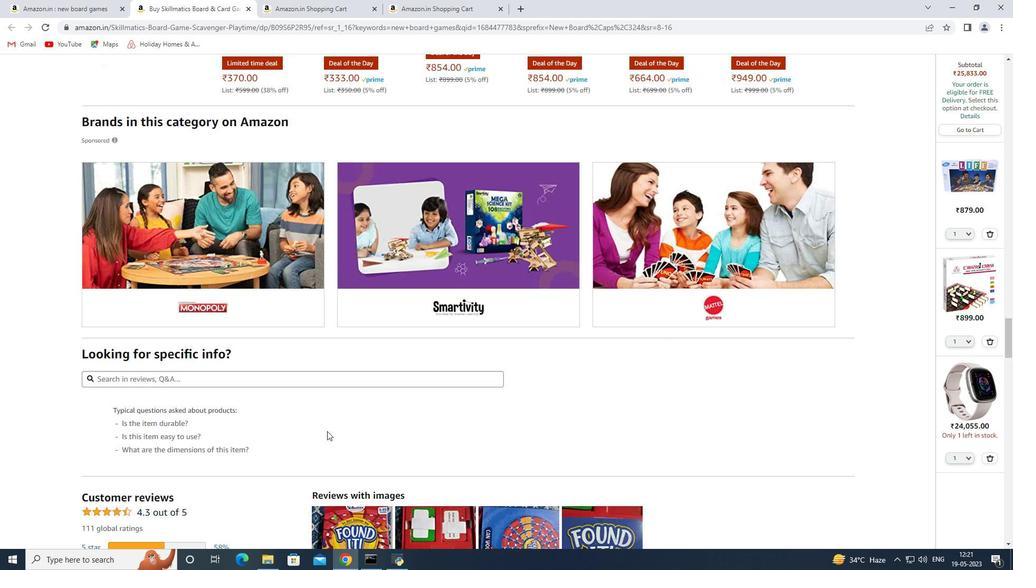 
Action: Mouse scrolled (327, 431) with delta (0, 0)
Screenshot: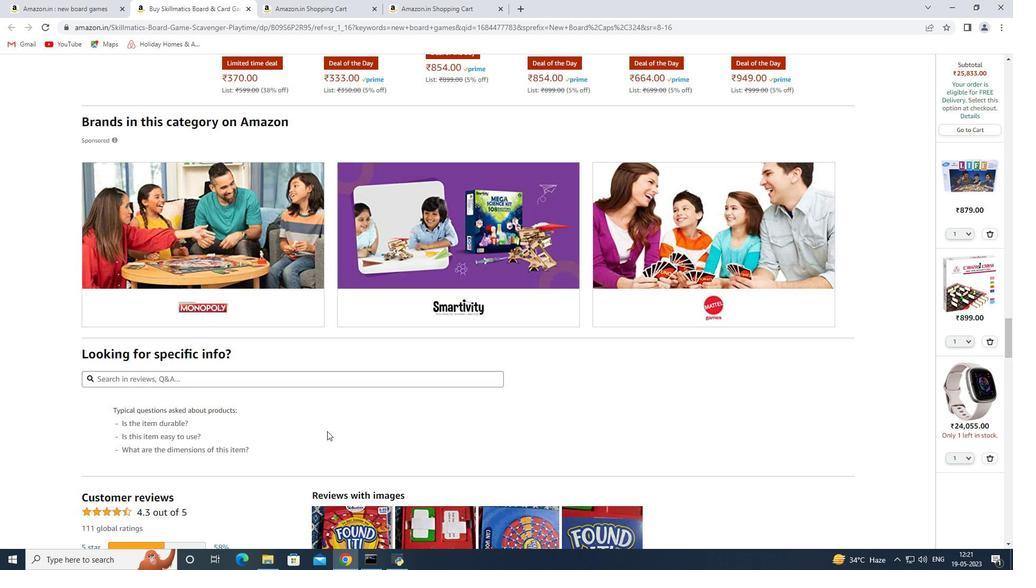 
Action: Mouse scrolled (327, 431) with delta (0, 0)
Screenshot: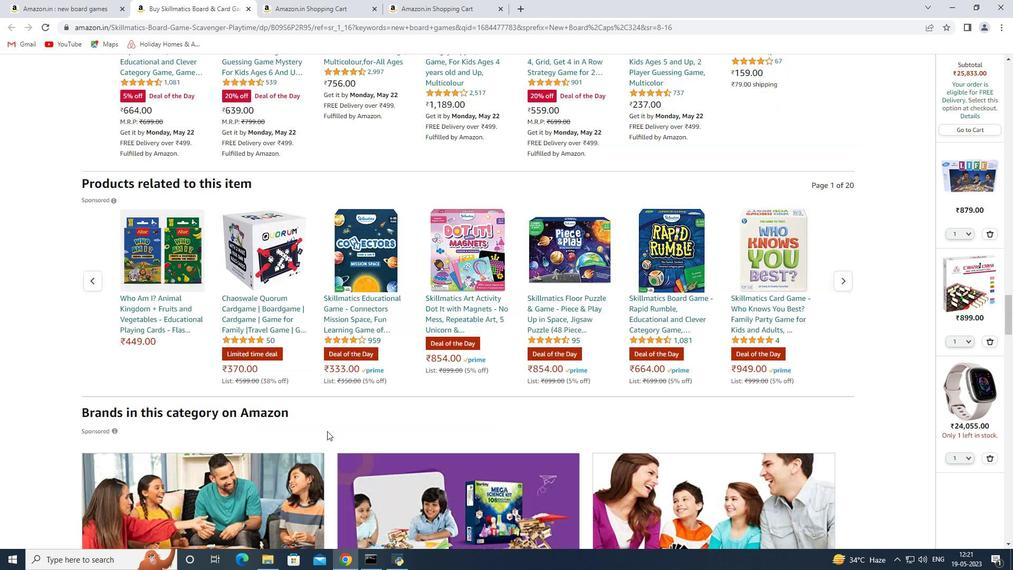 
Action: Mouse scrolled (327, 431) with delta (0, 0)
Screenshot: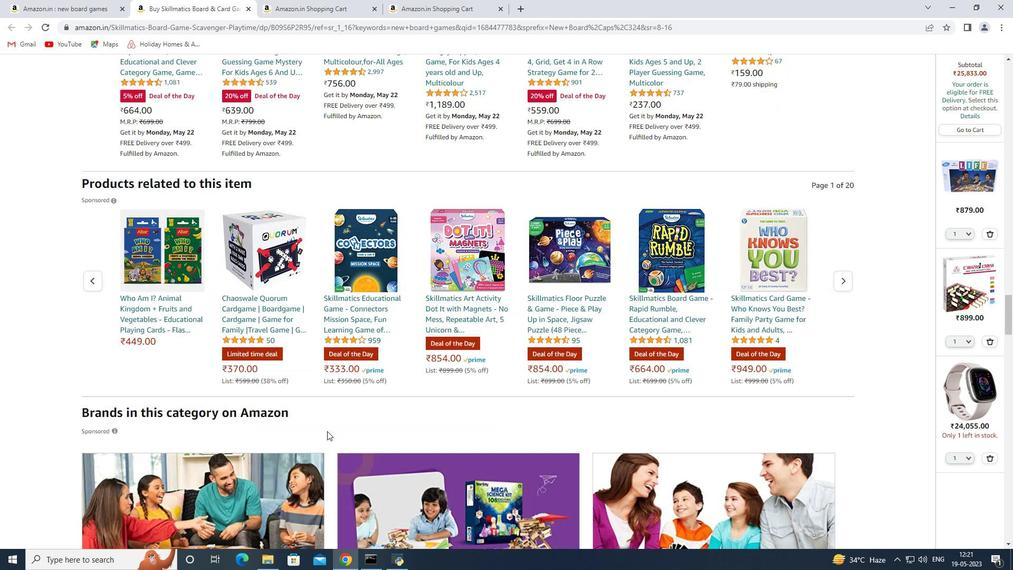 
Action: Mouse scrolled (327, 431) with delta (0, 0)
Screenshot: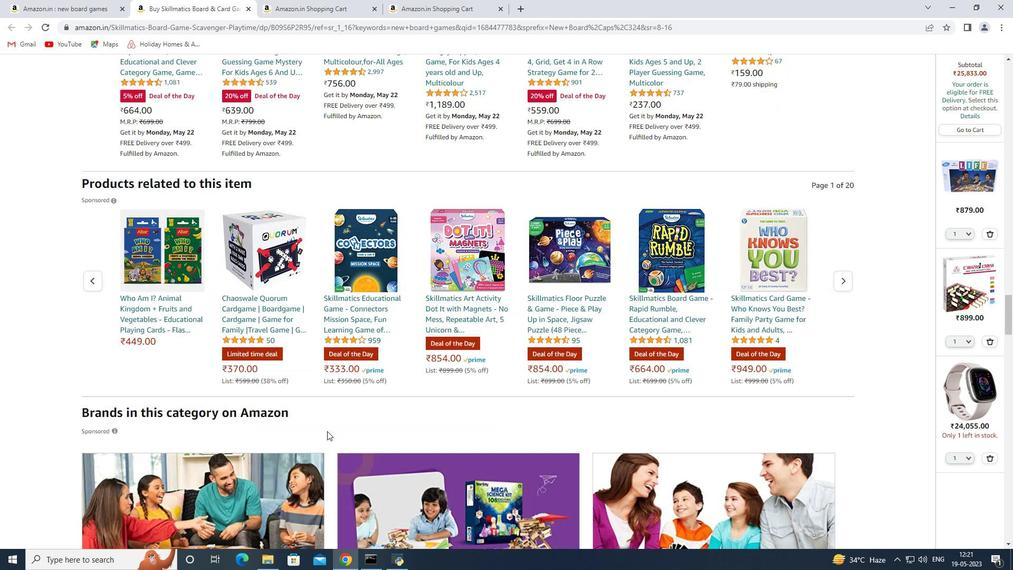 
Action: Mouse scrolled (327, 431) with delta (0, 0)
Screenshot: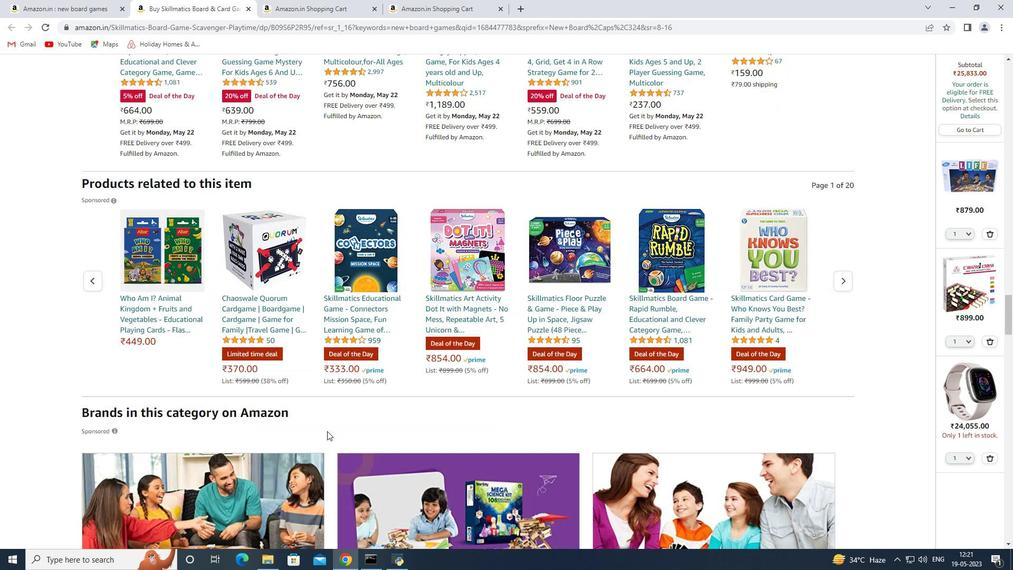 
Action: Mouse scrolled (327, 431) with delta (0, 0)
Screenshot: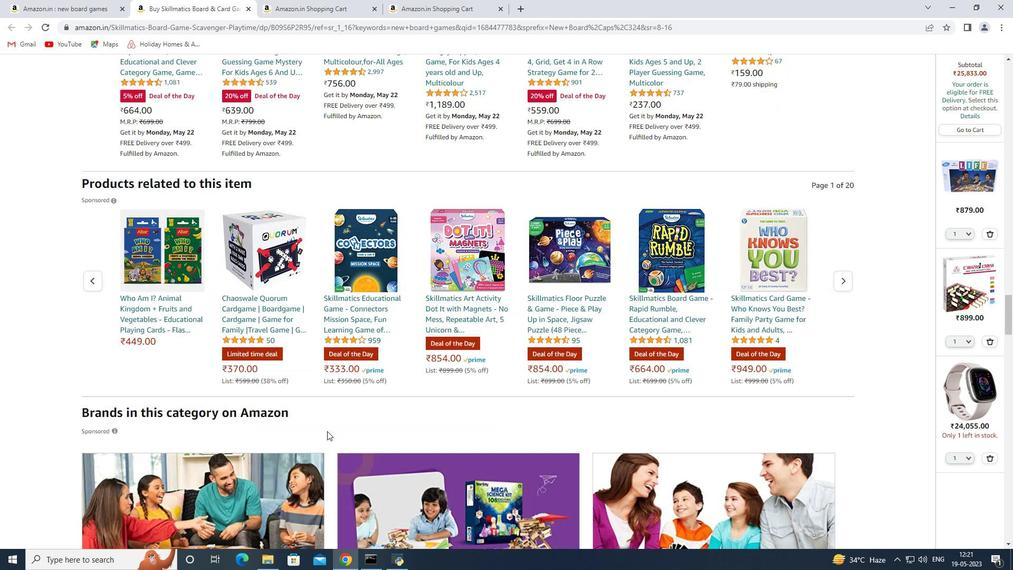 
Action: Mouse scrolled (327, 431) with delta (0, 0)
Screenshot: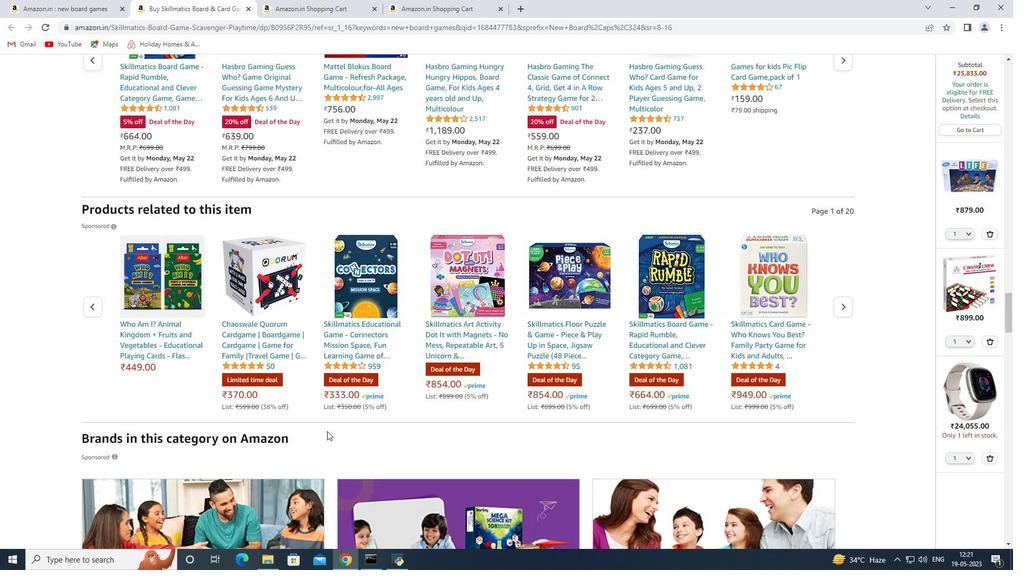 
Action: Mouse scrolled (327, 431) with delta (0, 0)
Screenshot: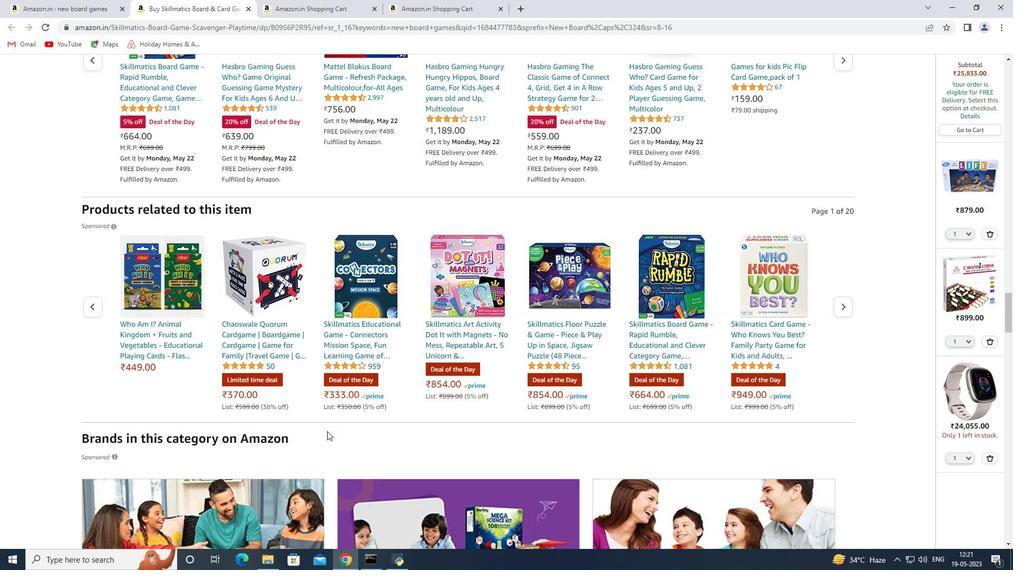 
Action: Mouse scrolled (327, 431) with delta (0, 0)
Screenshot: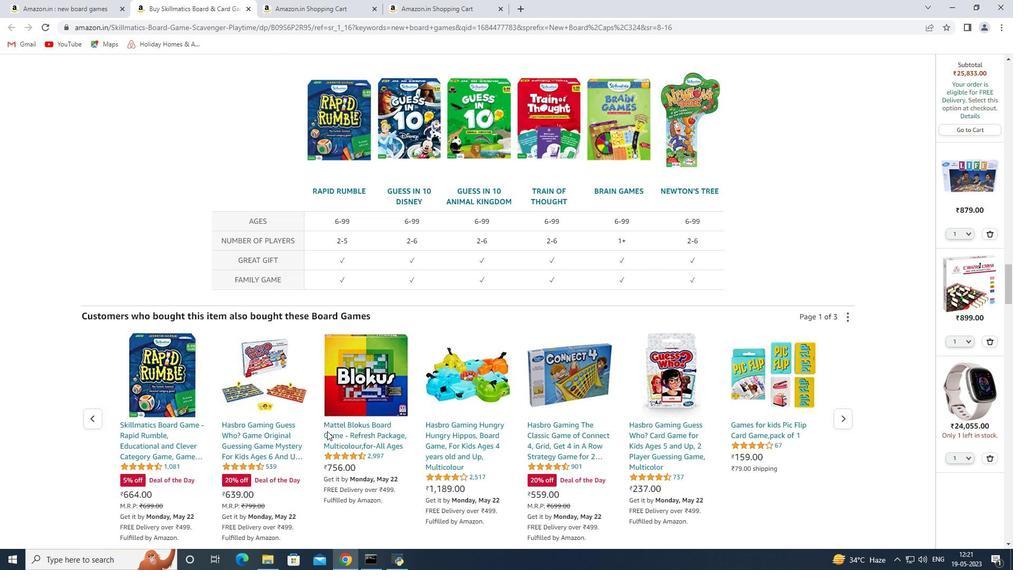 
Action: Mouse scrolled (327, 431) with delta (0, 0)
Screenshot: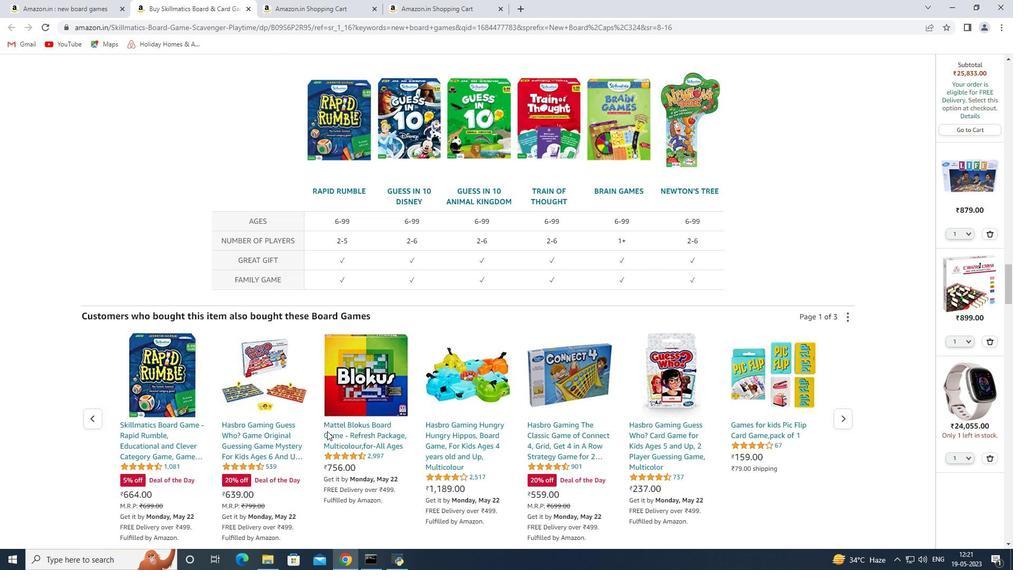
Action: Mouse scrolled (327, 431) with delta (0, 0)
Screenshot: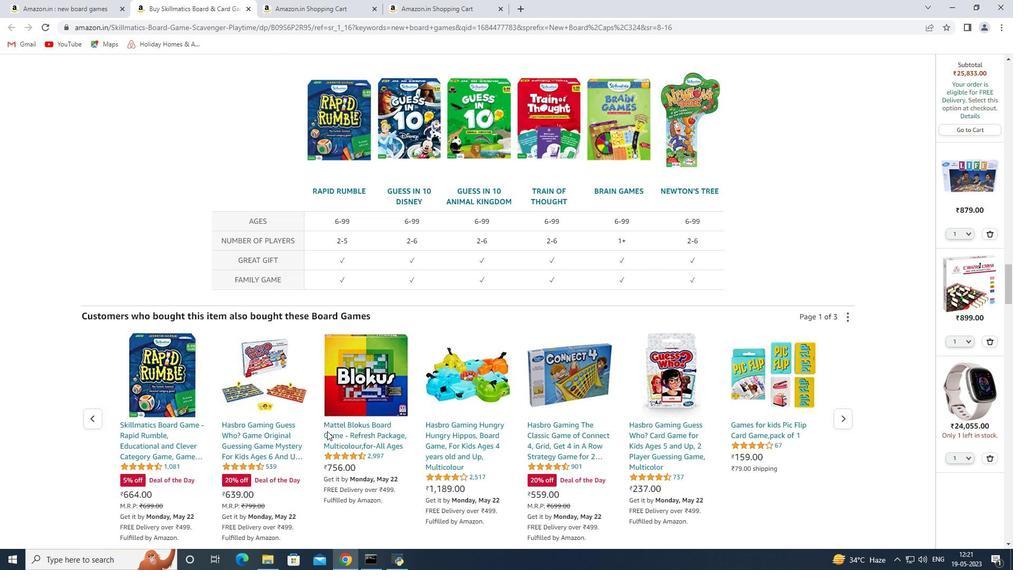 
Action: Mouse scrolled (327, 431) with delta (0, 0)
Screenshot: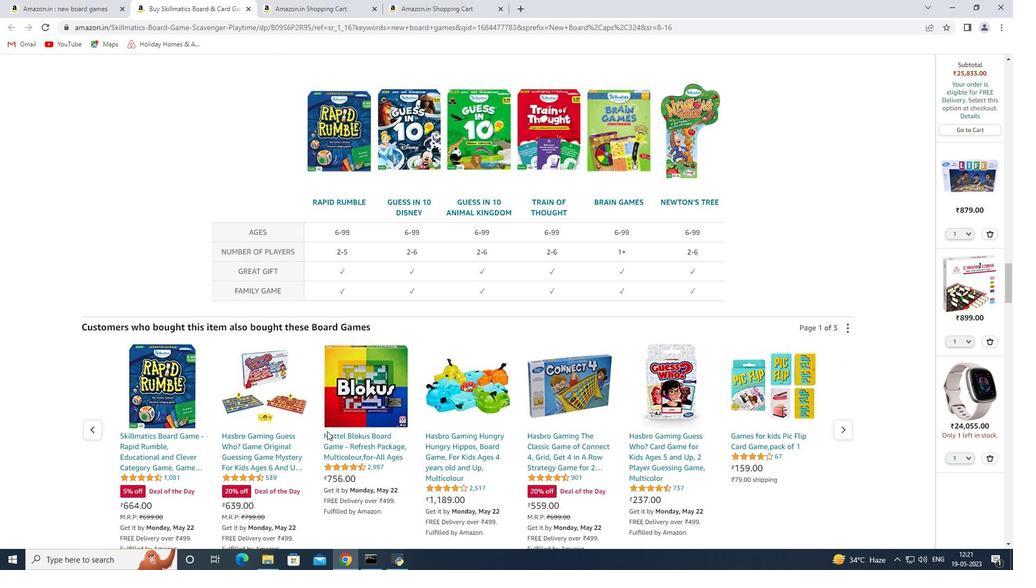 
Action: Mouse scrolled (327, 431) with delta (0, 0)
Screenshot: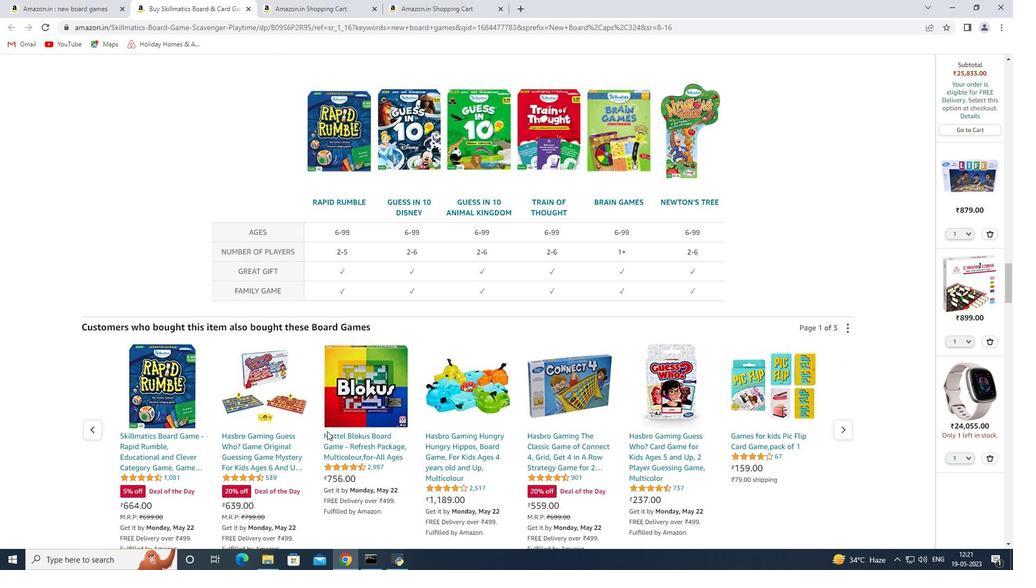 
Action: Mouse scrolled (327, 431) with delta (0, 0)
Screenshot: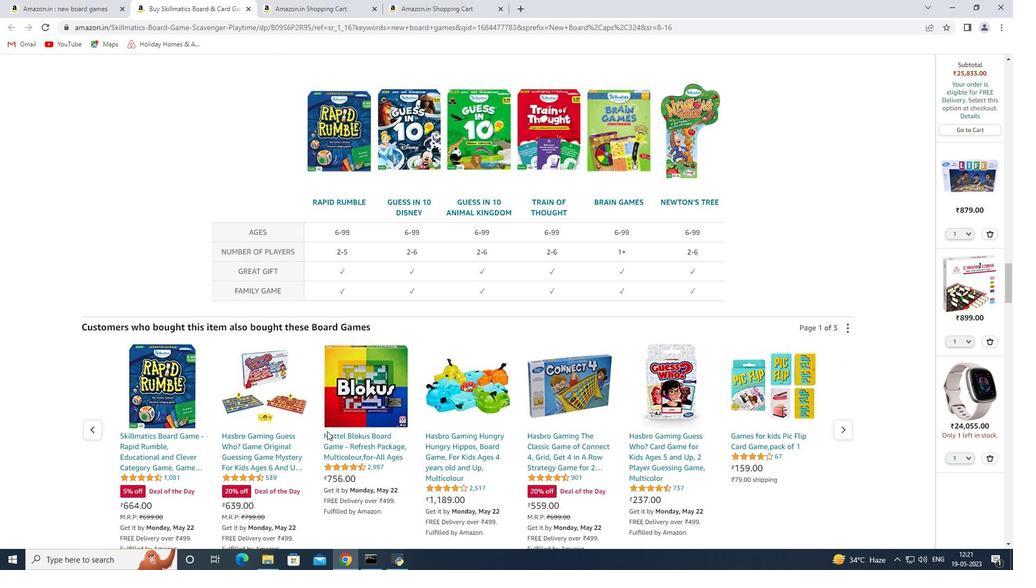 
Action: Mouse scrolled (327, 431) with delta (0, 0)
Screenshot: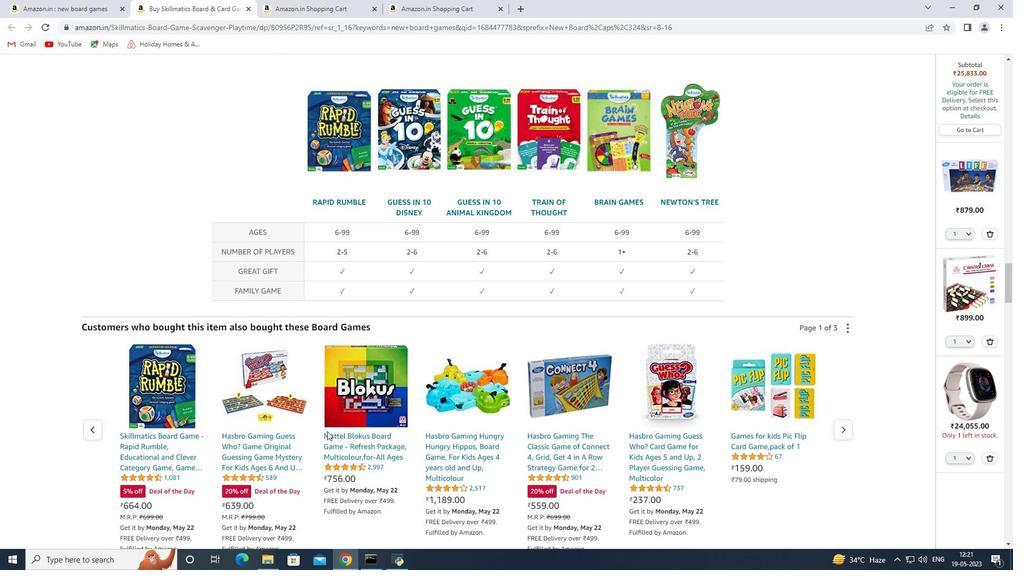 
Action: Mouse moved to (242, 11)
Screenshot: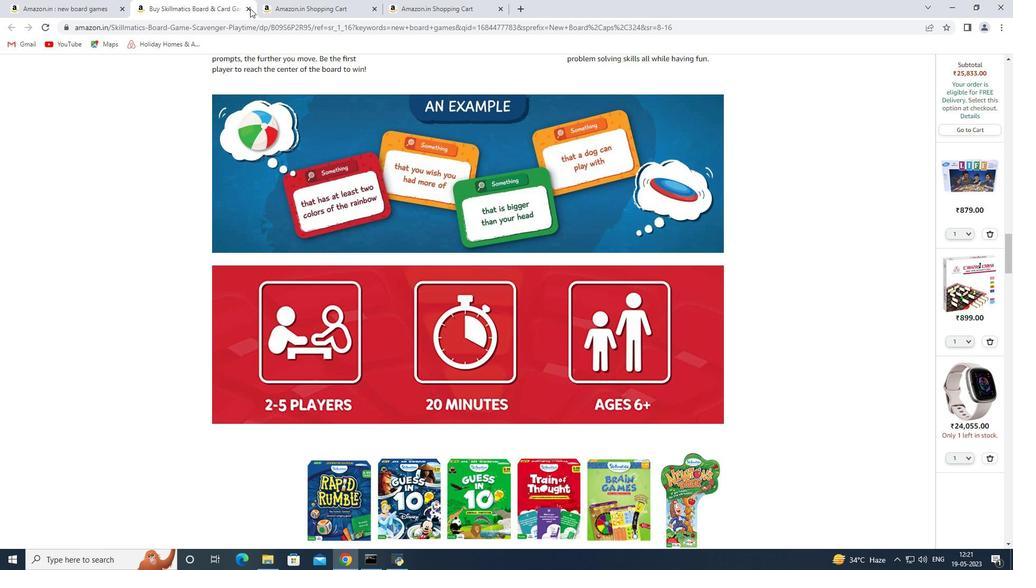 
Action: Mouse pressed left at (242, 11)
Screenshot: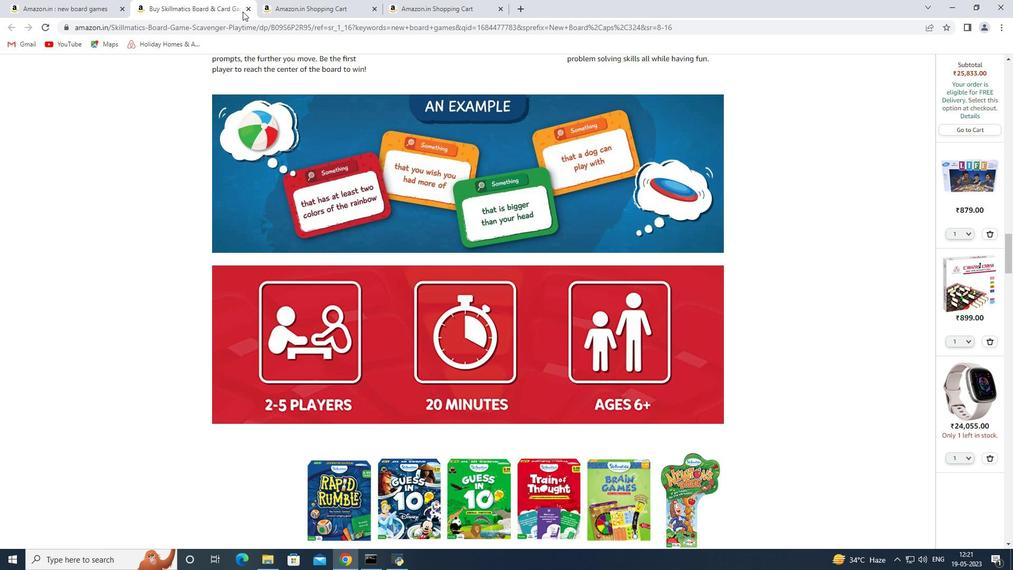 
Action: Mouse moved to (246, 10)
